 Task: Create a shiny green letterhead.
Action: Mouse moved to (1092, 330)
Screenshot: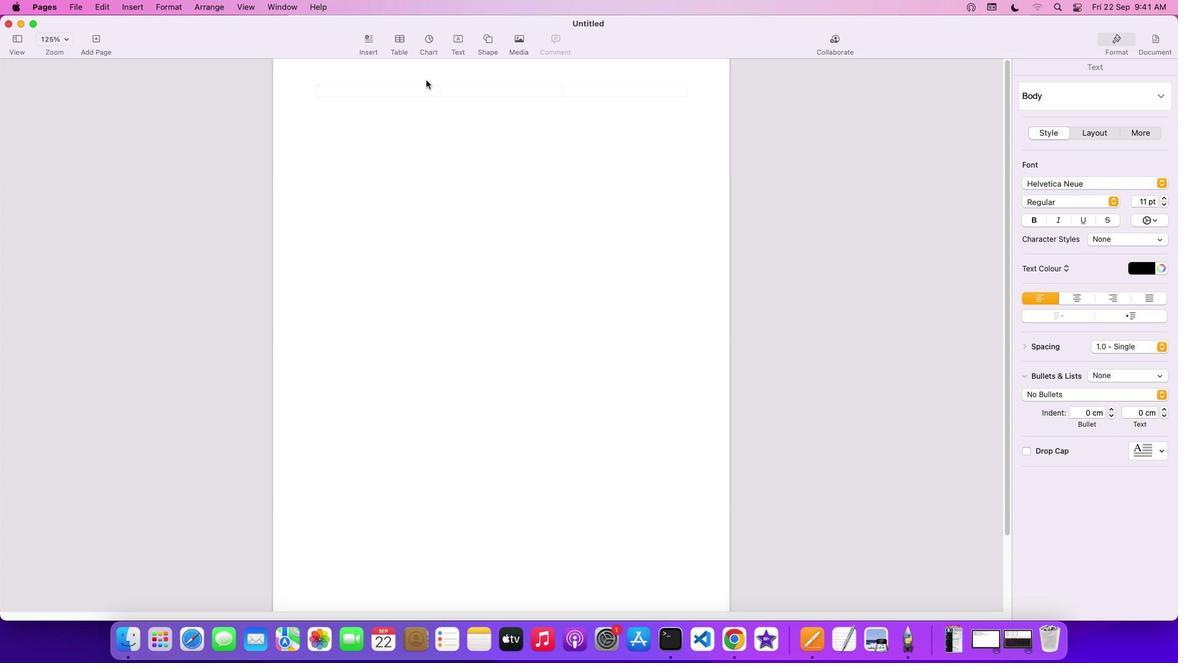 
Action: Mouse pressed left at (1092, 330)
Screenshot: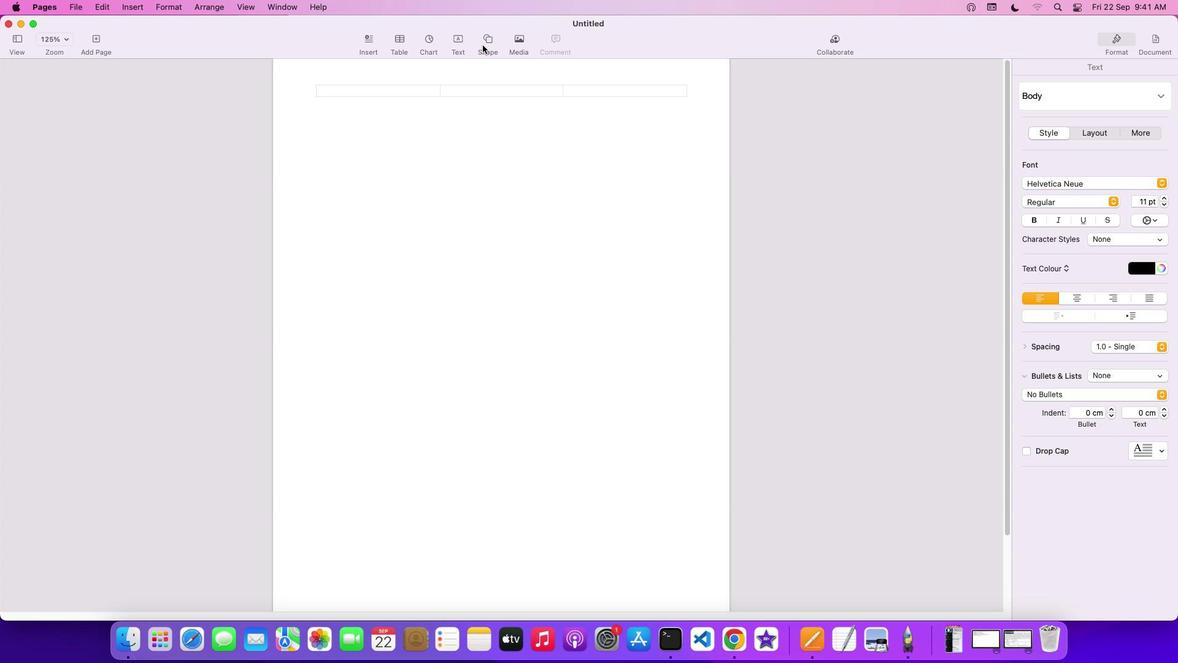 
Action: Mouse moved to (1092, 330)
Screenshot: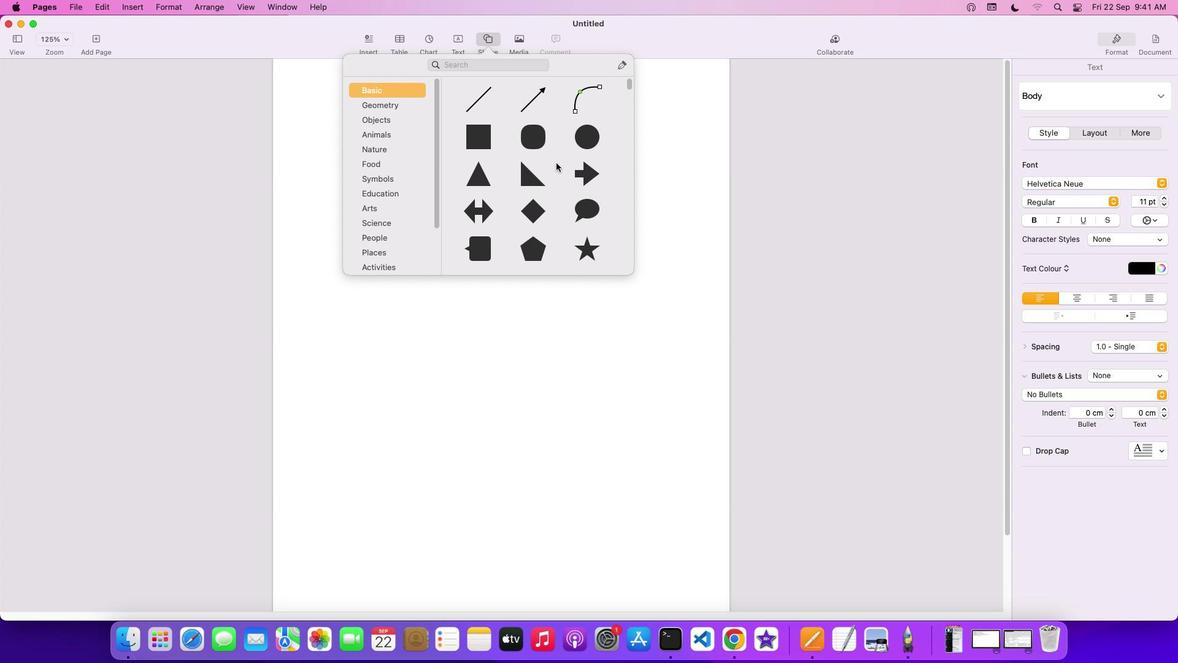 
Action: Mouse pressed left at (1092, 330)
Screenshot: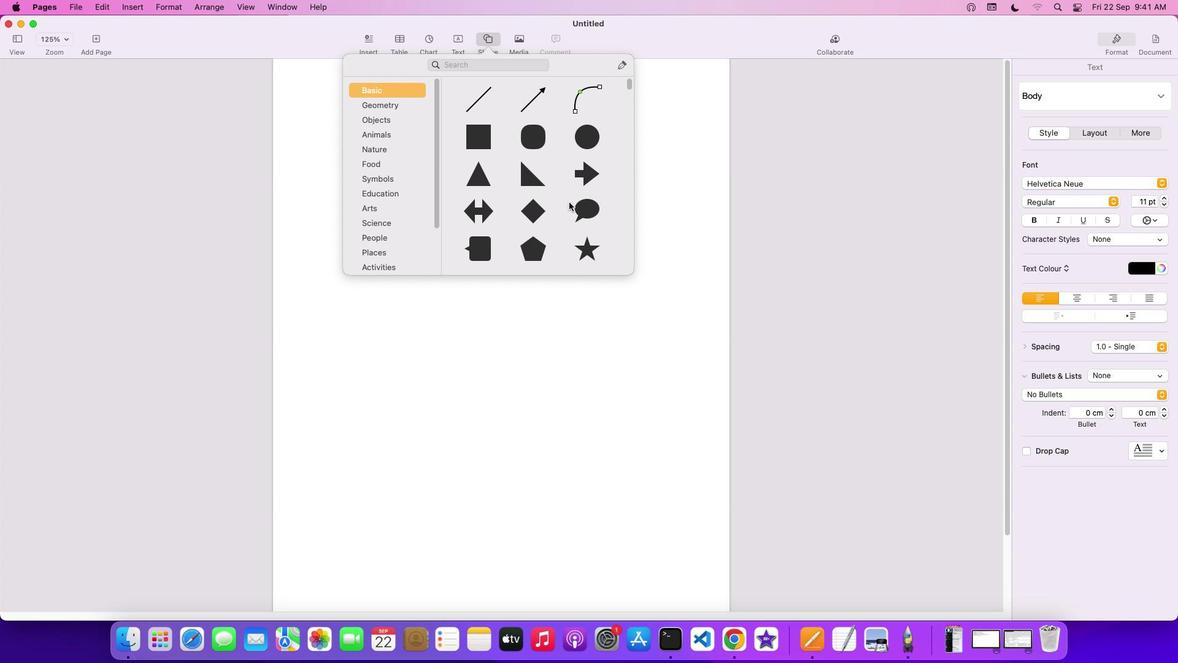 
Action: Mouse moved to (1092, 330)
Screenshot: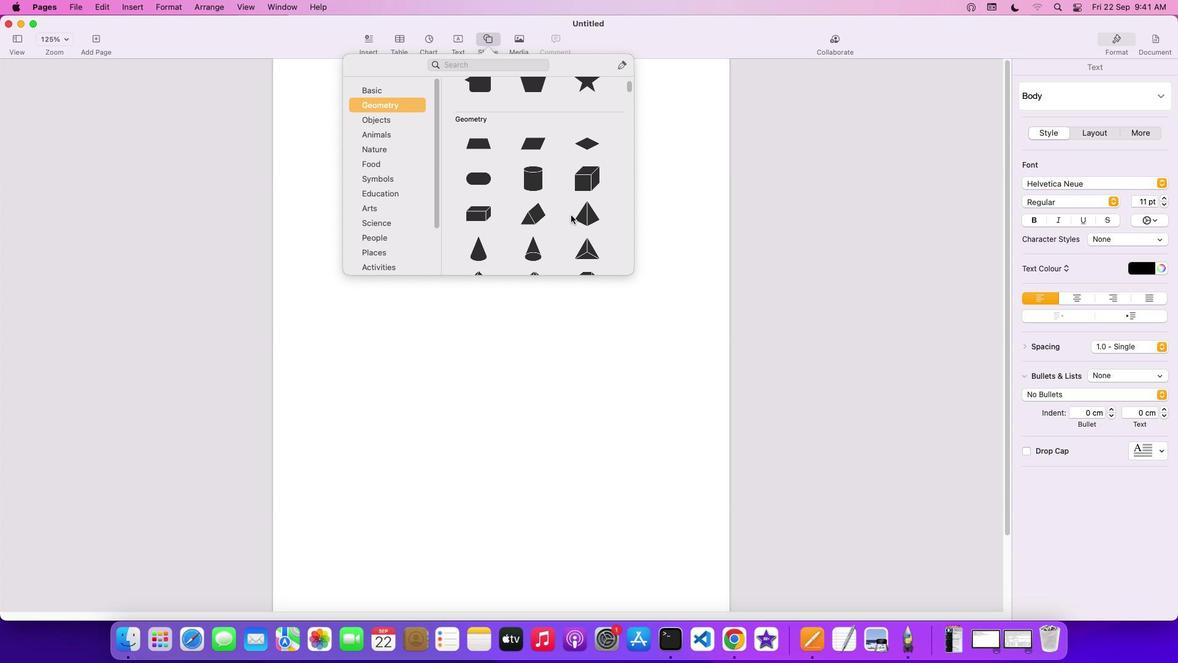 
Action: Mouse scrolled (1092, 330) with delta (1091, 330)
Screenshot: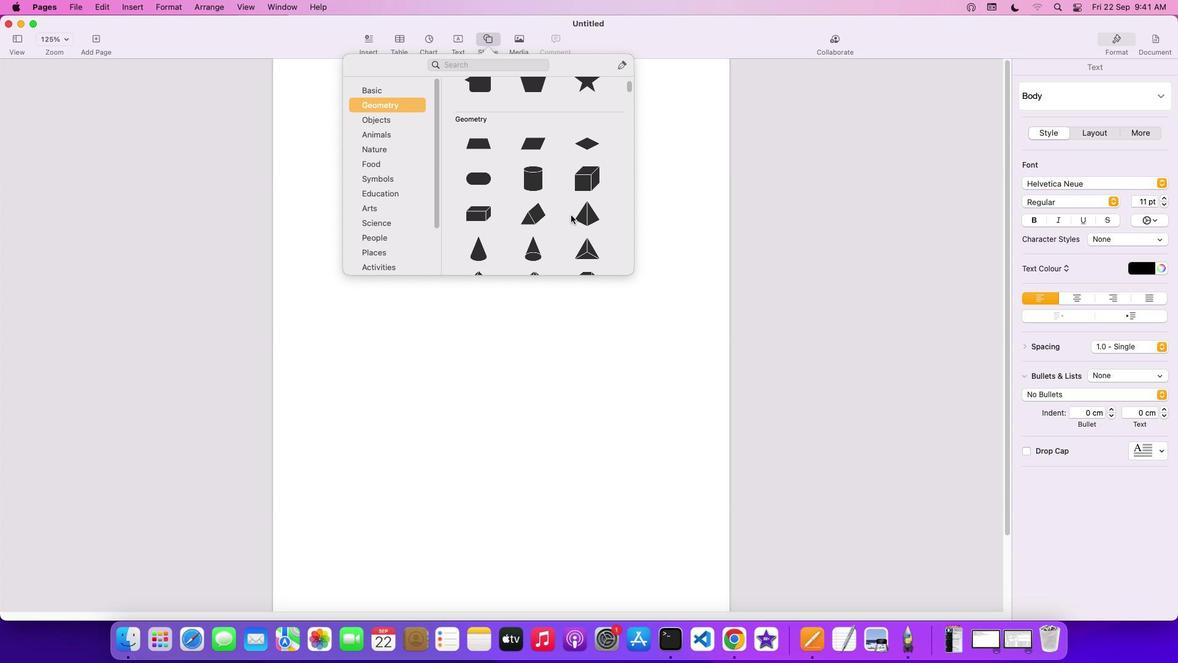 
Action: Mouse scrolled (1092, 330) with delta (1091, 330)
Screenshot: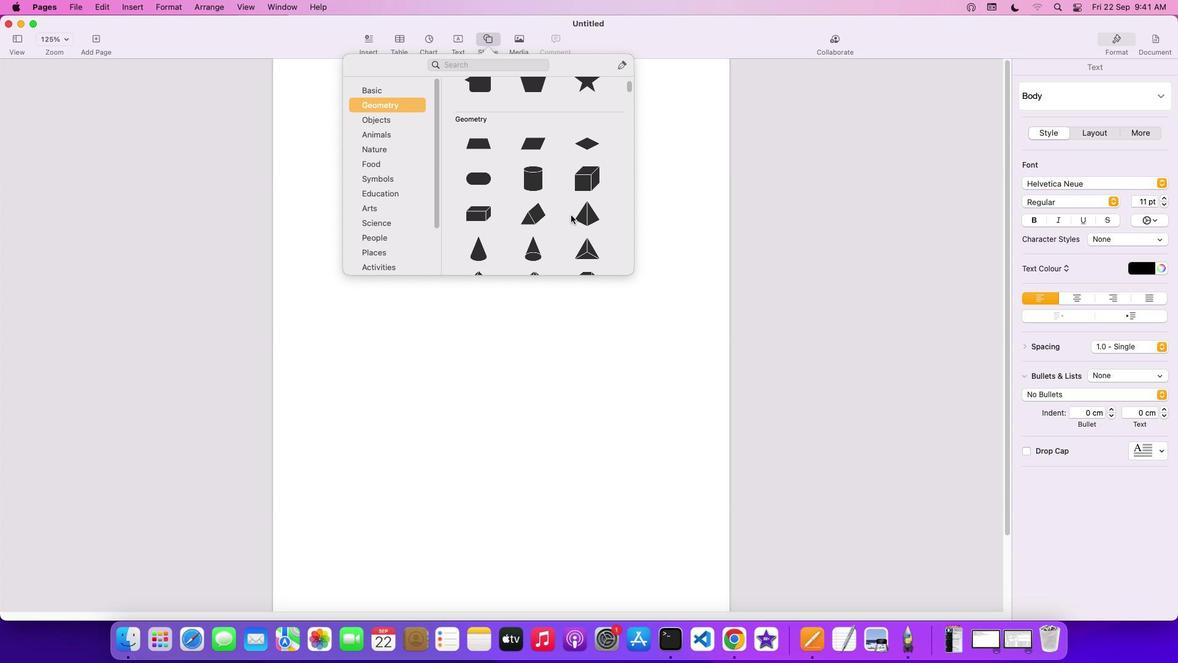 
Action: Mouse scrolled (1092, 330) with delta (1091, 330)
Screenshot: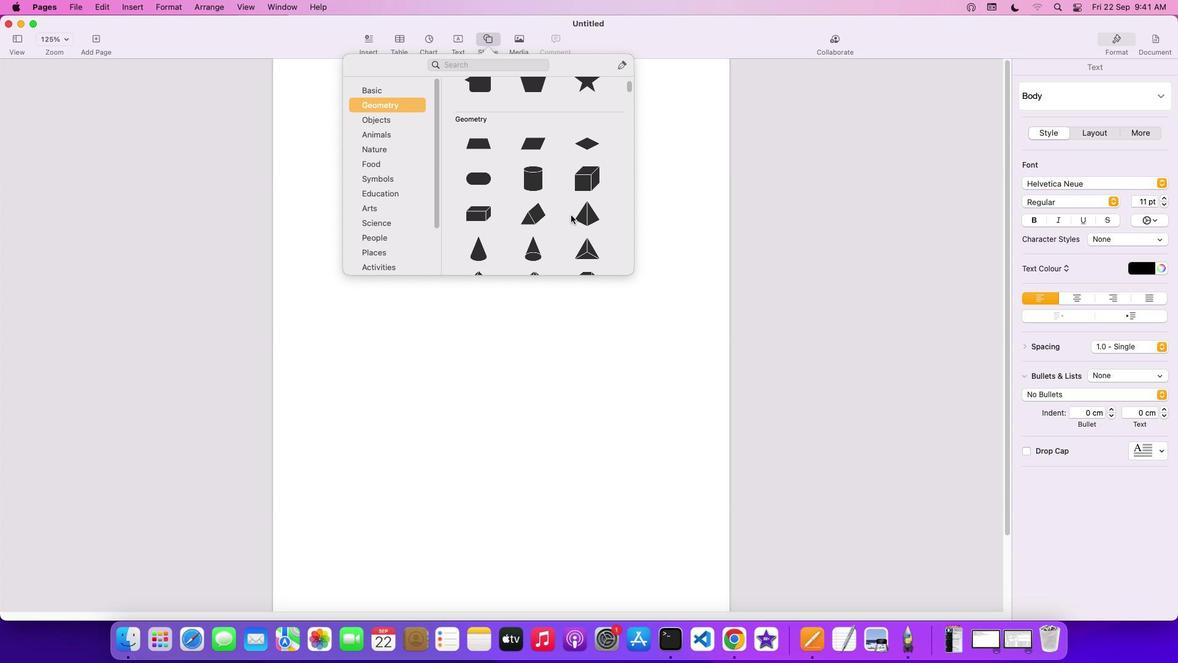 
Action: Mouse scrolled (1092, 330) with delta (1091, 330)
Screenshot: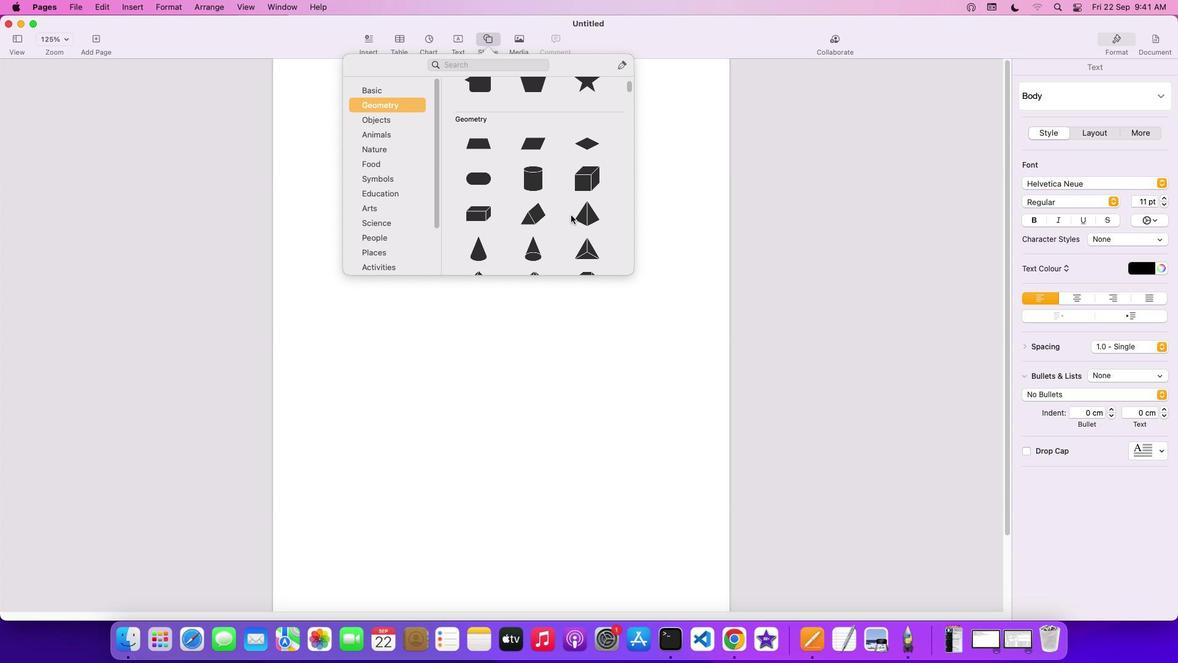 
Action: Mouse scrolled (1092, 330) with delta (1091, 330)
Screenshot: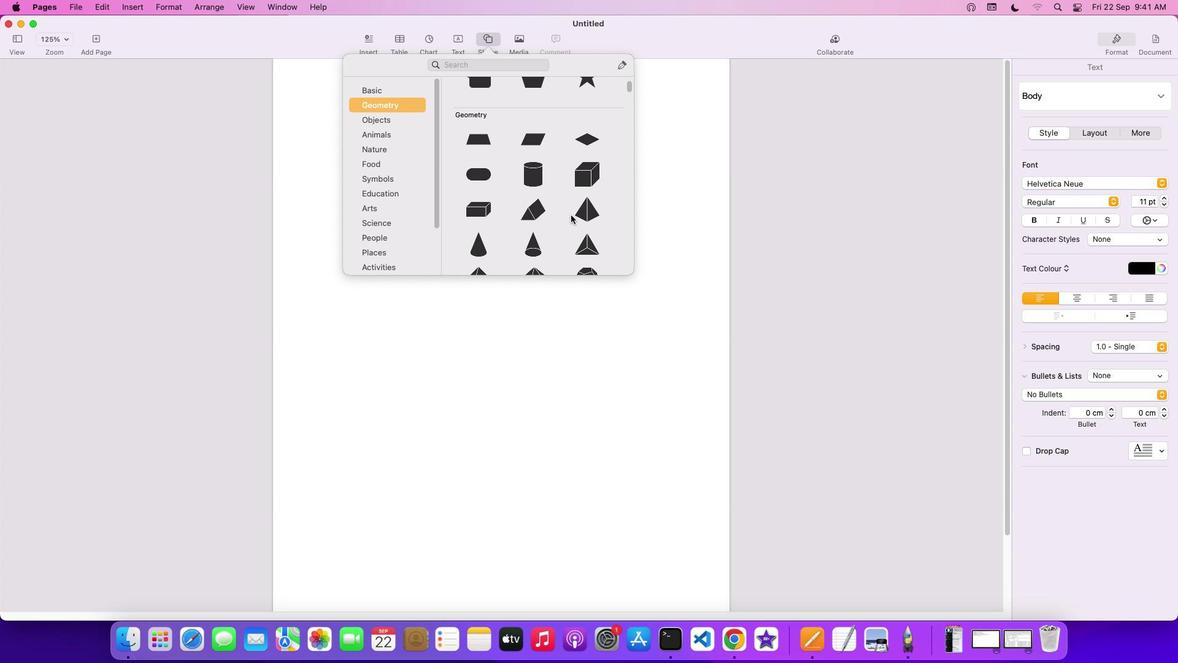
Action: Mouse scrolled (1092, 330) with delta (1091, 330)
Screenshot: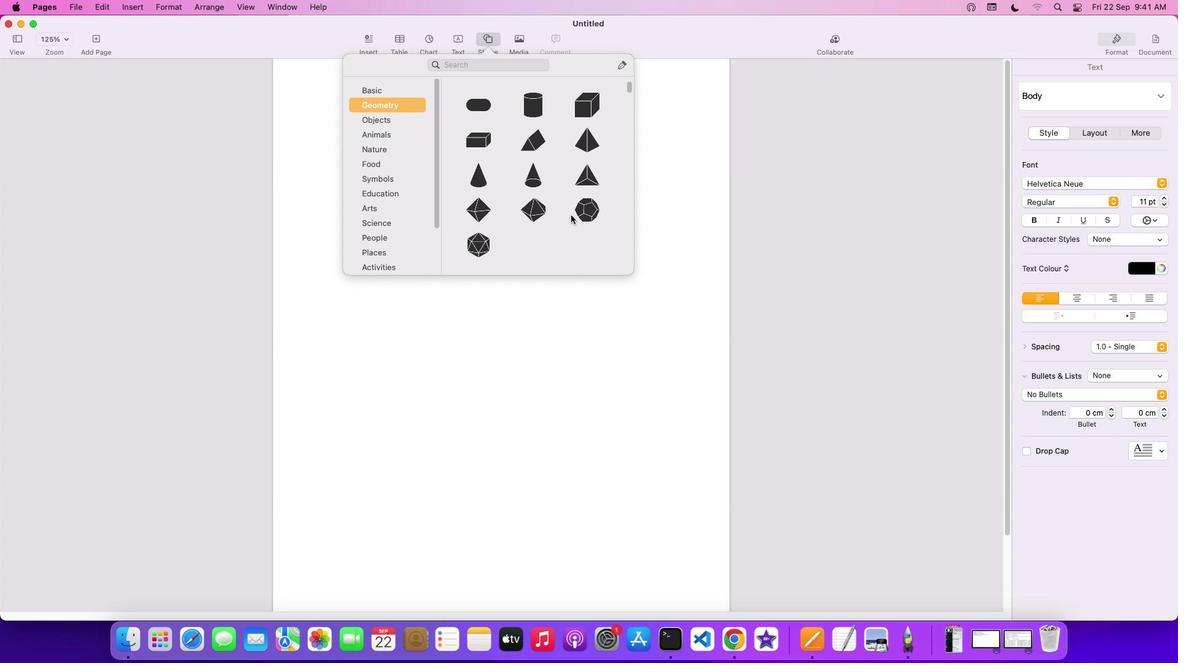 
Action: Mouse scrolled (1092, 330) with delta (1091, 330)
Screenshot: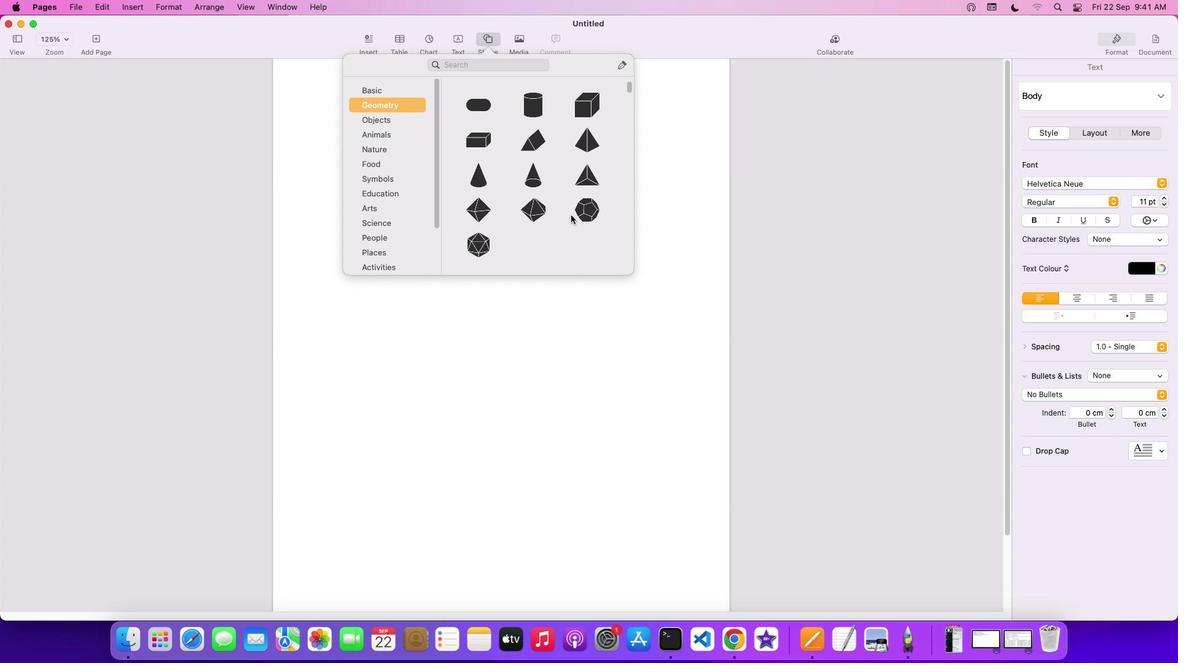 
Action: Mouse scrolled (1092, 330) with delta (1091, 330)
Screenshot: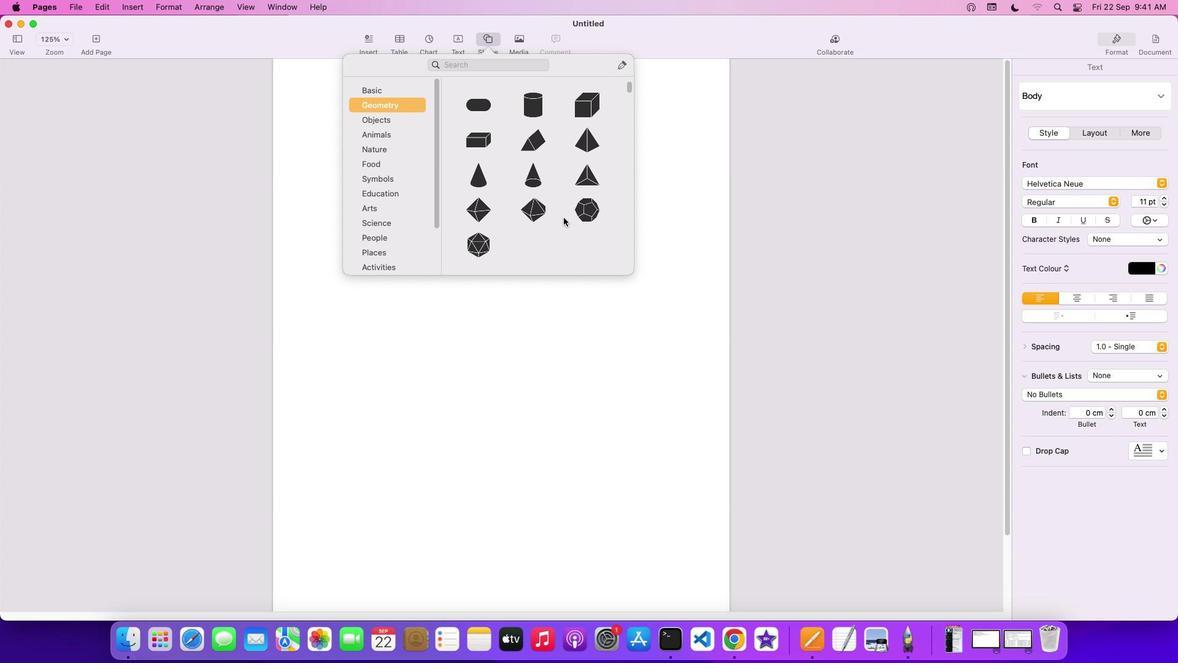 
Action: Mouse scrolled (1092, 330) with delta (1091, 330)
Screenshot: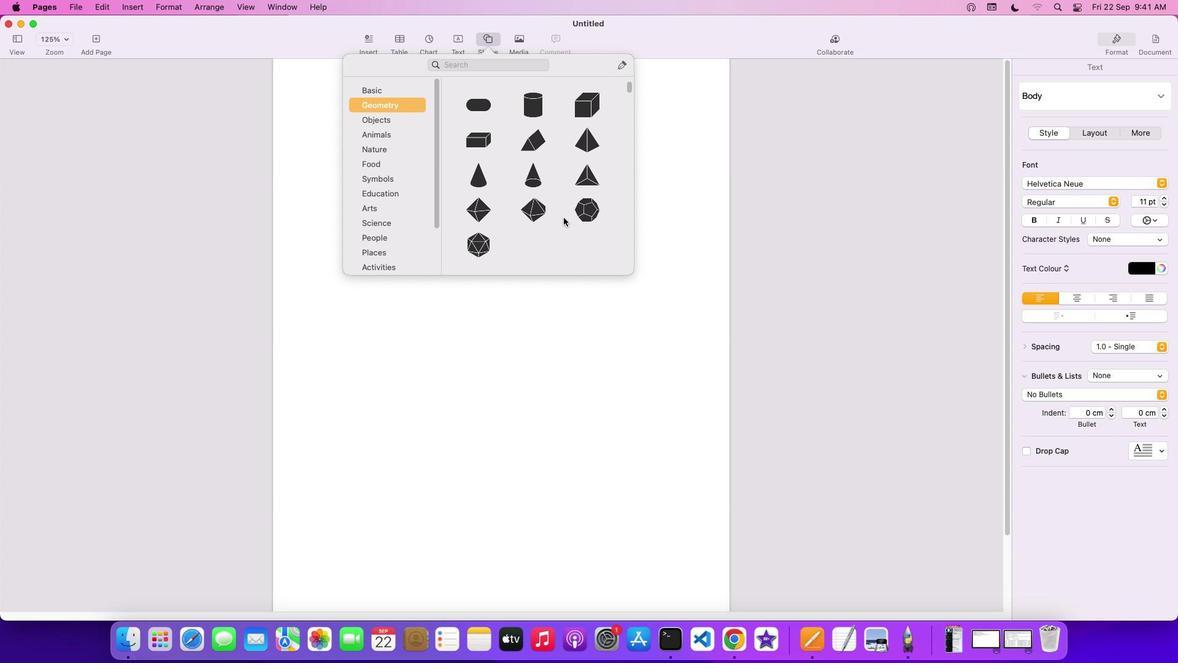 
Action: Mouse scrolled (1092, 330) with delta (1091, 330)
Screenshot: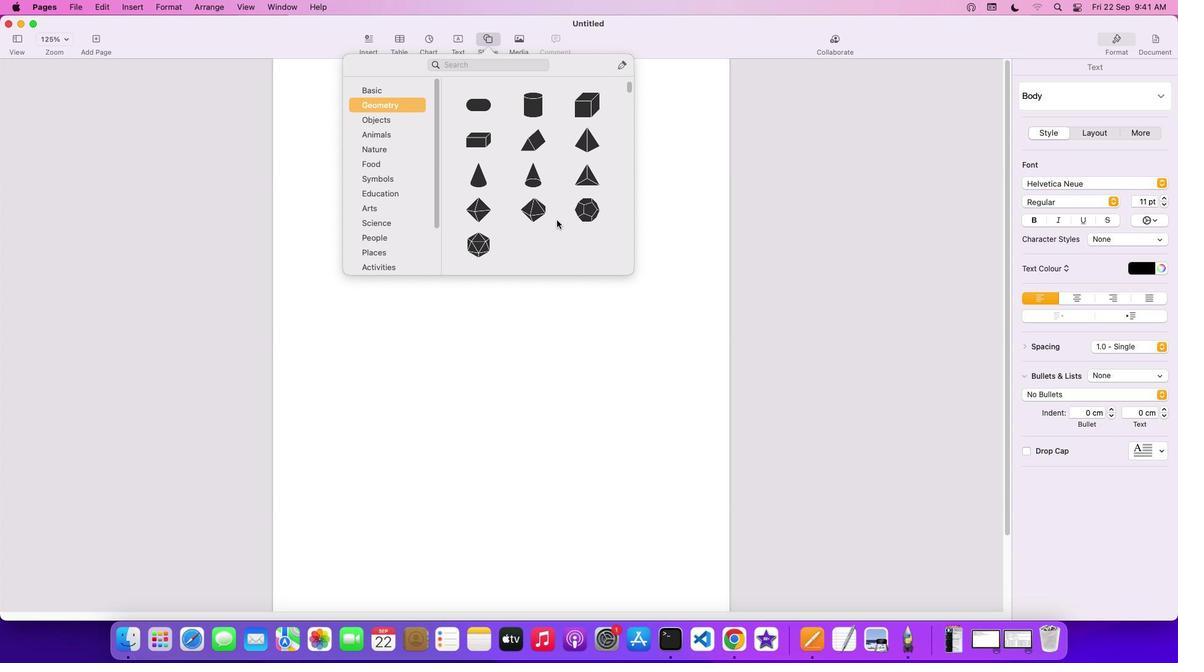 
Action: Mouse scrolled (1092, 330) with delta (1091, 330)
Screenshot: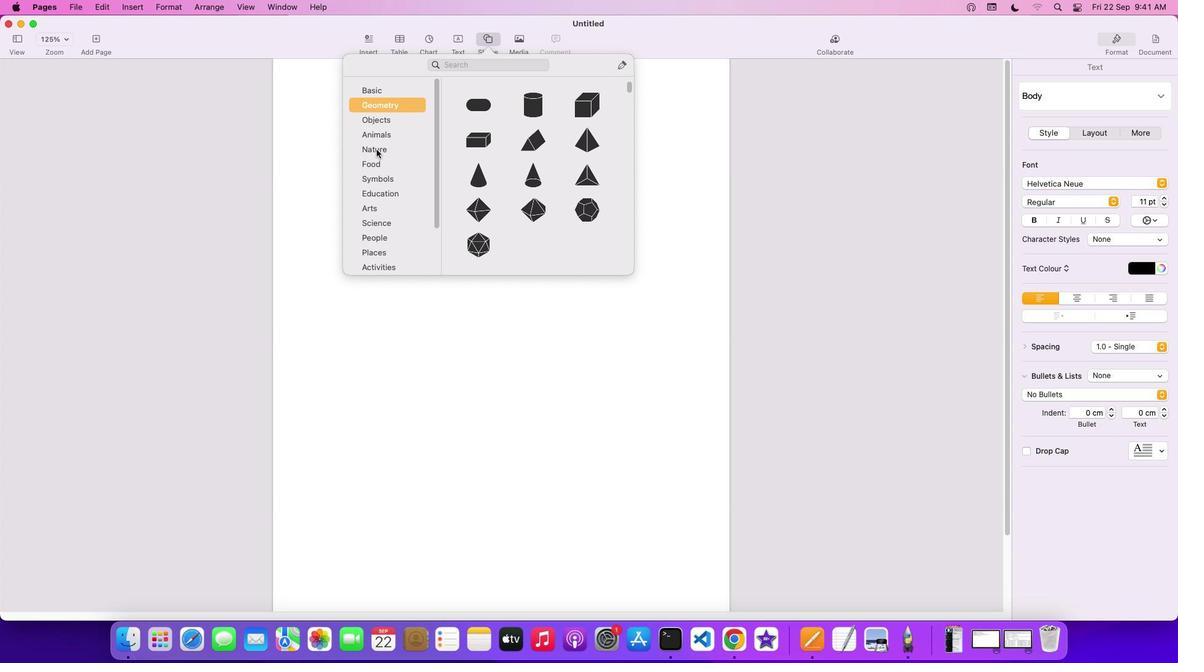 
Action: Mouse scrolled (1092, 330) with delta (1091, 330)
Screenshot: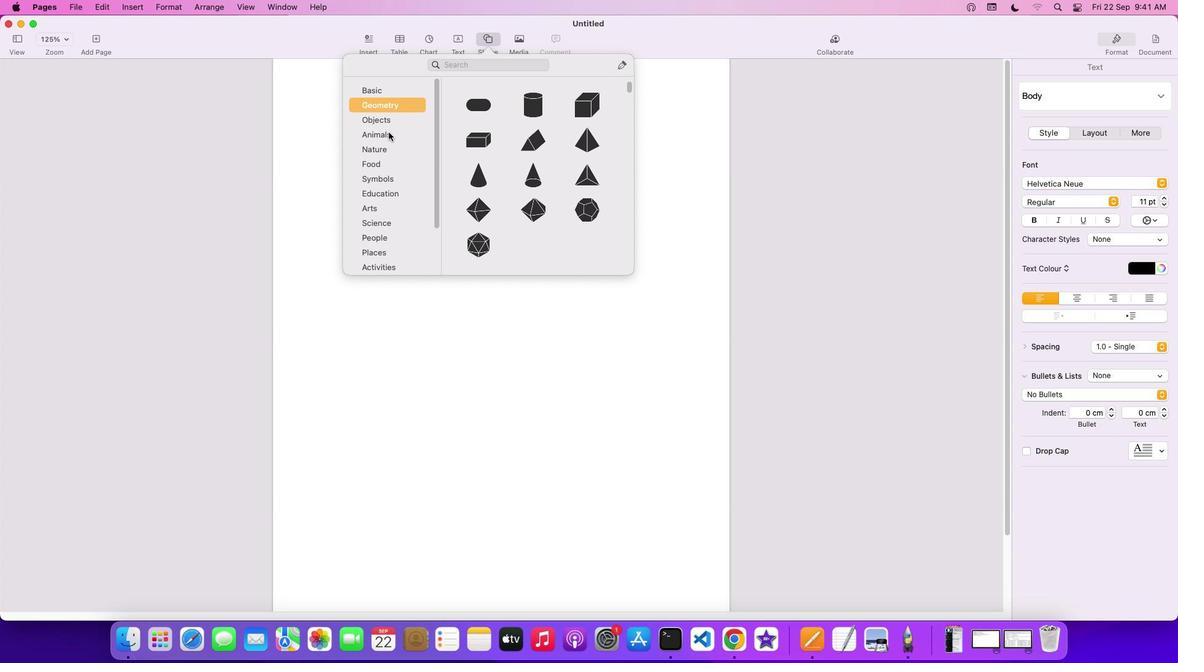 
Action: Mouse scrolled (1092, 330) with delta (1091, 330)
Screenshot: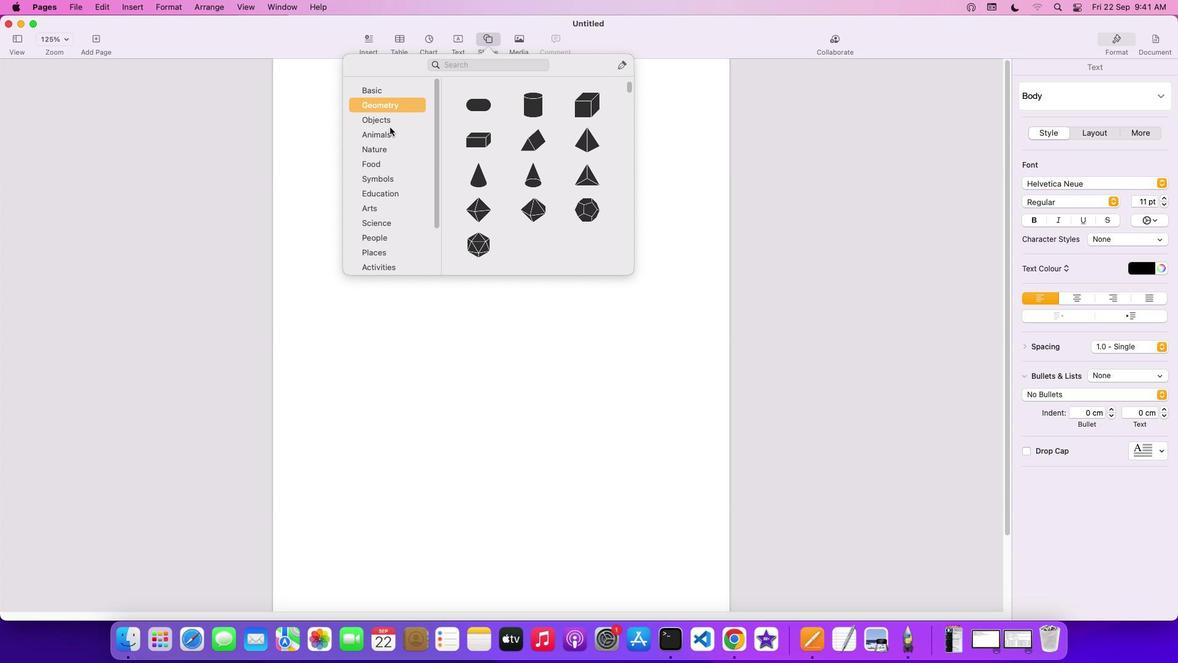 
Action: Mouse scrolled (1092, 330) with delta (1091, 330)
Screenshot: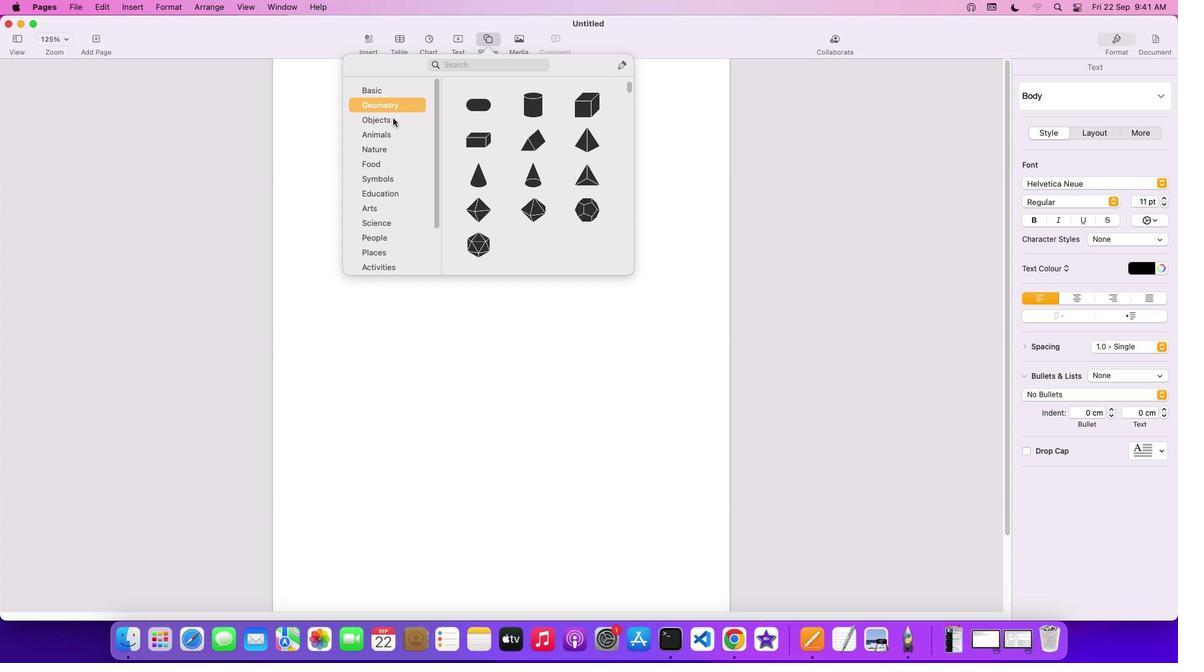 
Action: Mouse scrolled (1092, 330) with delta (1091, 330)
Screenshot: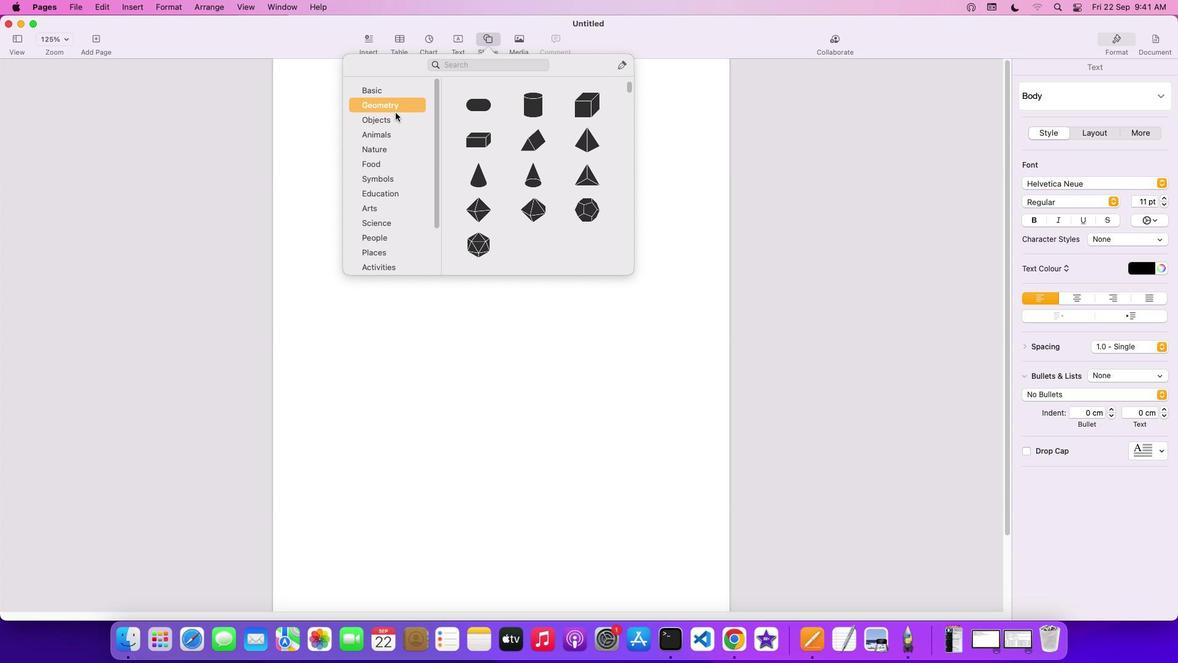 
Action: Mouse moved to (1092, 330)
Screenshot: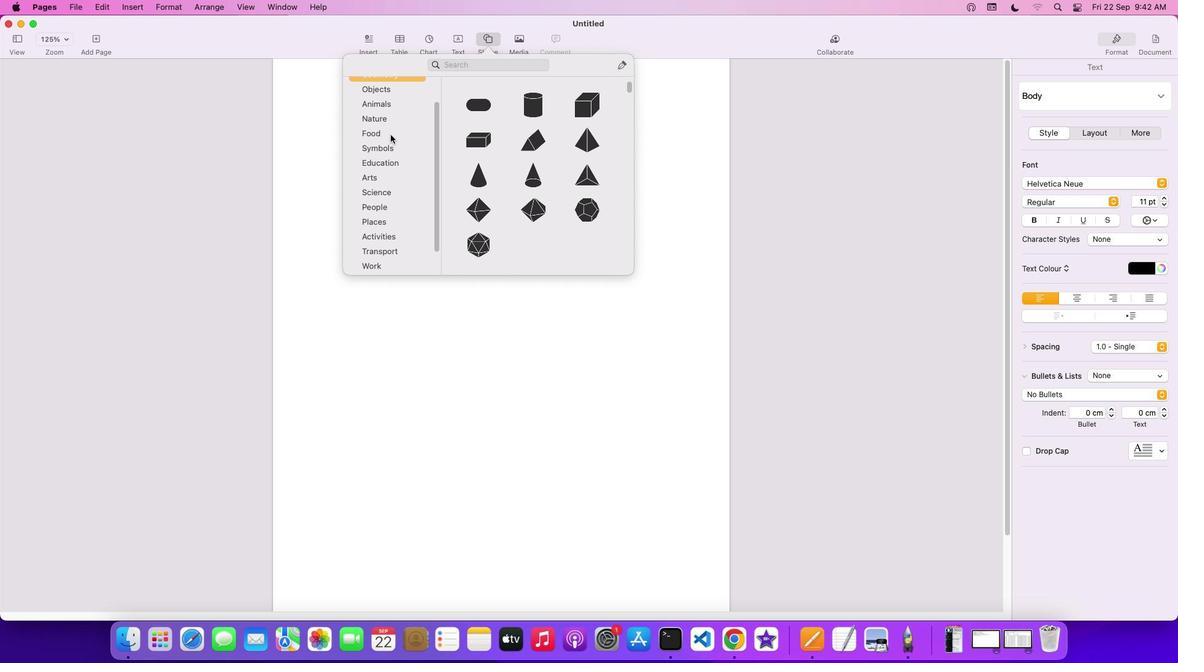 
Action: Mouse scrolled (1092, 330) with delta (1091, 330)
Screenshot: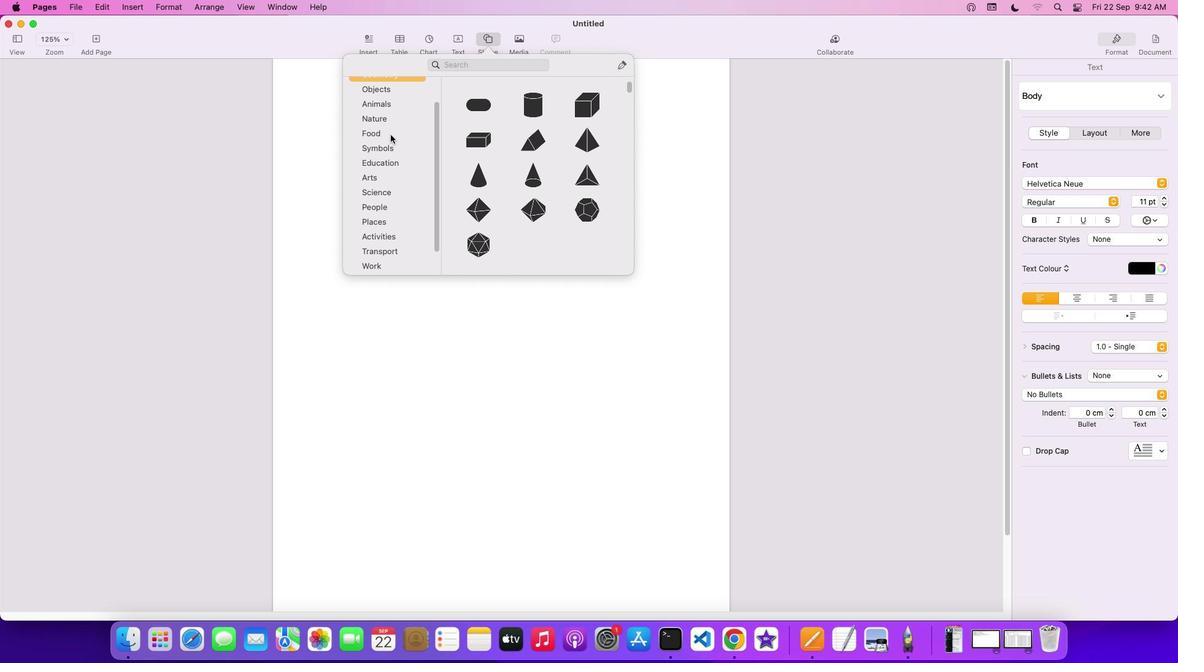 
Action: Mouse scrolled (1092, 330) with delta (1091, 330)
Screenshot: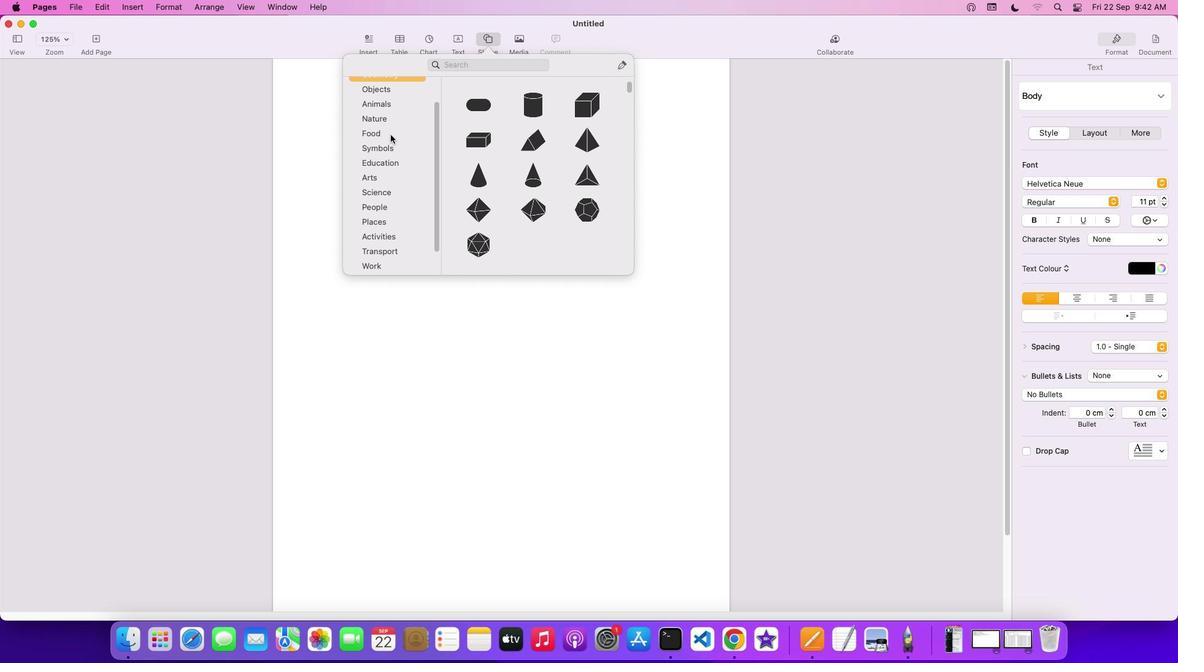 
Action: Mouse scrolled (1092, 330) with delta (1091, 330)
Screenshot: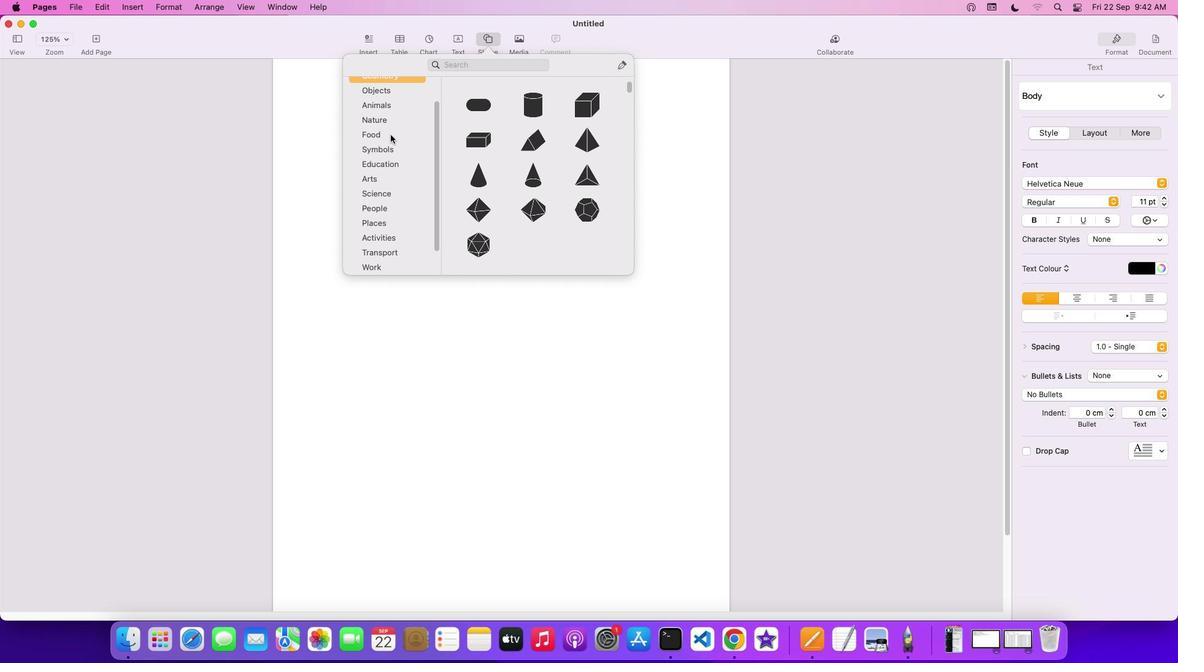 
Action: Mouse moved to (1092, 330)
Screenshot: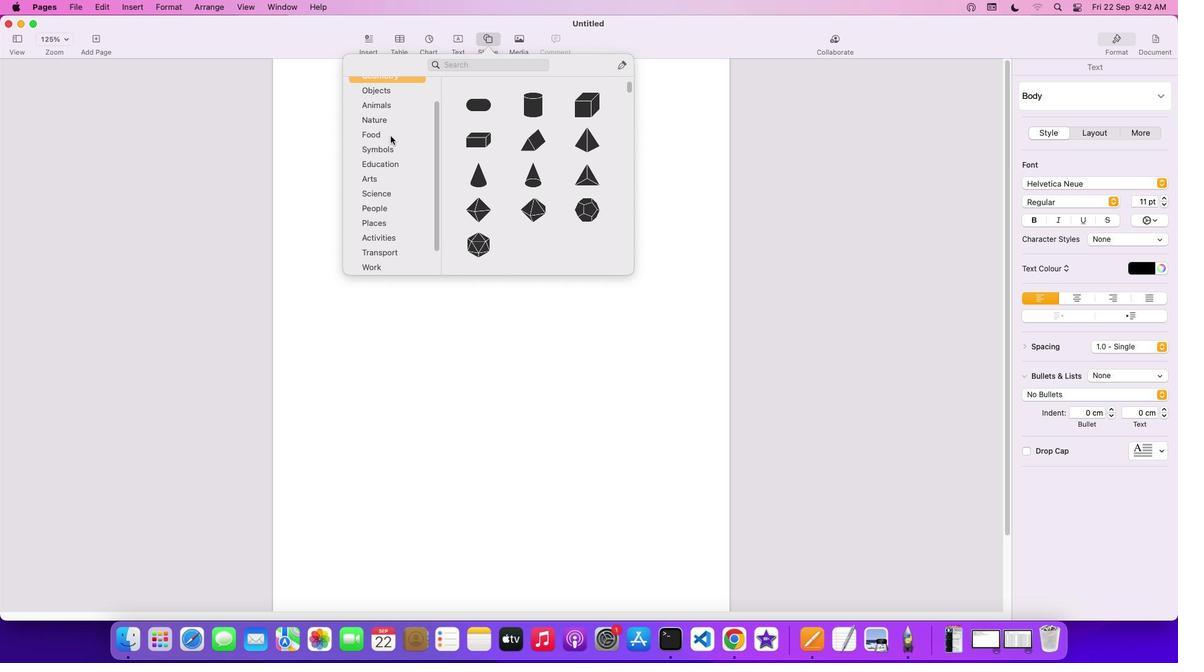 
Action: Mouse scrolled (1092, 330) with delta (1091, 330)
Screenshot: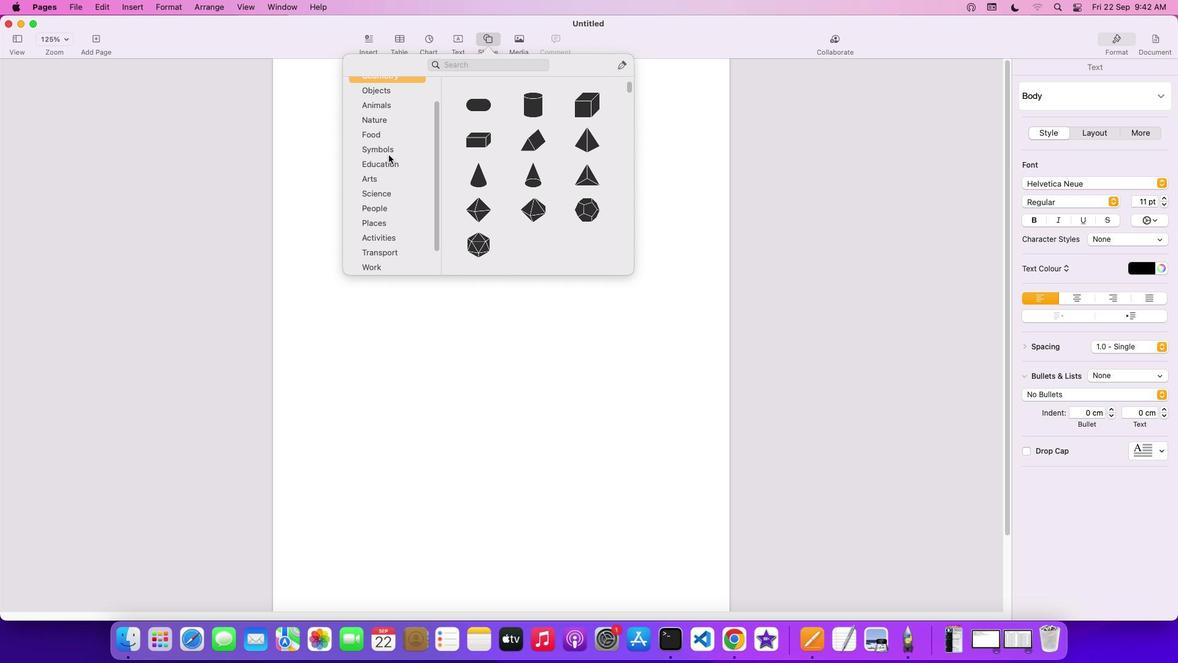 
Action: Mouse moved to (1092, 330)
Screenshot: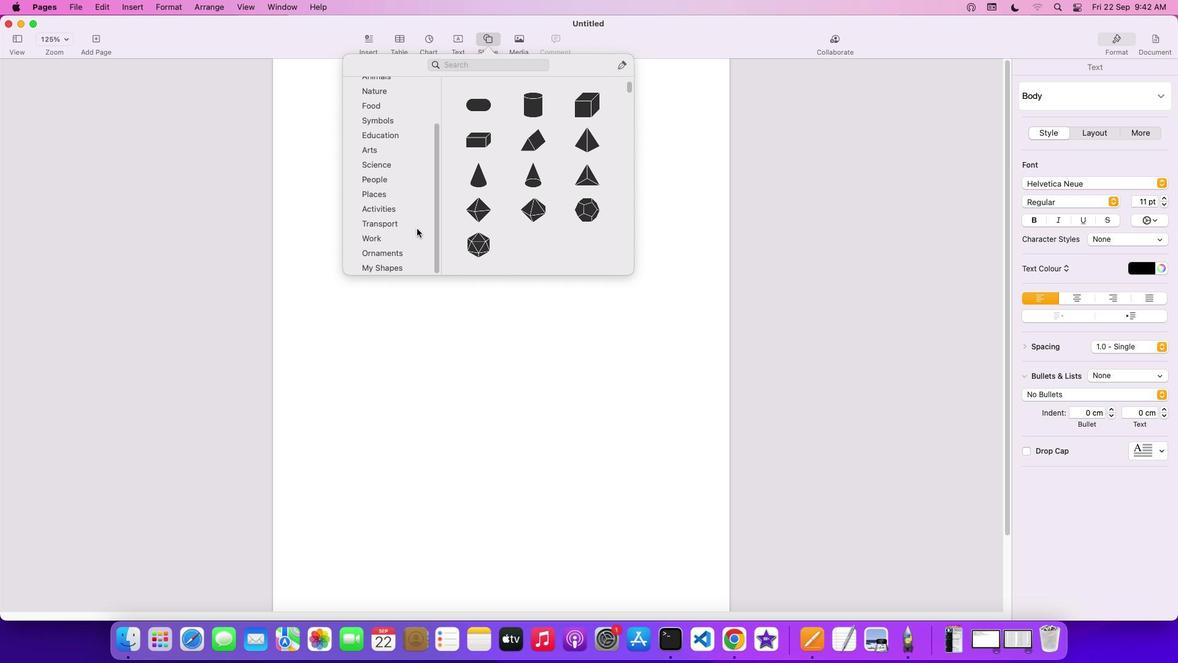 
Action: Mouse scrolled (1092, 330) with delta (1091, 330)
Screenshot: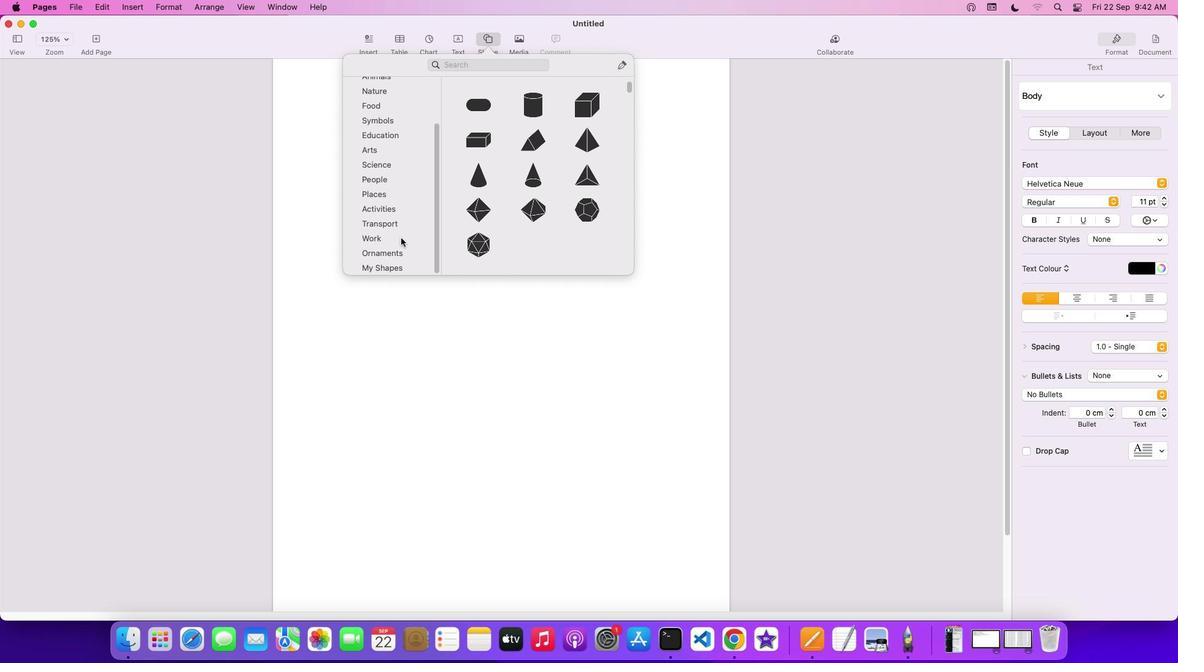 
Action: Mouse scrolled (1092, 330) with delta (1091, 330)
Screenshot: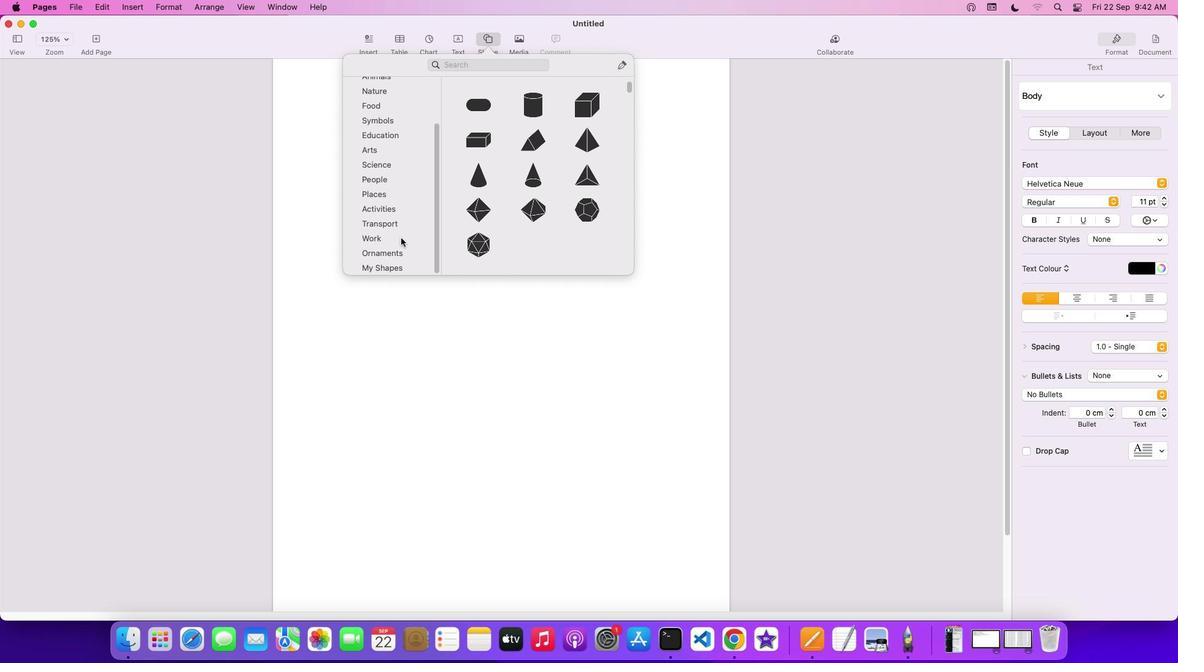 
Action: Mouse scrolled (1092, 330) with delta (1091, 330)
Screenshot: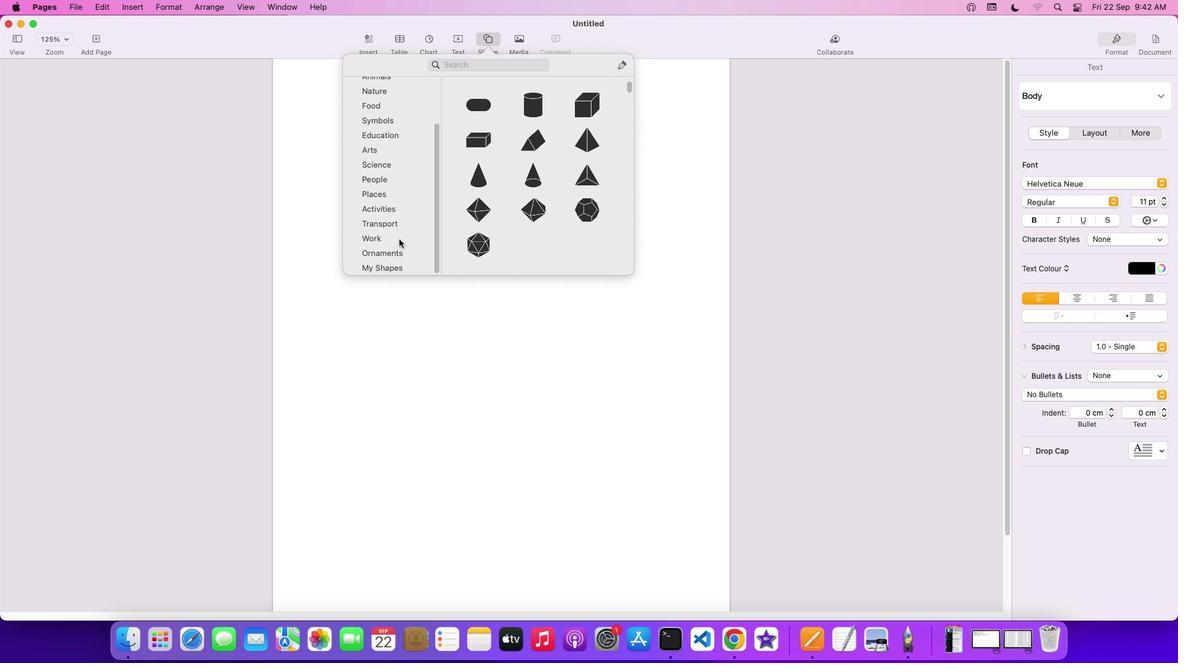 
Action: Mouse scrolled (1092, 330) with delta (1091, 330)
Screenshot: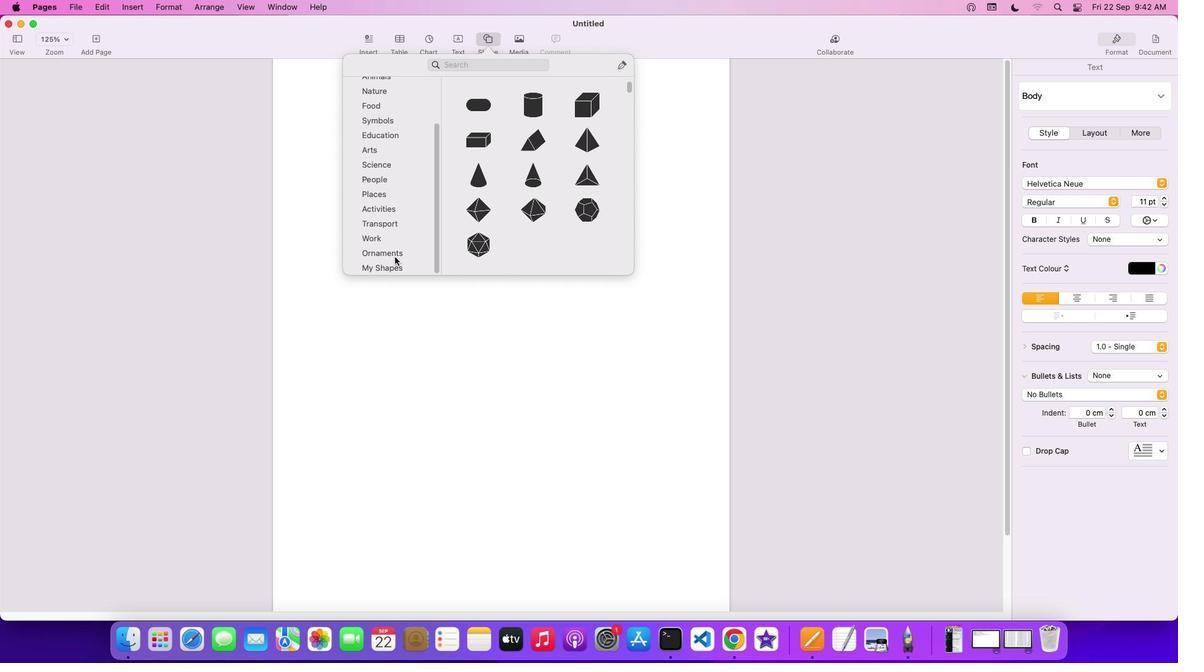 
Action: Mouse moved to (1092, 330)
Screenshot: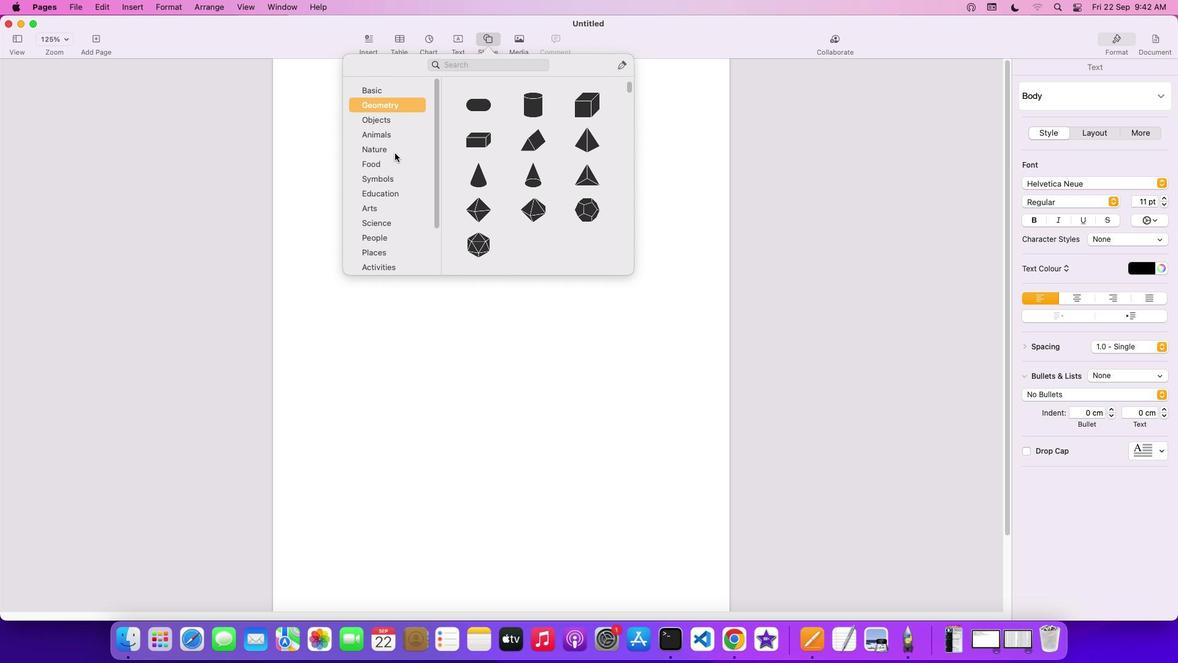 
Action: Mouse scrolled (1092, 330) with delta (1091, 330)
Screenshot: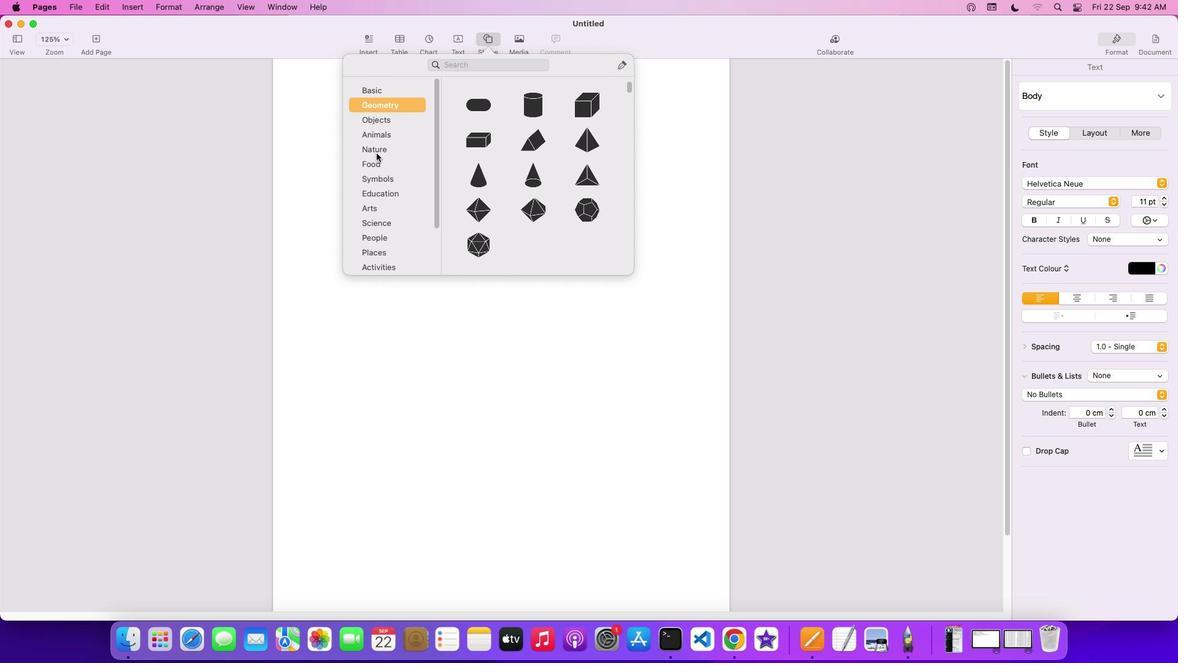 
Action: Mouse scrolled (1092, 330) with delta (1091, 330)
Screenshot: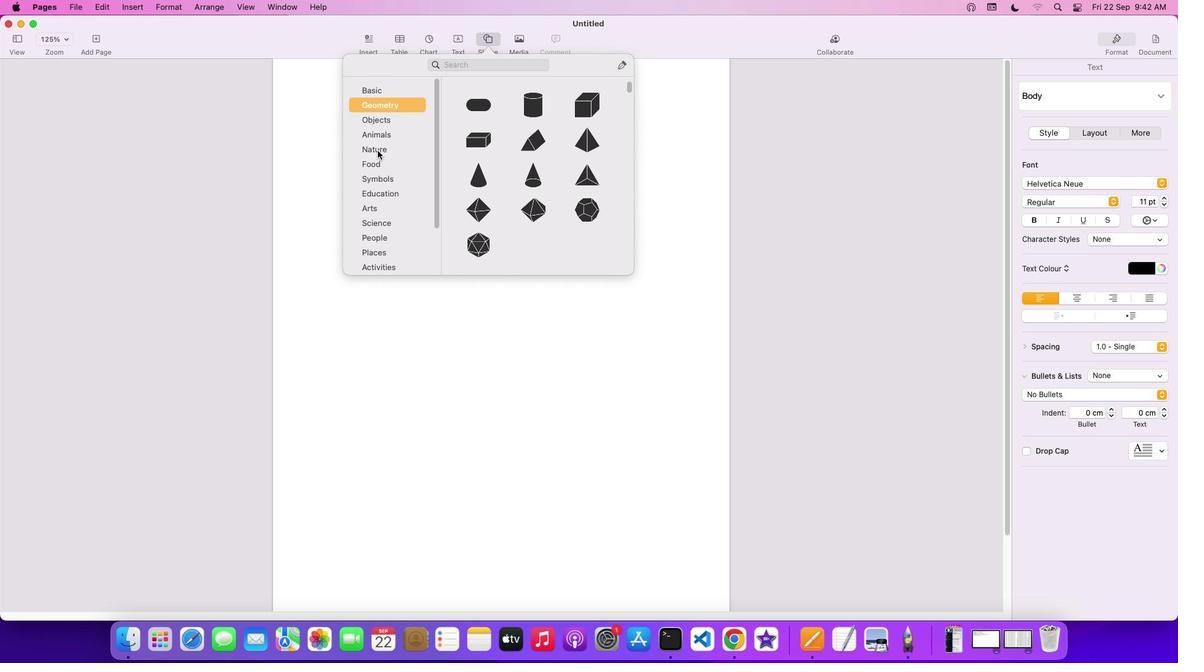
Action: Mouse scrolled (1092, 330) with delta (1091, 330)
Screenshot: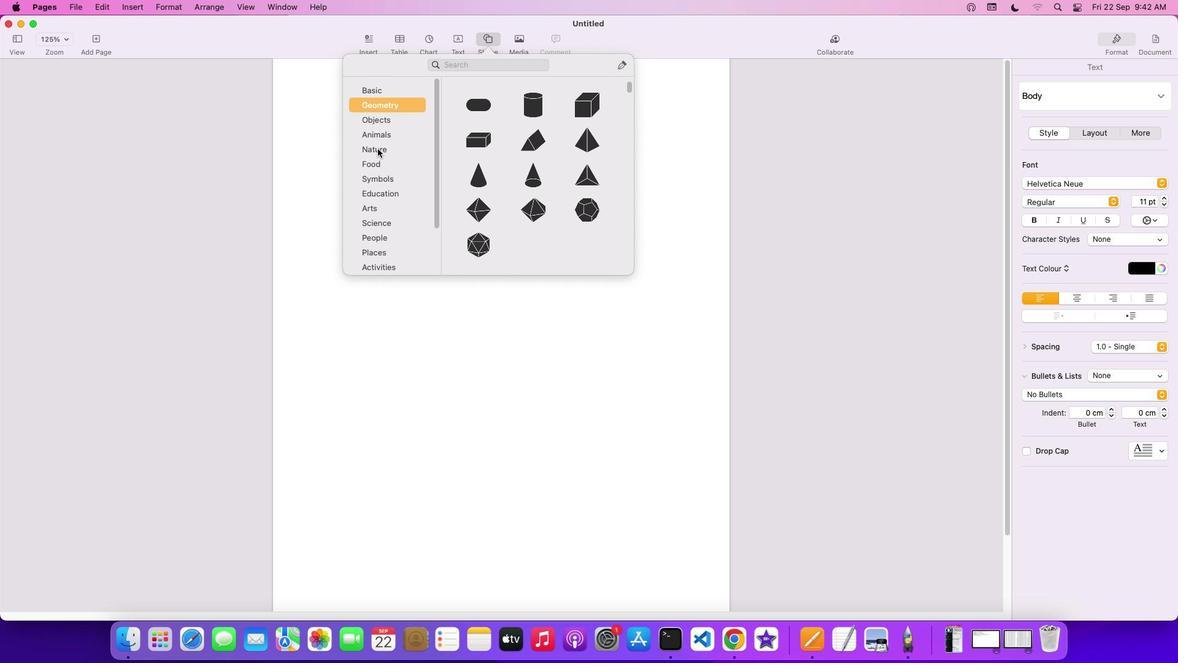 
Action: Mouse scrolled (1092, 330) with delta (1091, 330)
Screenshot: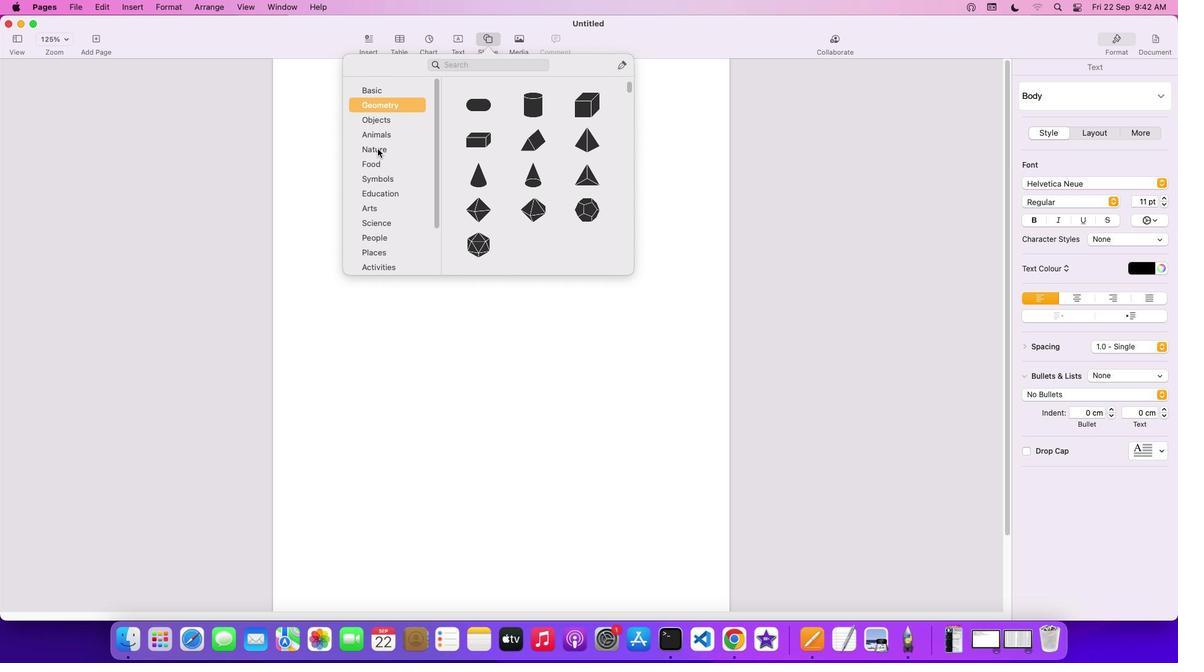 
Action: Mouse moved to (1092, 330)
Screenshot: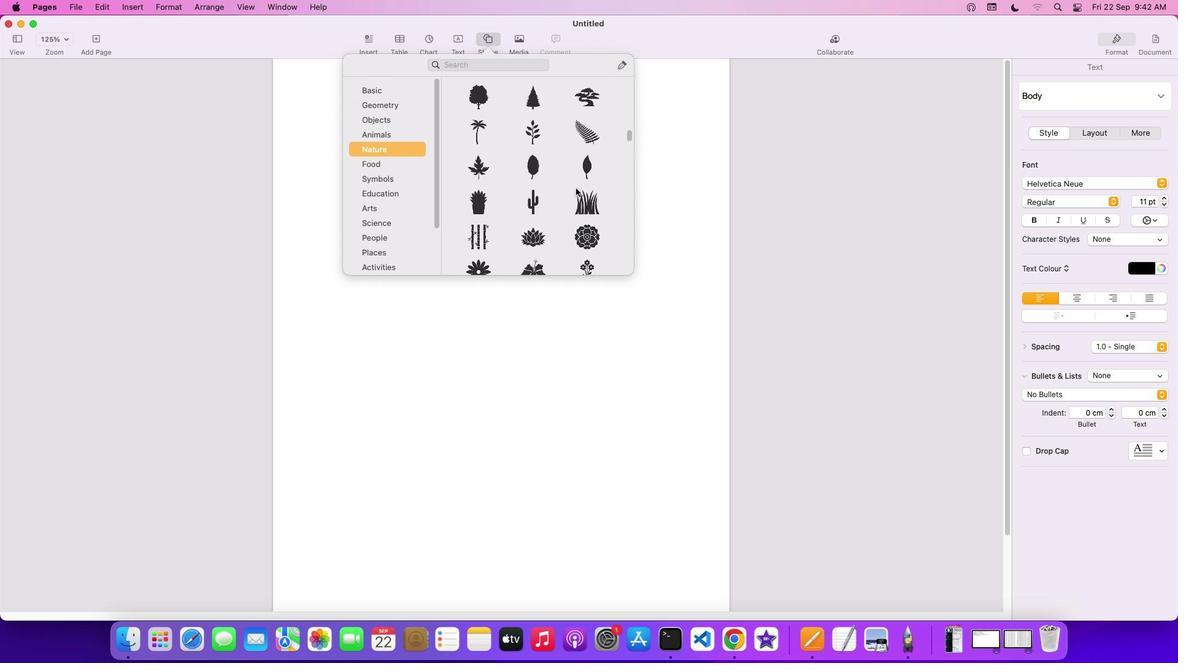 
Action: Mouse pressed left at (1092, 330)
Screenshot: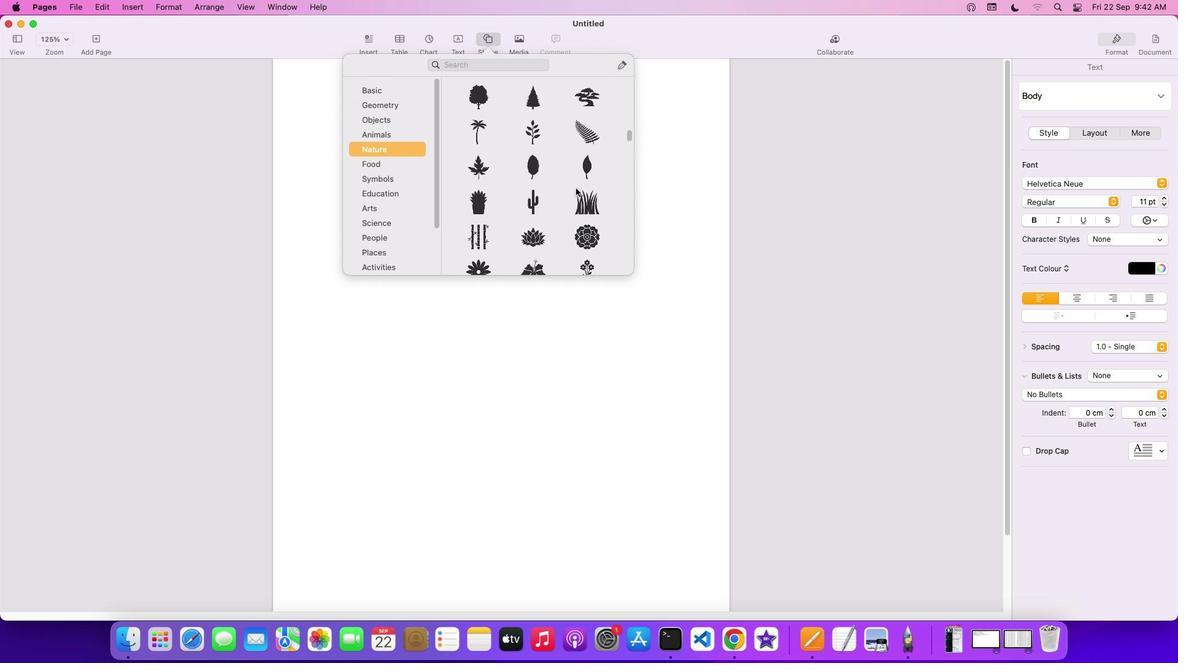 
Action: Mouse moved to (1092, 330)
Screenshot: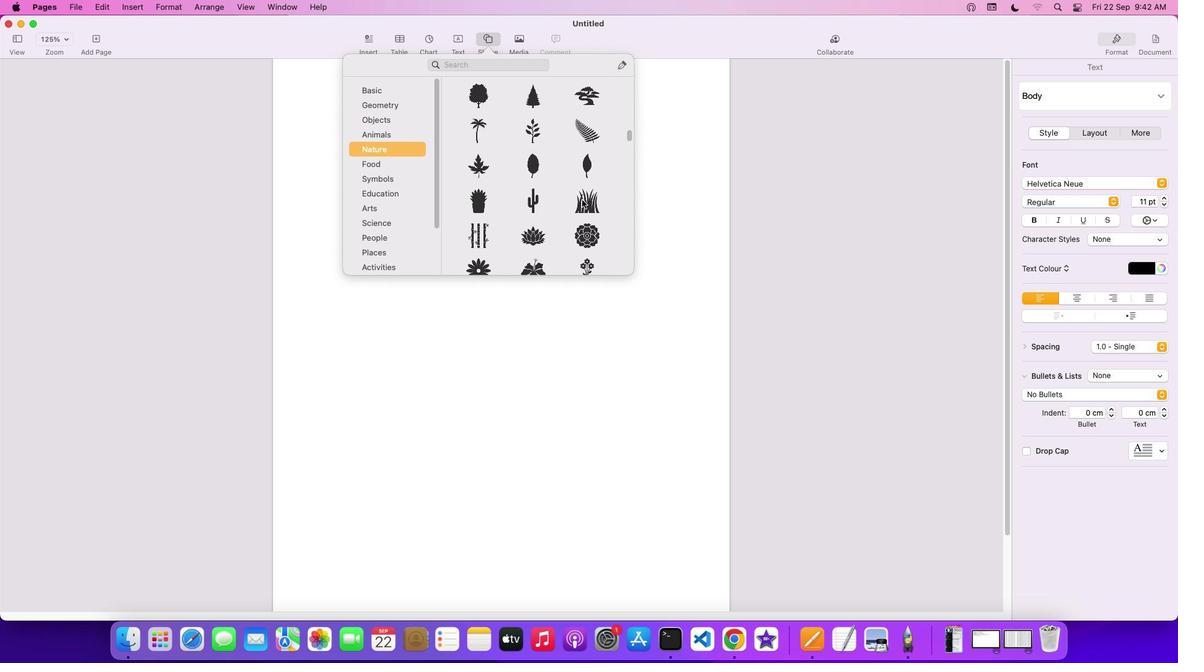 
Action: Mouse scrolled (1092, 330) with delta (1091, 330)
Screenshot: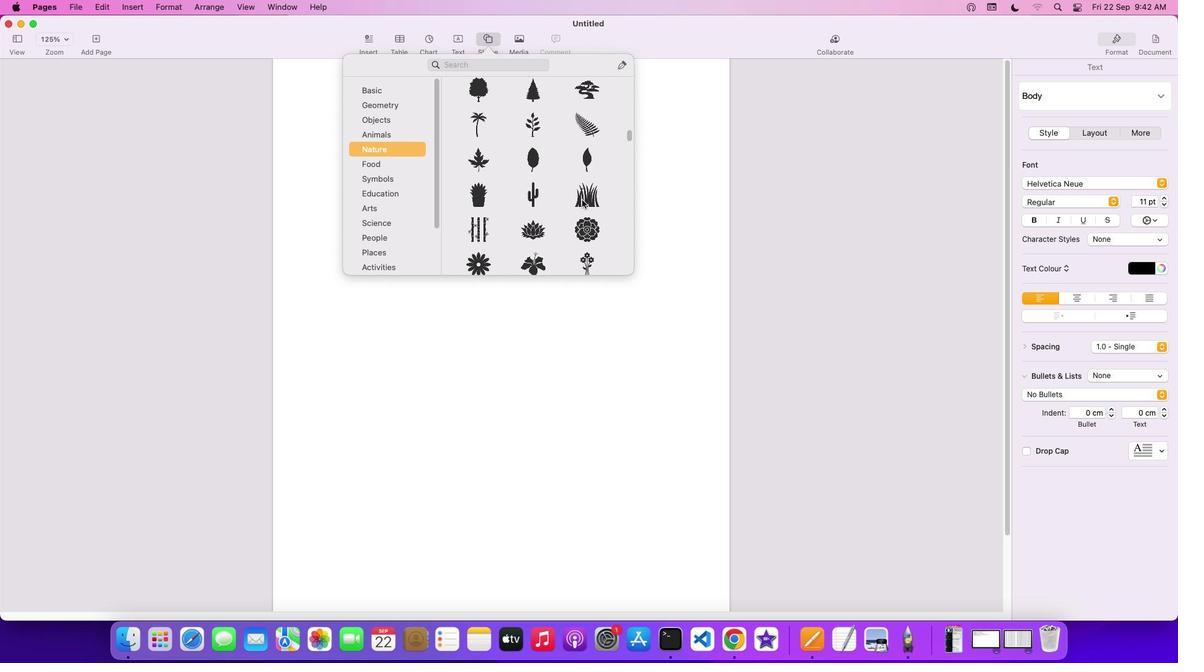 
Action: Mouse scrolled (1092, 330) with delta (1091, 330)
Screenshot: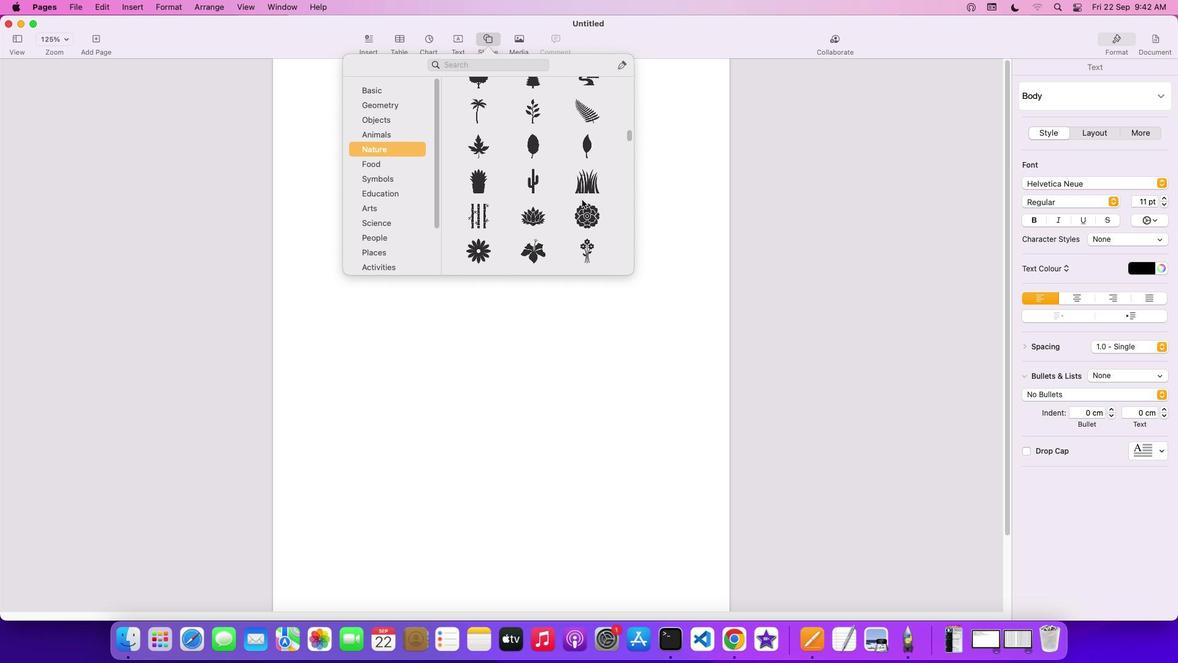 
Action: Mouse scrolled (1092, 330) with delta (1091, 330)
Screenshot: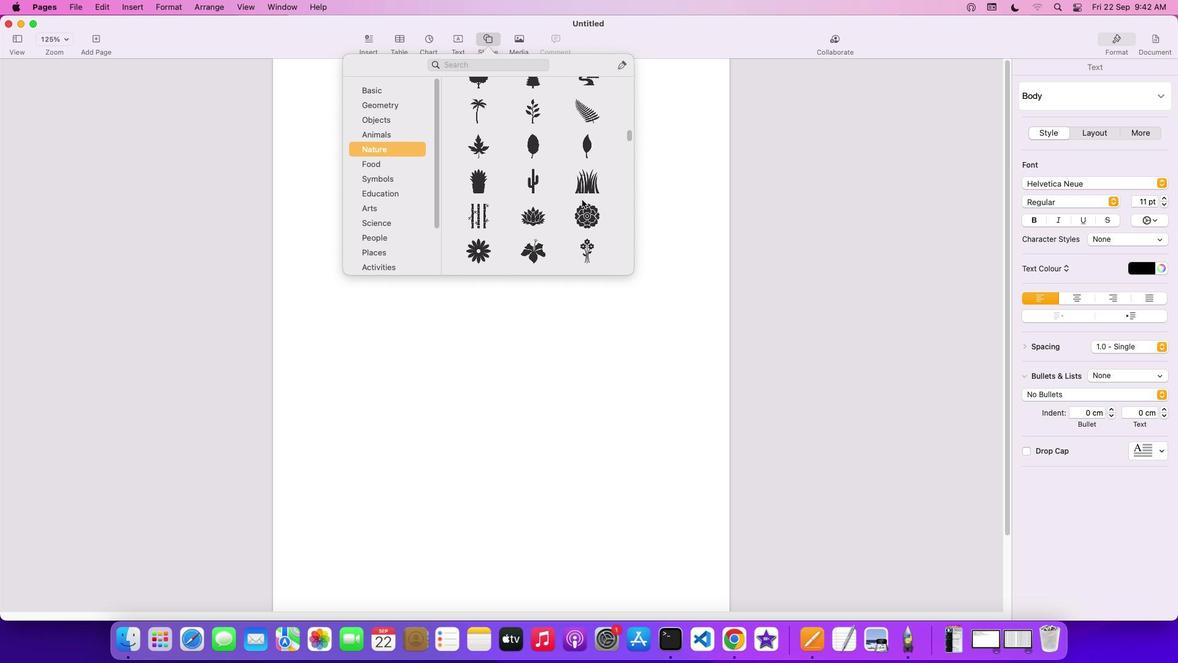 
Action: Mouse scrolled (1092, 330) with delta (1091, 330)
Screenshot: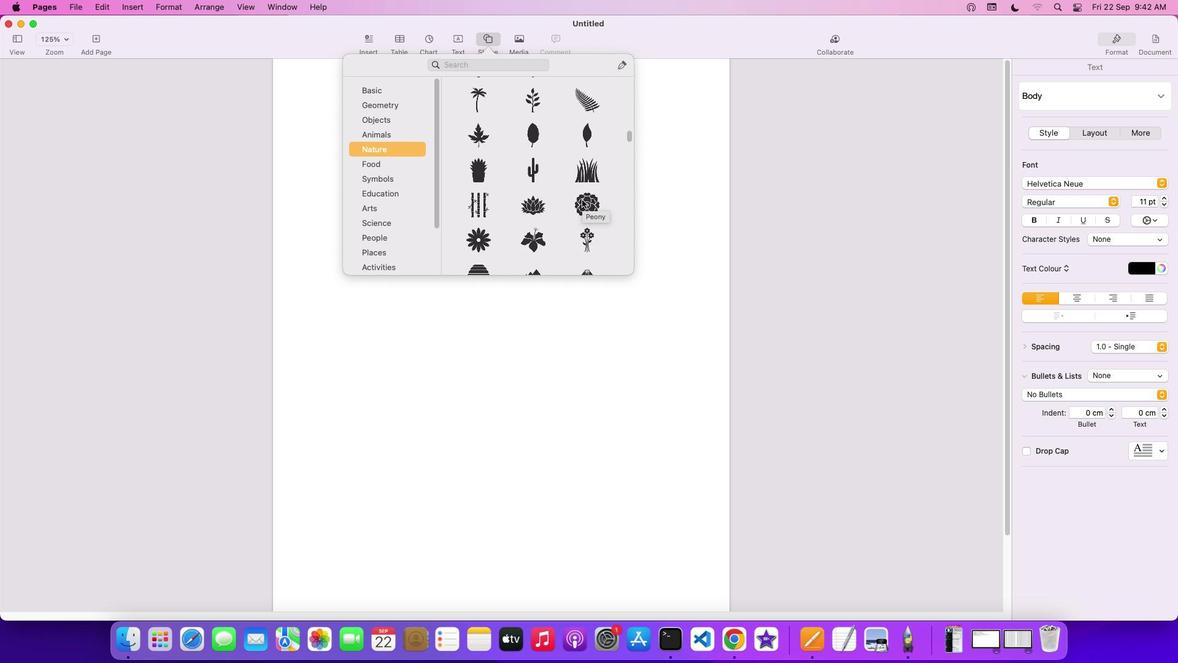 
Action: Mouse scrolled (1092, 330) with delta (1091, 330)
Screenshot: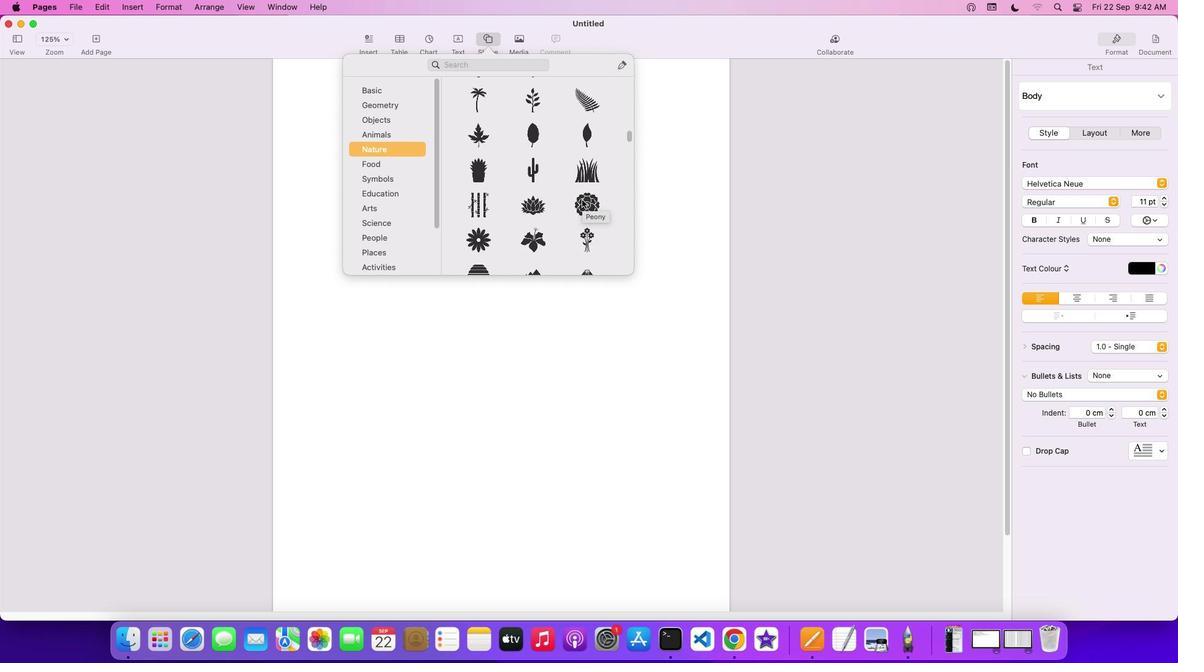 
Action: Mouse scrolled (1092, 330) with delta (1091, 330)
Screenshot: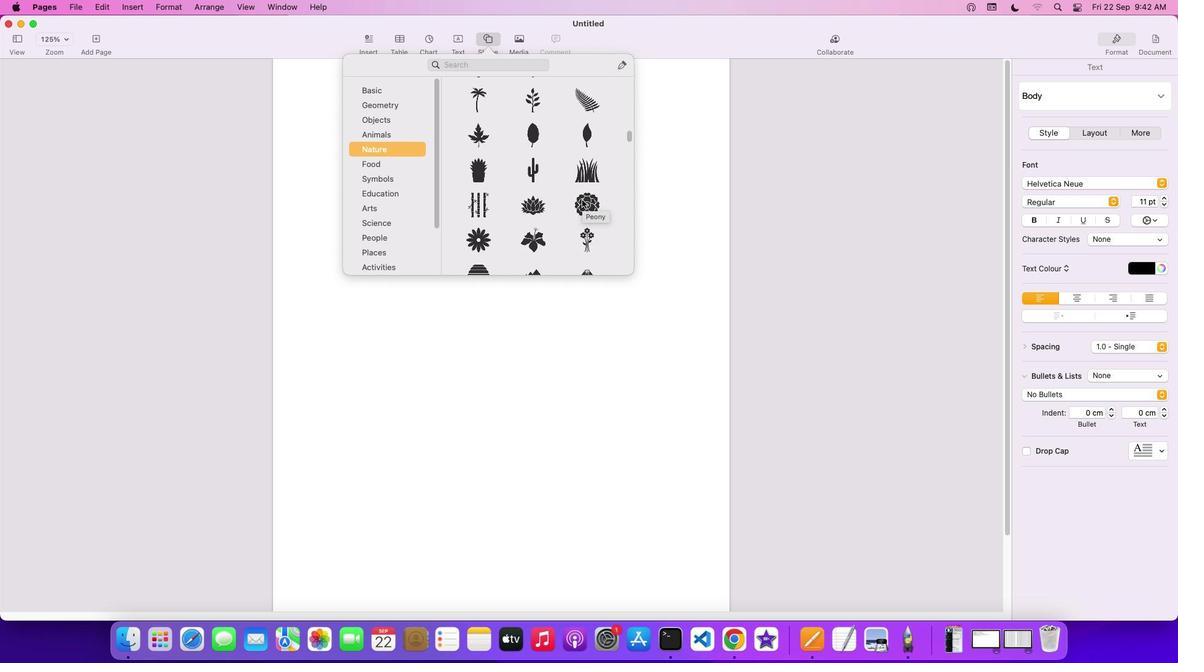 
Action: Mouse scrolled (1092, 330) with delta (1091, 330)
Screenshot: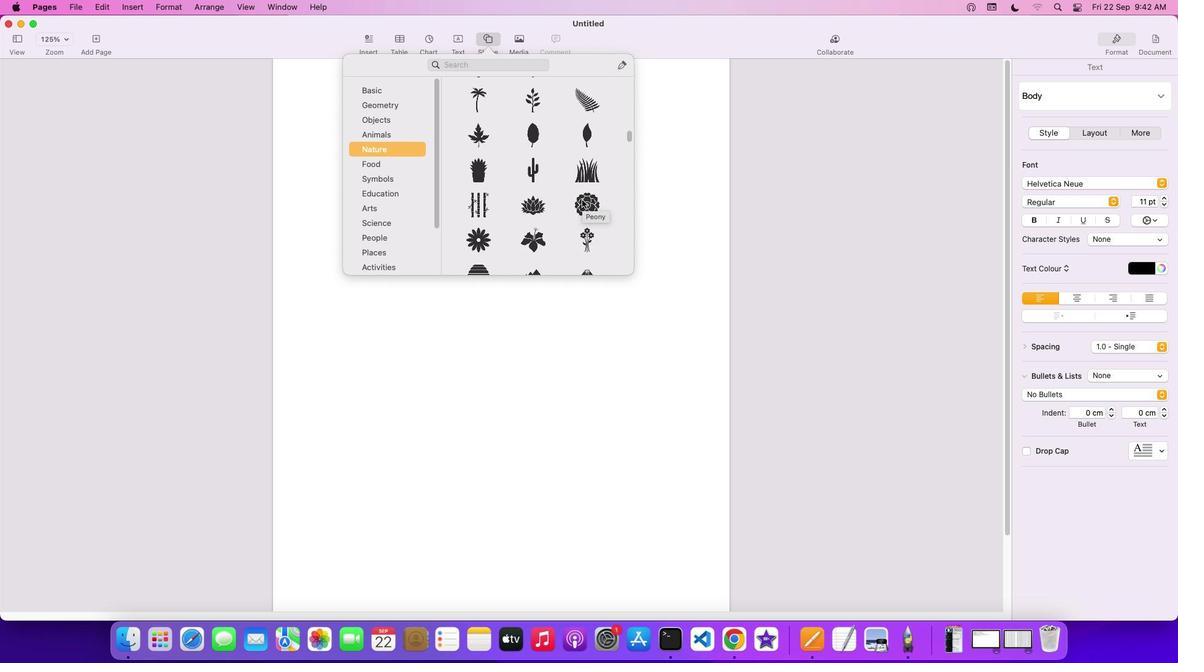 
Action: Mouse scrolled (1092, 330) with delta (1091, 330)
Screenshot: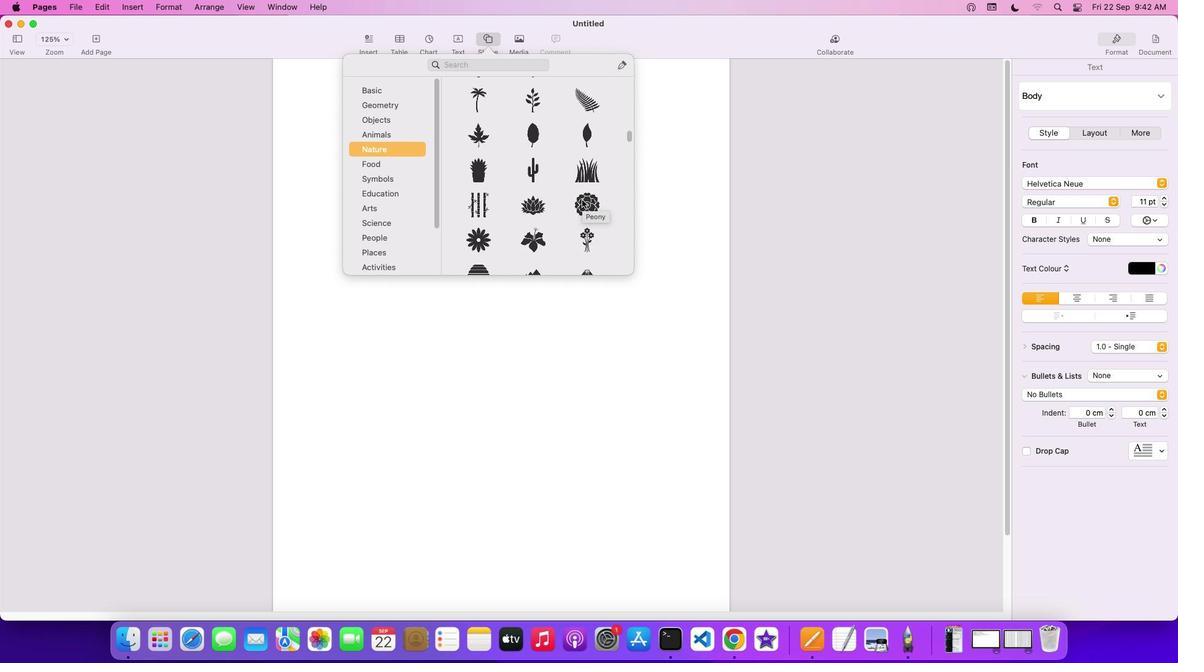 
Action: Mouse scrolled (1092, 330) with delta (1091, 330)
Screenshot: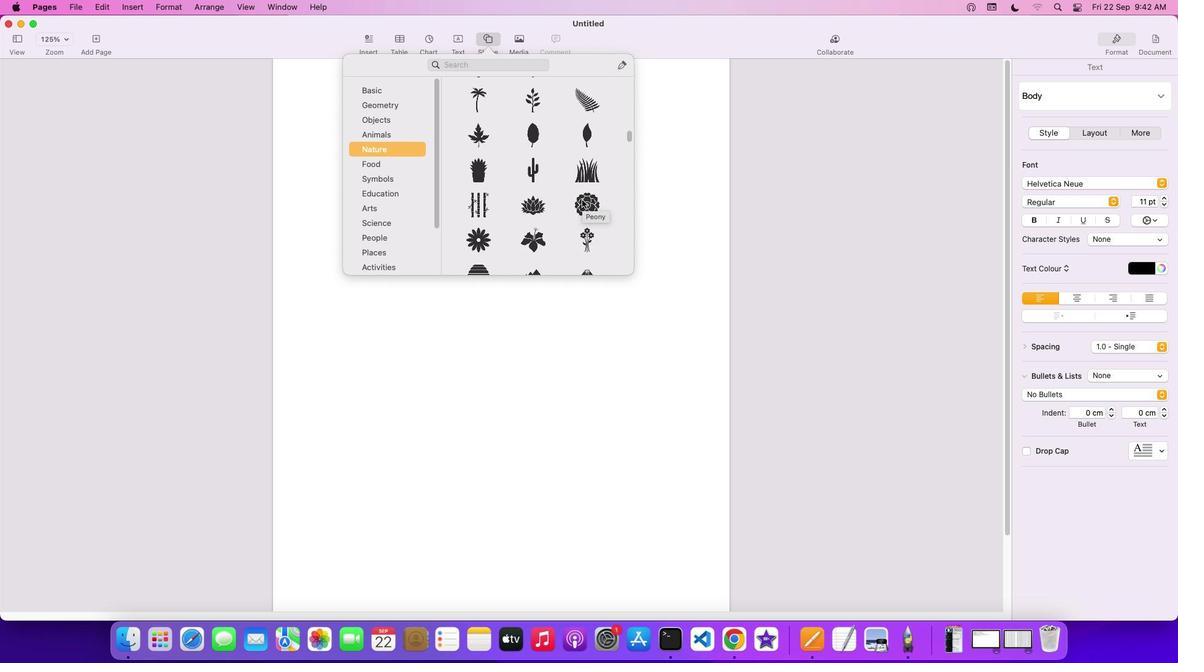 
Action: Mouse scrolled (1092, 330) with delta (1091, 330)
Screenshot: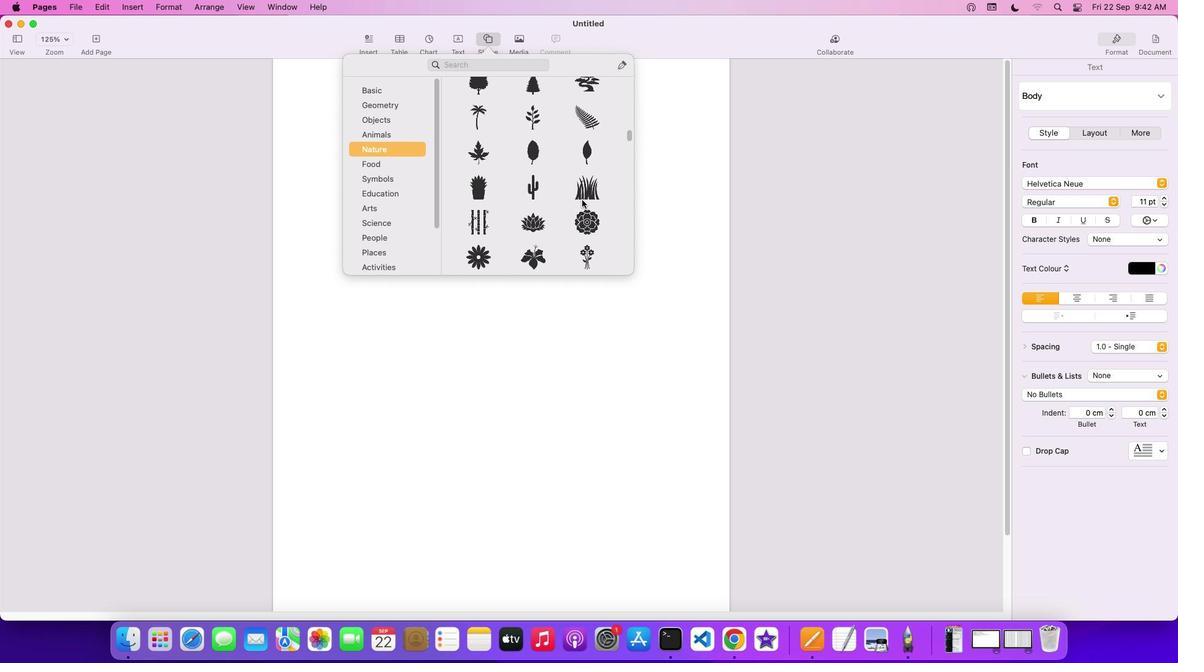 
Action: Mouse scrolled (1092, 330) with delta (1091, 330)
Screenshot: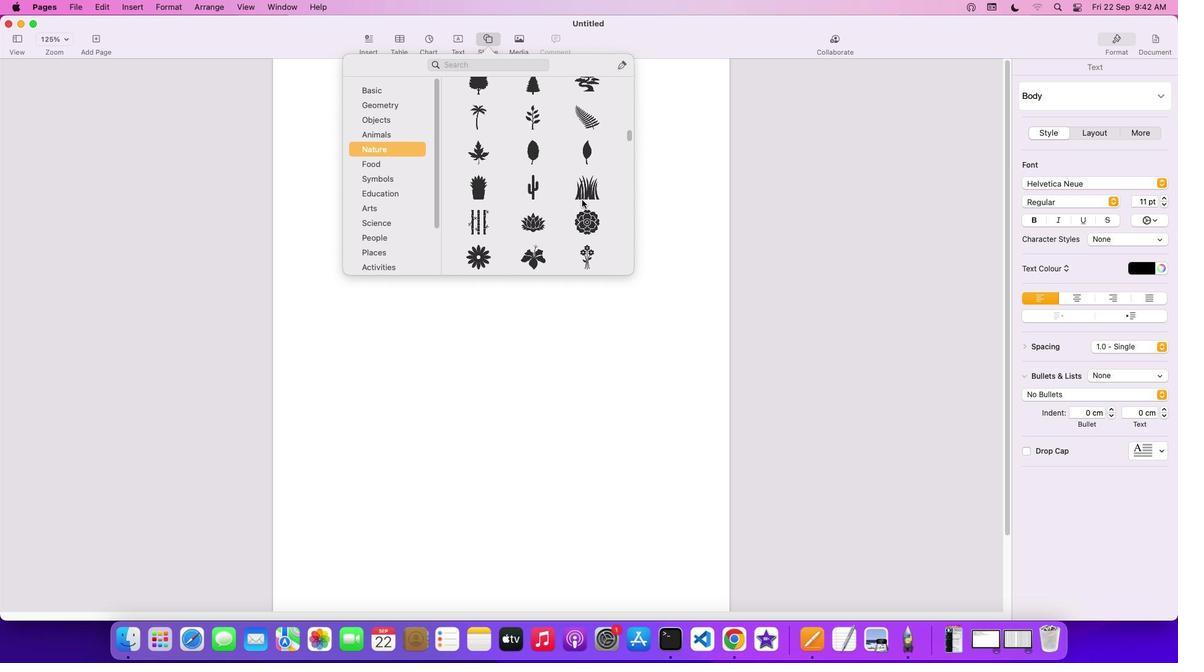 
Action: Mouse scrolled (1092, 330) with delta (1091, 330)
Screenshot: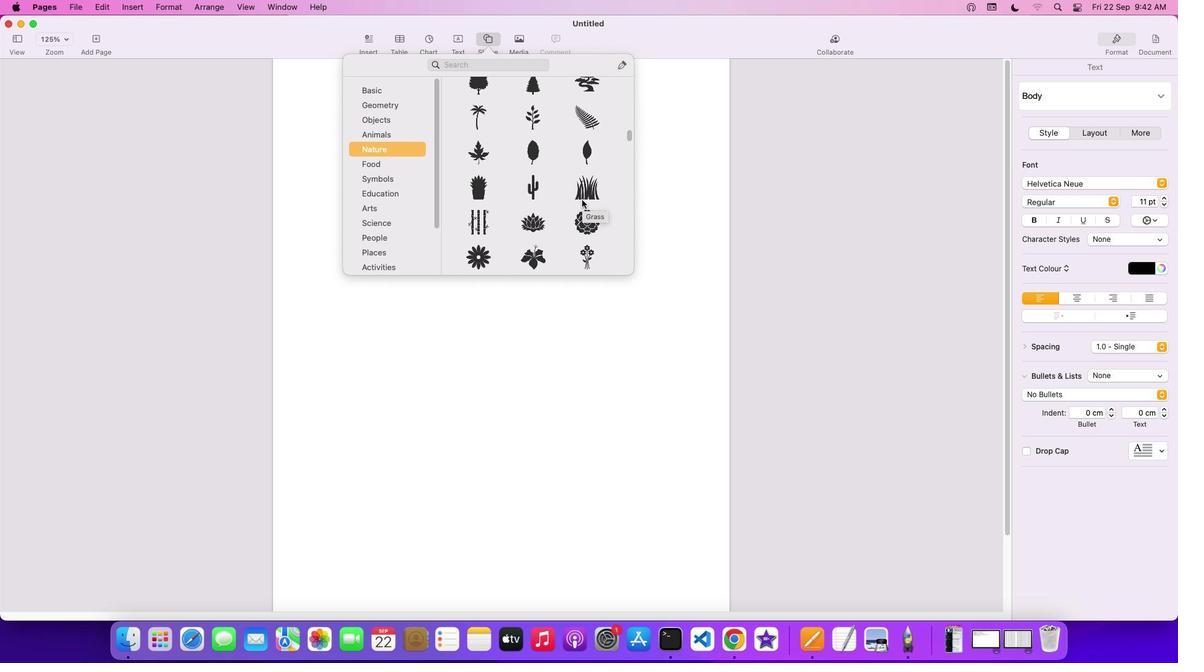 
Action: Mouse scrolled (1092, 330) with delta (1091, 330)
Screenshot: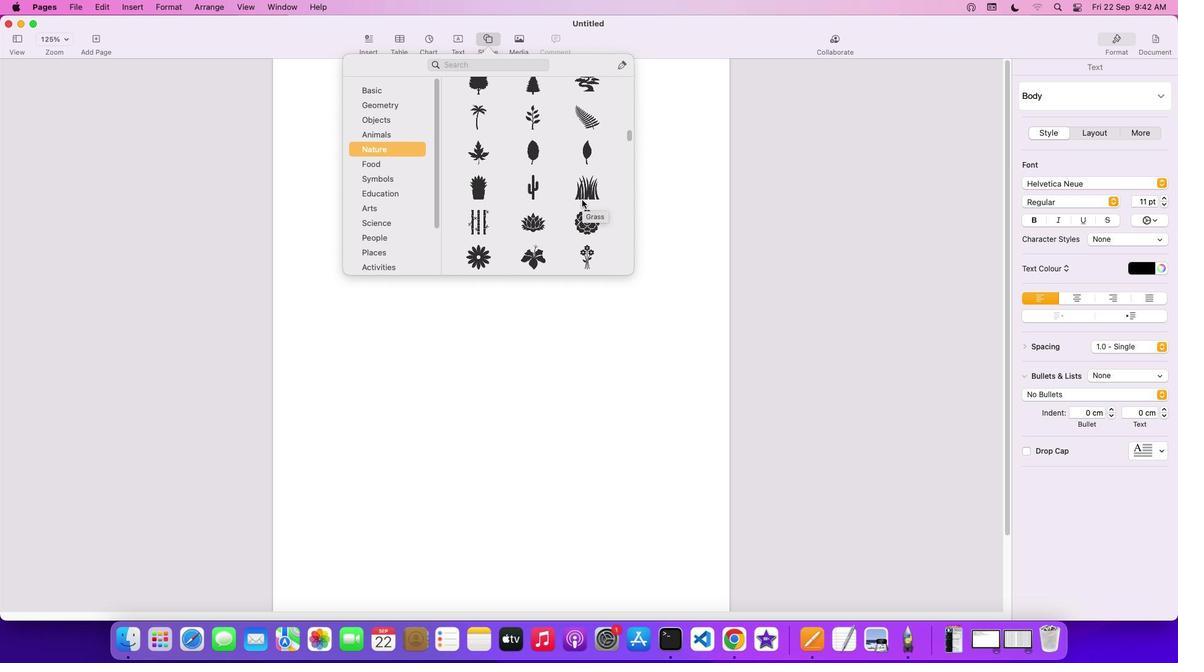 
Action: Mouse scrolled (1092, 330) with delta (1091, 330)
Screenshot: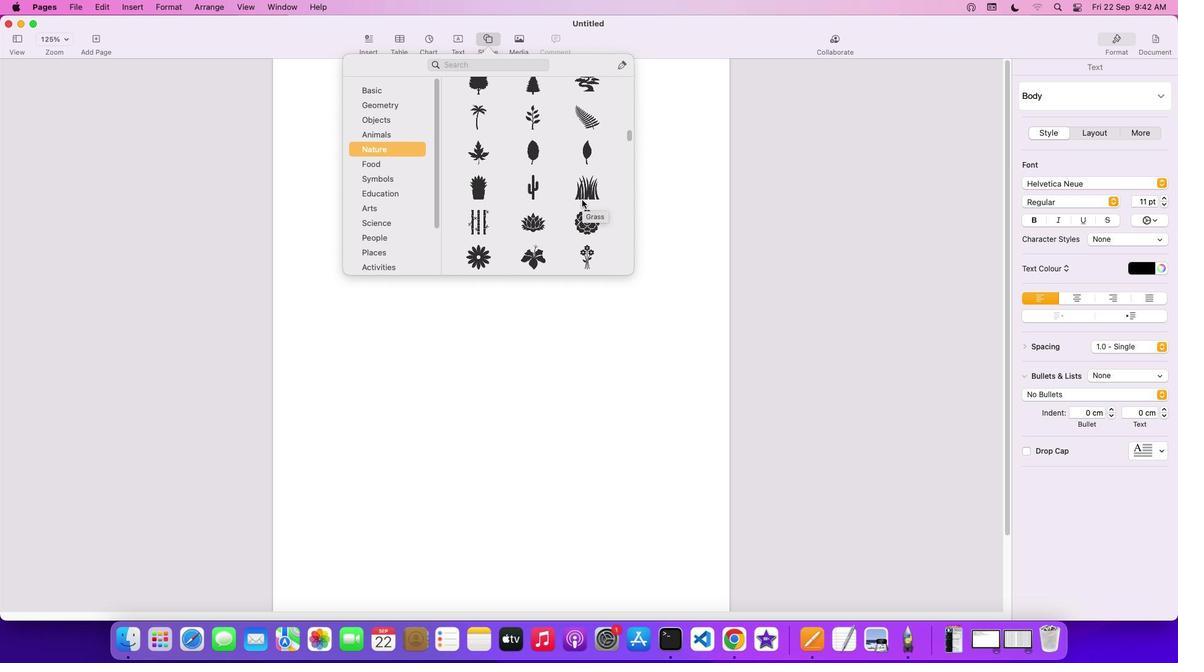 
Action: Mouse scrolled (1092, 330) with delta (1091, 330)
Screenshot: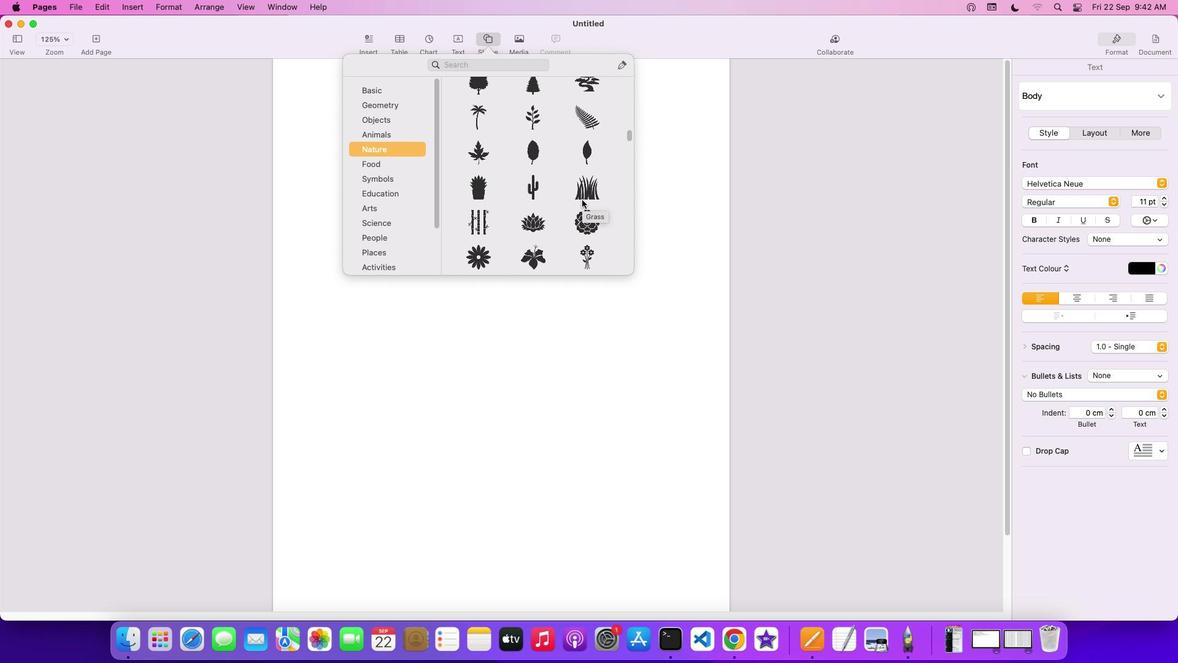 
Action: Mouse moved to (1092, 330)
Screenshot: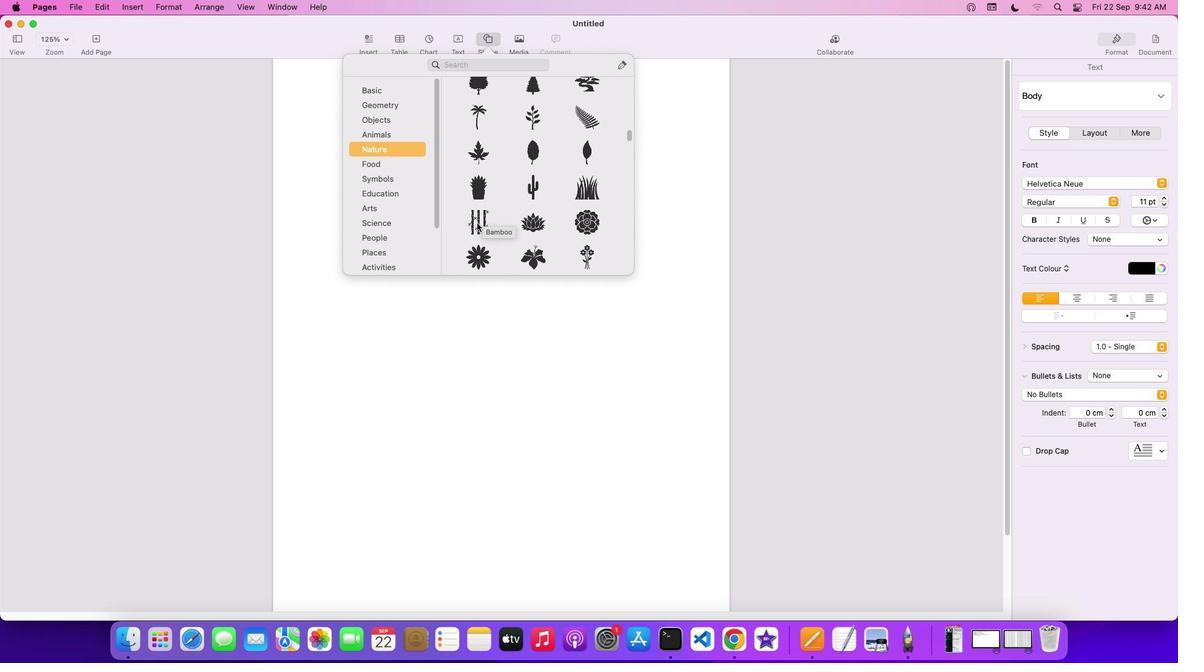 
Action: Mouse pressed left at (1092, 330)
Screenshot: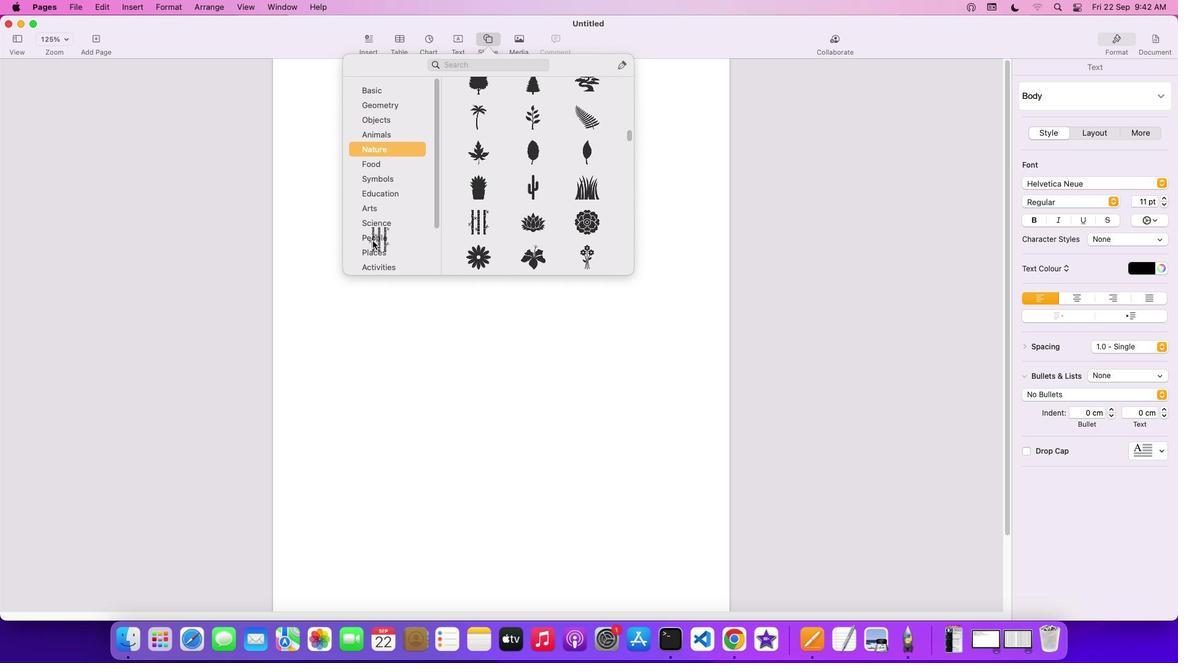 
Action: Mouse moved to (1092, 330)
Screenshot: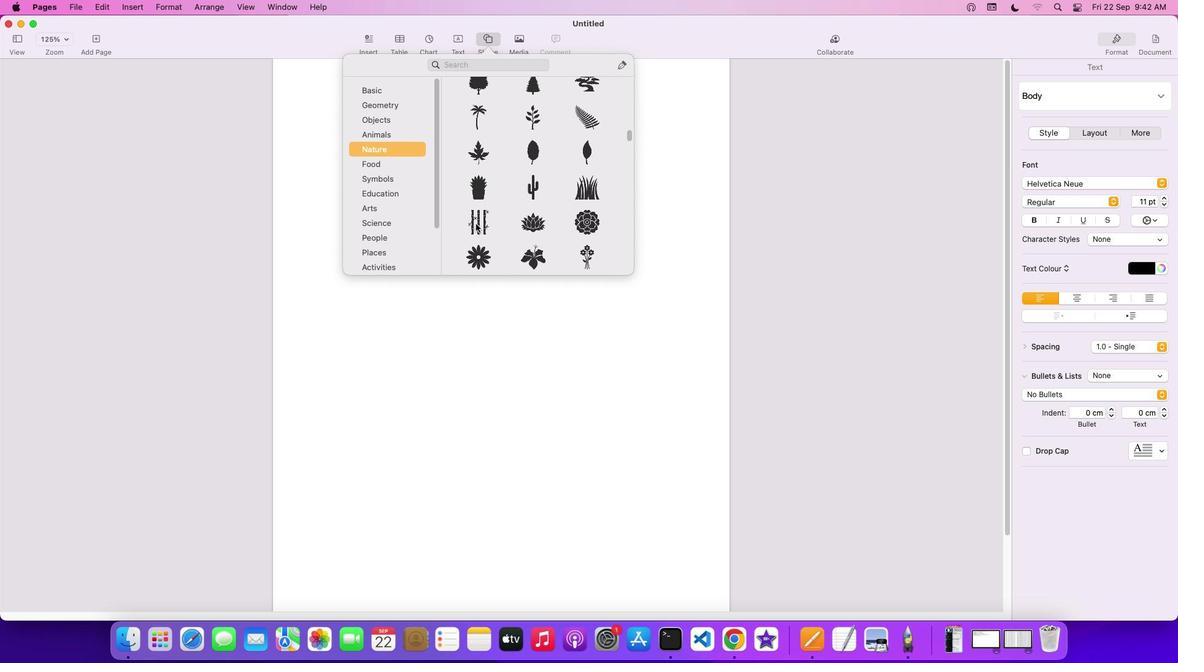 
Action: Mouse pressed left at (1092, 330)
Screenshot: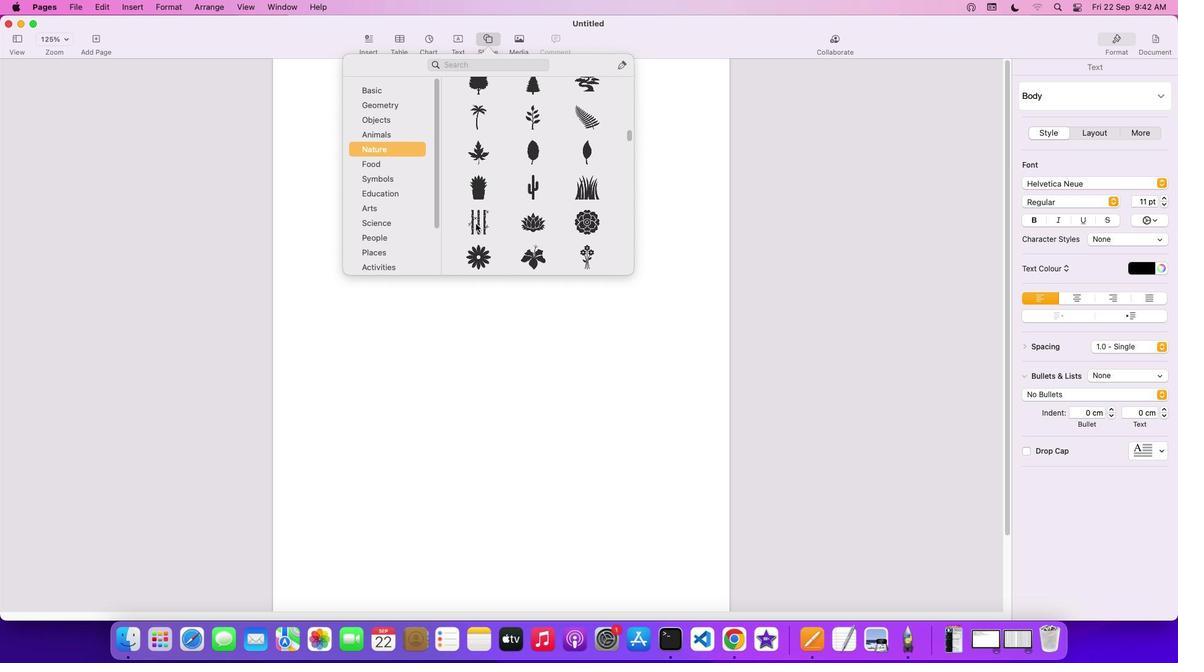 
Action: Mouse moved to (1092, 330)
Screenshot: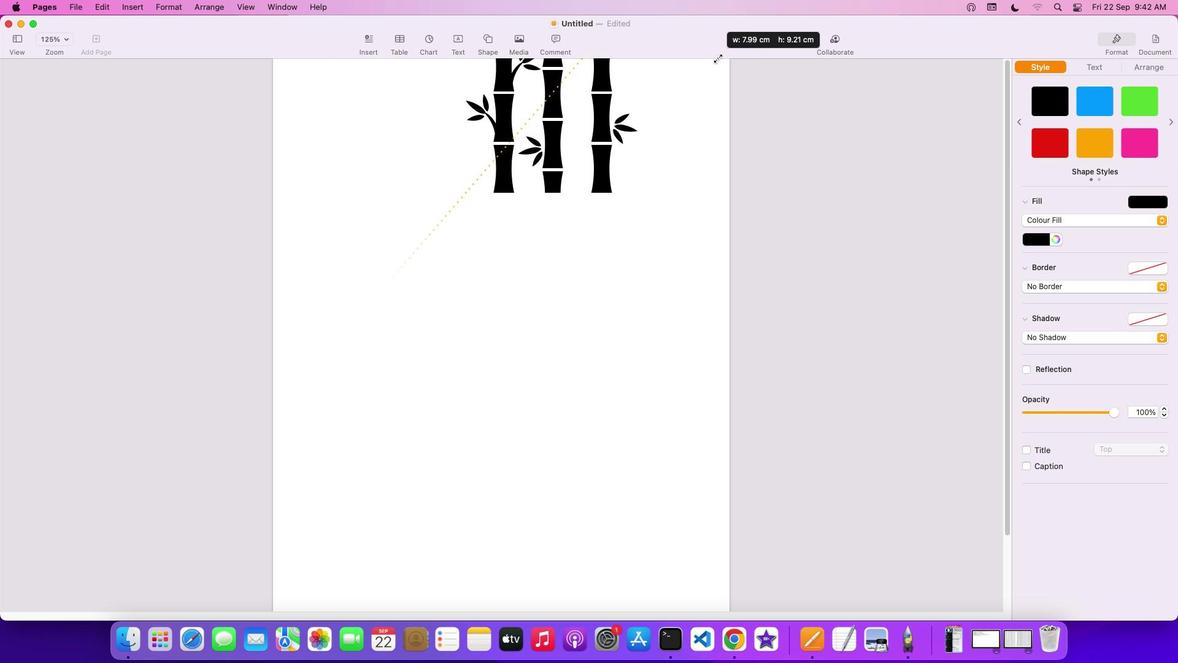 
Action: Mouse pressed left at (1092, 330)
Screenshot: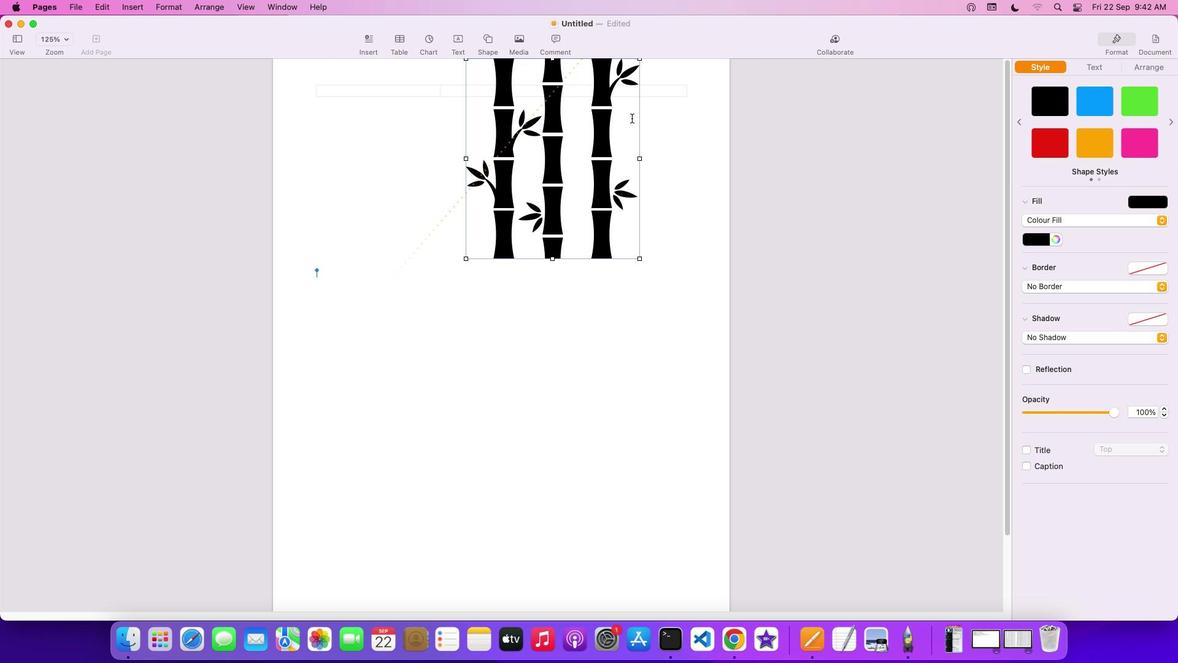 
Action: Mouse moved to (1092, 330)
Screenshot: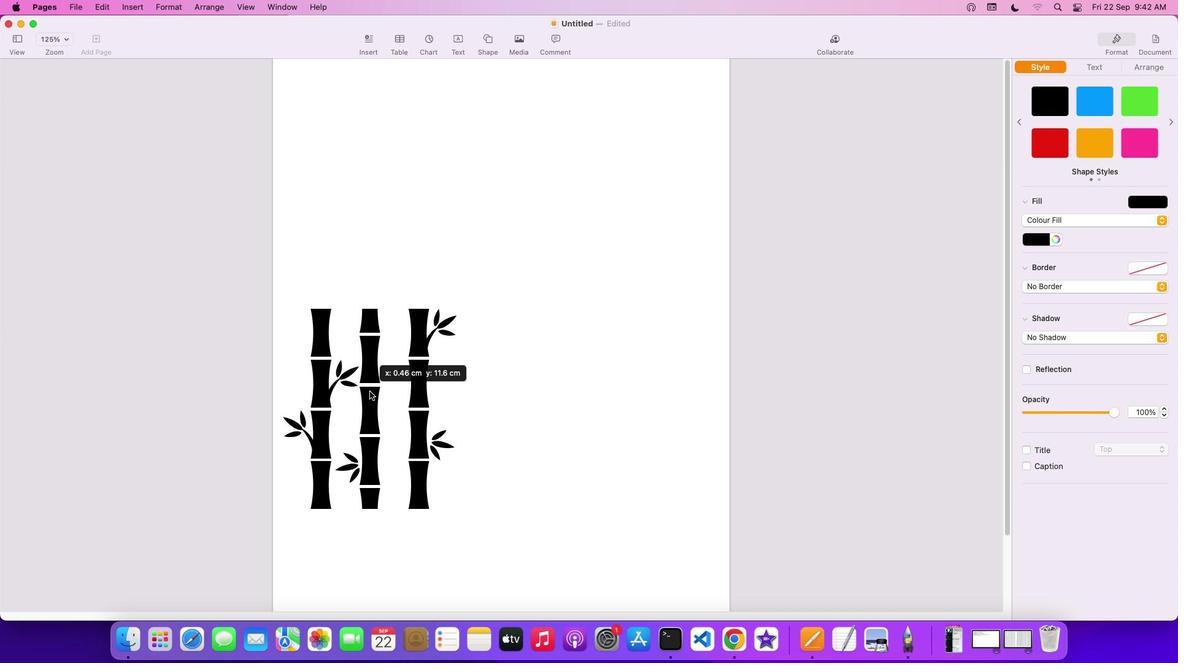 
Action: Mouse pressed left at (1092, 330)
Screenshot: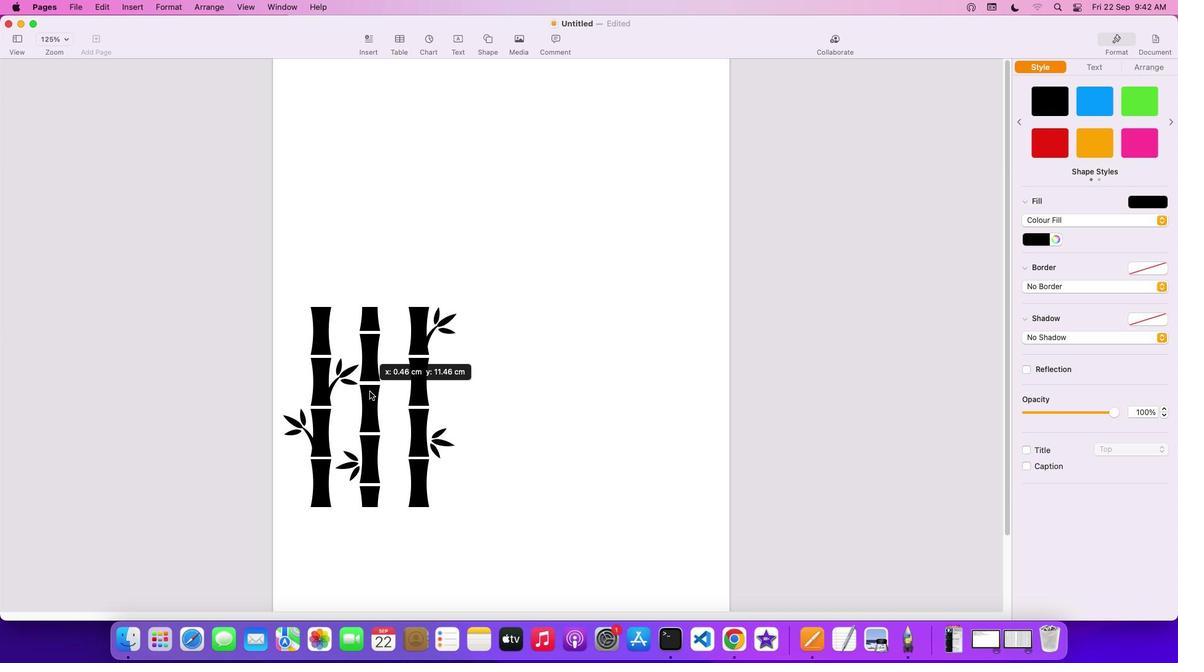 
Action: Mouse moved to (1092, 330)
Screenshot: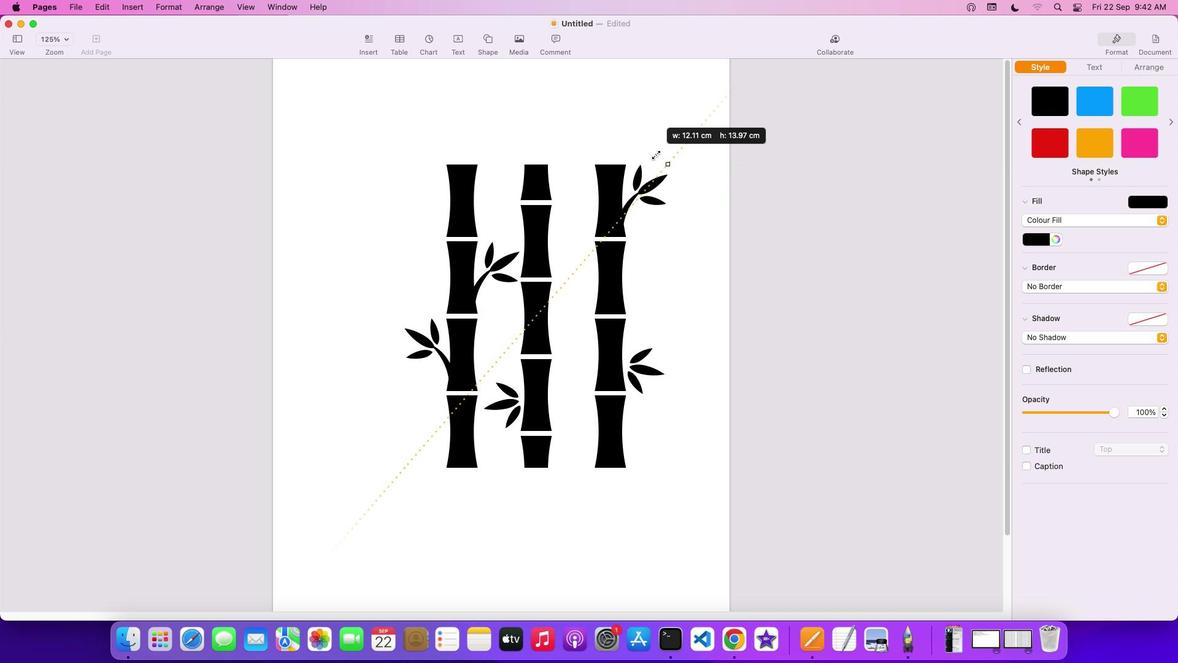 
Action: Mouse pressed left at (1092, 330)
Screenshot: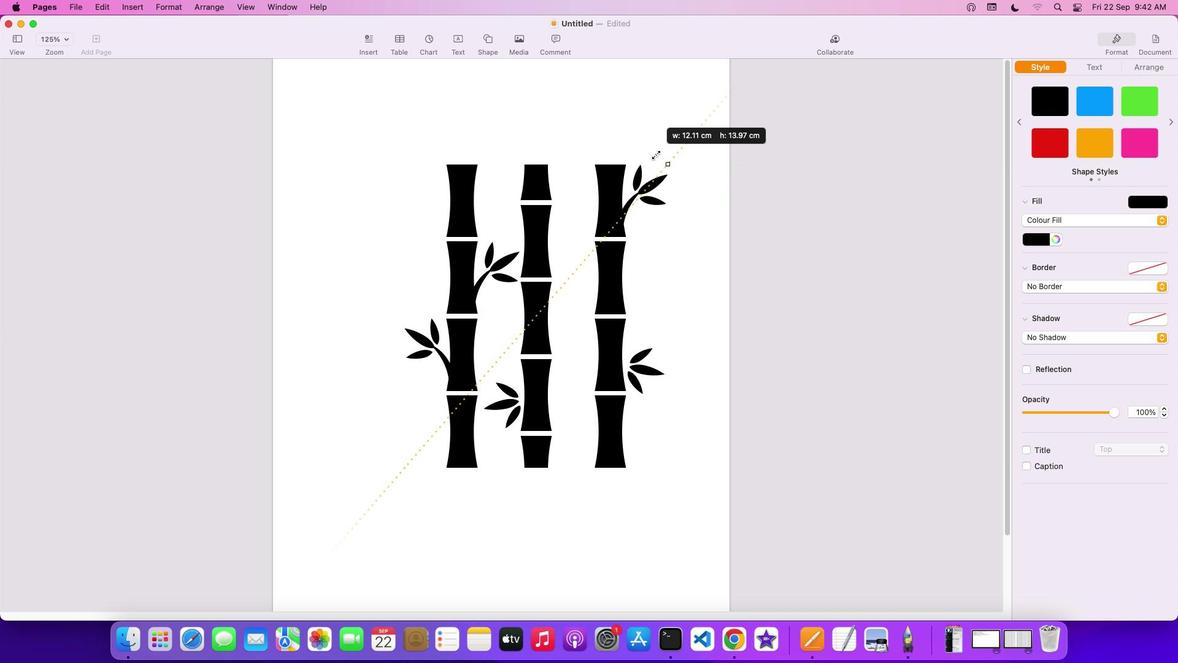 
Action: Mouse moved to (1092, 329)
Screenshot: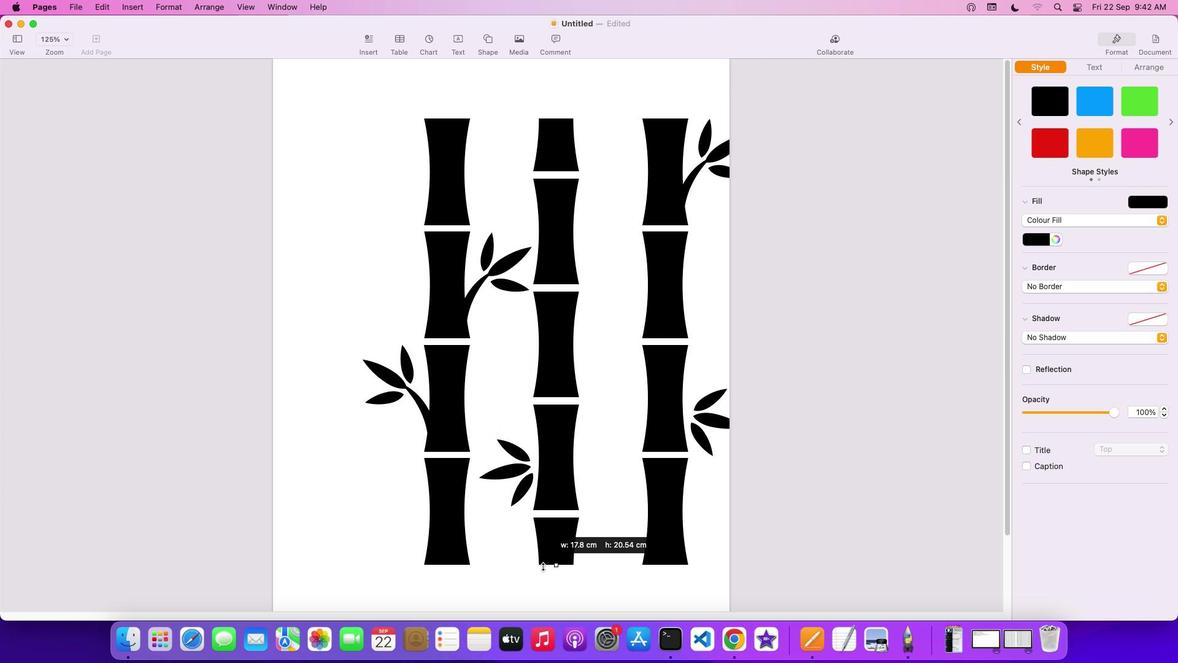 
Action: Mouse pressed left at (1092, 329)
Screenshot: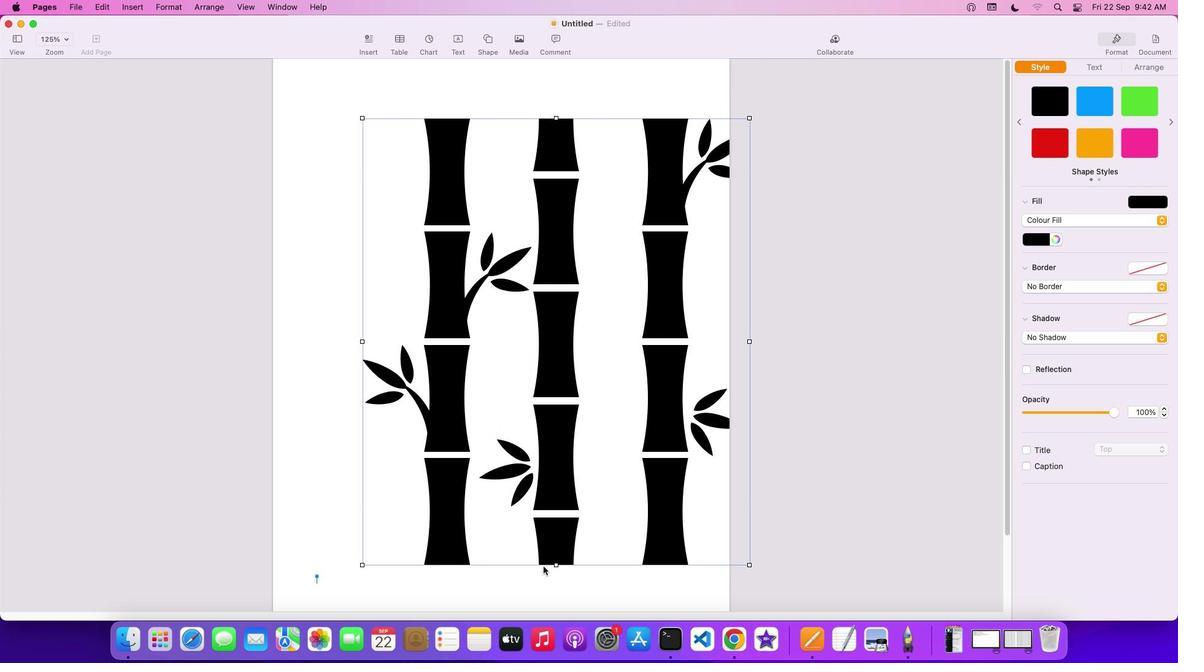
Action: Mouse moved to (1092, 329)
Screenshot: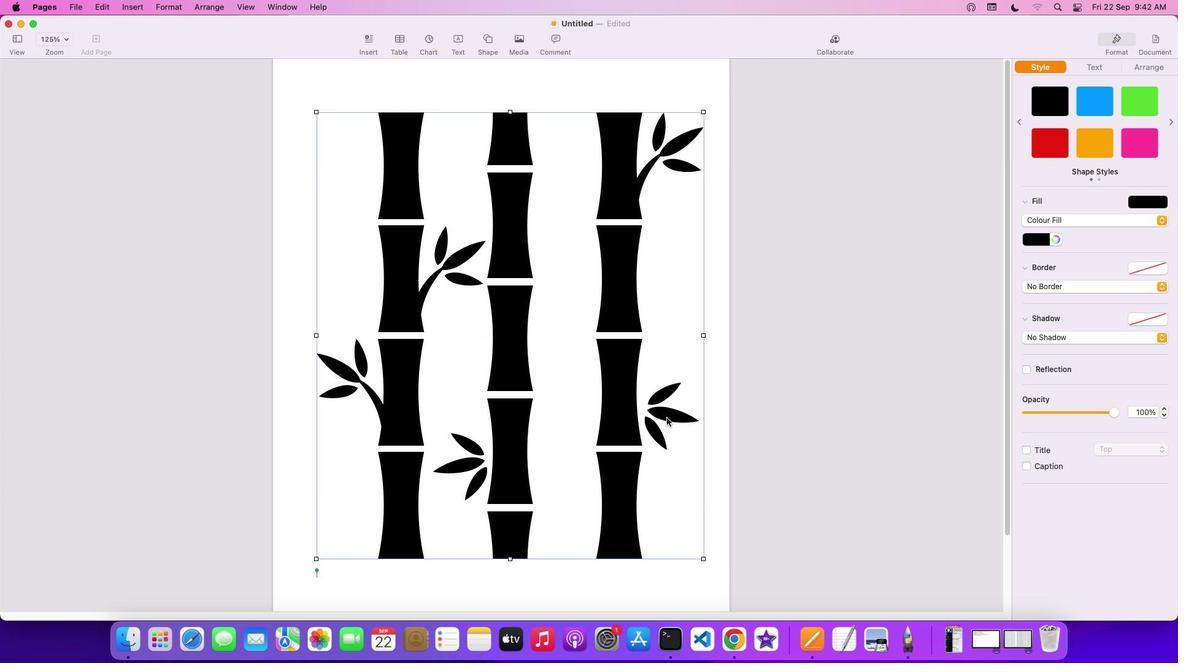 
Action: Mouse pressed left at (1092, 329)
Screenshot: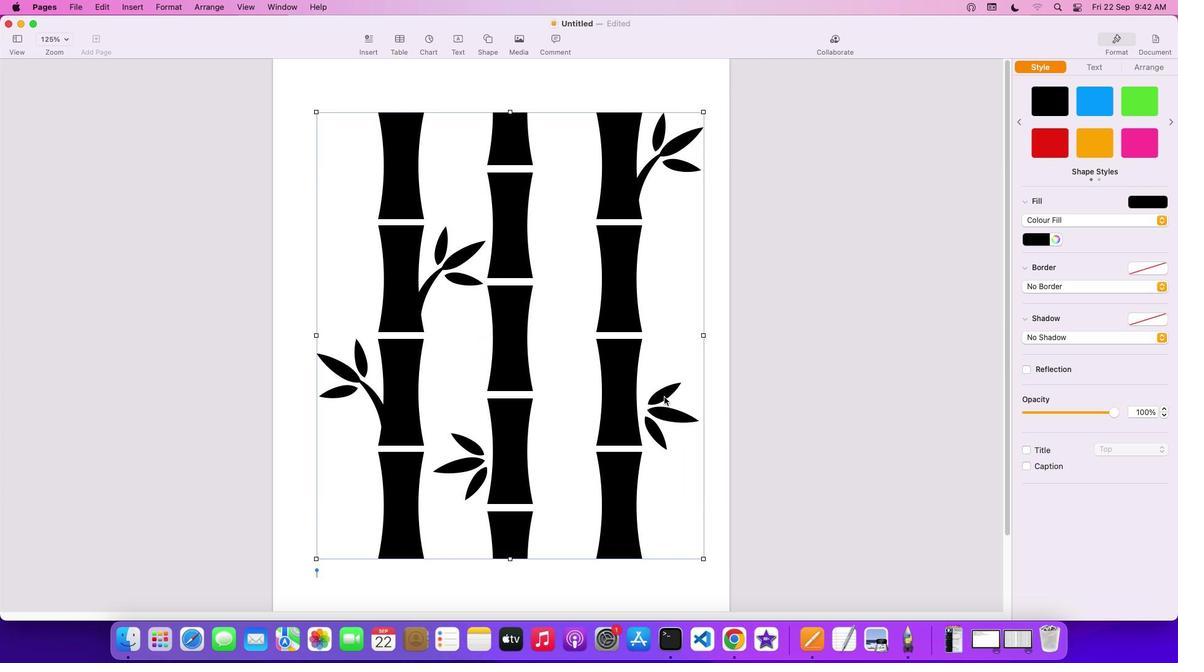 
Action: Mouse moved to (1093, 330)
Screenshot: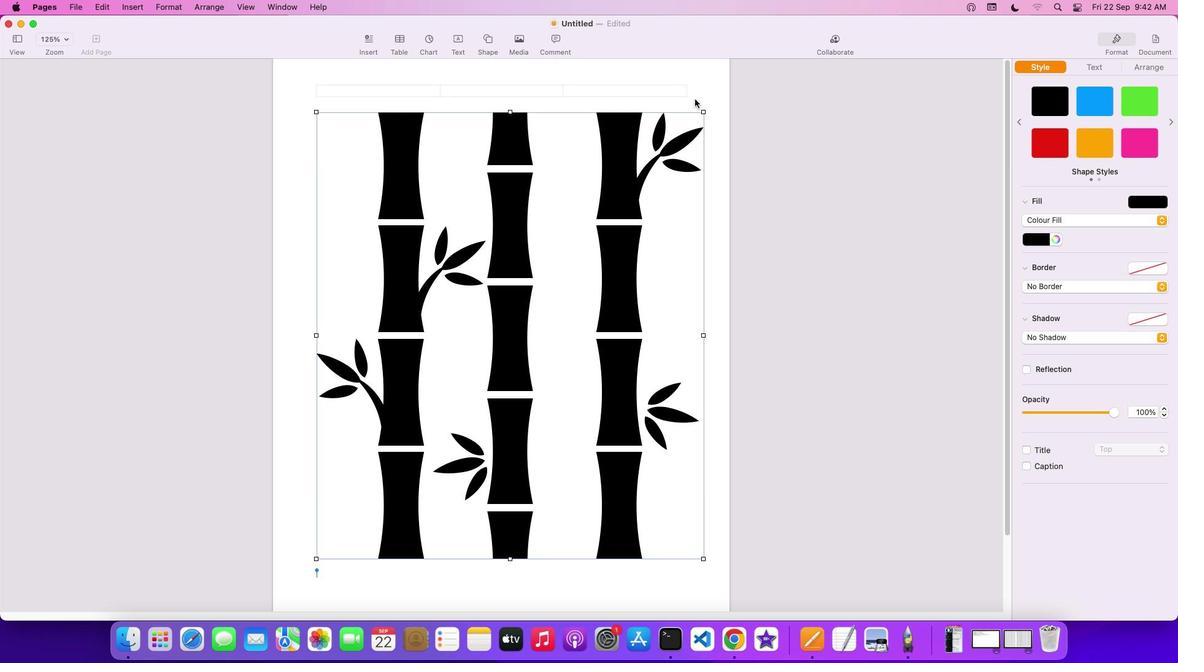 
Action: Mouse scrolled (1093, 330) with delta (1091, 330)
Screenshot: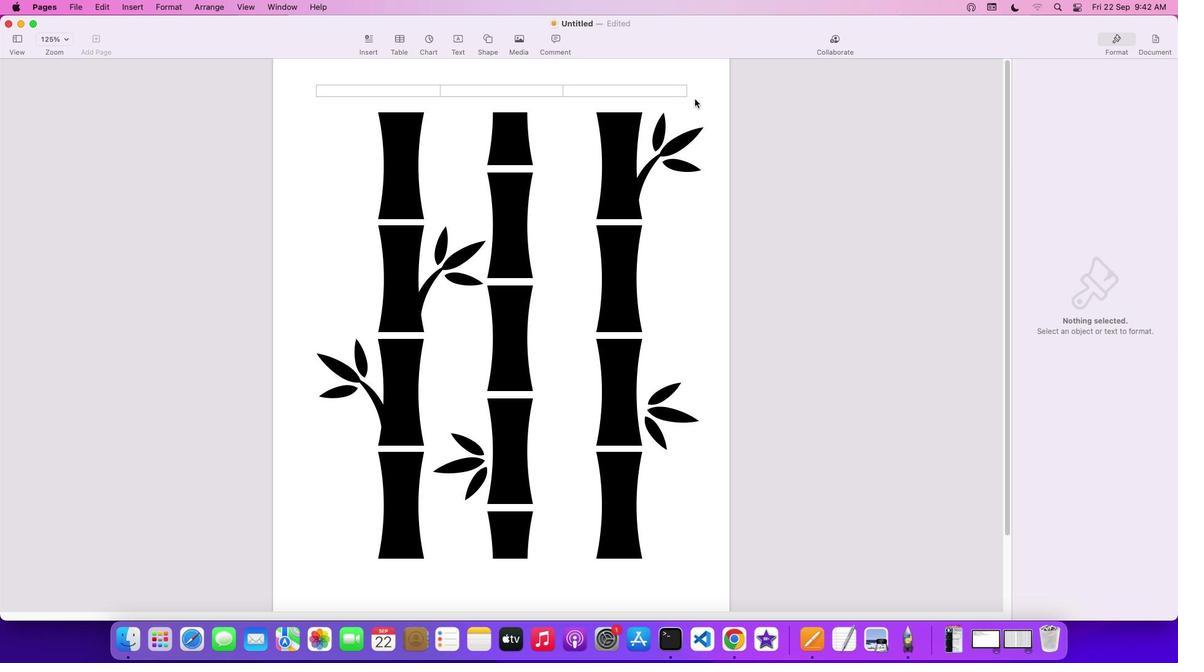 
Action: Mouse scrolled (1093, 330) with delta (1091, 330)
Screenshot: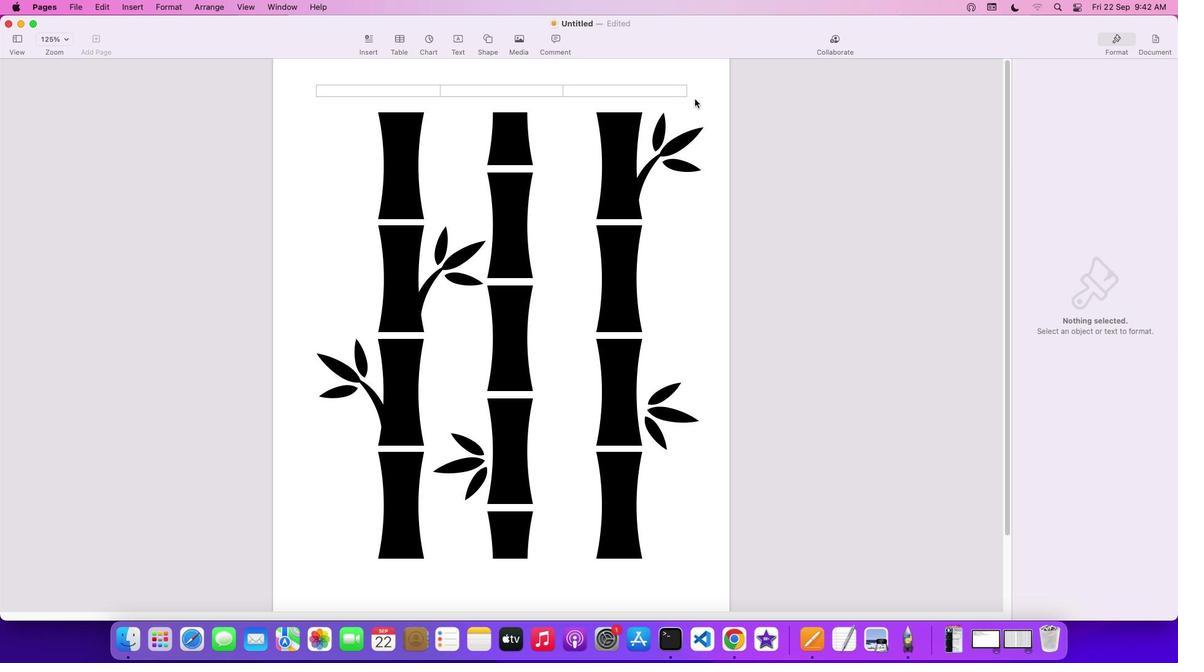 
Action: Mouse scrolled (1093, 330) with delta (1091, 330)
Screenshot: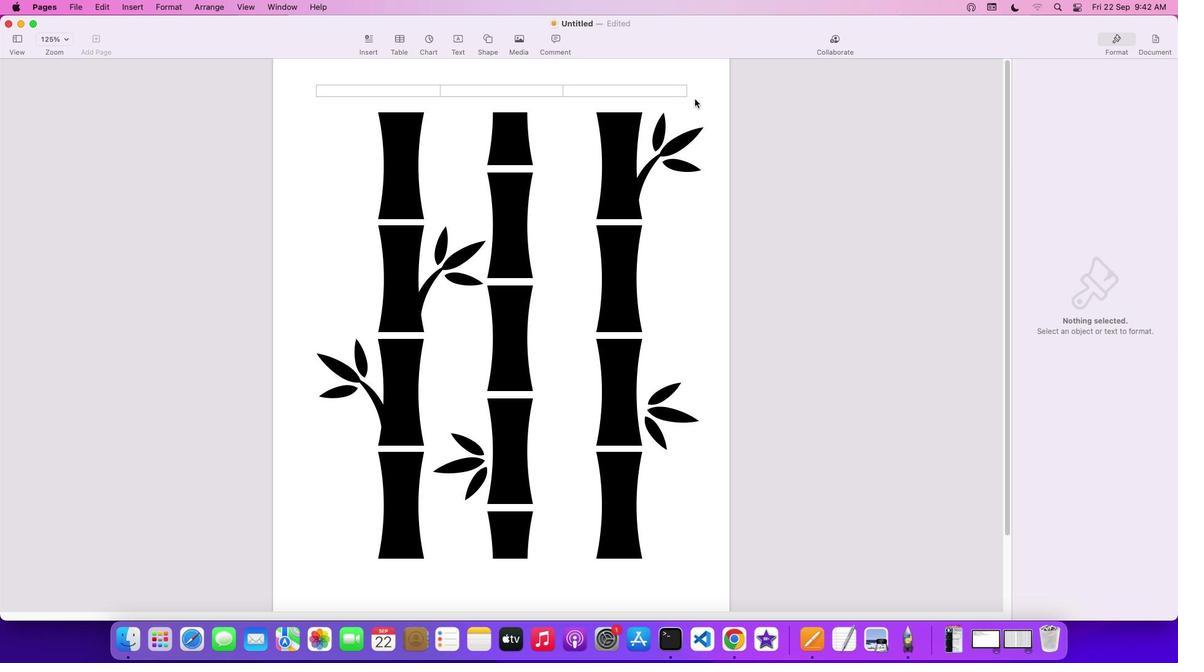 
Action: Mouse scrolled (1093, 330) with delta (1091, 330)
Screenshot: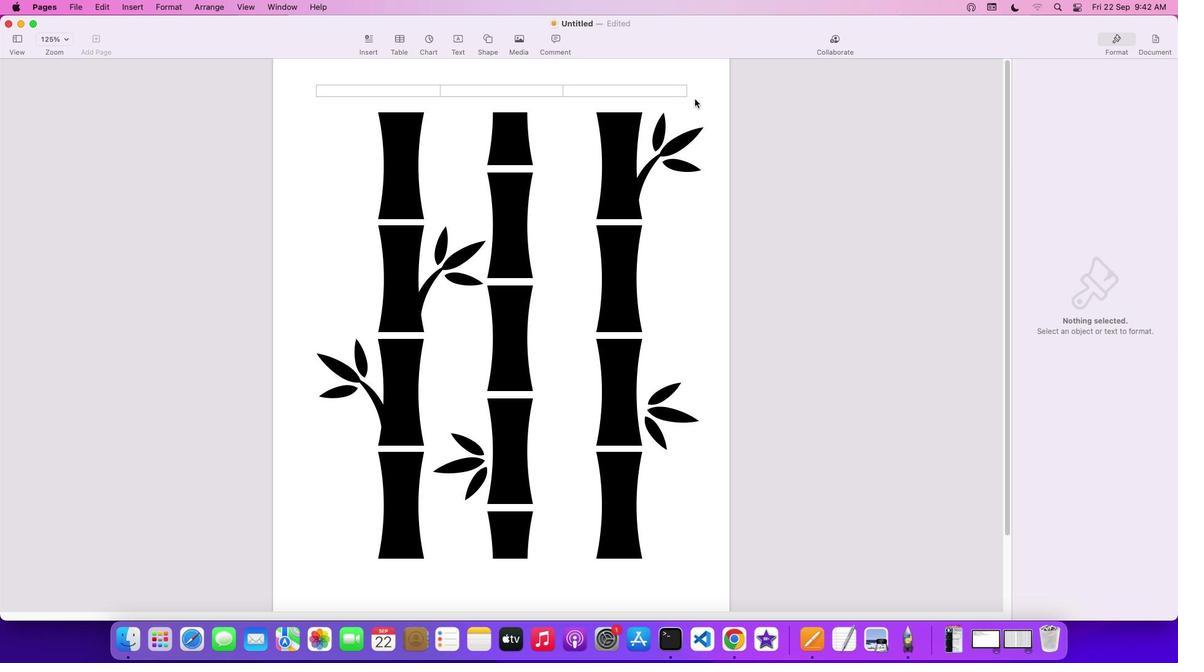 
Action: Mouse scrolled (1093, 330) with delta (1091, 330)
Screenshot: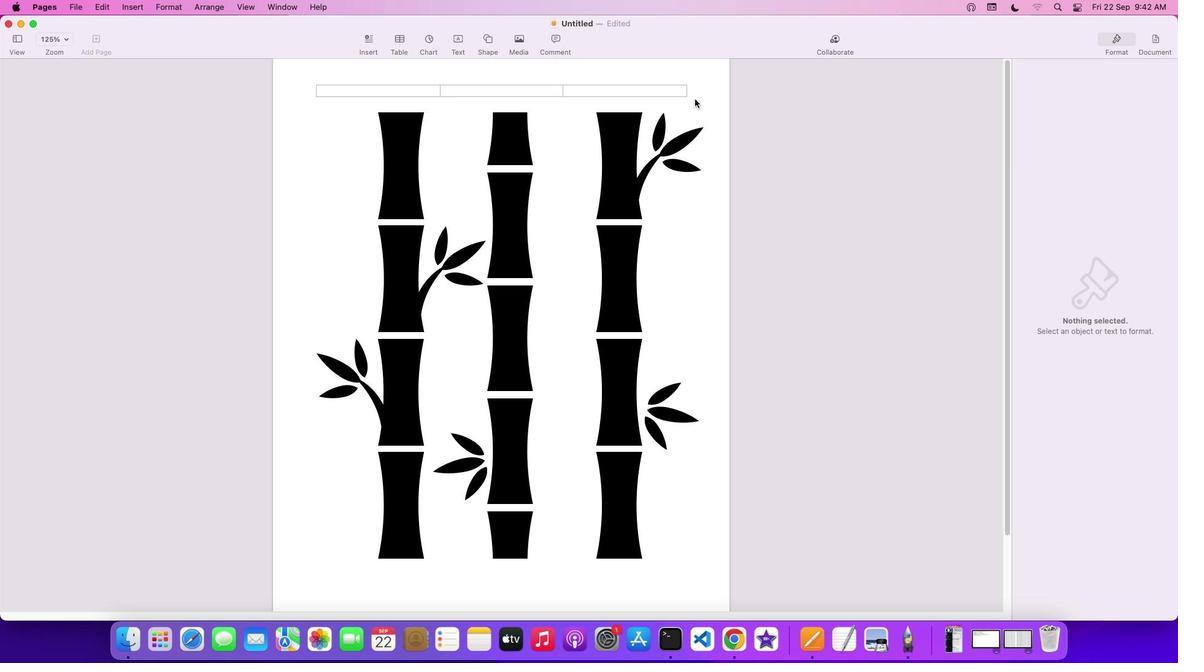 
Action: Mouse scrolled (1093, 330) with delta (1091, 330)
Screenshot: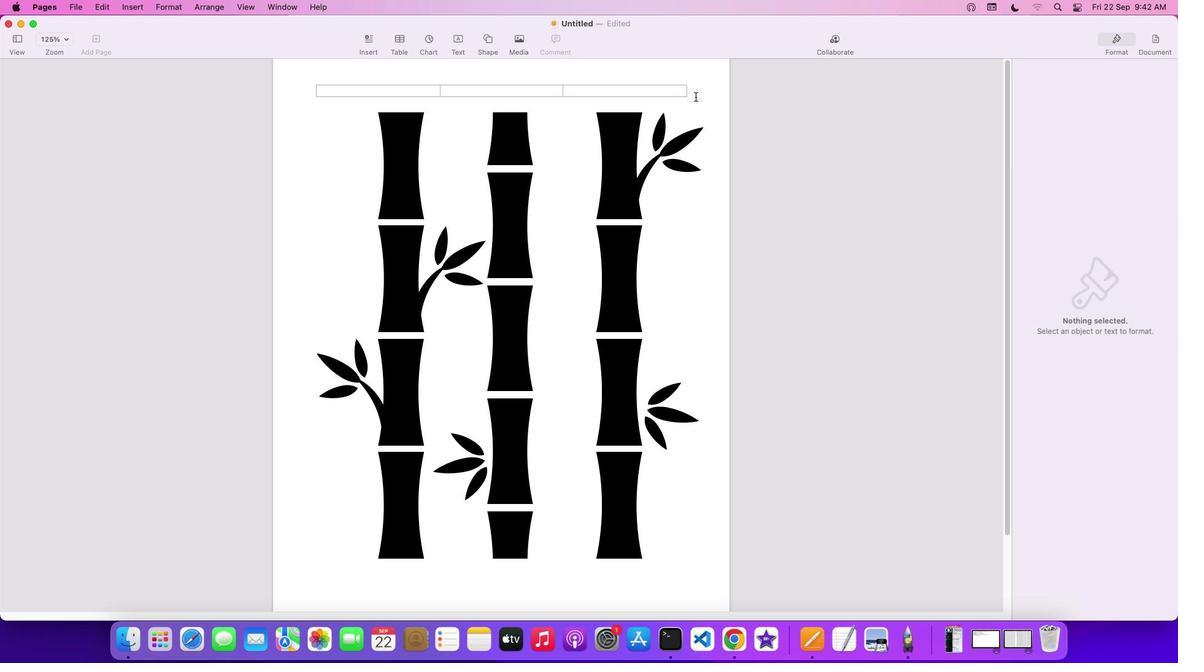 
Action: Mouse scrolled (1093, 330) with delta (1091, 330)
Screenshot: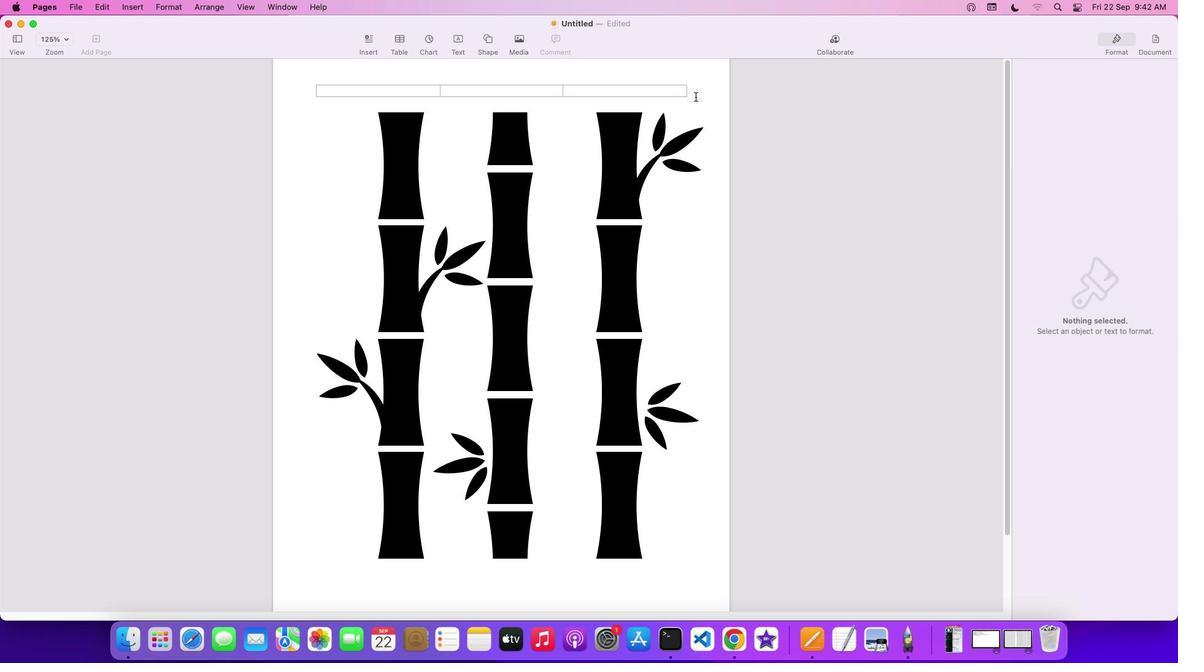 
Action: Mouse scrolled (1093, 330) with delta (1091, 330)
Screenshot: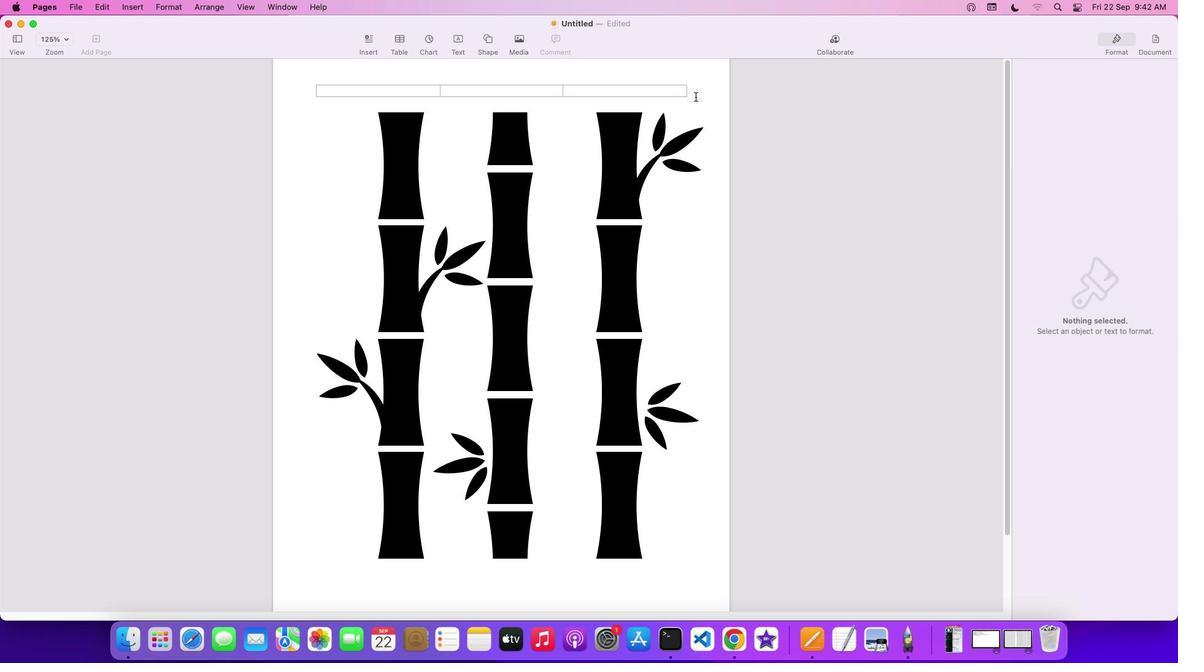 
Action: Mouse scrolled (1093, 330) with delta (1091, 330)
Screenshot: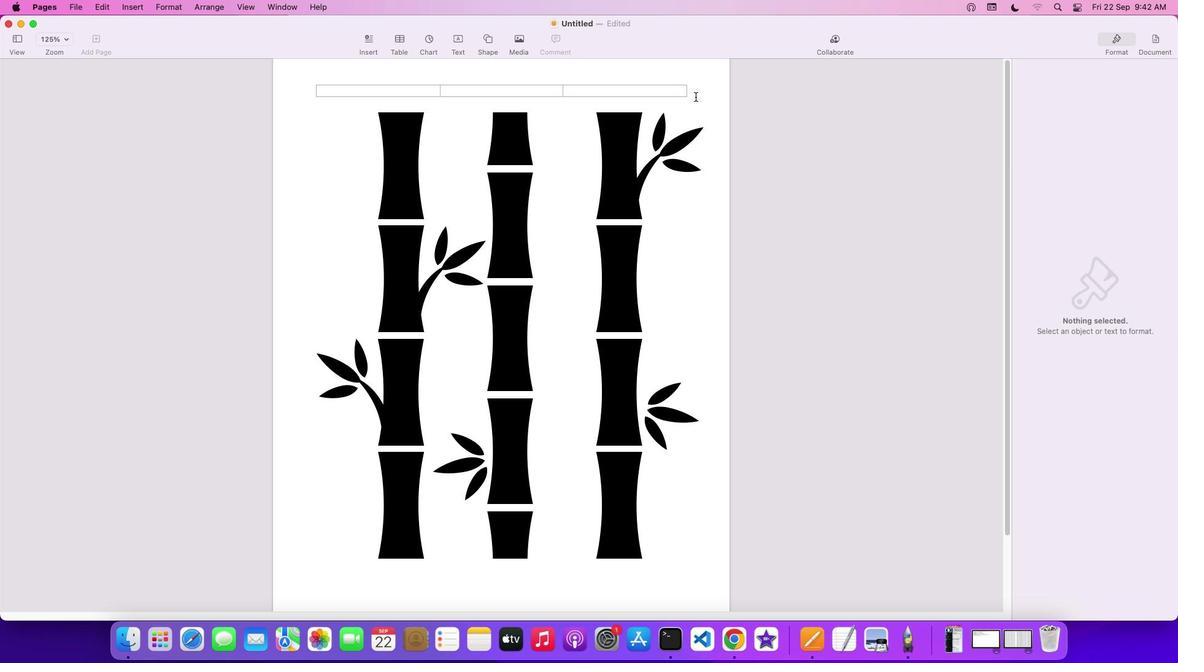 
Action: Mouse scrolled (1093, 330) with delta (1091, 330)
Screenshot: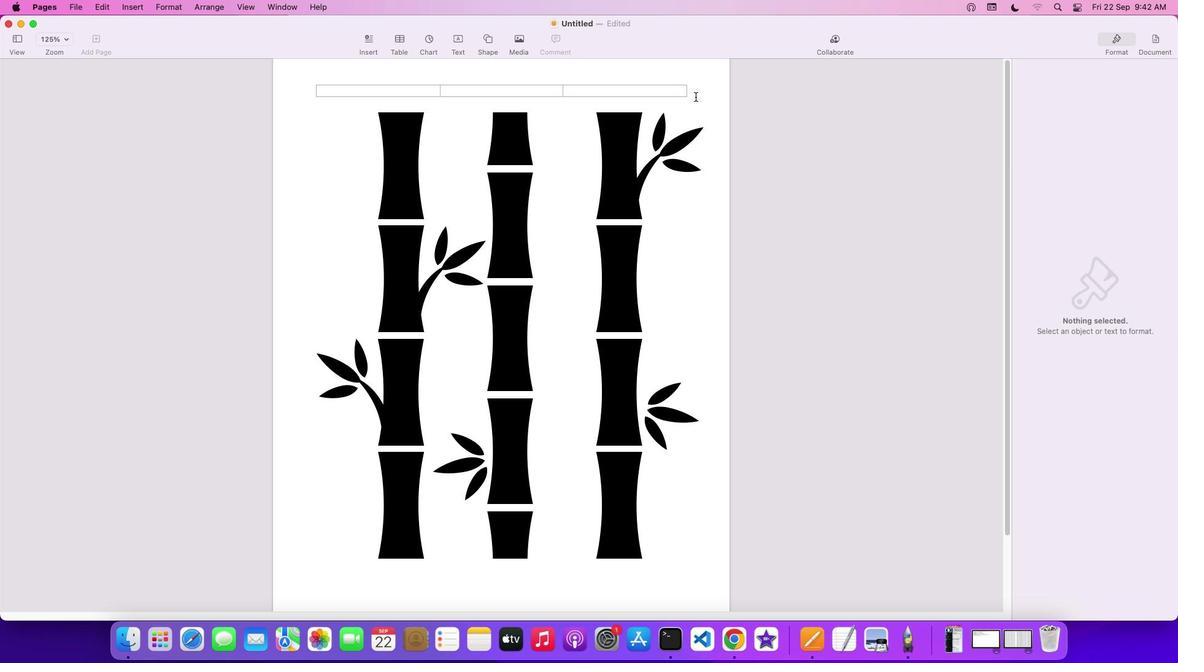 
Action: Mouse moved to (1092, 330)
Screenshot: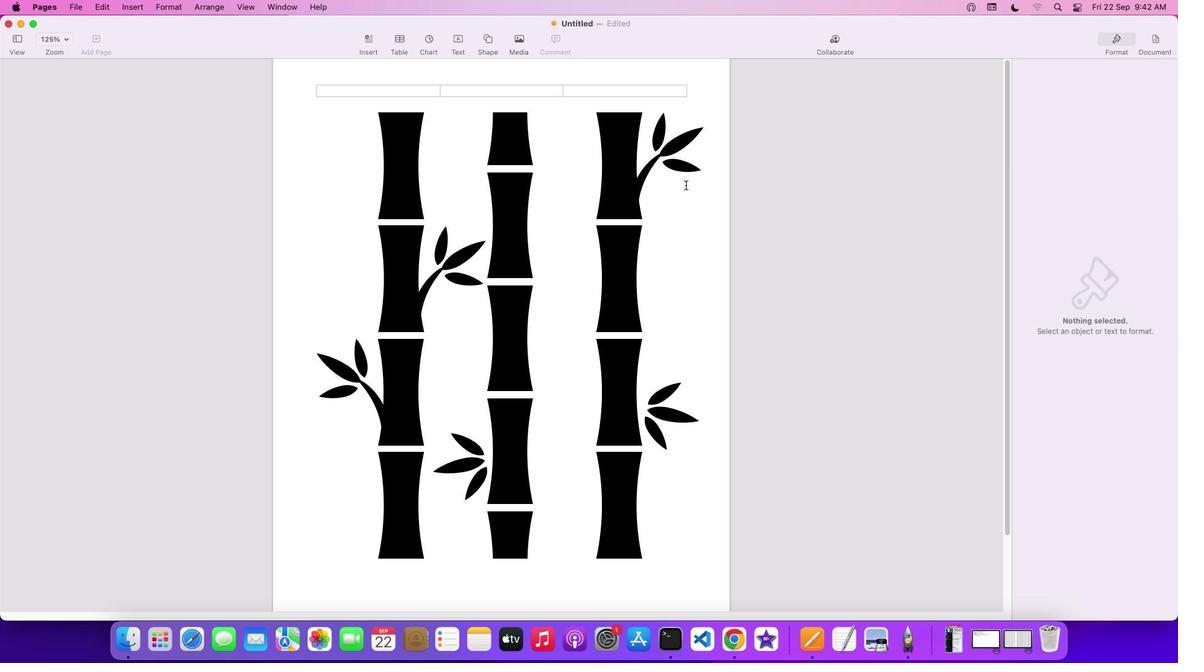 
Action: Mouse pressed left at (1092, 330)
Screenshot: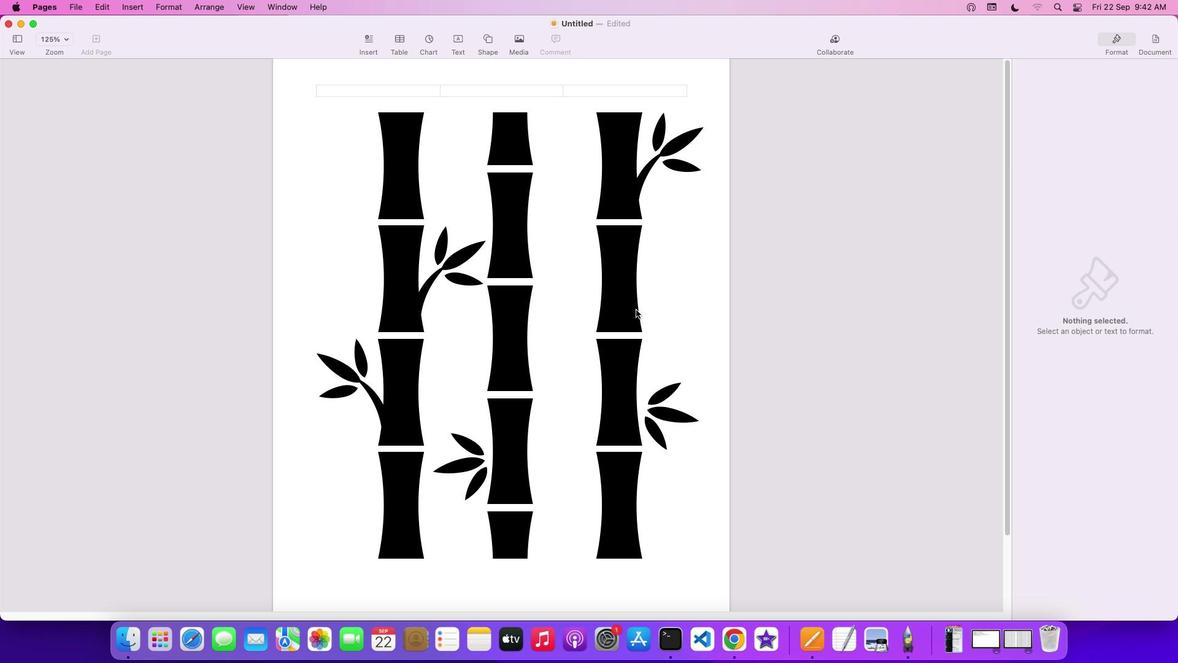 
Action: Mouse moved to (1092, 330)
Screenshot: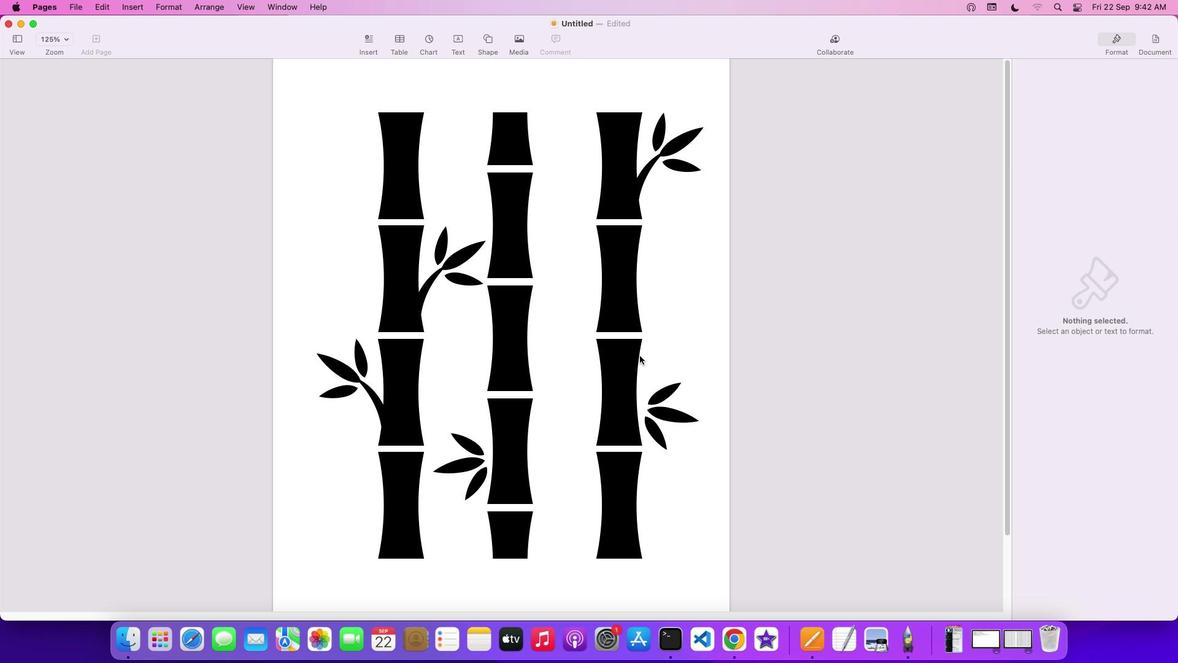 
Action: Mouse scrolled (1092, 330) with delta (1091, 330)
Screenshot: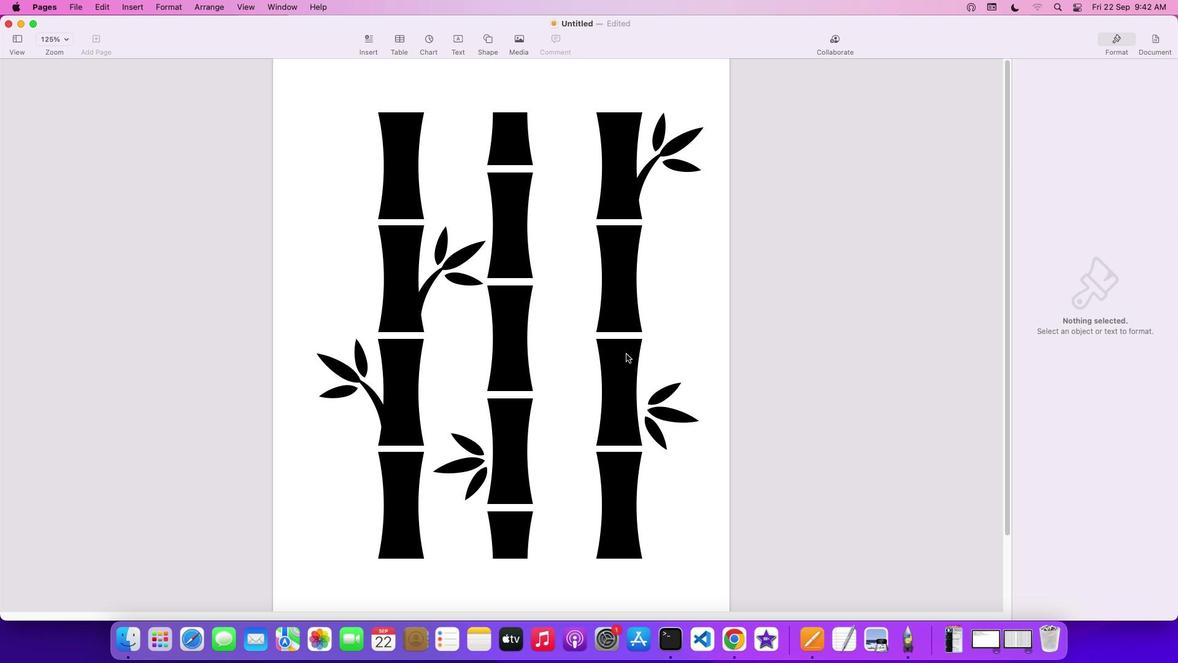 
Action: Mouse scrolled (1092, 330) with delta (1091, 330)
Screenshot: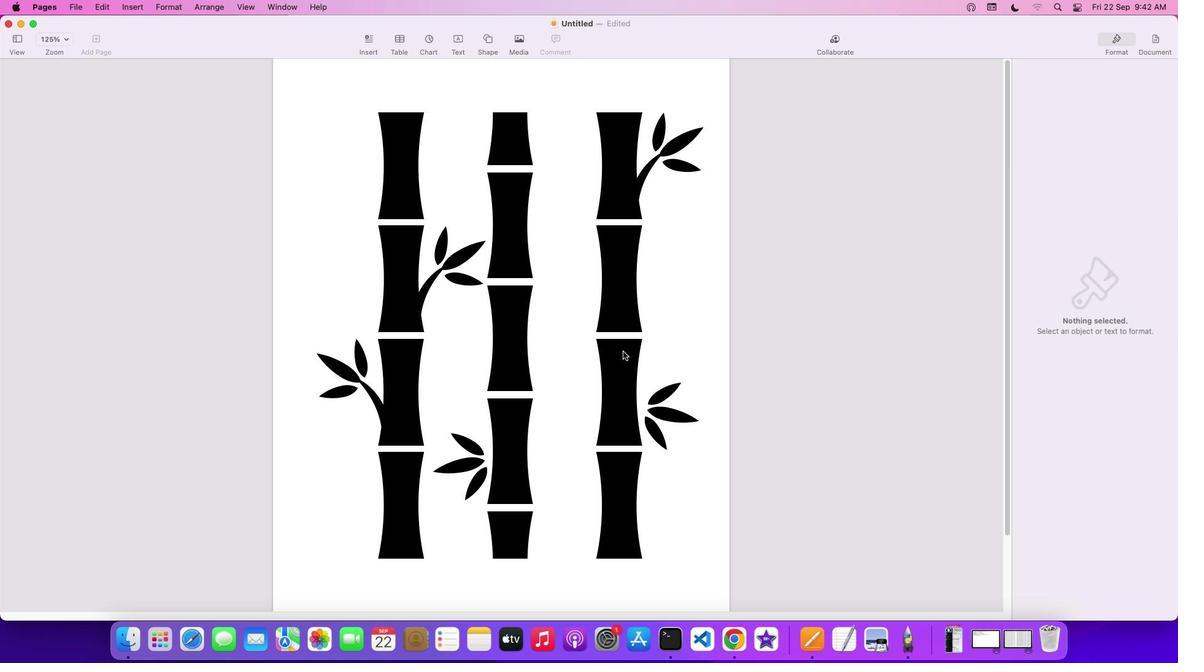 
Action: Mouse scrolled (1092, 330) with delta (1091, 330)
Screenshot: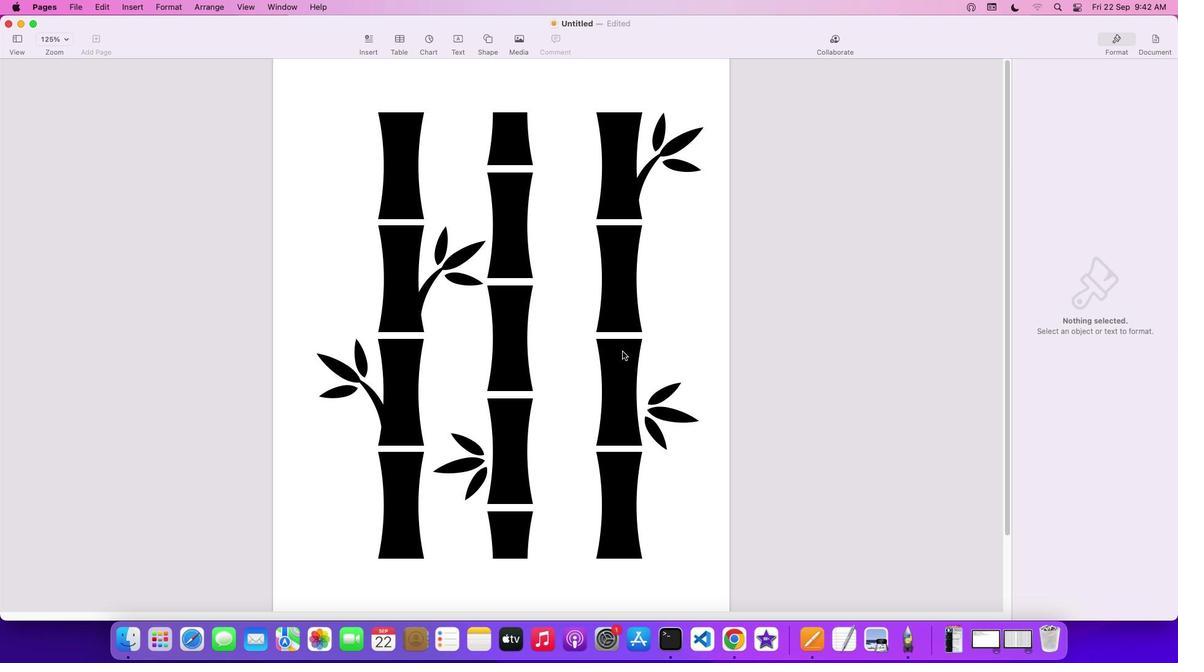 
Action: Mouse scrolled (1092, 330) with delta (1091, 330)
Screenshot: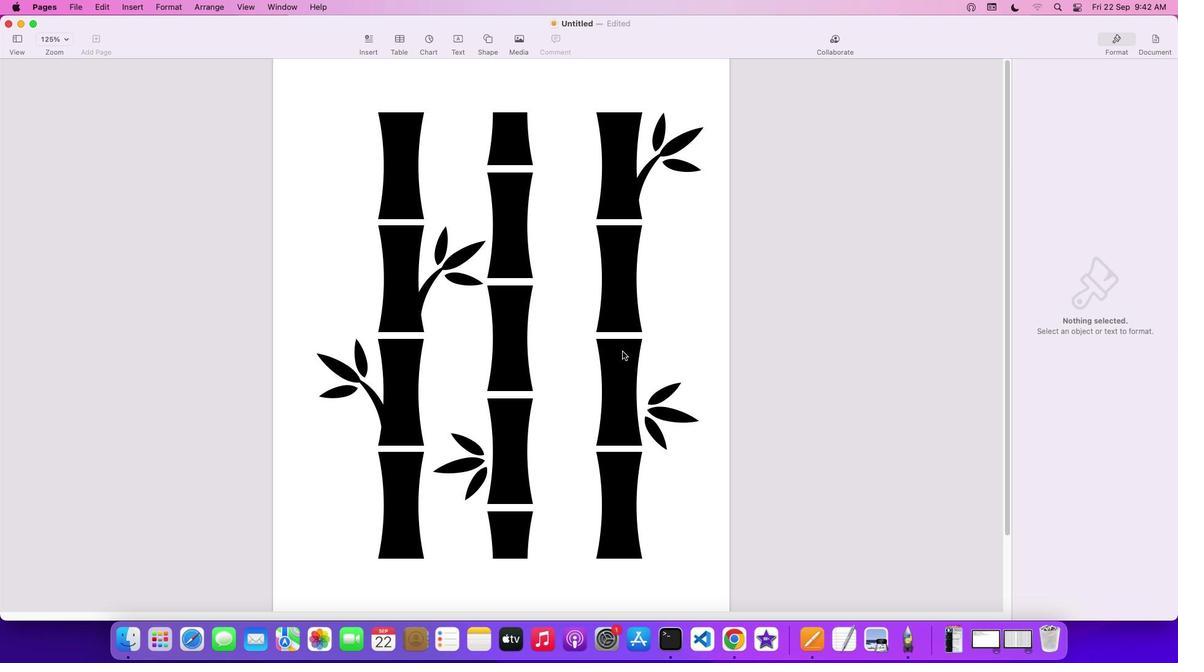 
Action: Mouse moved to (1092, 329)
Screenshot: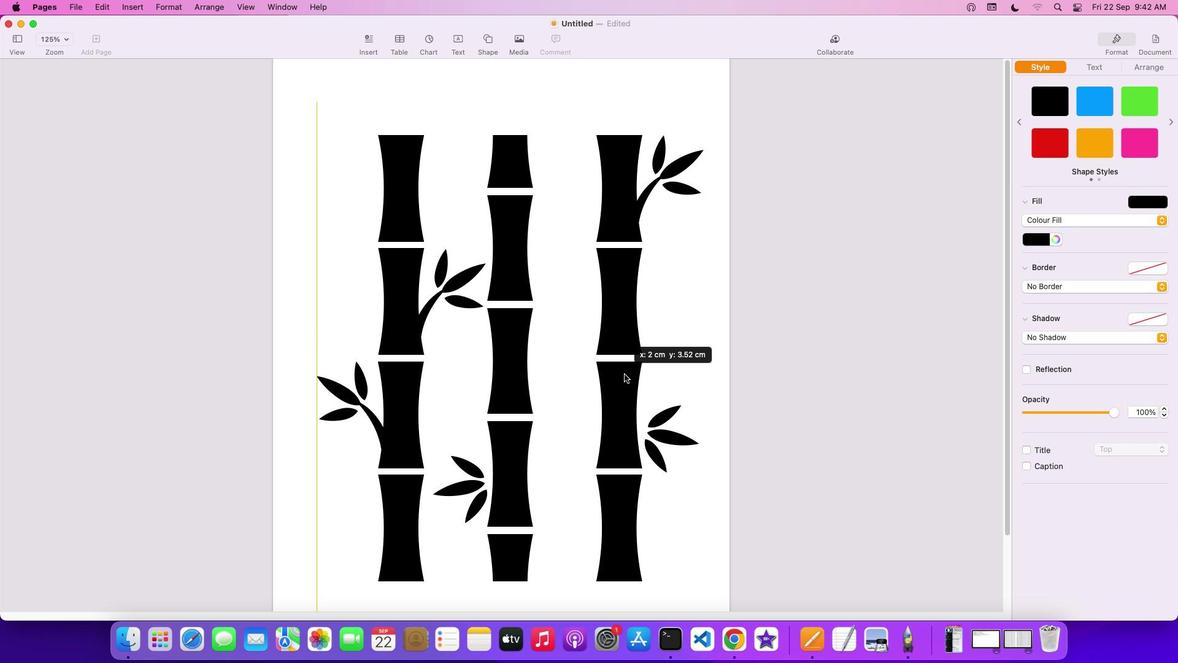 
Action: Mouse pressed left at (1092, 329)
Screenshot: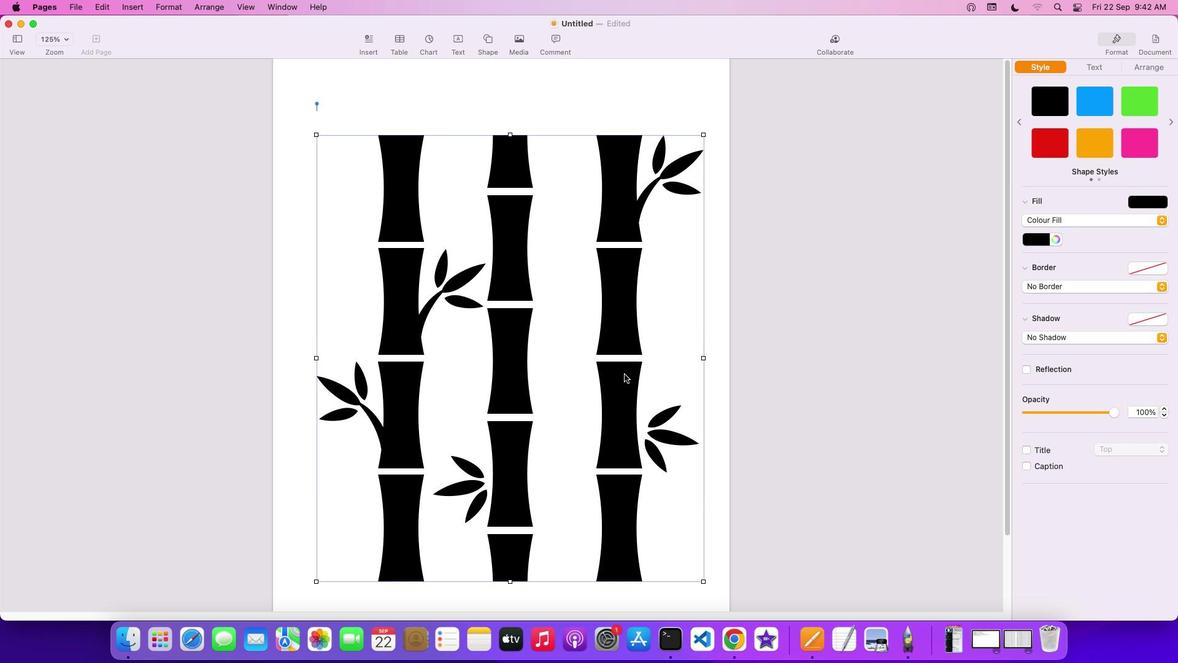 
Action: Mouse moved to (1092, 330)
Screenshot: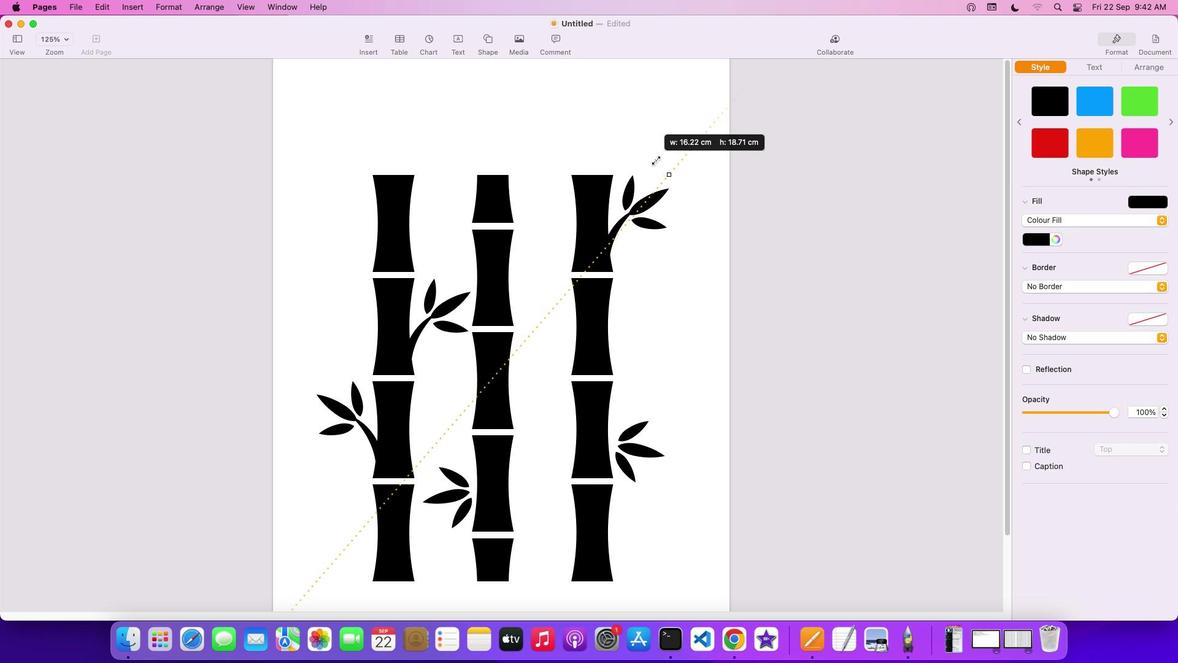 
Action: Mouse pressed left at (1092, 330)
Screenshot: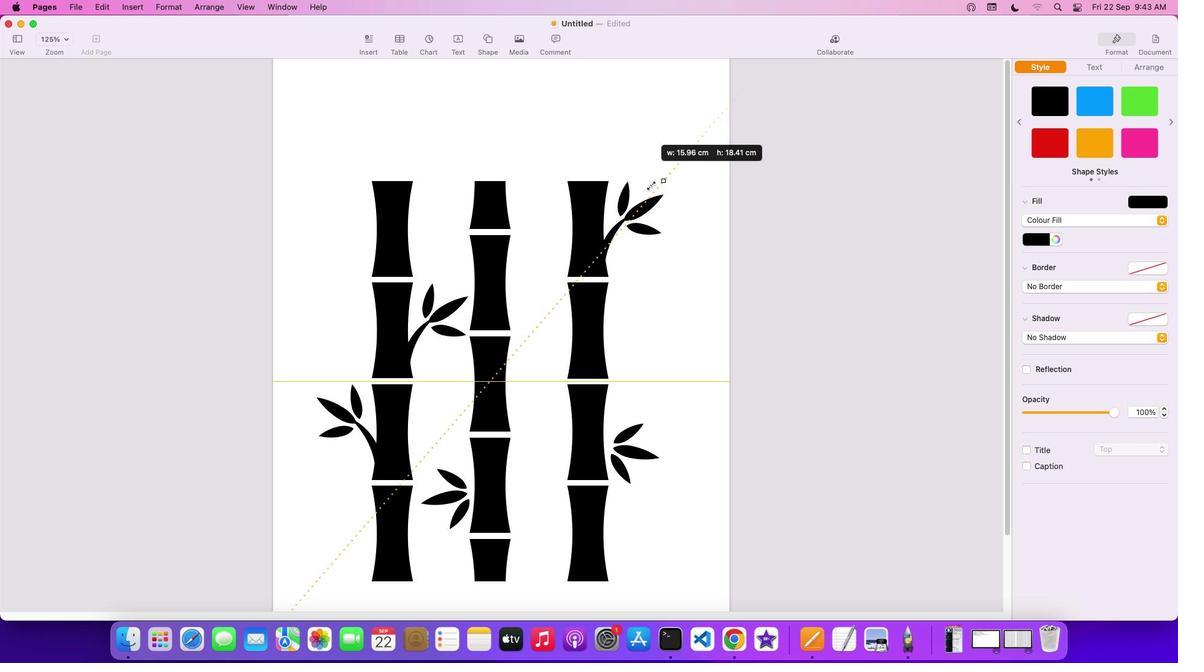 
Action: Mouse moved to (1092, 330)
Screenshot: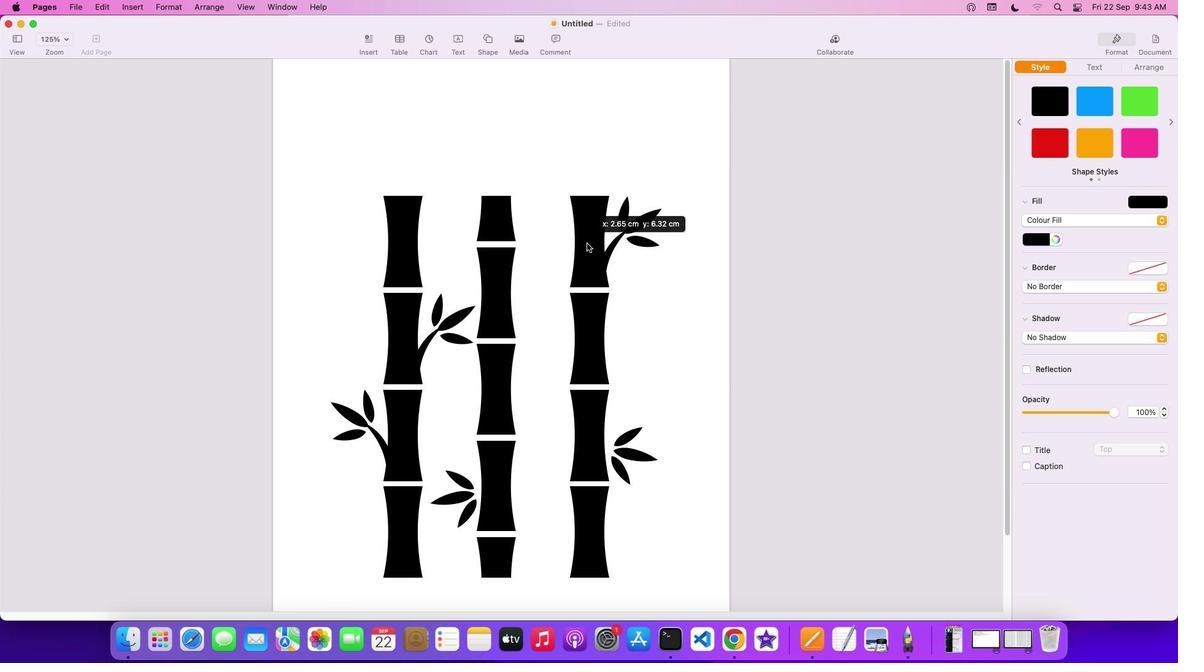 
Action: Mouse pressed left at (1092, 330)
Screenshot: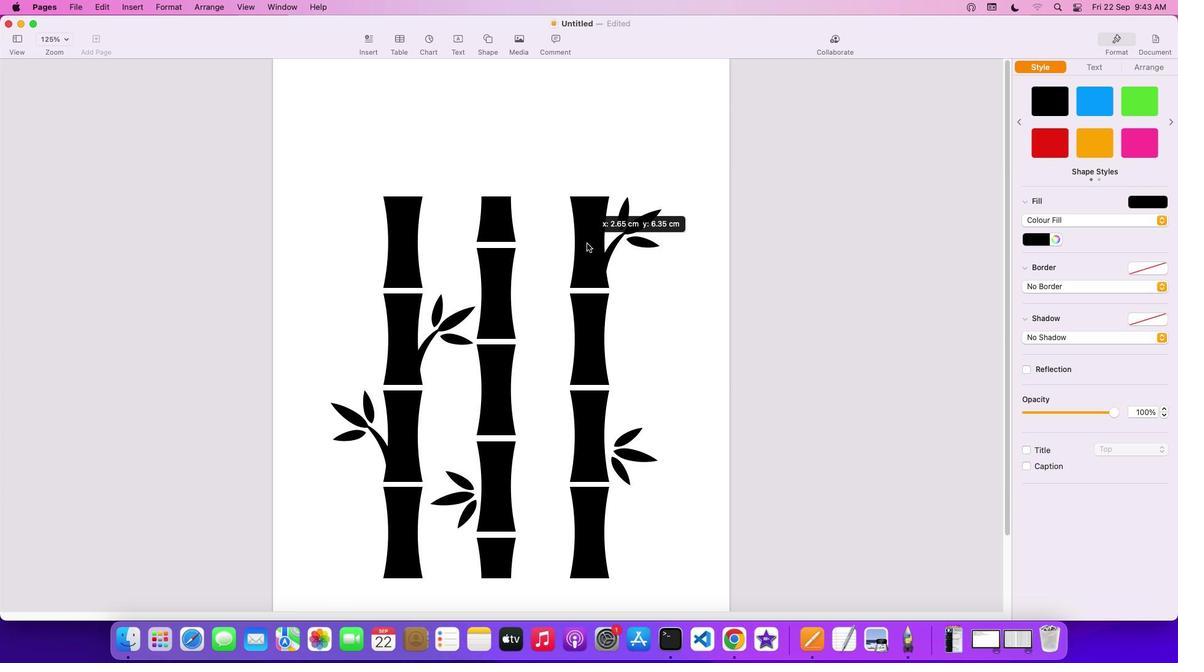 
Action: Mouse moved to (1092, 329)
Screenshot: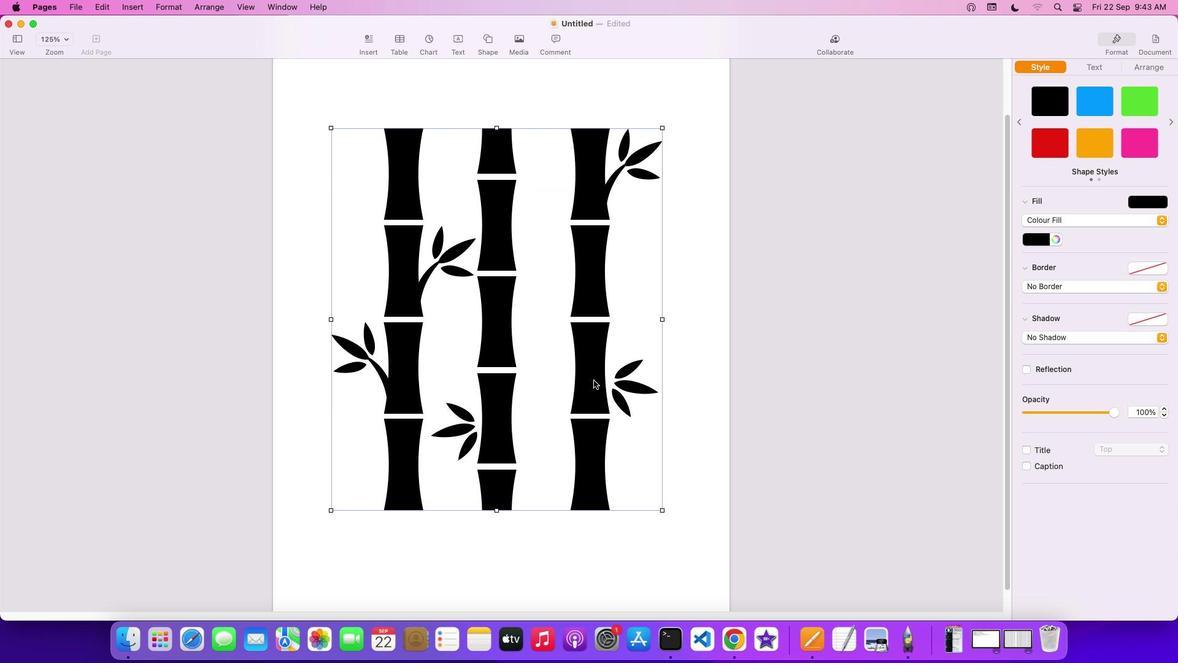 
Action: Mouse scrolled (1092, 329) with delta (1091, 330)
Screenshot: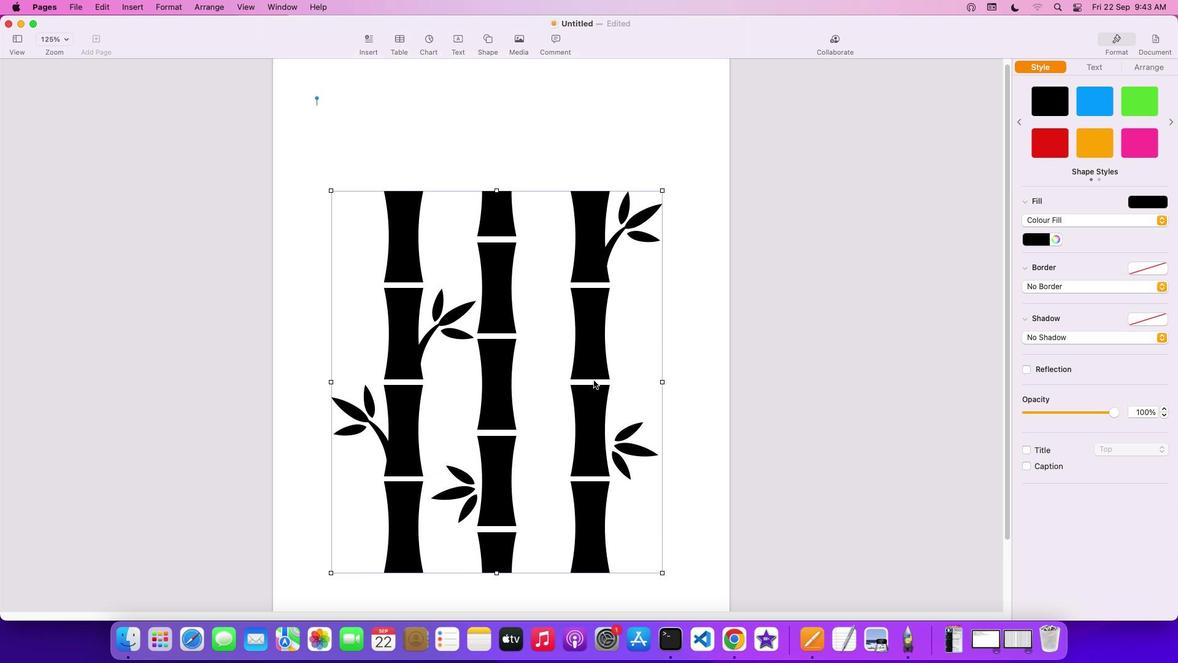 
Action: Mouse scrolled (1092, 329) with delta (1091, 330)
Screenshot: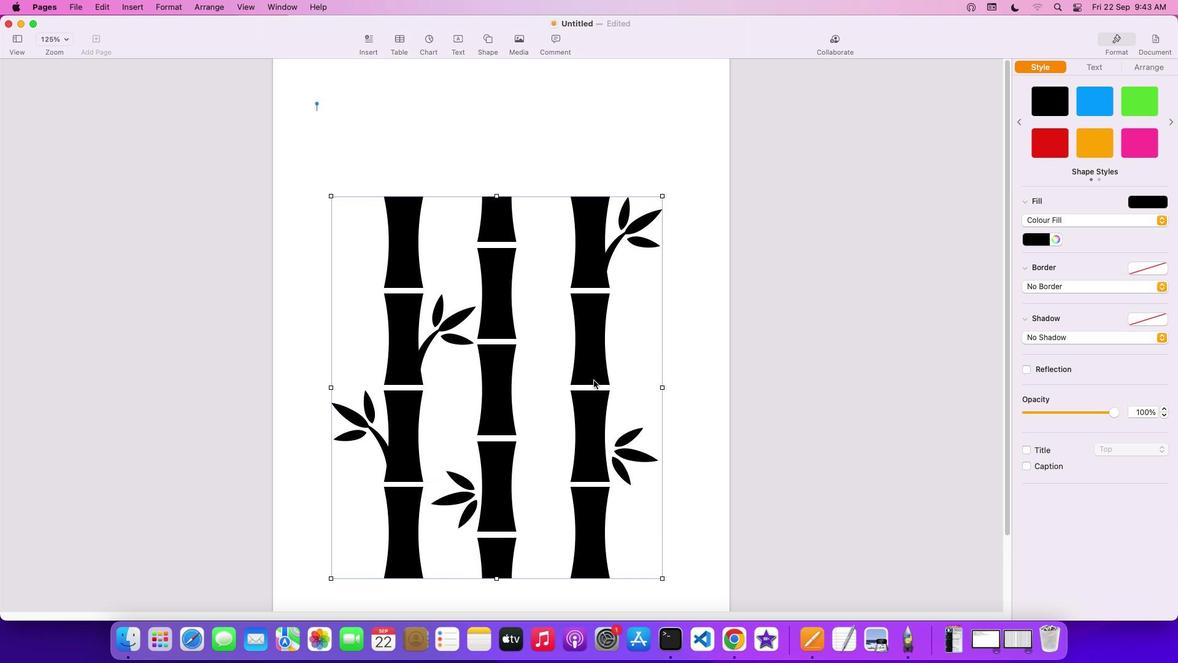
Action: Mouse scrolled (1092, 329) with delta (1091, 330)
Screenshot: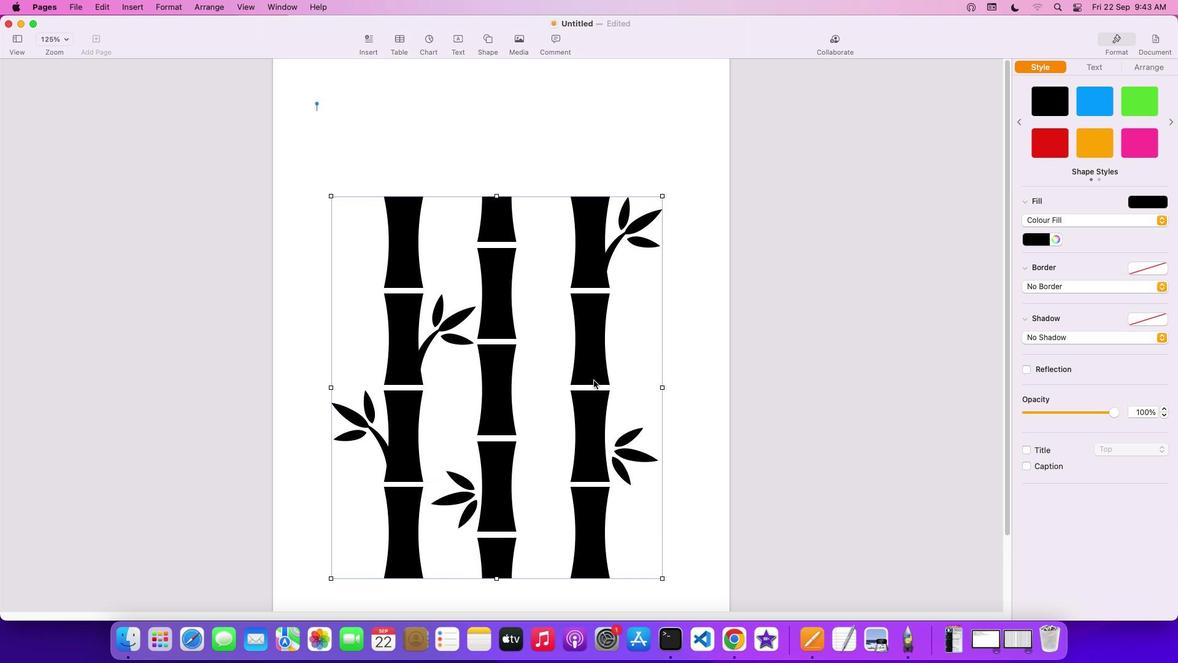
Action: Mouse scrolled (1092, 329) with delta (1091, 330)
Screenshot: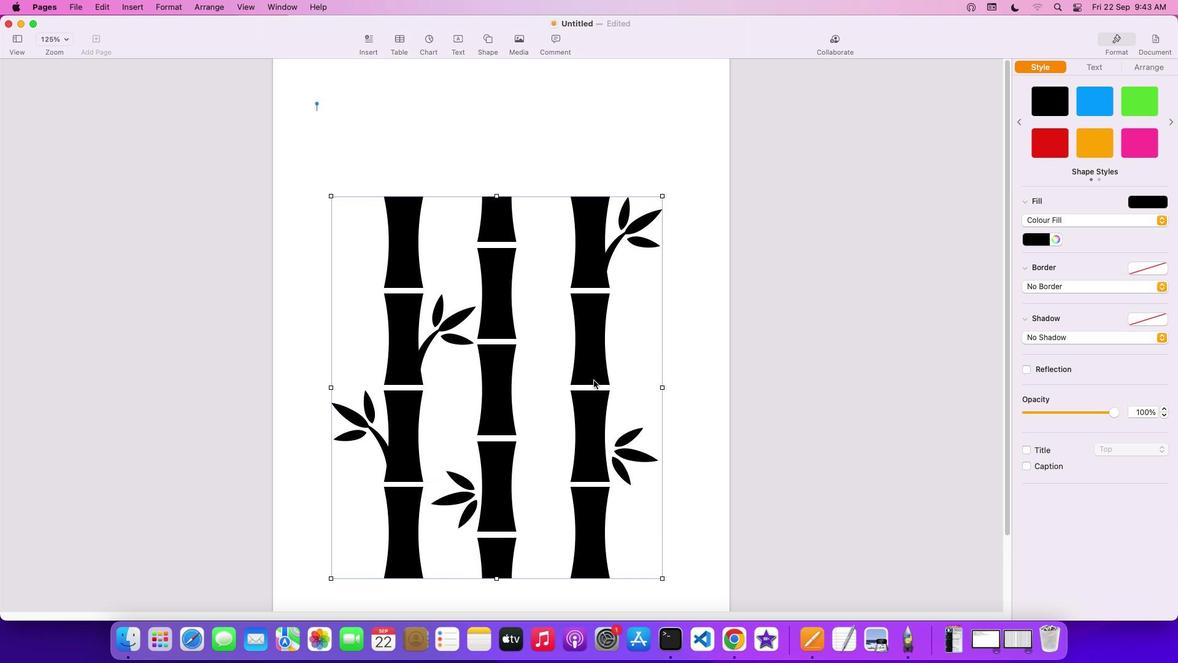 
Action: Mouse scrolled (1092, 329) with delta (1091, 330)
Screenshot: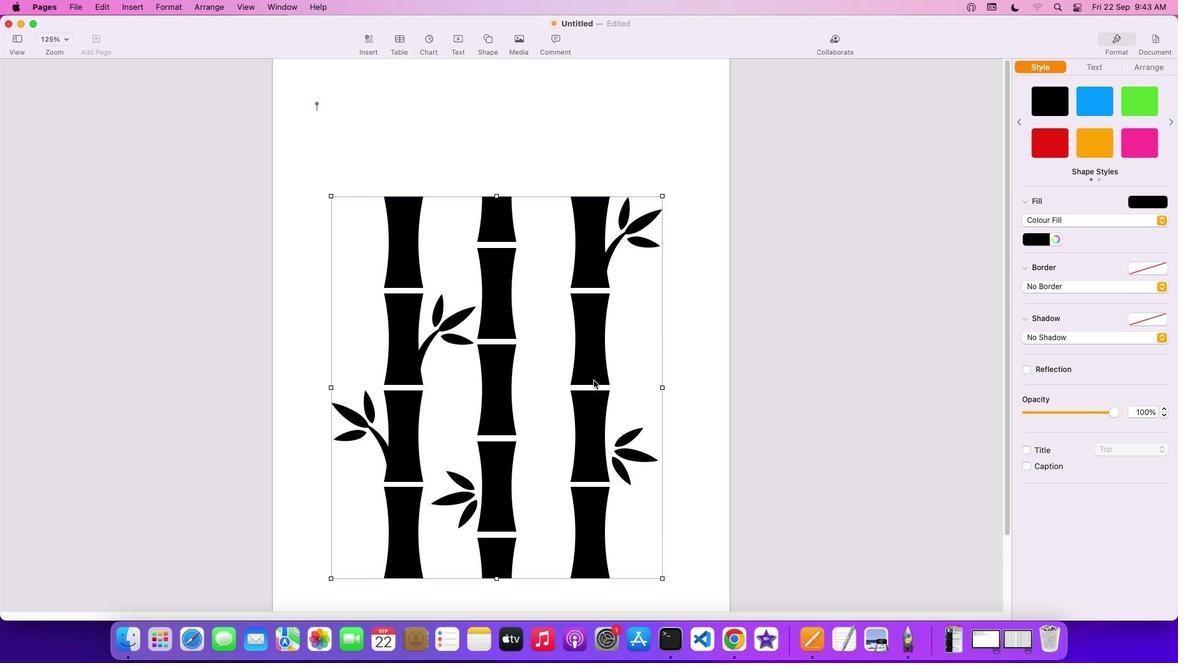 
Action: Mouse scrolled (1092, 329) with delta (1091, 330)
Screenshot: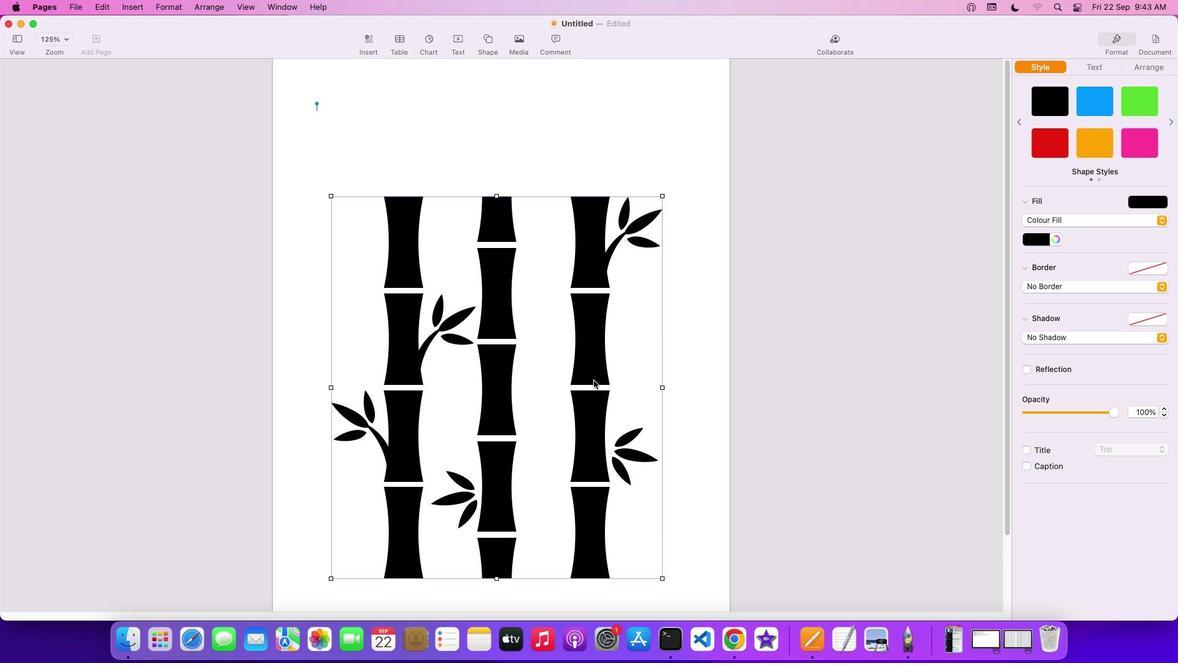 
Action: Mouse scrolled (1092, 329) with delta (1091, 330)
Screenshot: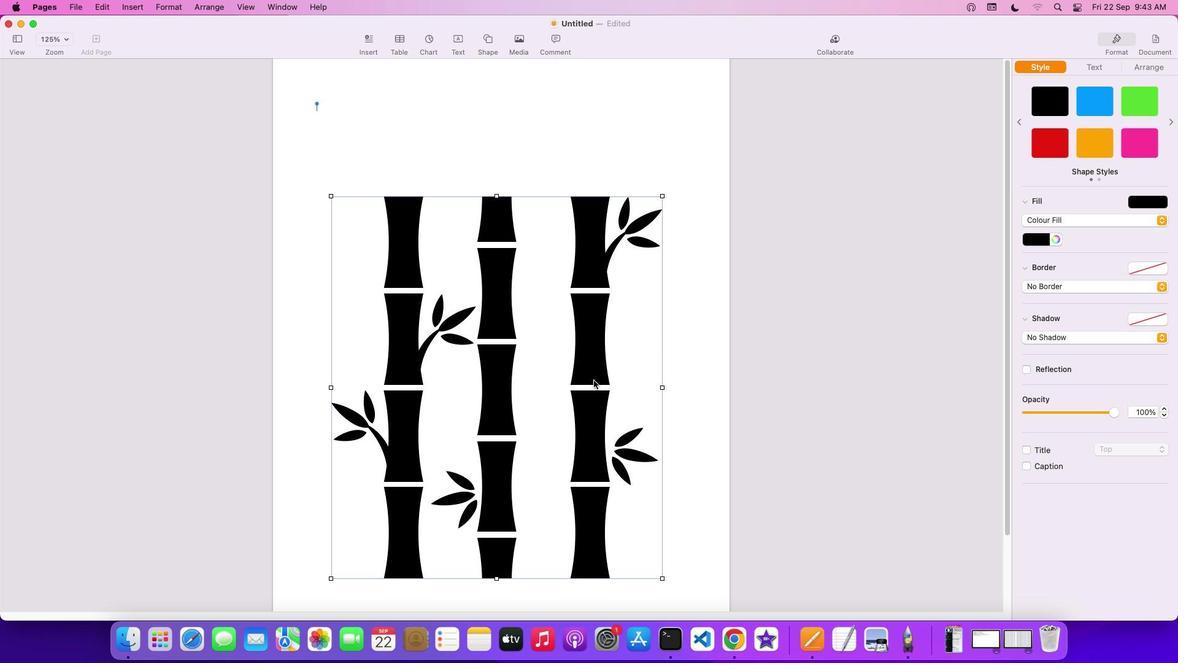 
Action: Mouse scrolled (1092, 329) with delta (1091, 330)
Screenshot: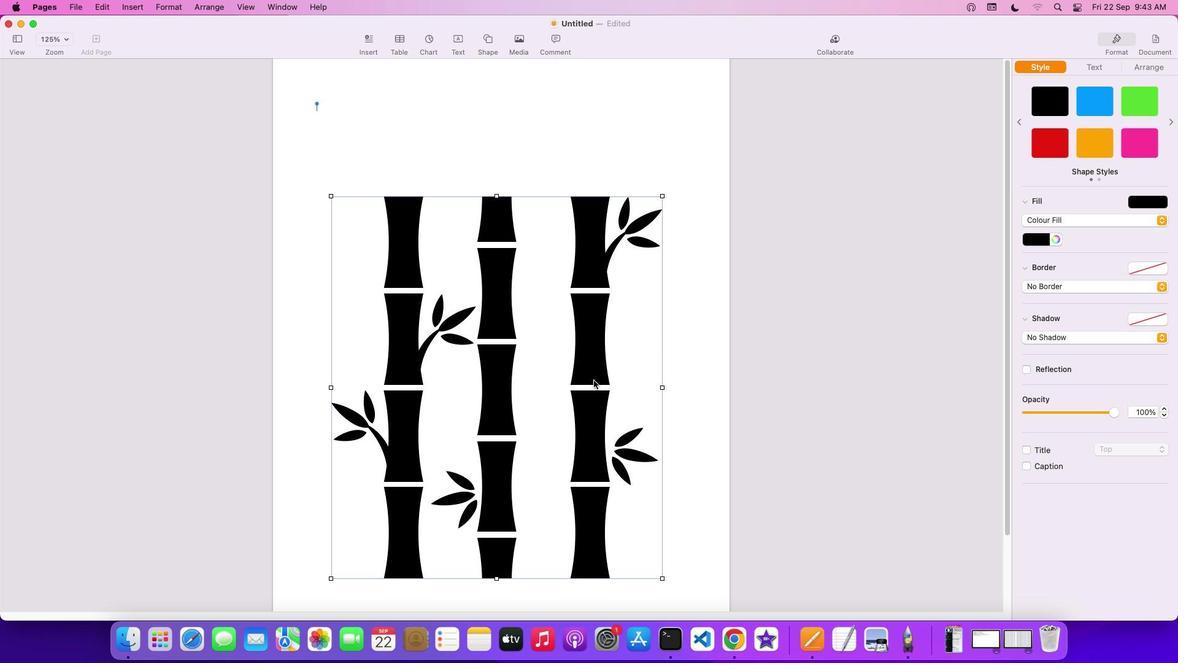 
Action: Mouse scrolled (1092, 329) with delta (1091, 330)
Screenshot: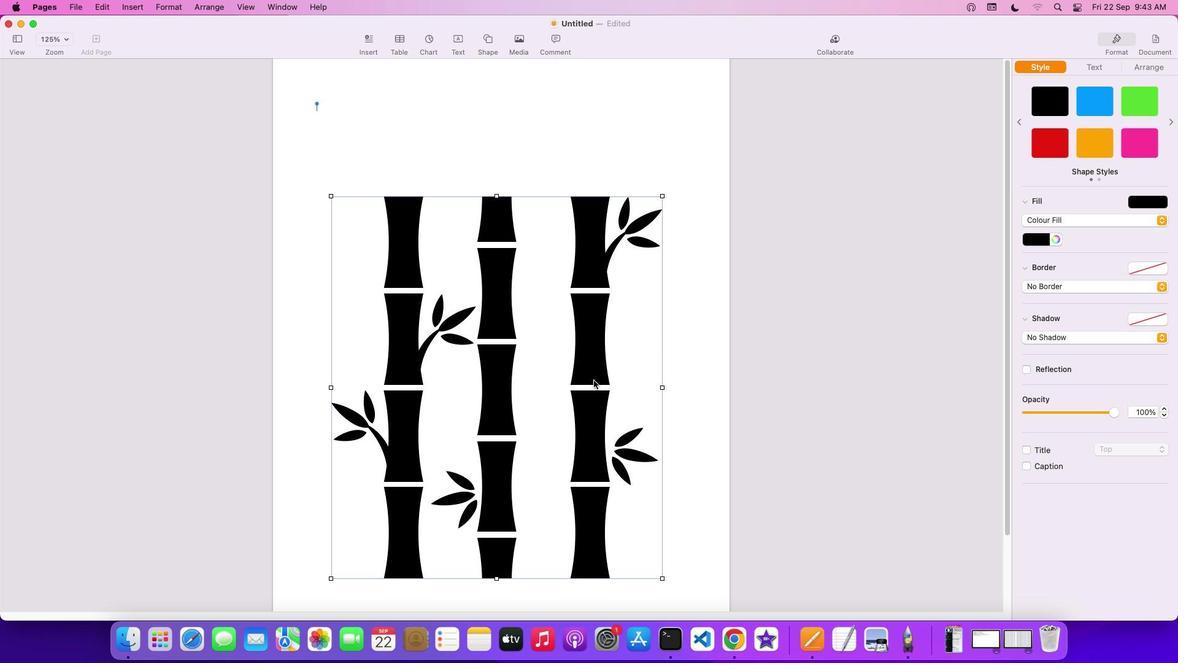 
Action: Mouse scrolled (1092, 329) with delta (1091, 330)
Screenshot: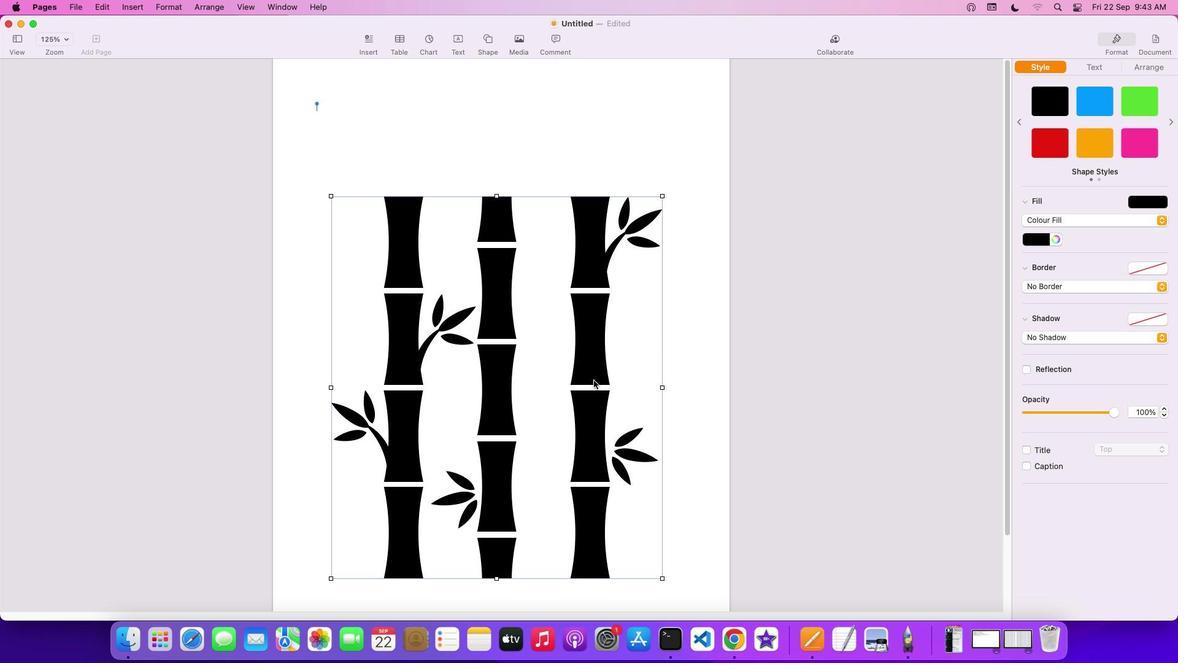 
Action: Mouse scrolled (1092, 329) with delta (1091, 330)
Screenshot: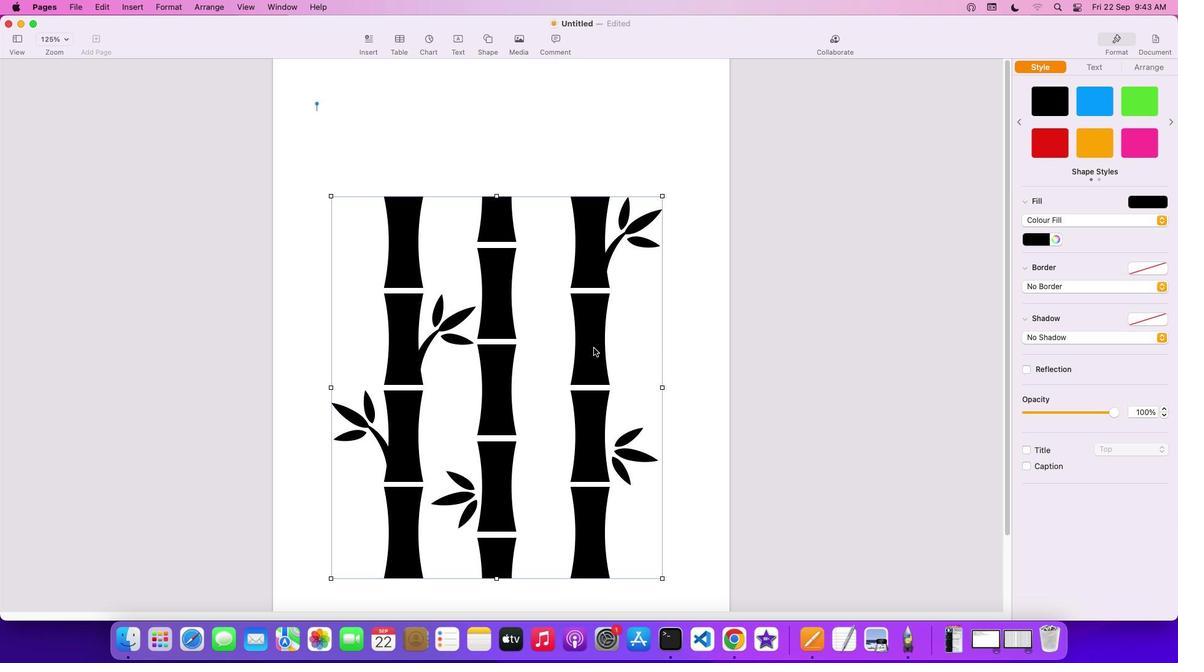 
Action: Mouse scrolled (1092, 329) with delta (1091, 330)
Screenshot: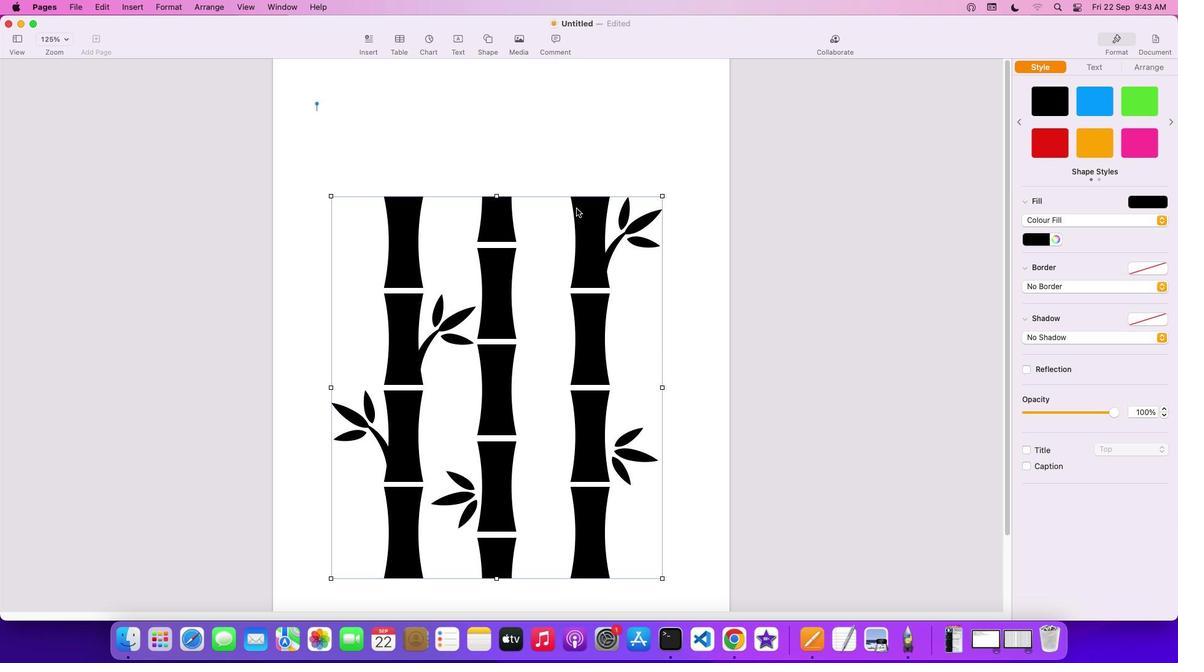 
Action: Mouse scrolled (1092, 329) with delta (1091, 330)
Screenshot: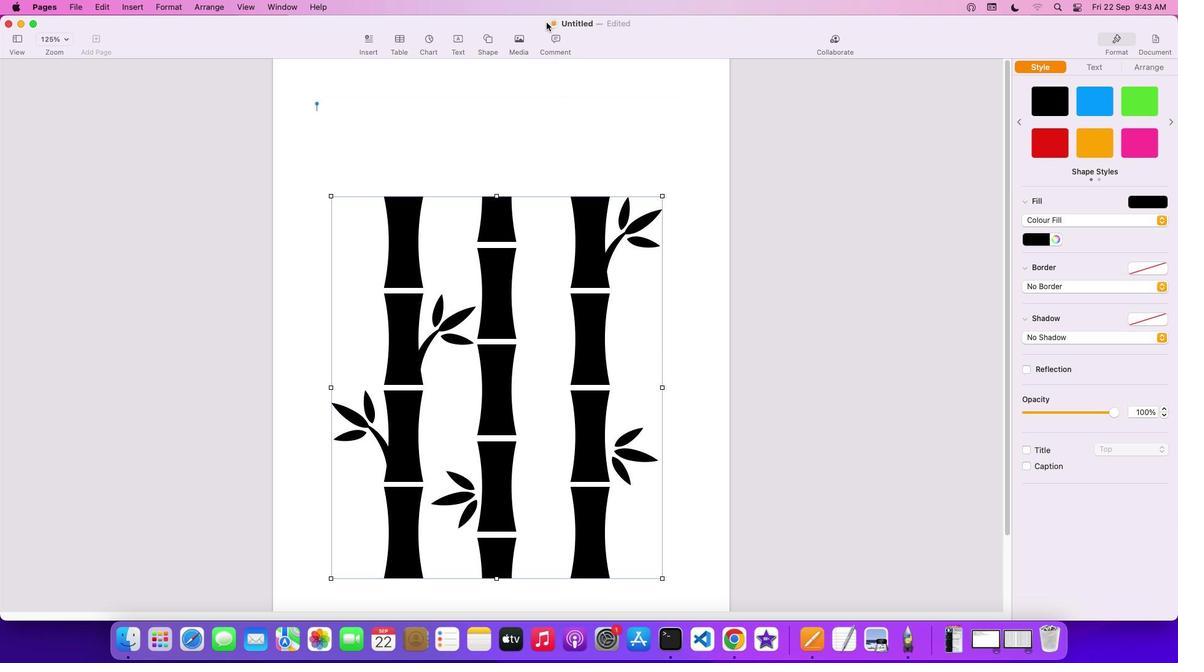 
Action: Mouse scrolled (1092, 329) with delta (1091, 330)
Screenshot: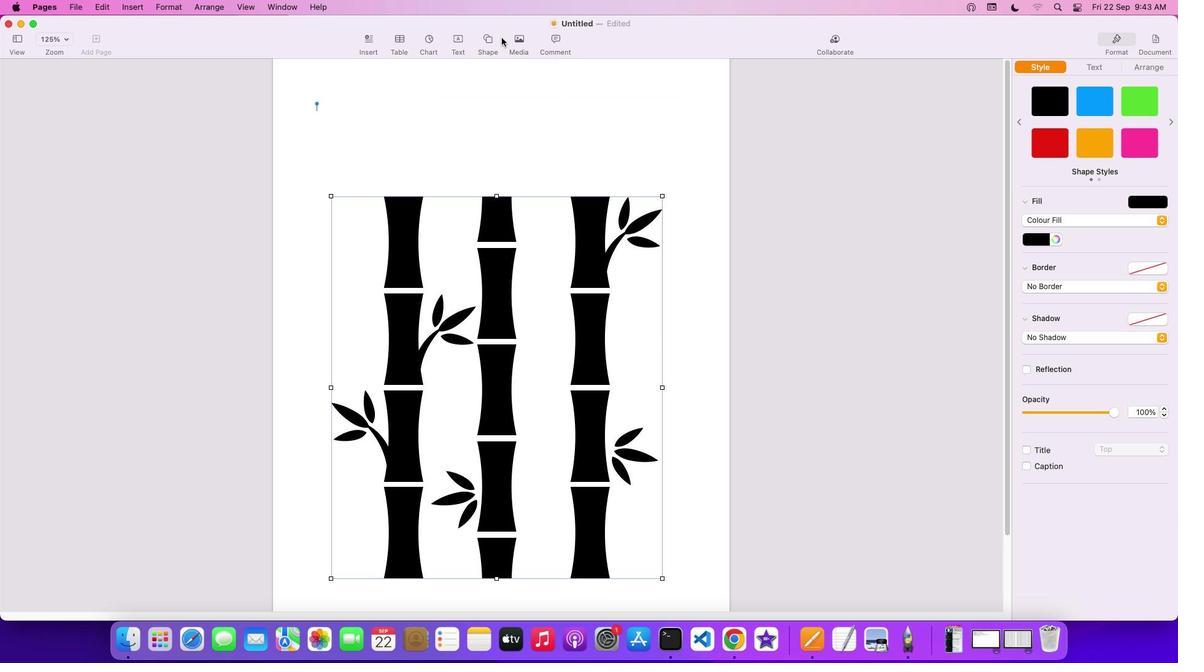 
Action: Mouse scrolled (1092, 329) with delta (1091, 330)
Screenshot: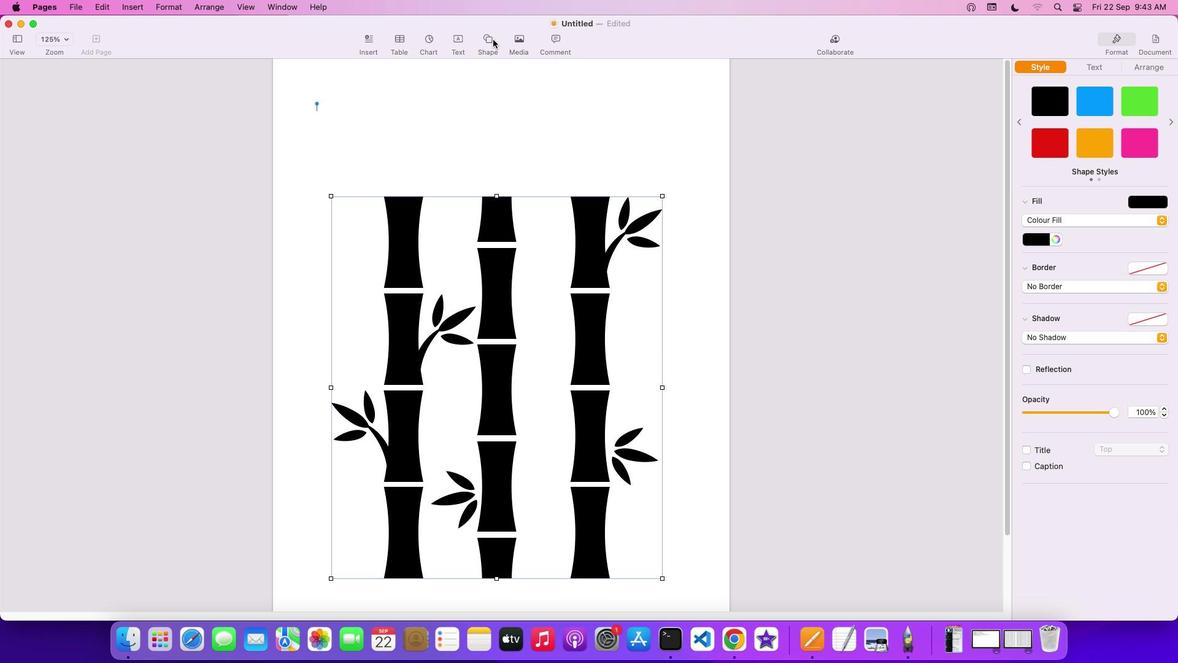 
Action: Mouse scrolled (1092, 329) with delta (1091, 330)
Screenshot: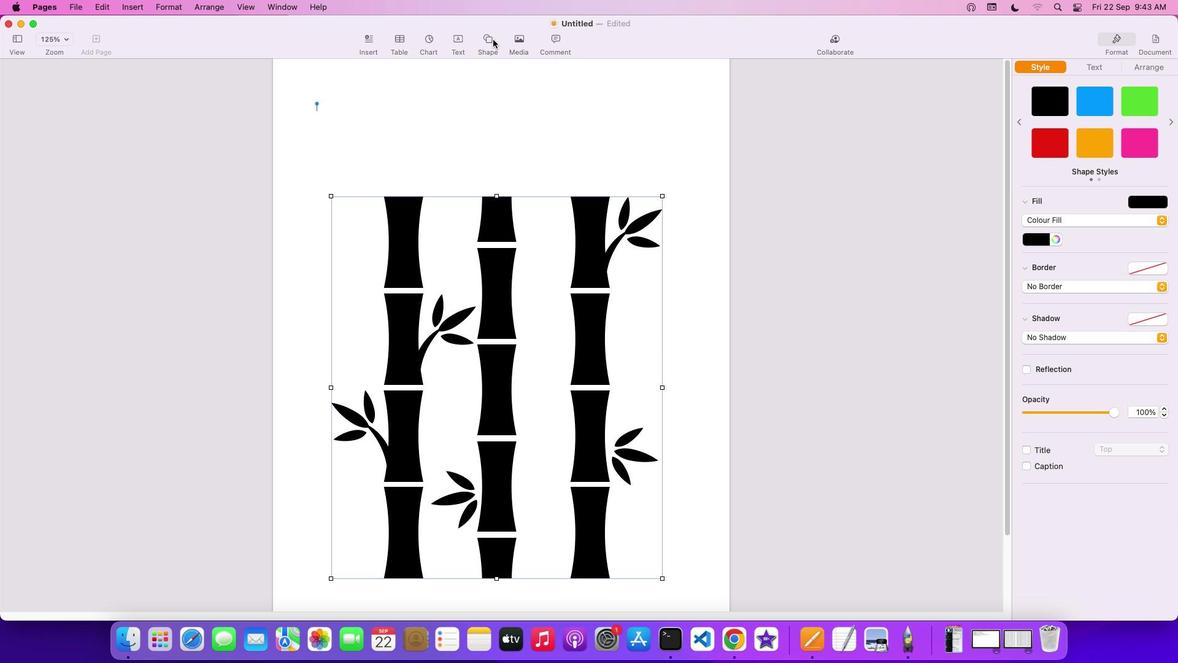 
Action: Mouse scrolled (1092, 329) with delta (1091, 330)
Screenshot: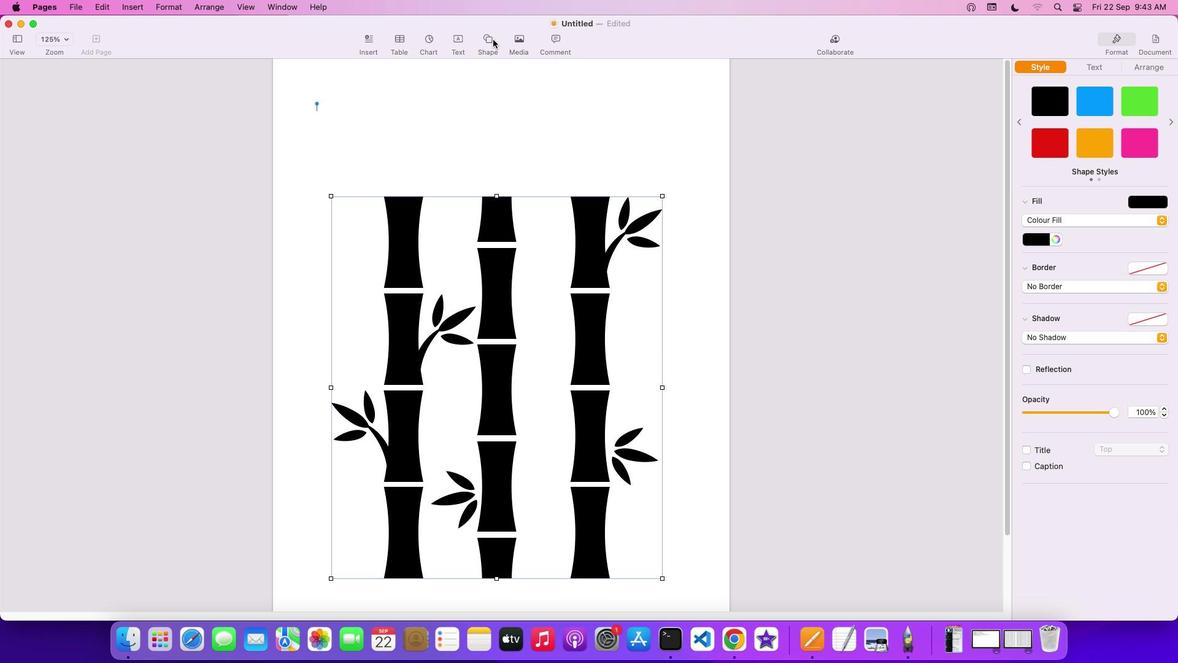 
Action: Mouse scrolled (1092, 329) with delta (1091, 330)
Screenshot: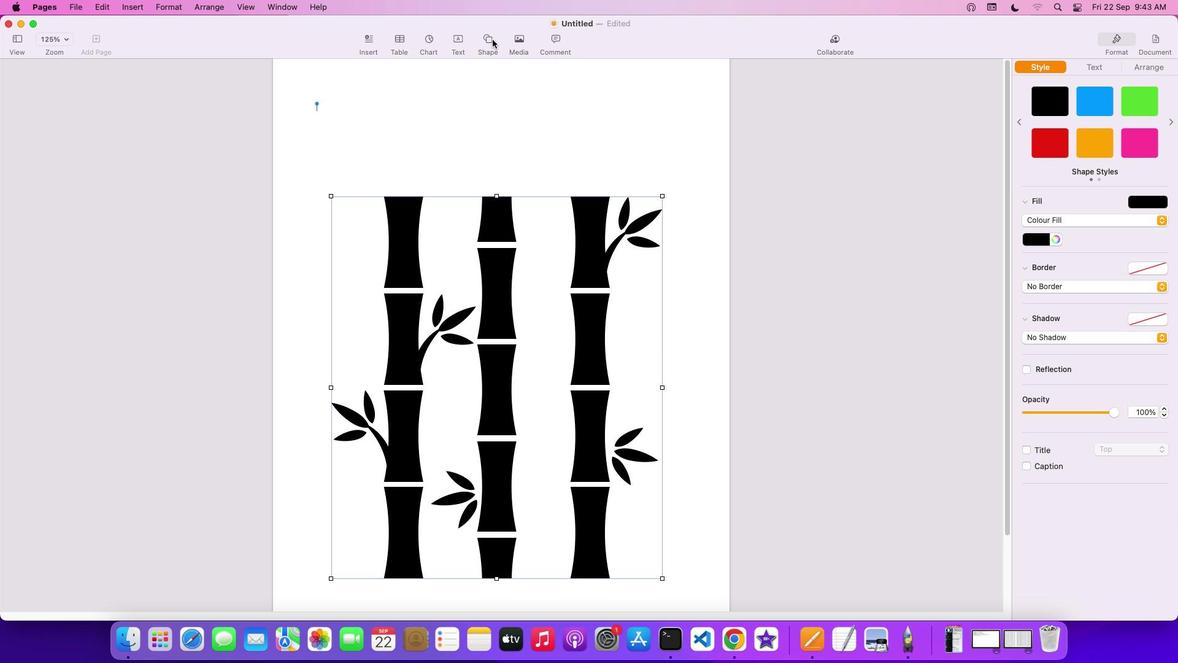 
Action: Mouse scrolled (1092, 329) with delta (1091, 330)
Screenshot: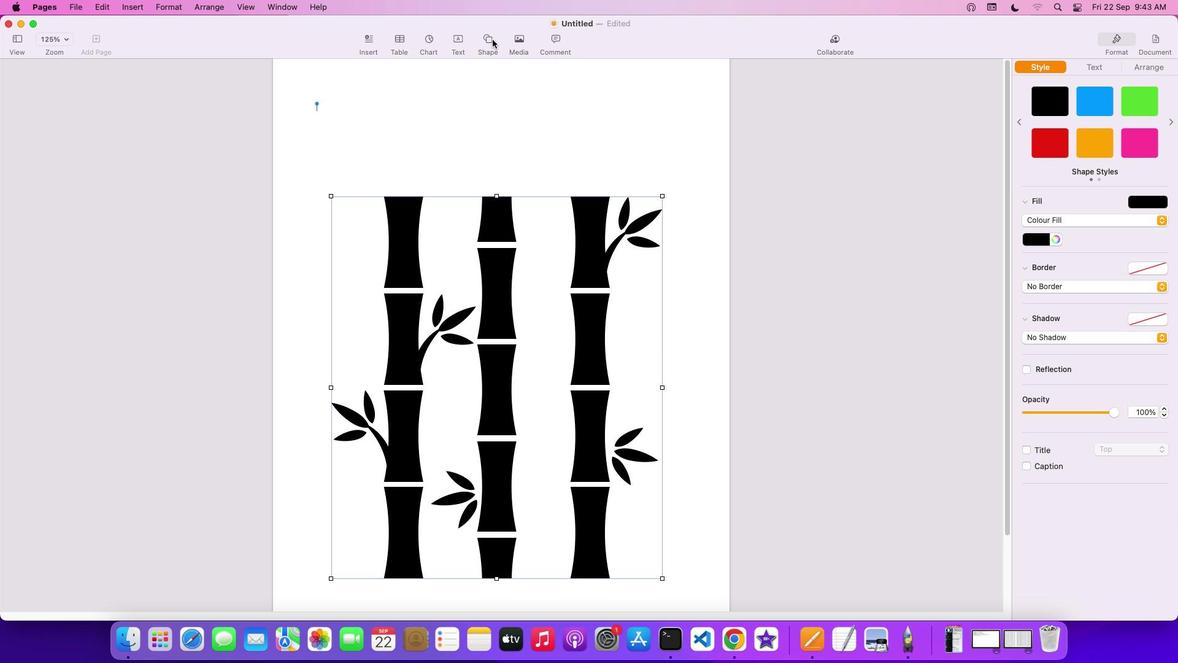 
Action: Mouse scrolled (1092, 329) with delta (1091, 330)
Screenshot: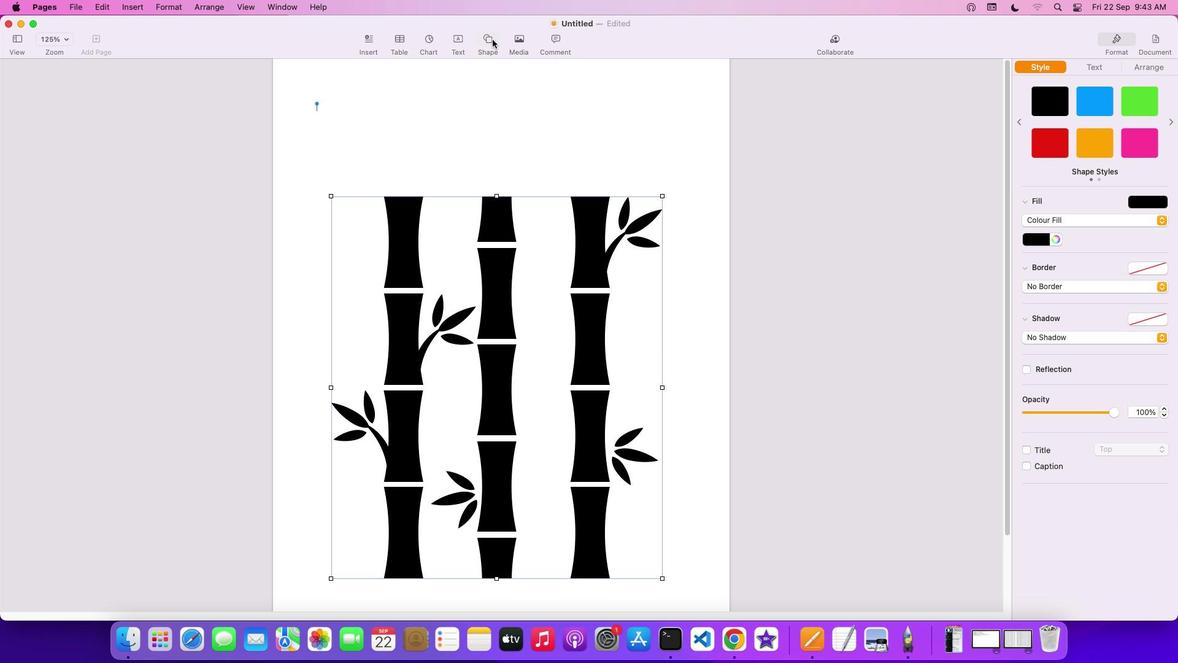 
Action: Mouse scrolled (1092, 329) with delta (1091, 330)
Screenshot: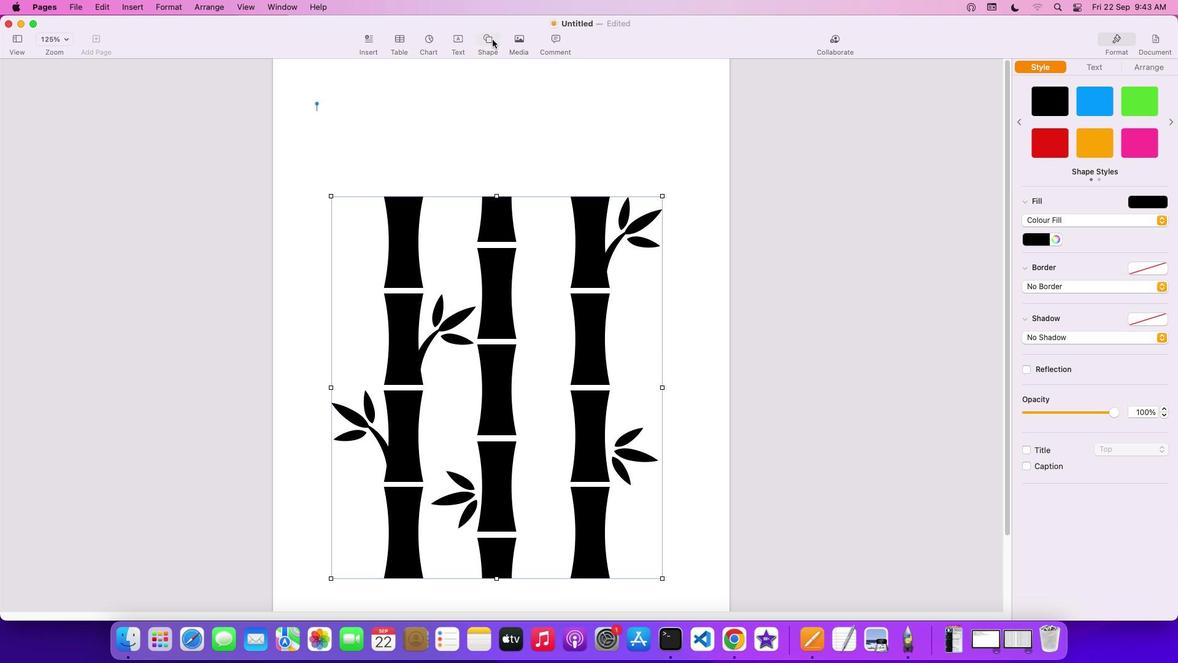 
Action: Mouse scrolled (1092, 329) with delta (1091, 330)
Screenshot: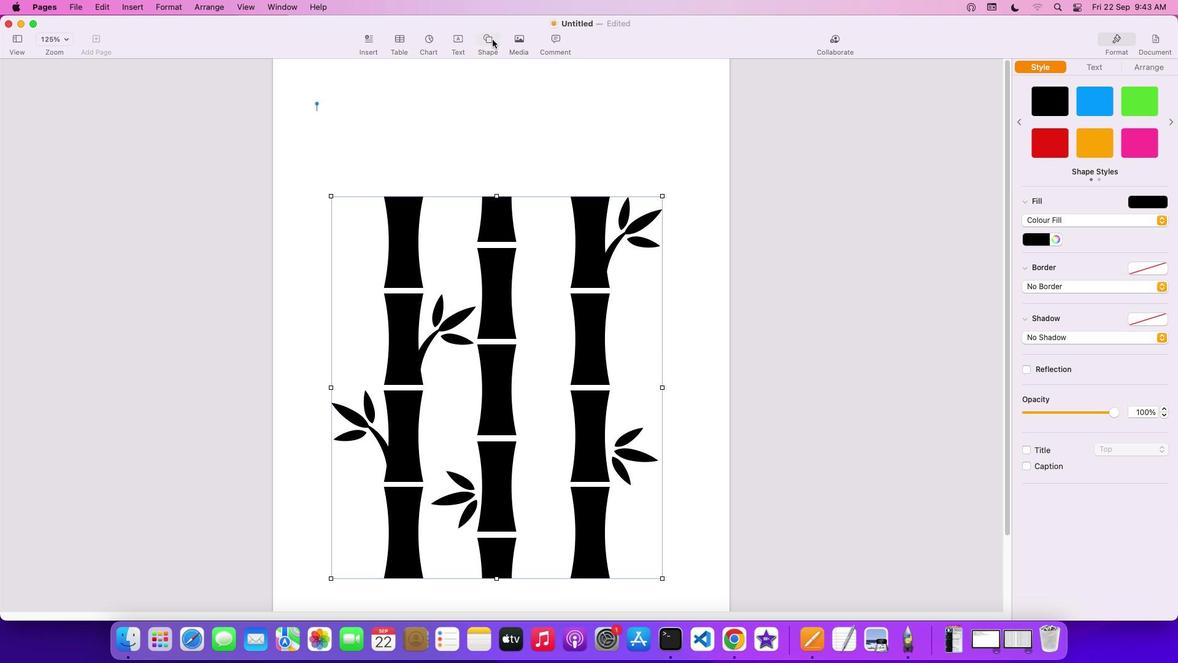 
Action: Mouse scrolled (1092, 329) with delta (1091, 330)
Screenshot: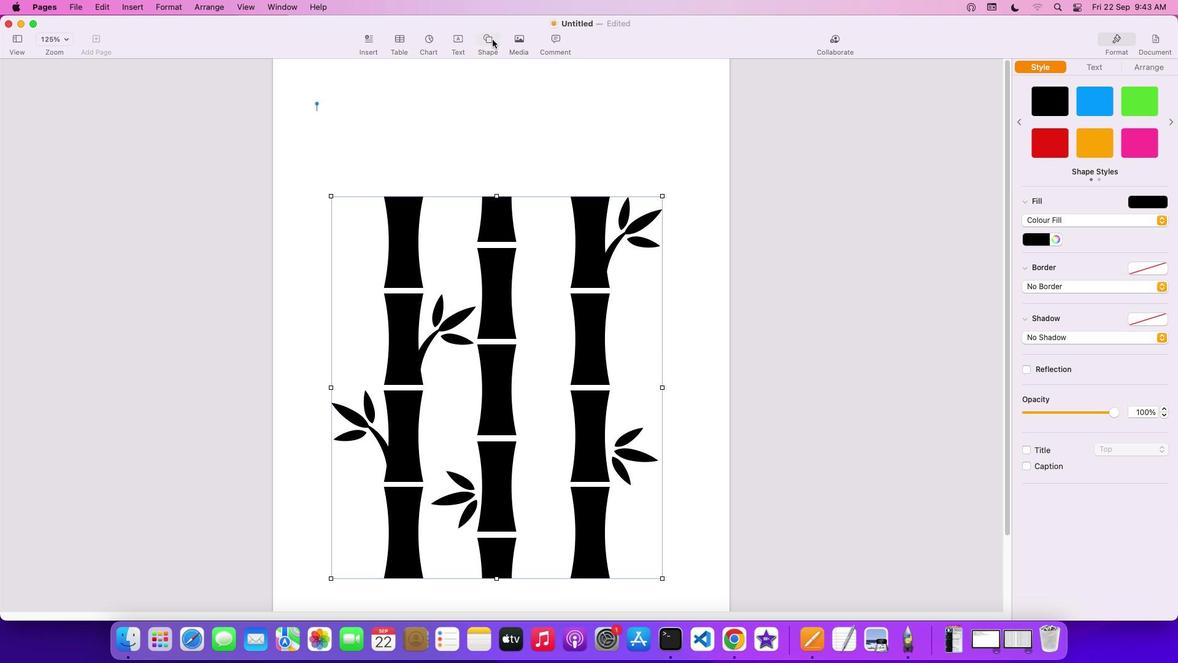 
Action: Mouse scrolled (1092, 329) with delta (1091, 330)
Screenshot: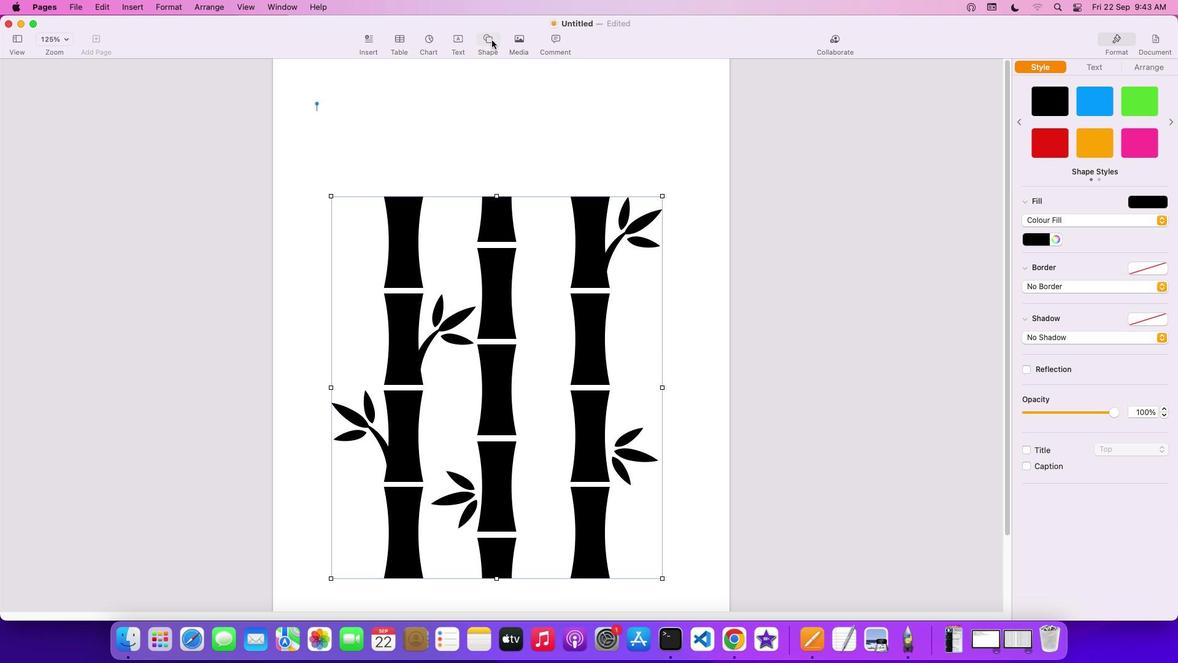 
Action: Mouse scrolled (1092, 329) with delta (1091, 330)
Screenshot: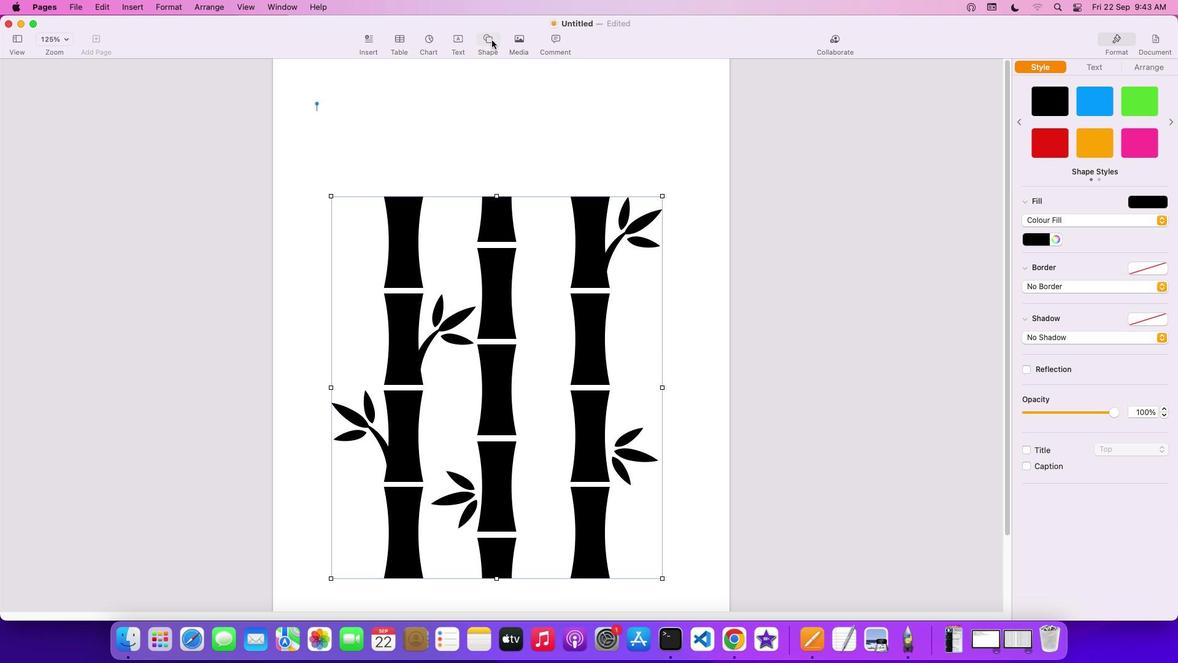 
Action: Mouse scrolled (1092, 329) with delta (1091, 330)
Screenshot: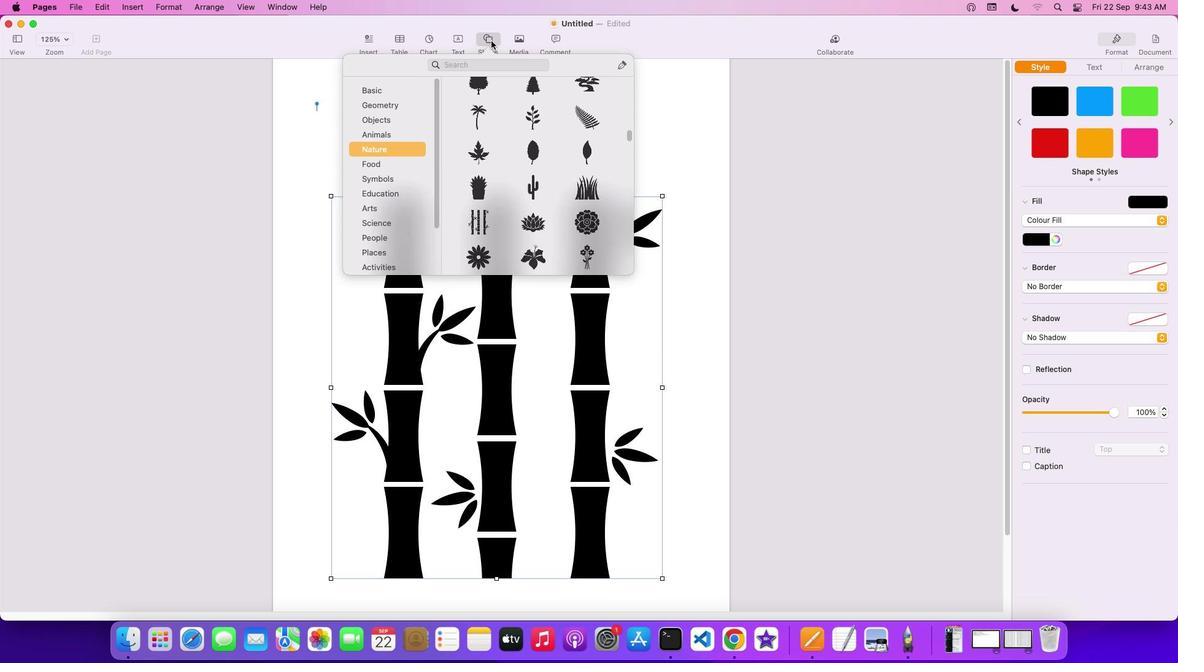 
Action: Mouse moved to (1092, 330)
Screenshot: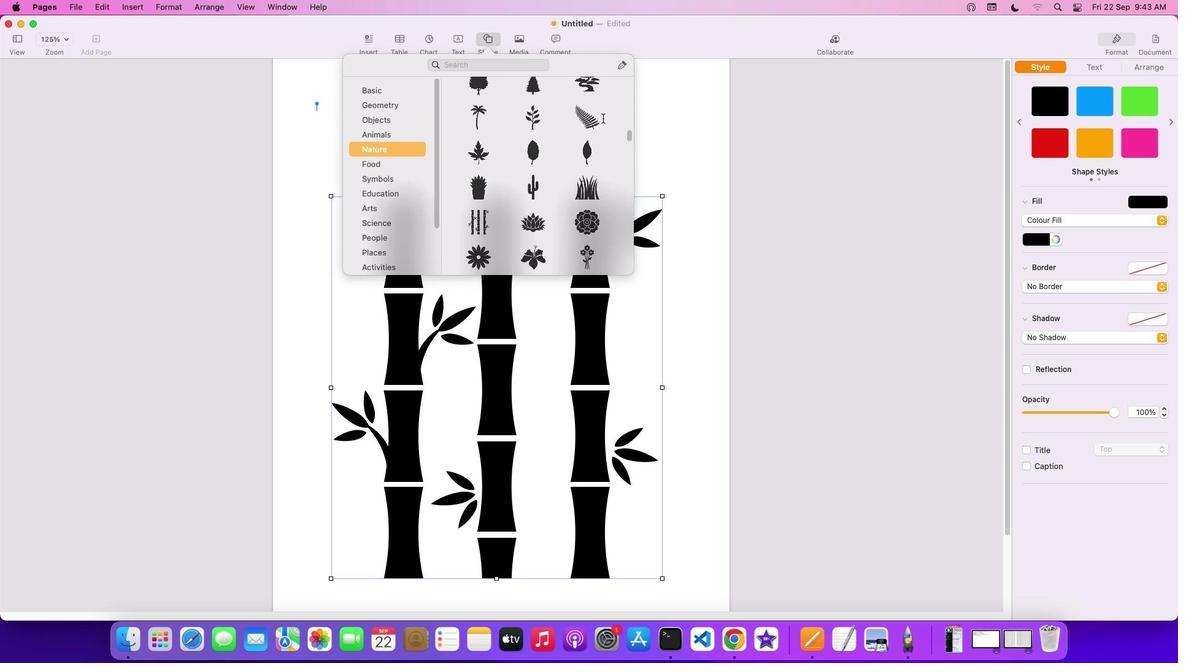 
Action: Mouse pressed left at (1092, 330)
Screenshot: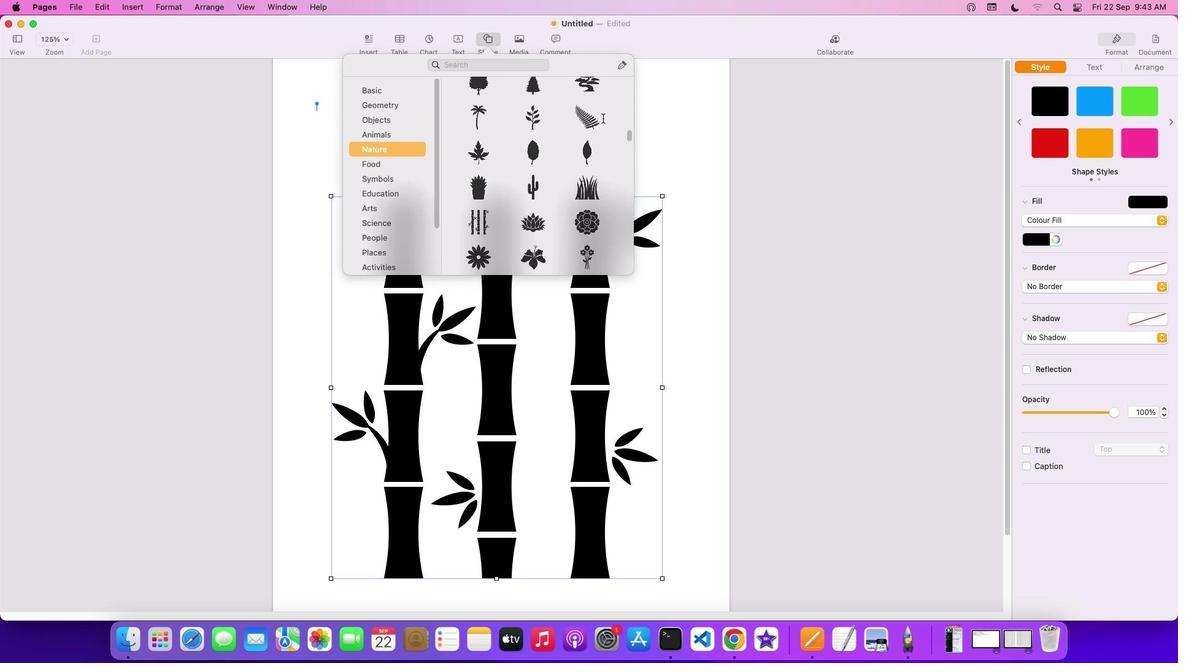 
Action: Mouse moved to (1092, 330)
Screenshot: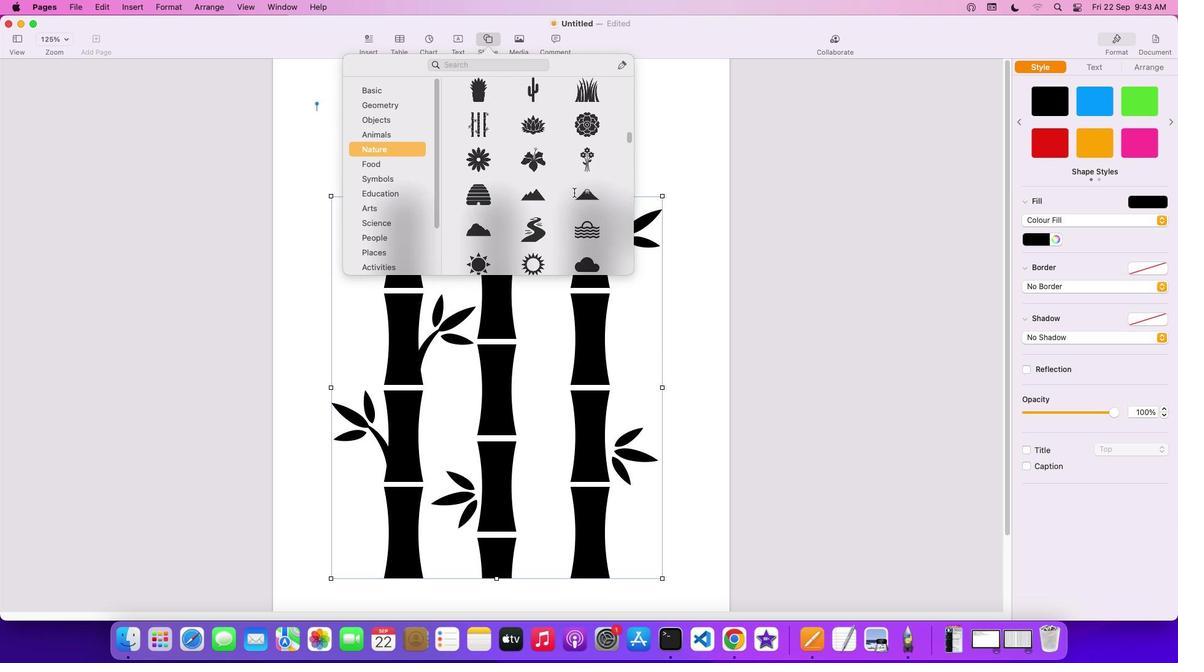 
Action: Mouse scrolled (1092, 330) with delta (1091, 330)
Screenshot: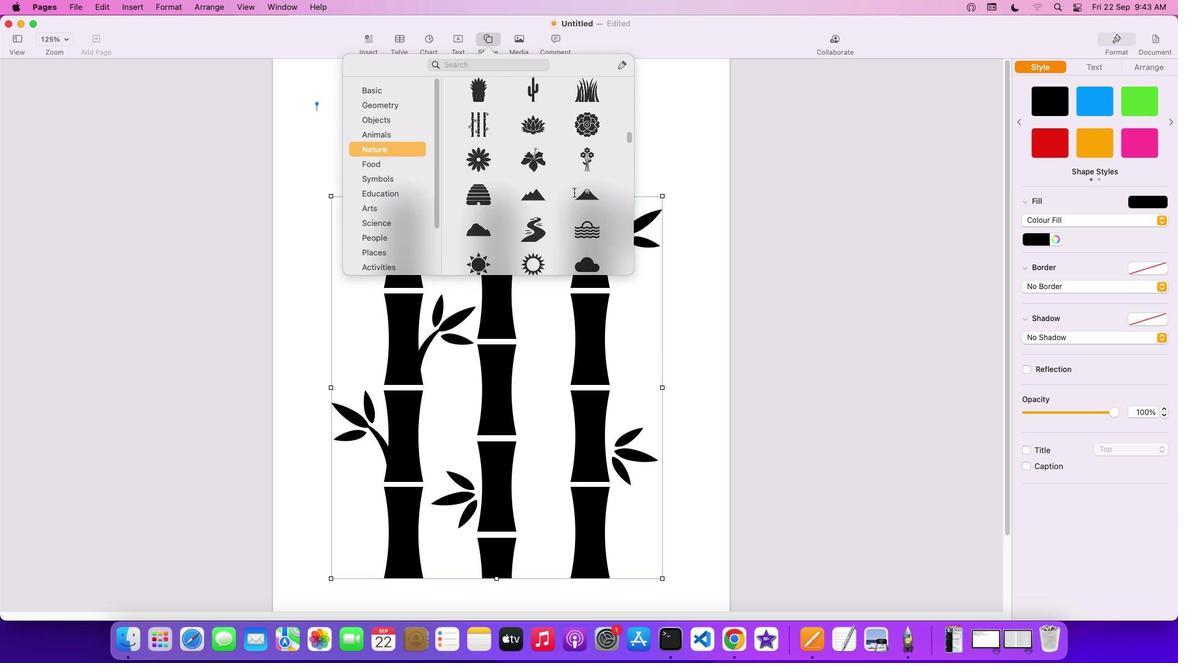 
Action: Mouse scrolled (1092, 330) with delta (1091, 330)
Screenshot: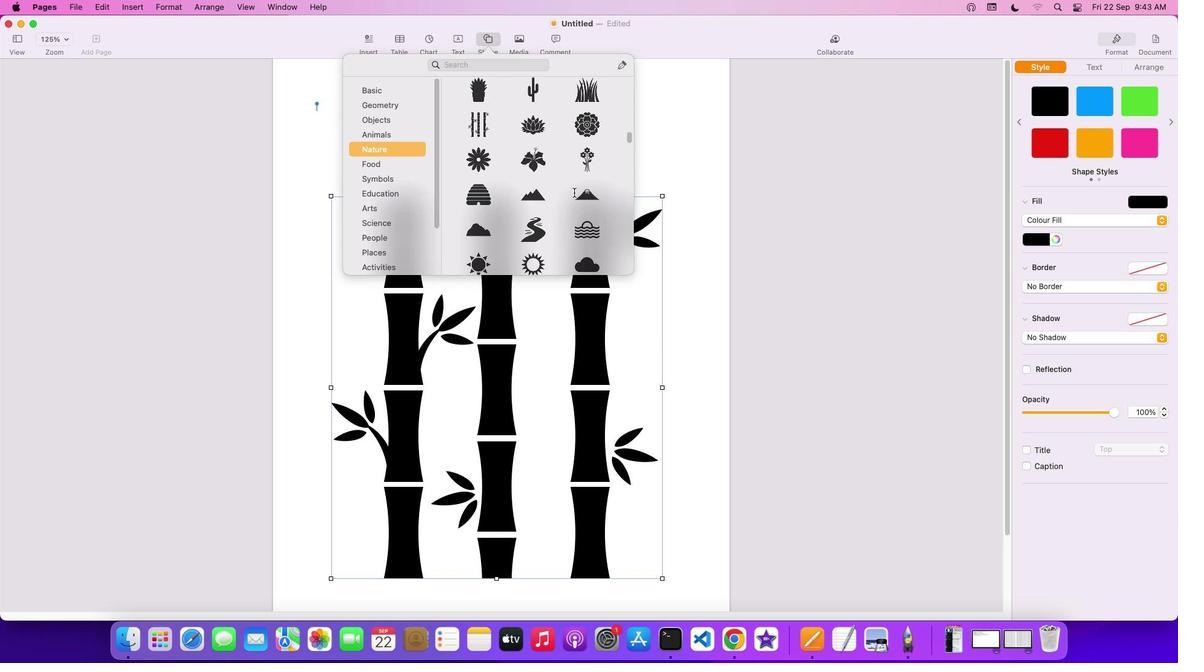 
Action: Mouse scrolled (1092, 330) with delta (1091, 330)
Screenshot: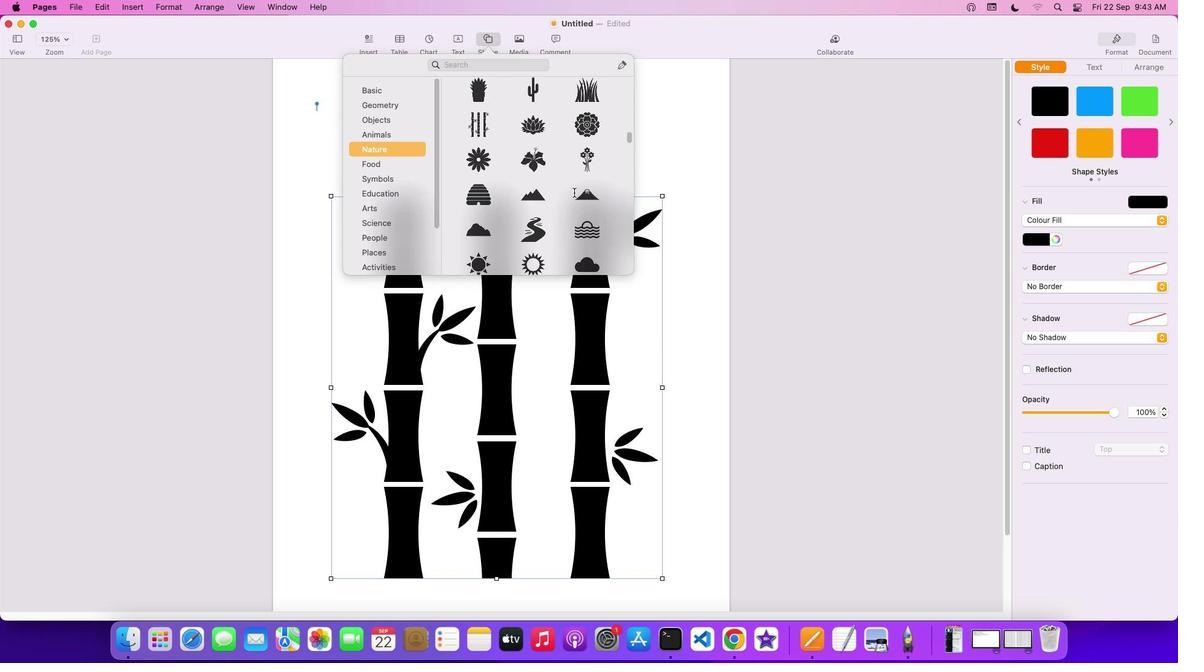 
Action: Mouse scrolled (1092, 330) with delta (1091, 330)
Screenshot: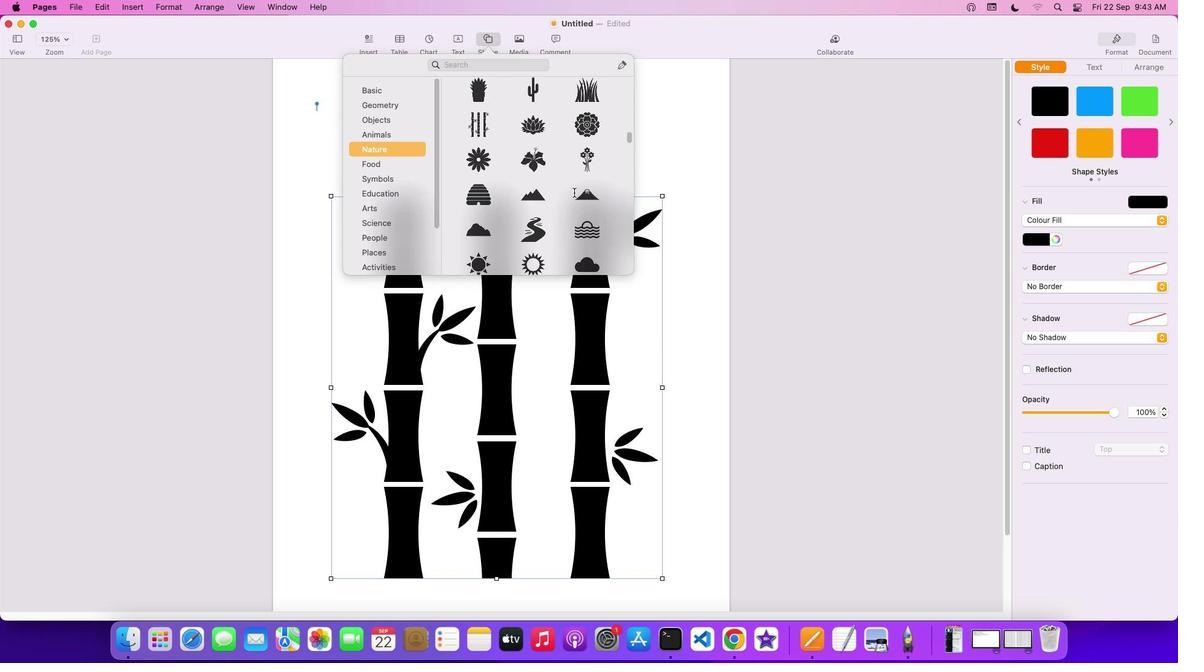 
Action: Mouse scrolled (1092, 330) with delta (1091, 330)
Screenshot: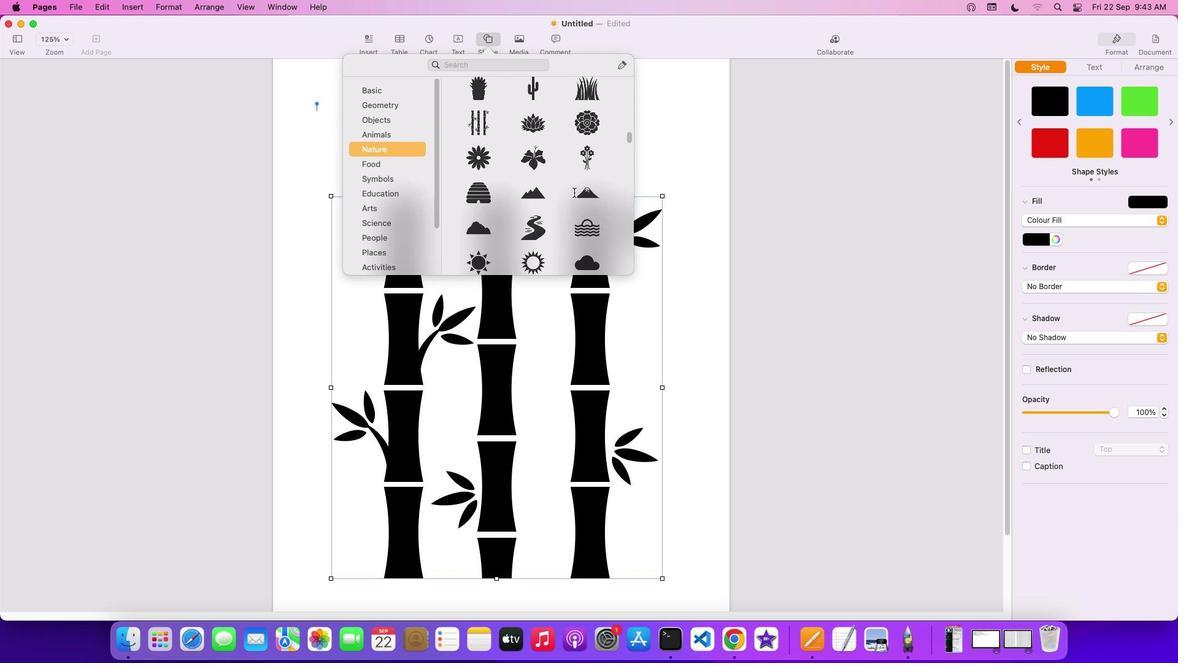 
Action: Mouse scrolled (1092, 330) with delta (1091, 330)
Screenshot: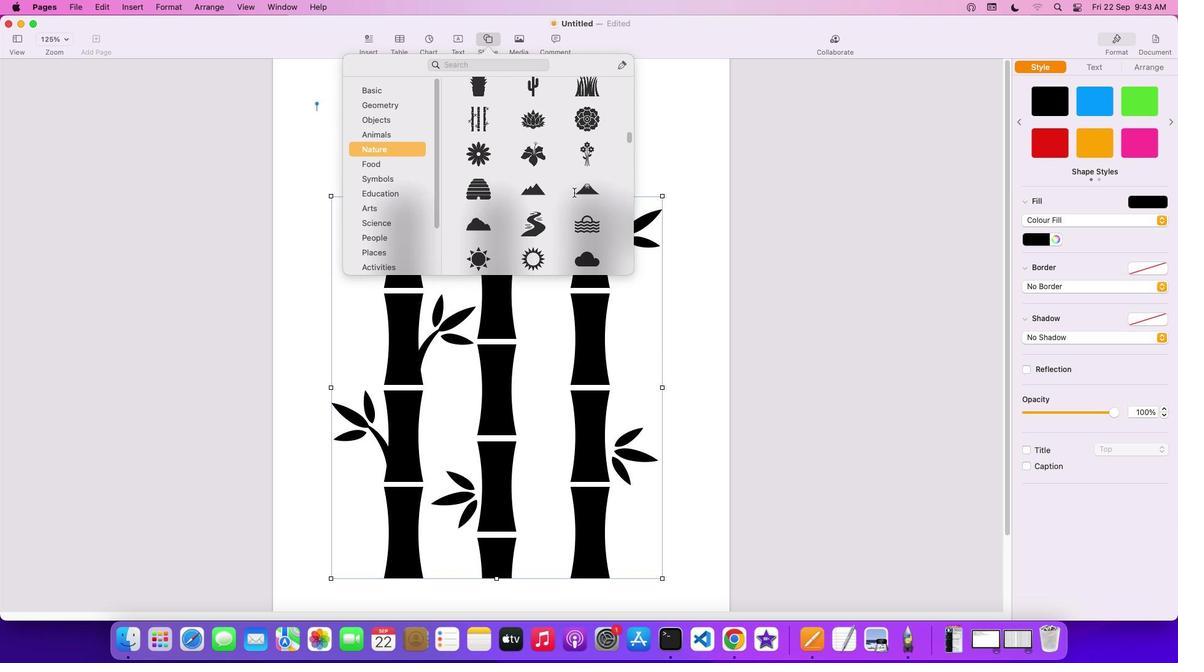 
Action: Mouse scrolled (1092, 330) with delta (1091, 330)
Screenshot: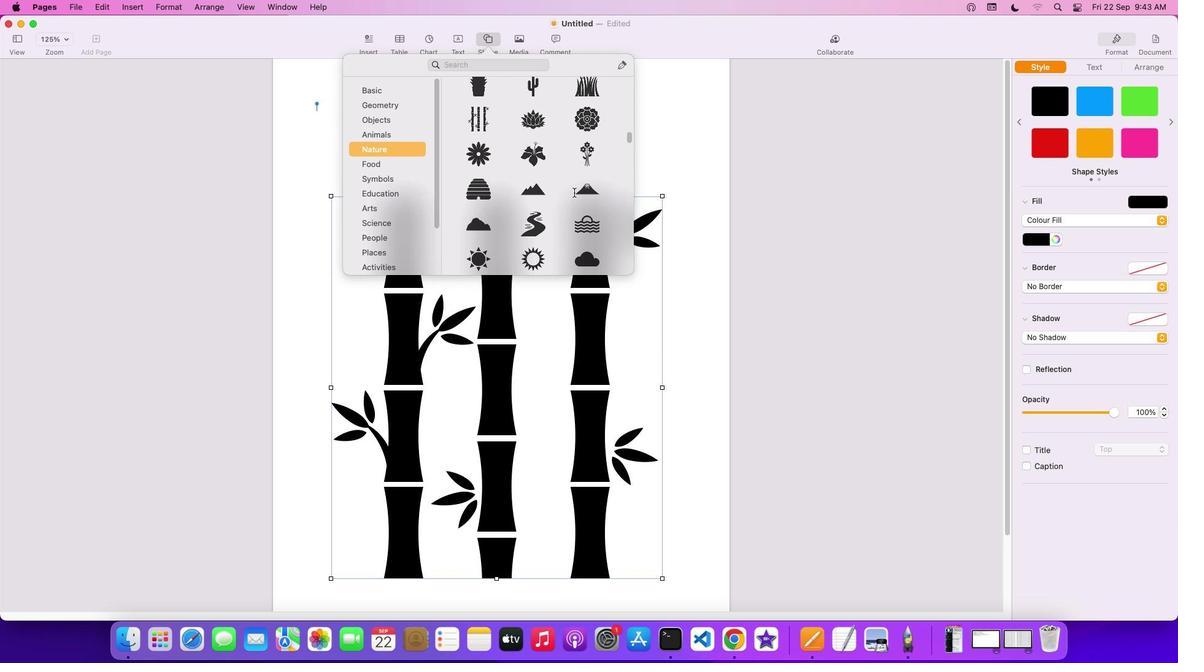 
Action: Mouse scrolled (1092, 330) with delta (1091, 330)
Screenshot: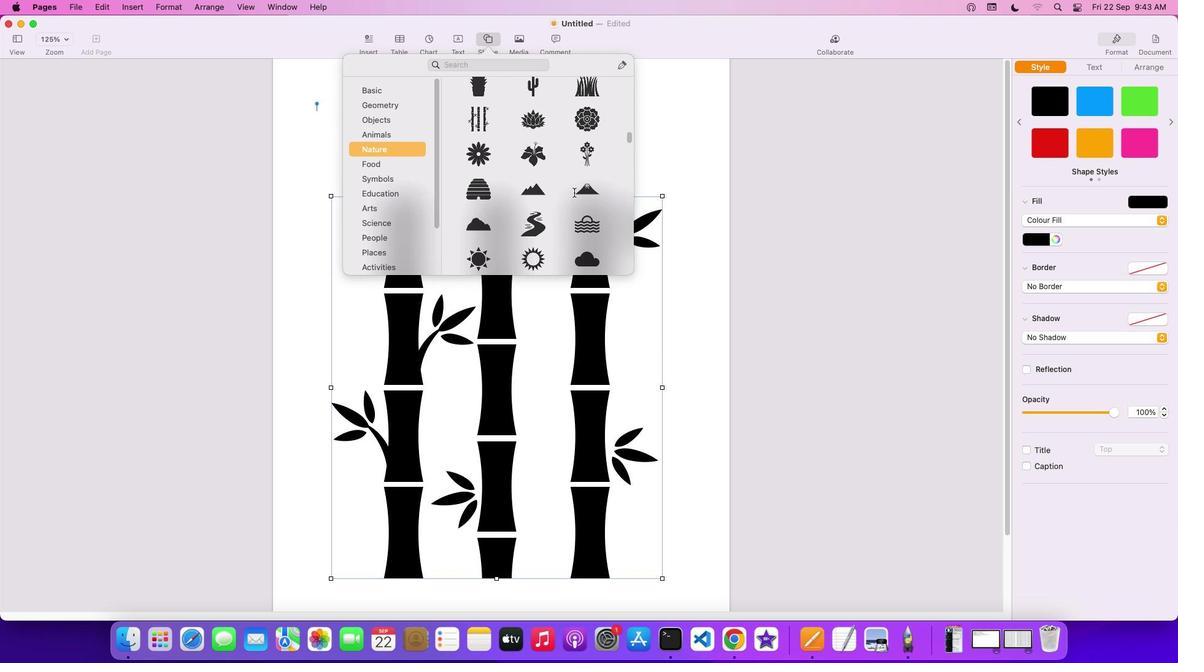 
Action: Mouse scrolled (1092, 330) with delta (1091, 330)
Screenshot: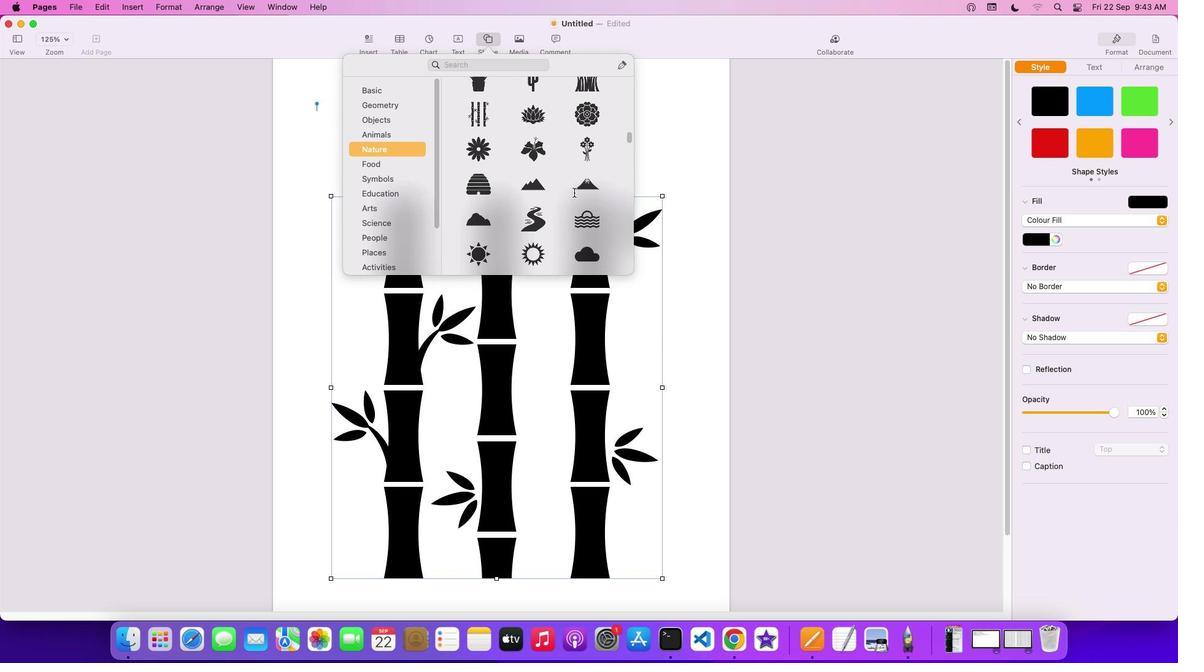 
Action: Mouse scrolled (1092, 330) with delta (1091, 330)
Screenshot: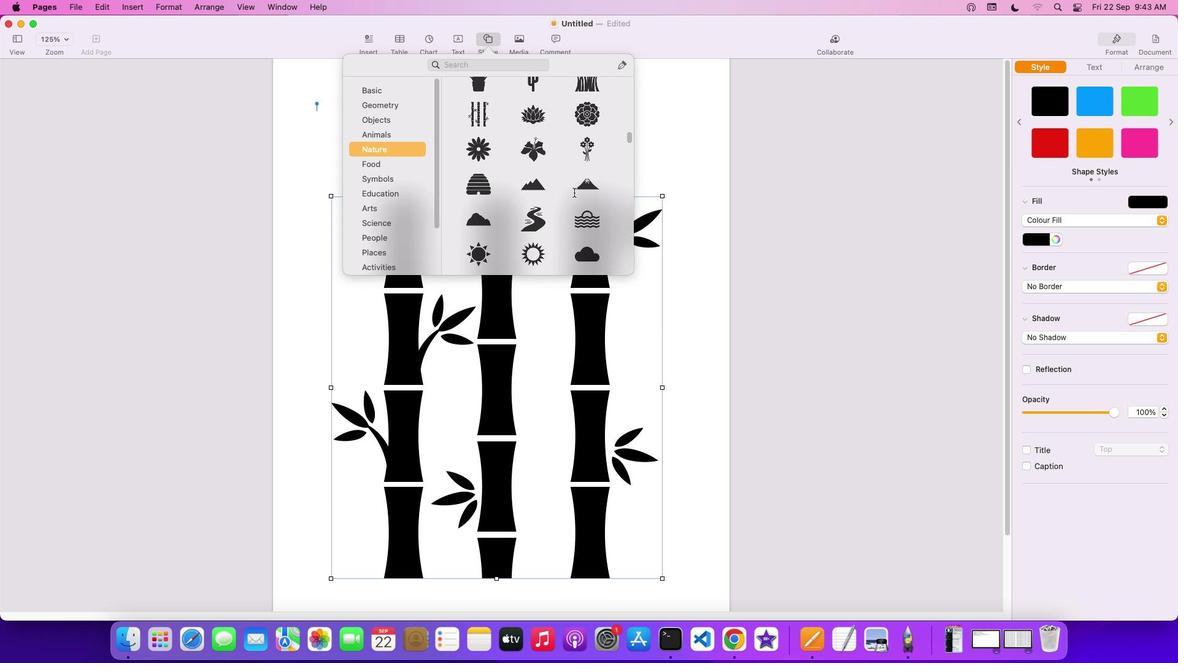 
Action: Mouse scrolled (1092, 330) with delta (1091, 330)
Screenshot: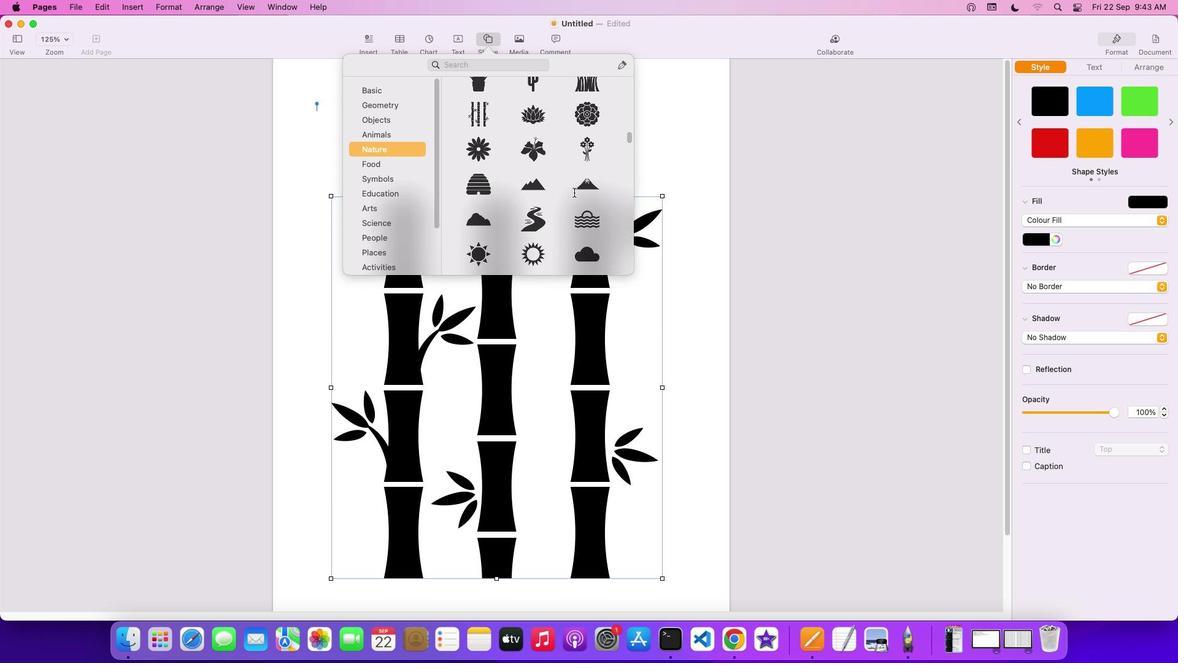 
Action: Mouse scrolled (1092, 330) with delta (1091, 330)
Screenshot: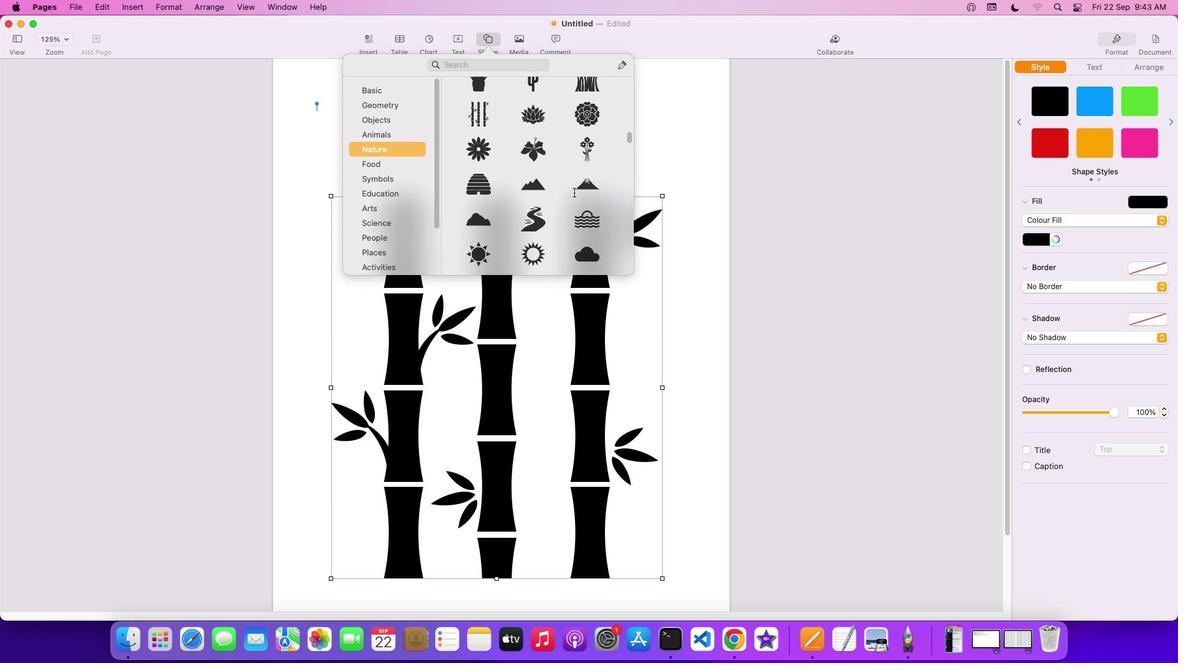 
Action: Mouse scrolled (1092, 330) with delta (1091, 330)
Screenshot: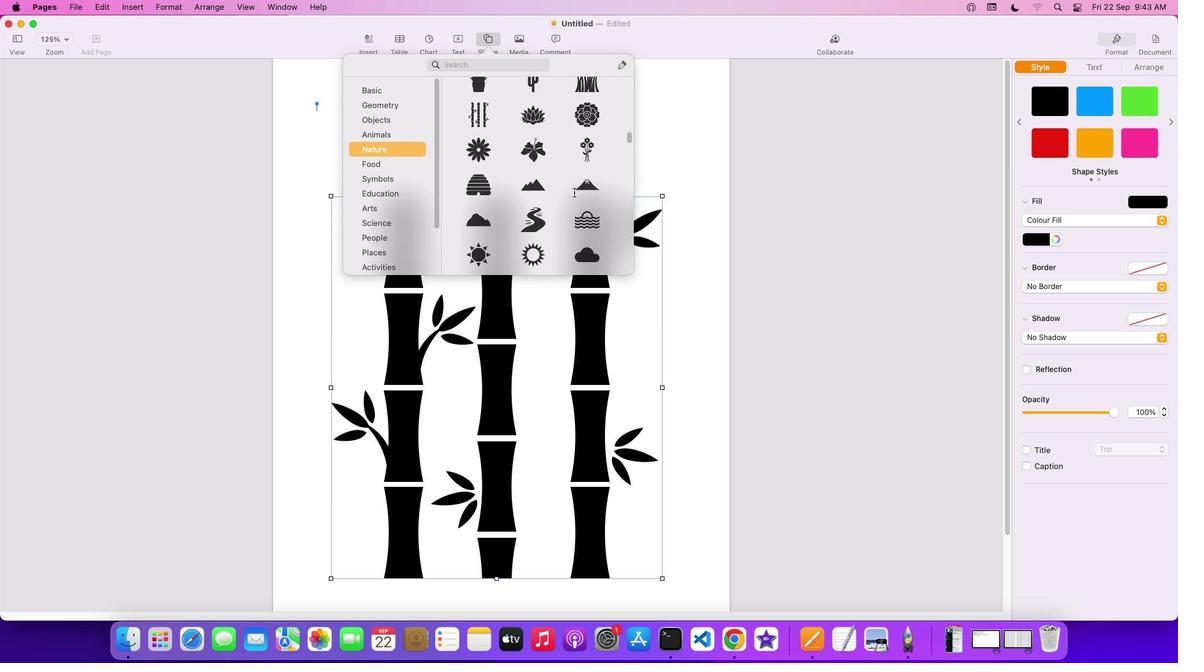 
Action: Mouse scrolled (1092, 330) with delta (1091, 330)
Screenshot: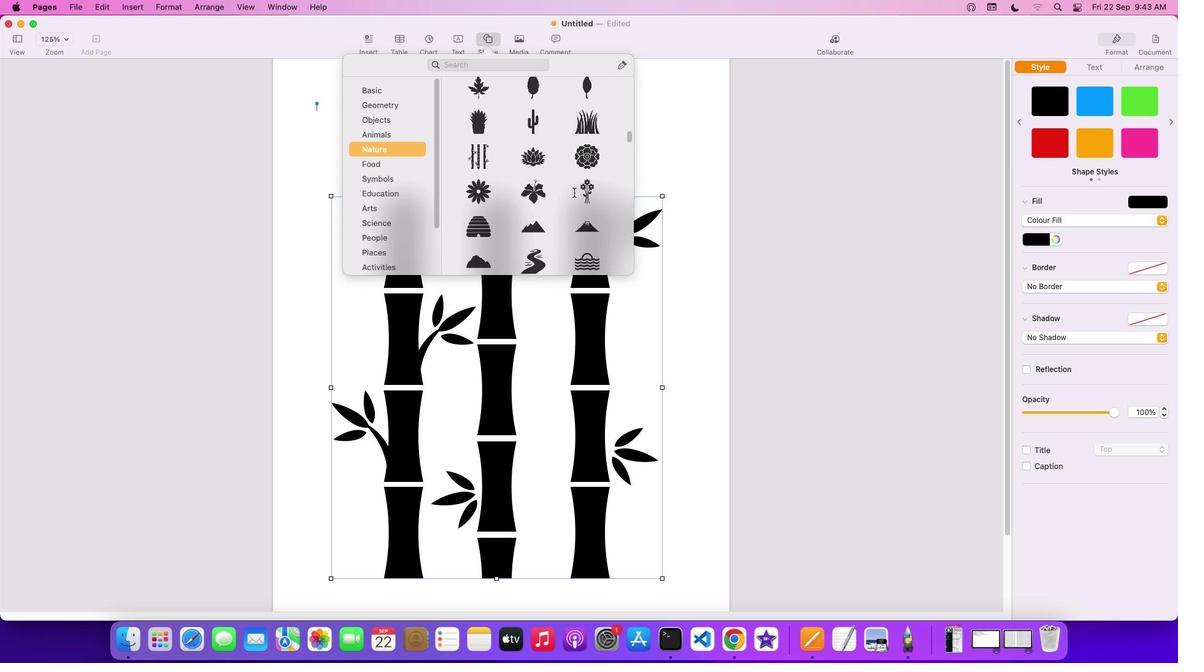 
Action: Mouse scrolled (1092, 330) with delta (1091, 330)
Screenshot: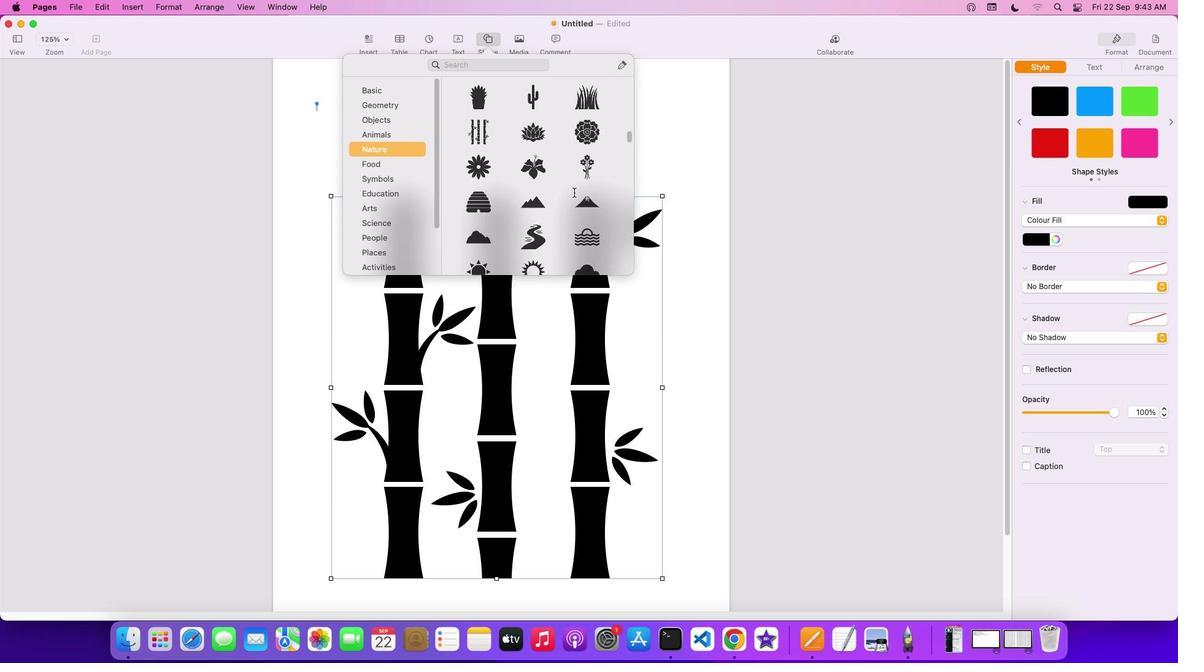 
Action: Mouse scrolled (1092, 330) with delta (1091, 330)
Screenshot: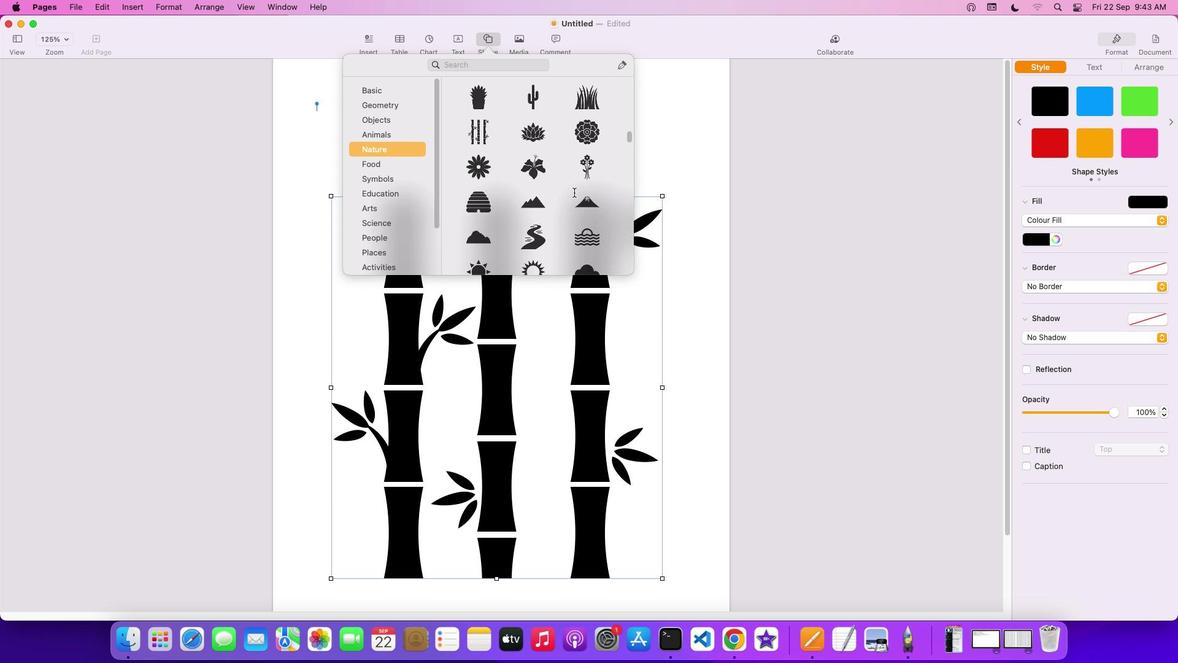 
Action: Mouse scrolled (1092, 330) with delta (1091, 330)
Screenshot: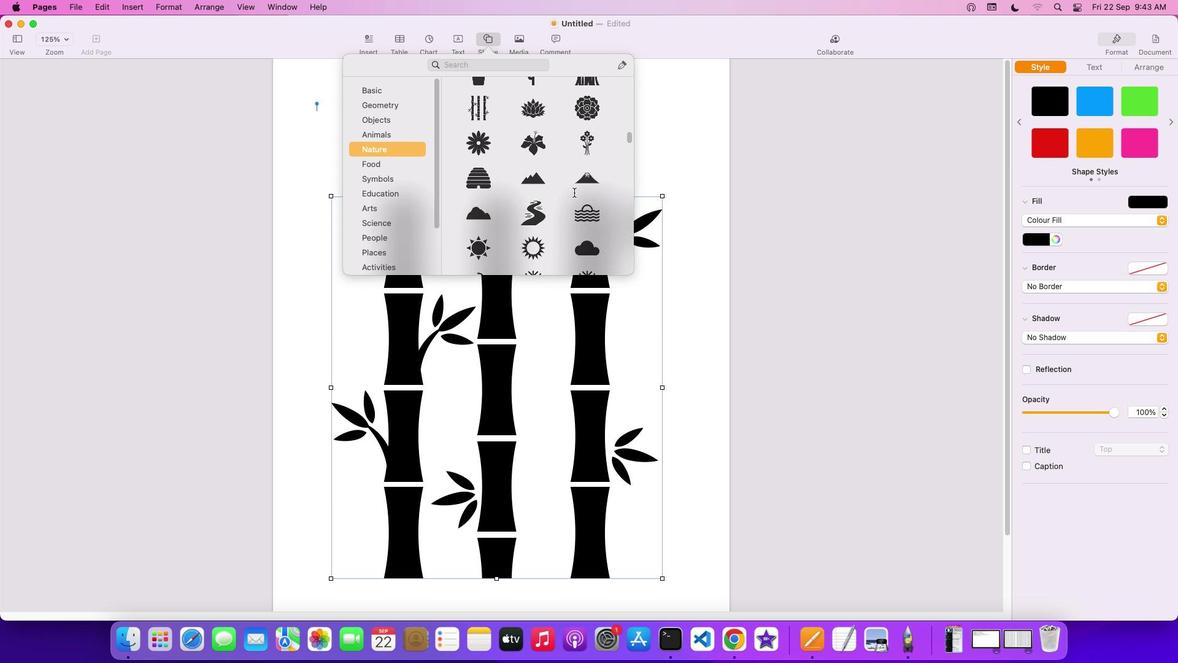 
Action: Mouse scrolled (1092, 330) with delta (1091, 330)
Screenshot: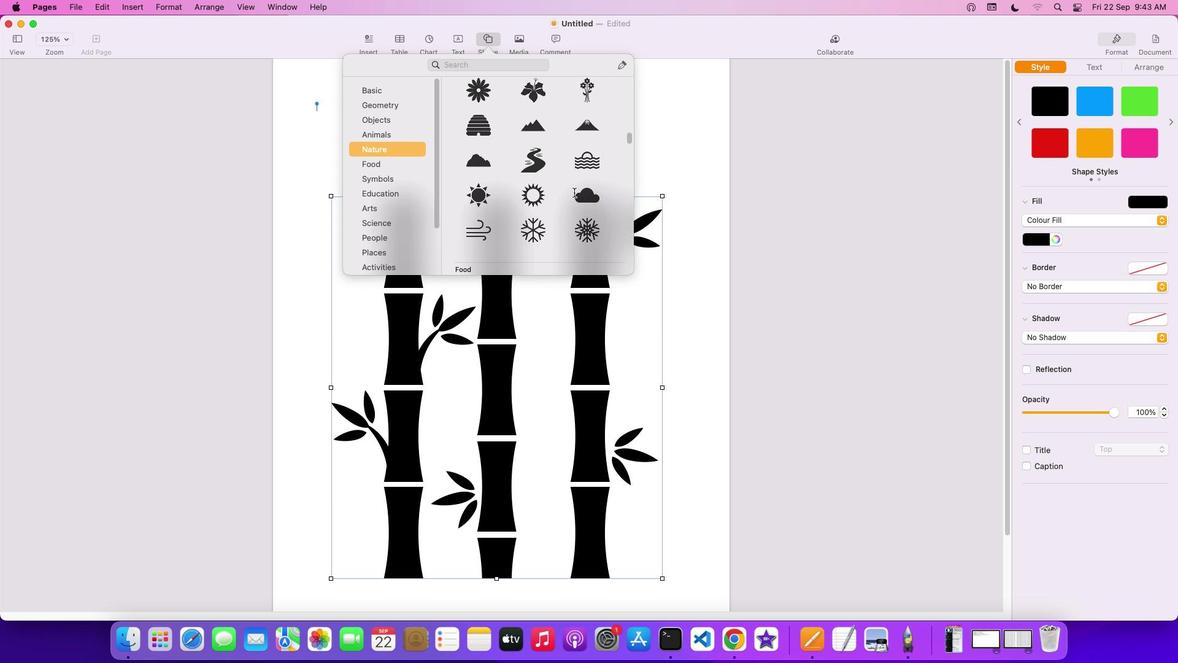 
Action: Mouse scrolled (1092, 330) with delta (1091, 330)
Screenshot: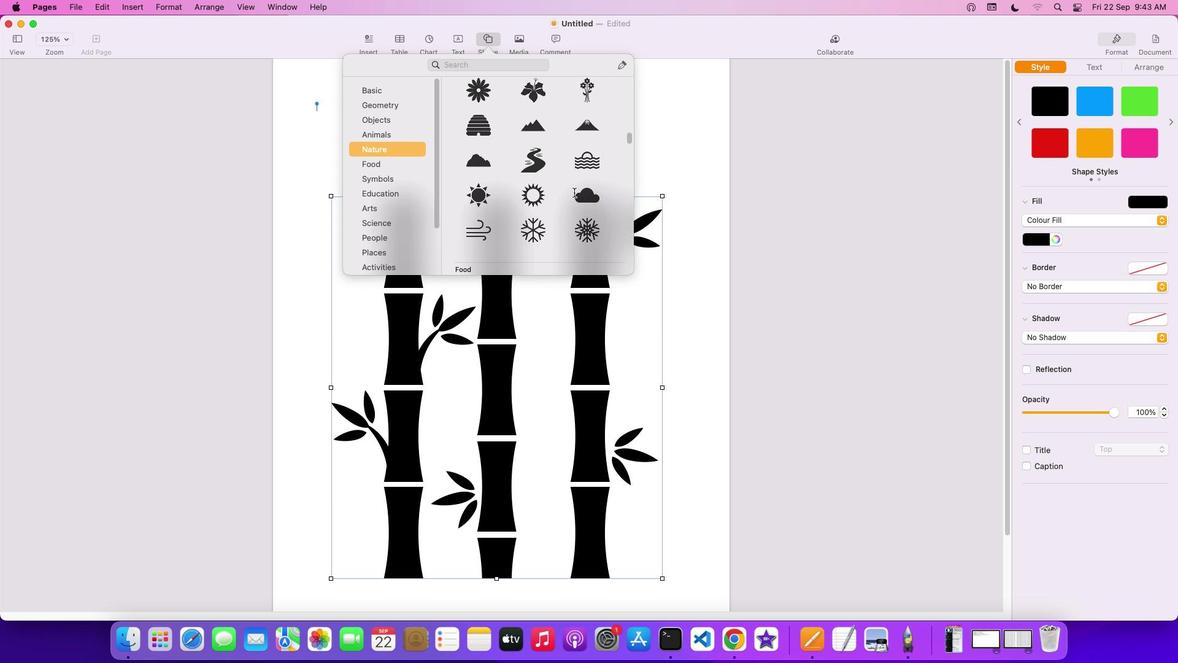 
Action: Mouse scrolled (1092, 330) with delta (1091, 330)
Screenshot: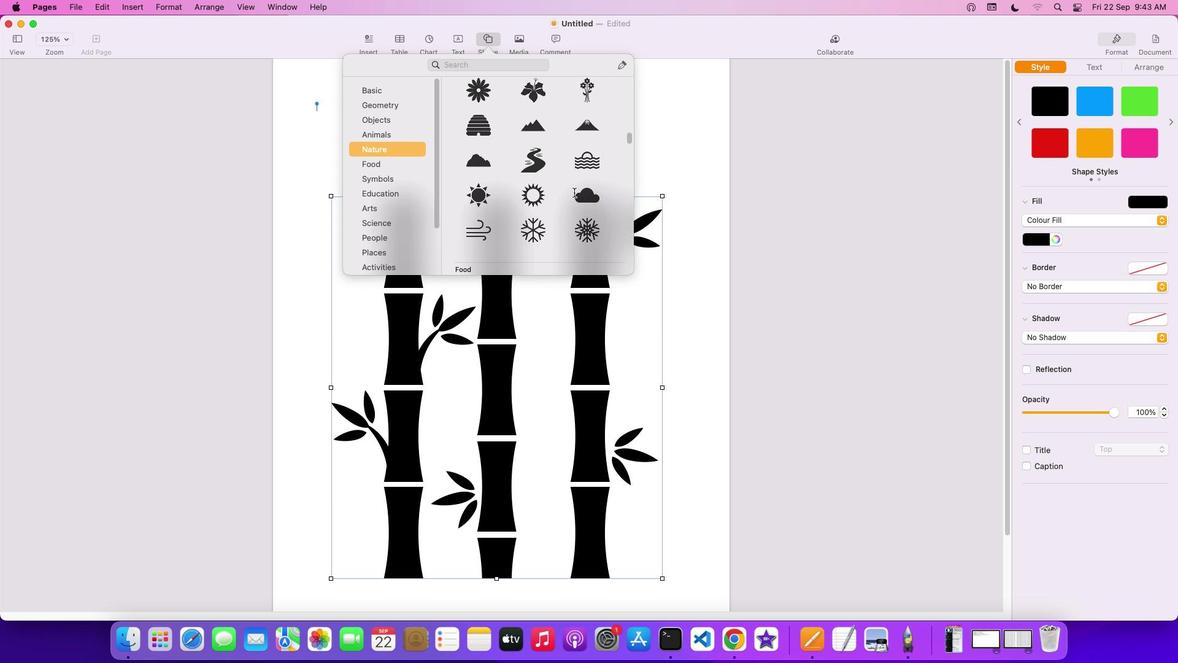 
Action: Mouse scrolled (1092, 330) with delta (1091, 330)
Screenshot: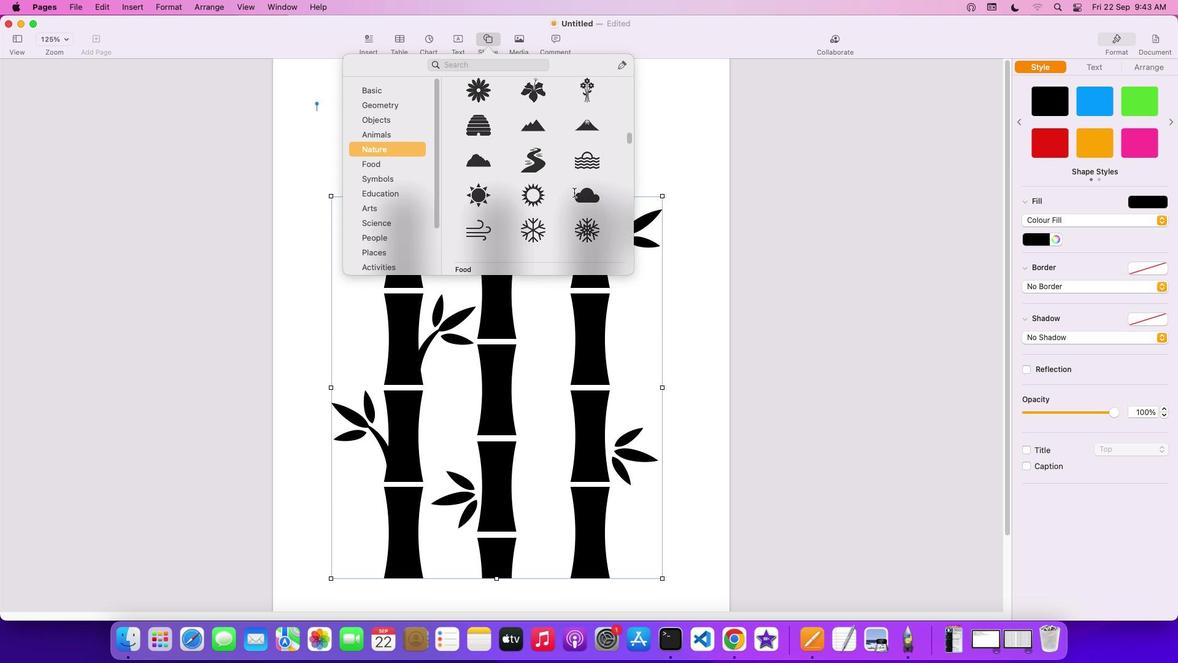 
Action: Mouse scrolled (1092, 330) with delta (1091, 330)
Screenshot: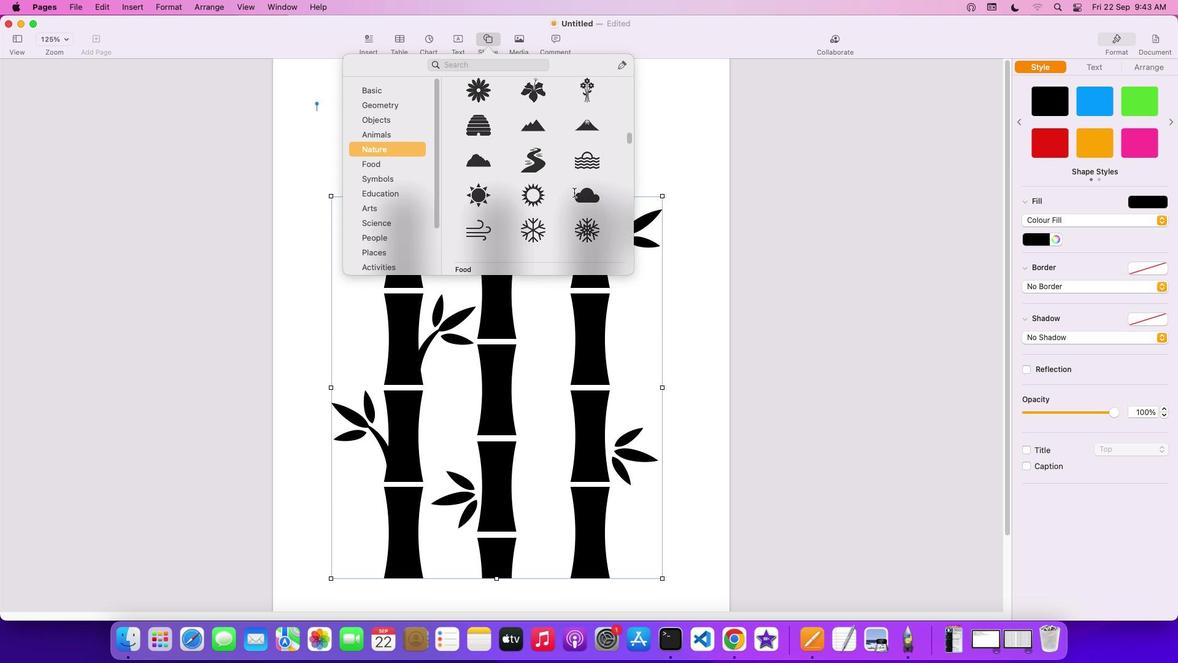 
Action: Mouse scrolled (1092, 330) with delta (1091, 330)
Screenshot: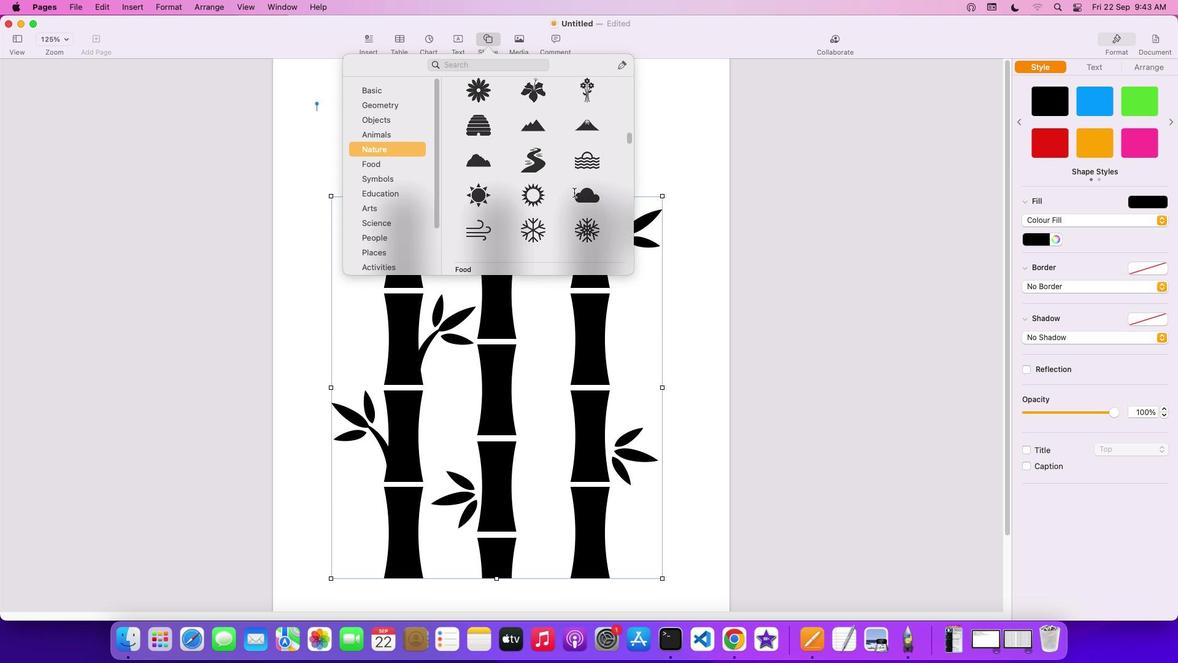 
Action: Mouse scrolled (1092, 330) with delta (1091, 330)
Screenshot: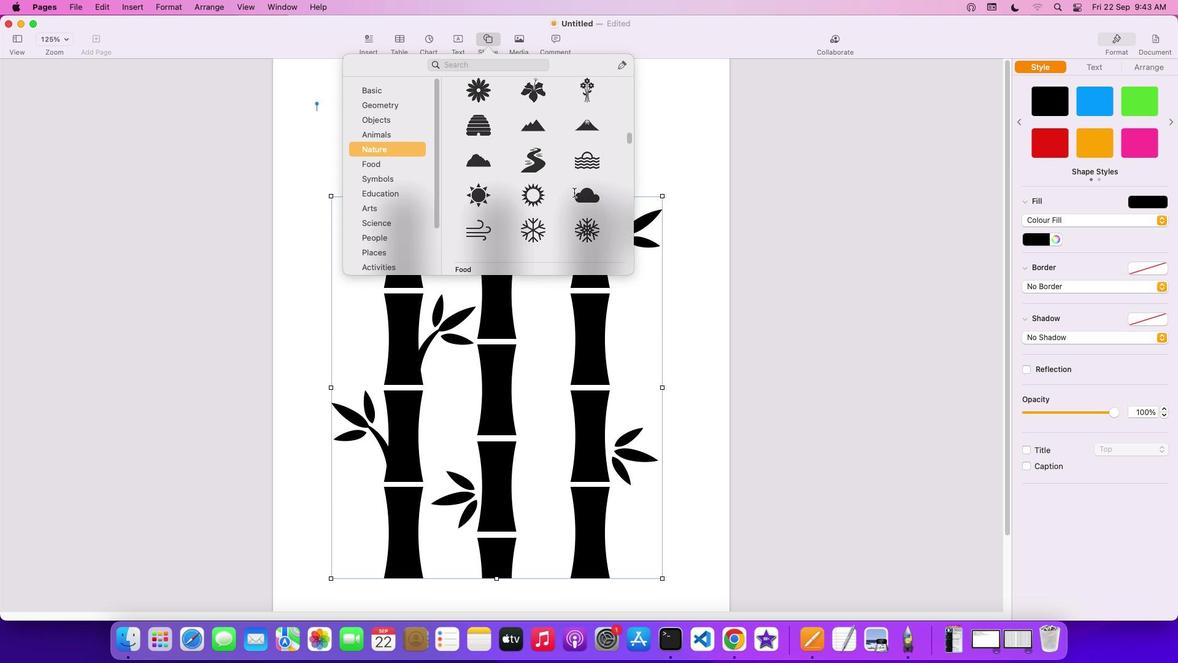 
Action: Mouse scrolled (1092, 330) with delta (1091, 330)
Screenshot: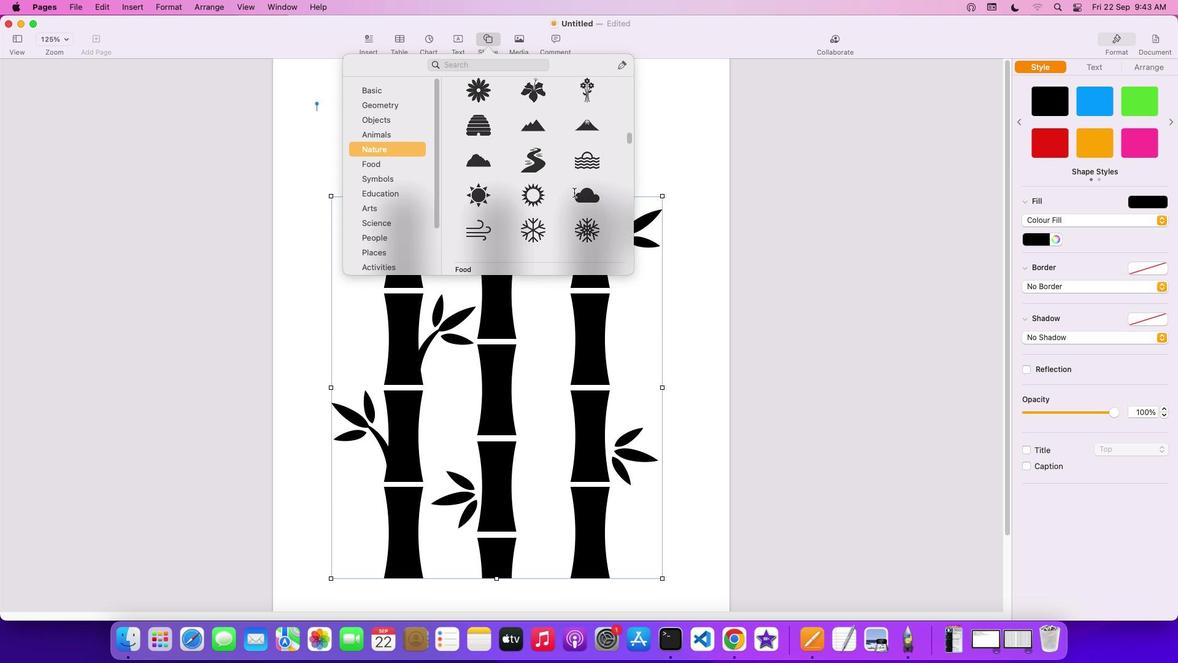 
Action: Mouse moved to (1092, 330)
Screenshot: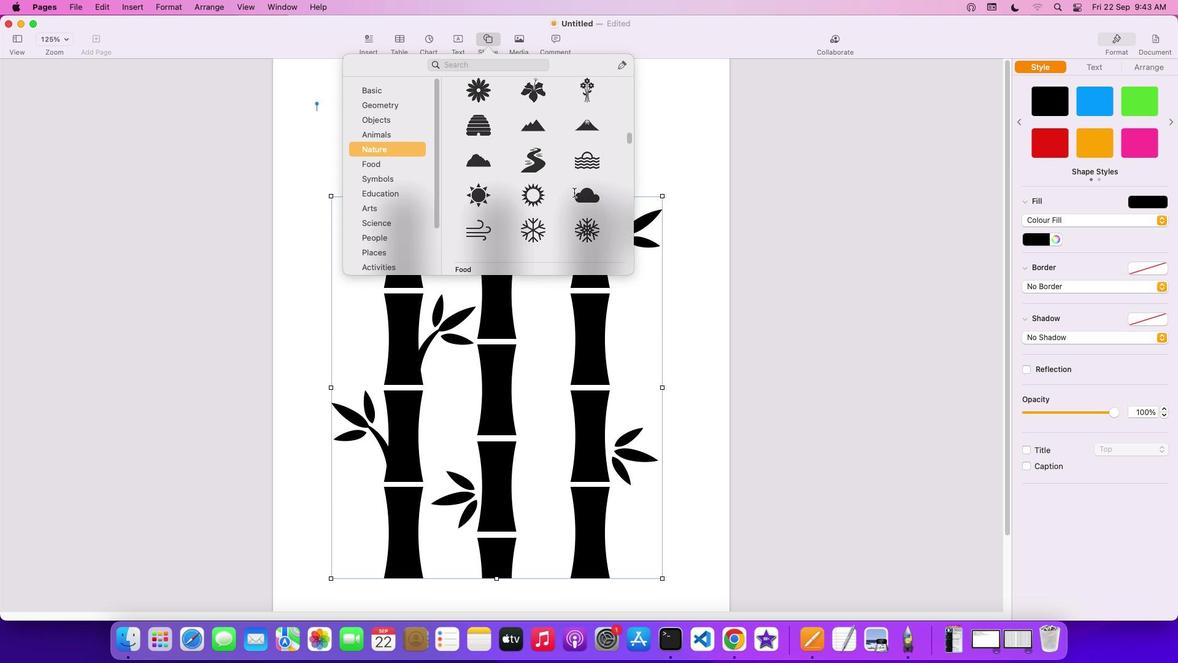 
Action: Mouse scrolled (1092, 330) with delta (1091, 330)
Screenshot: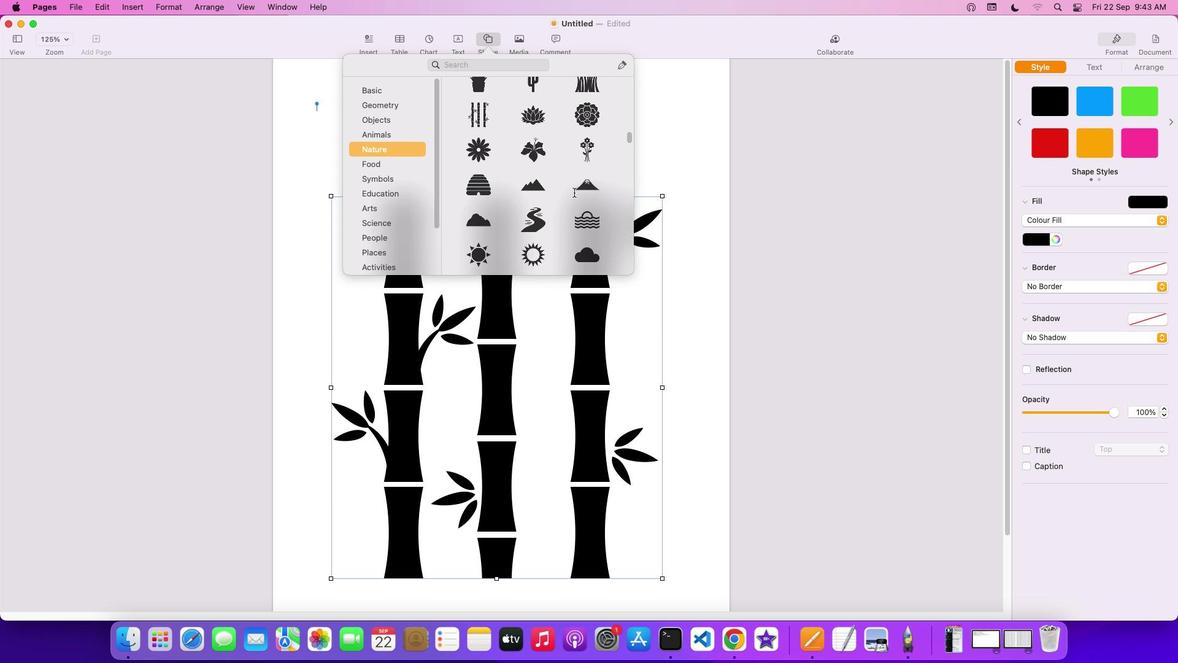 
Action: Mouse scrolled (1092, 330) with delta (1091, 330)
Screenshot: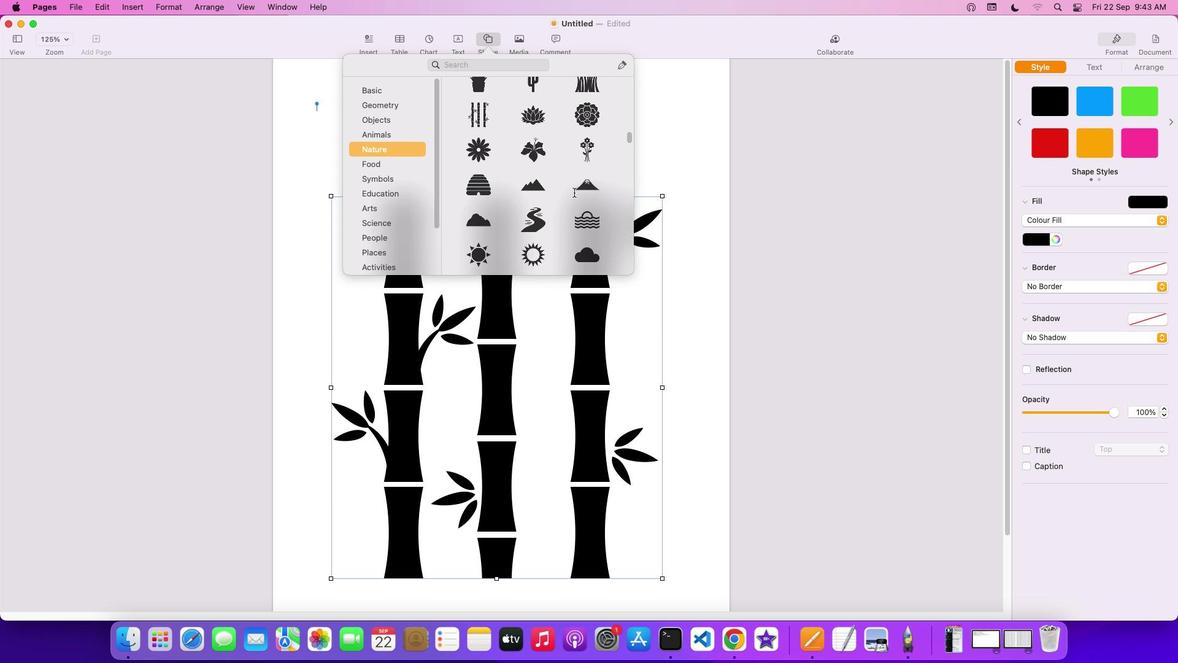 
Action: Mouse scrolled (1092, 330) with delta (1091, 330)
Screenshot: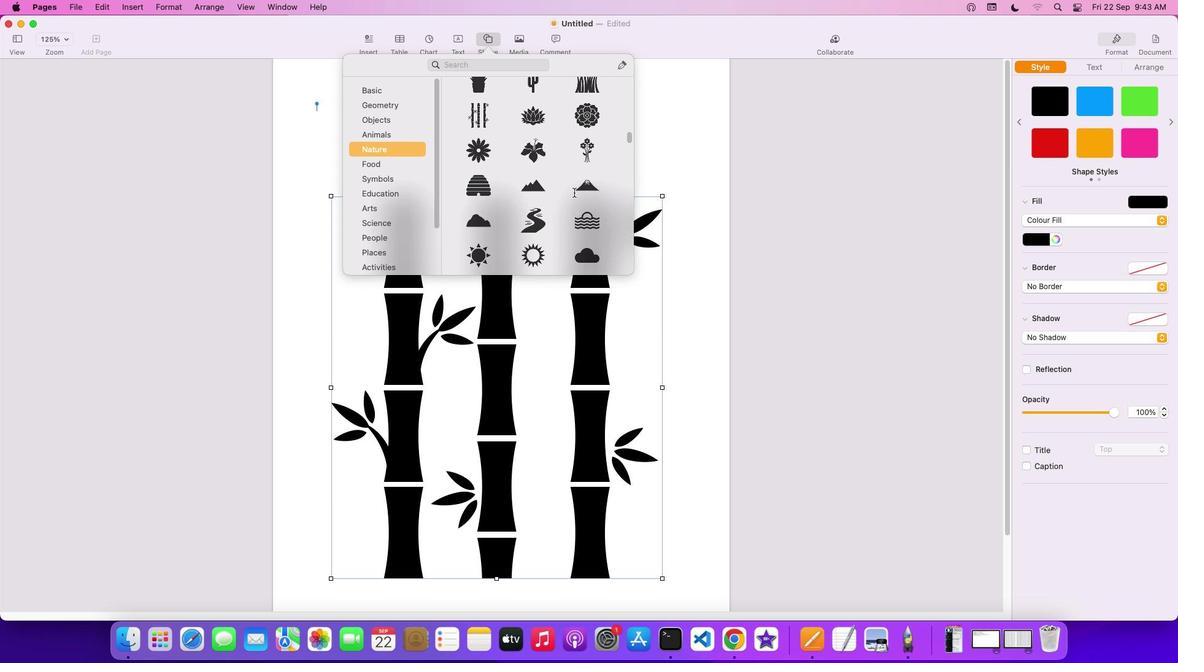 
Action: Mouse scrolled (1092, 330) with delta (1091, 330)
Screenshot: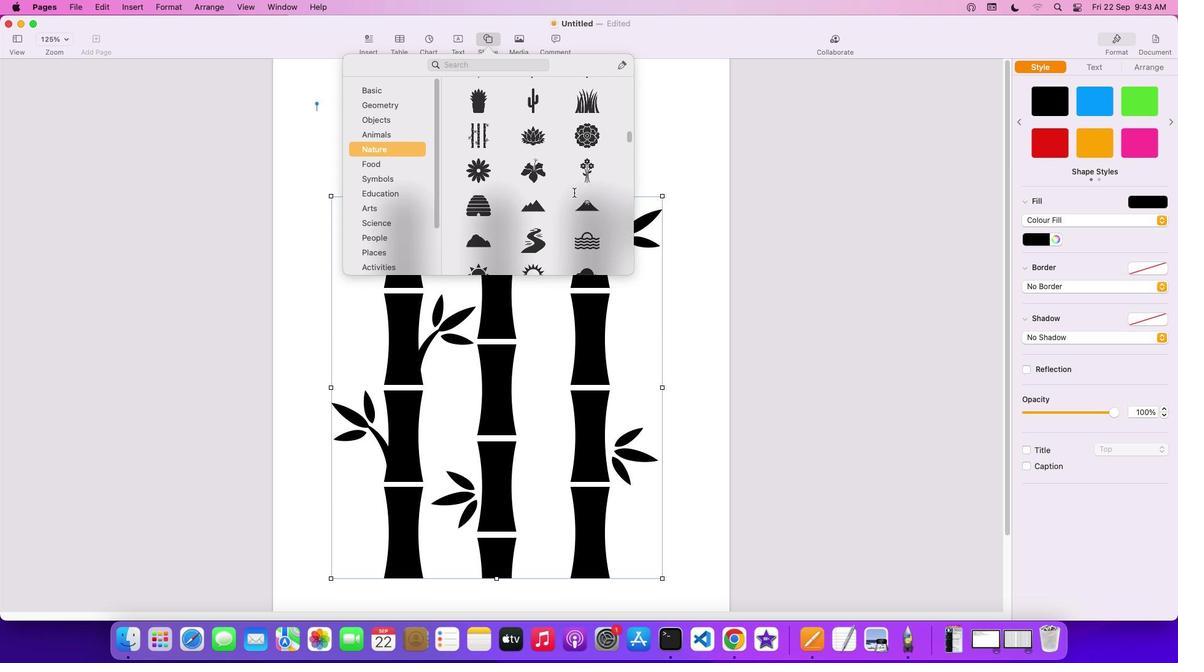 
Action: Mouse scrolled (1092, 330) with delta (1091, 330)
Screenshot: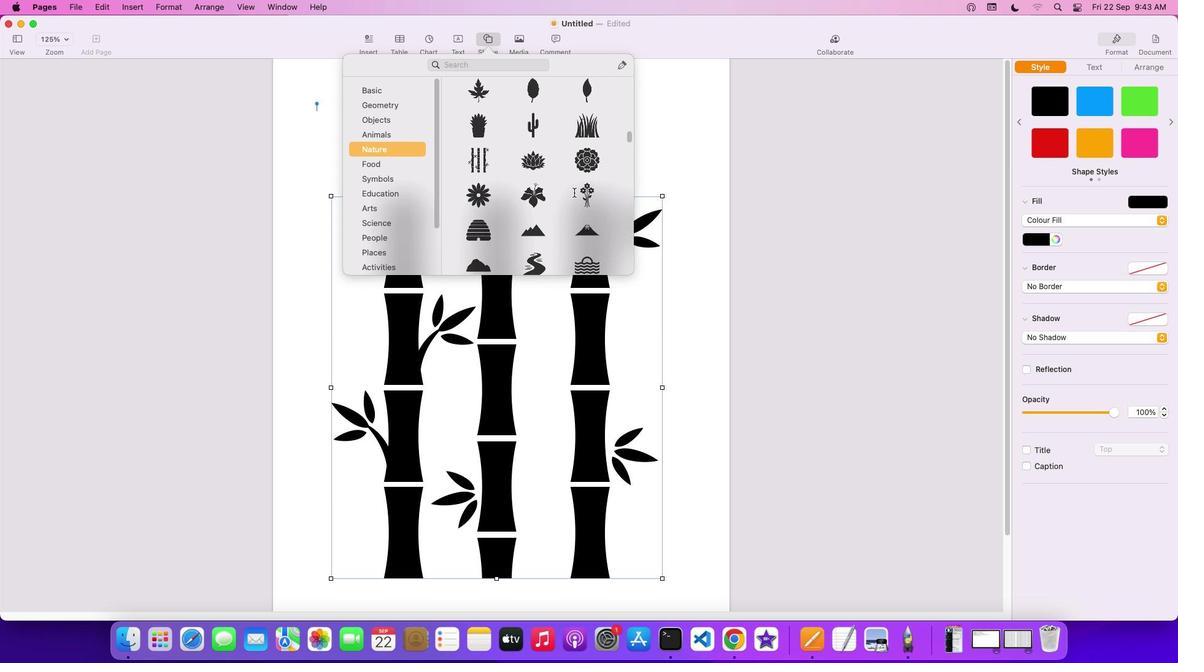 
Action: Mouse scrolled (1092, 330) with delta (1091, 330)
Screenshot: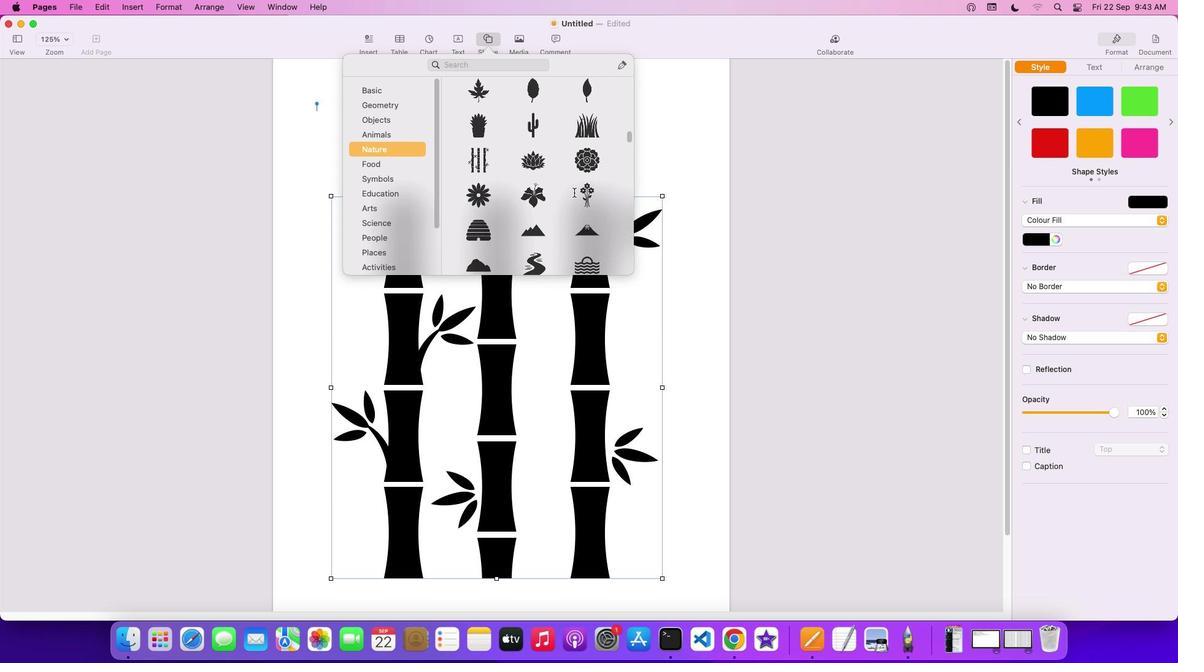 
Action: Mouse scrolled (1092, 330) with delta (1091, 330)
Screenshot: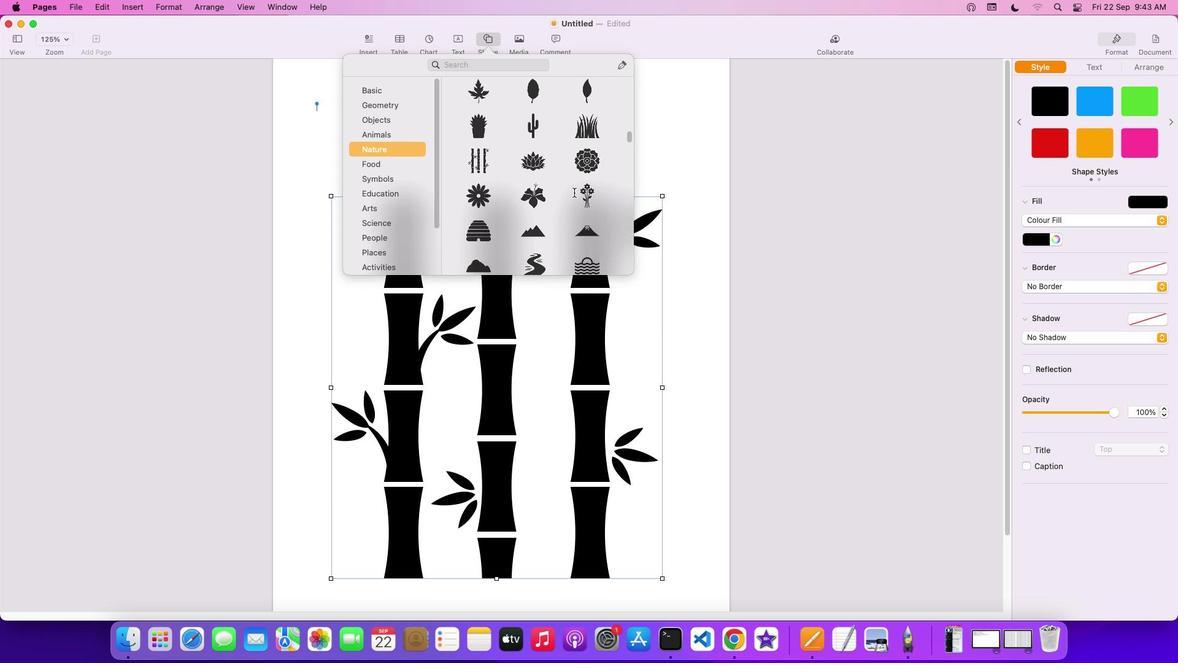 
Action: Mouse scrolled (1092, 330) with delta (1091, 330)
Screenshot: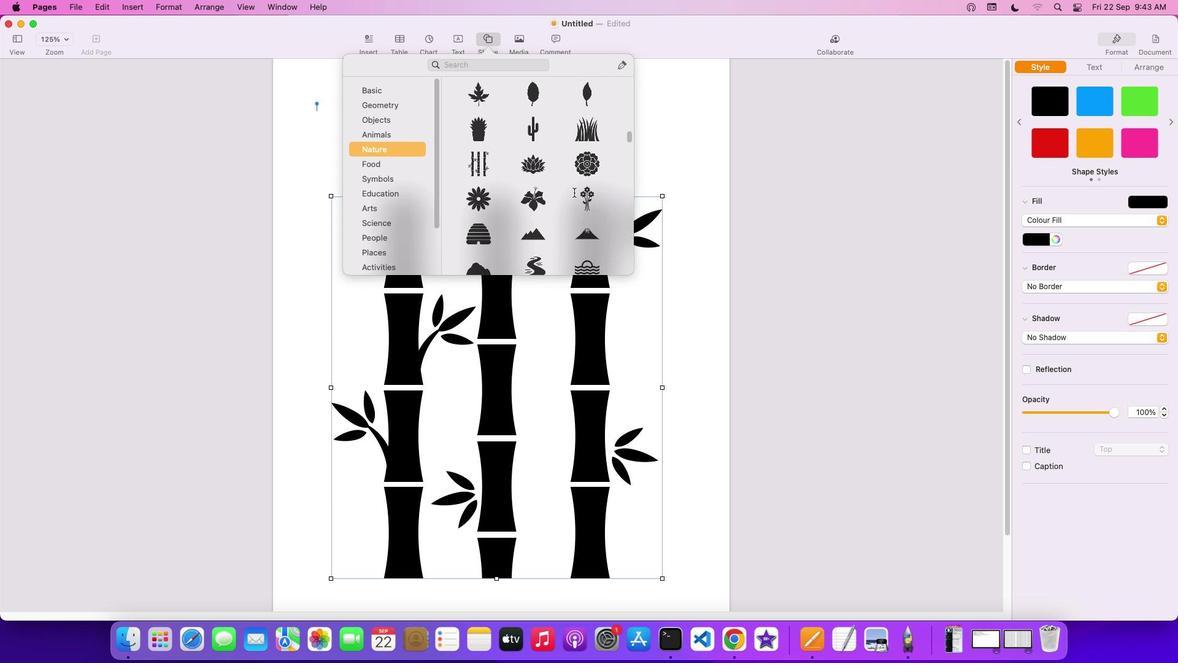 
Action: Mouse scrolled (1092, 330) with delta (1091, 330)
Screenshot: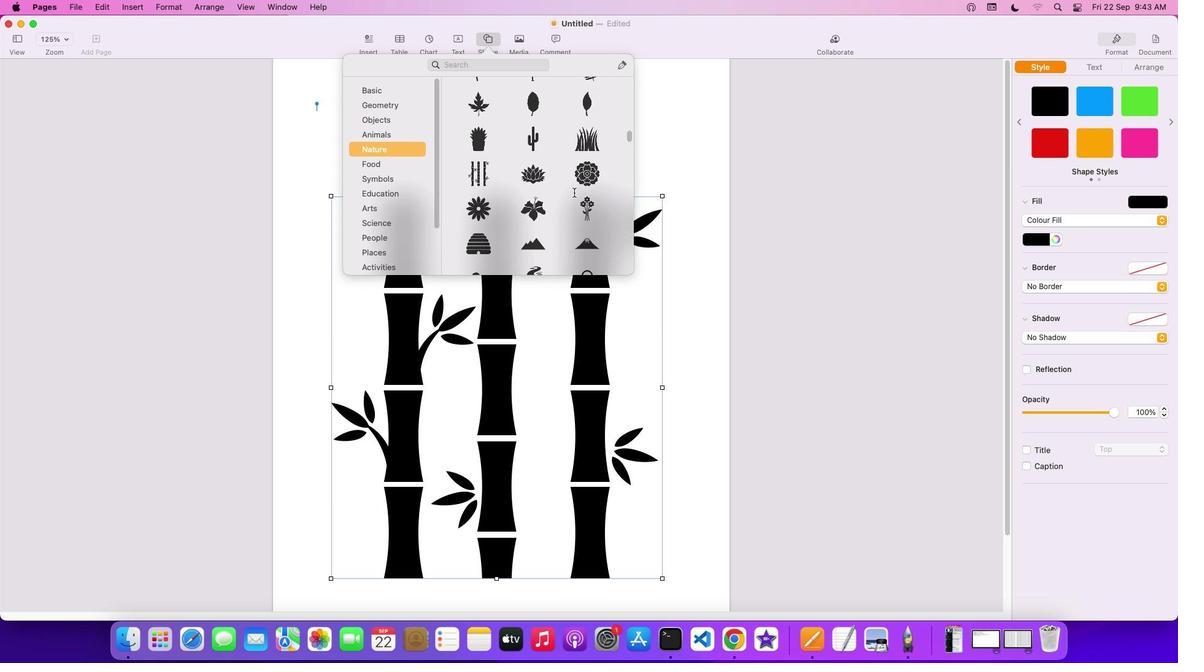 
Action: Mouse scrolled (1092, 330) with delta (1091, 330)
Screenshot: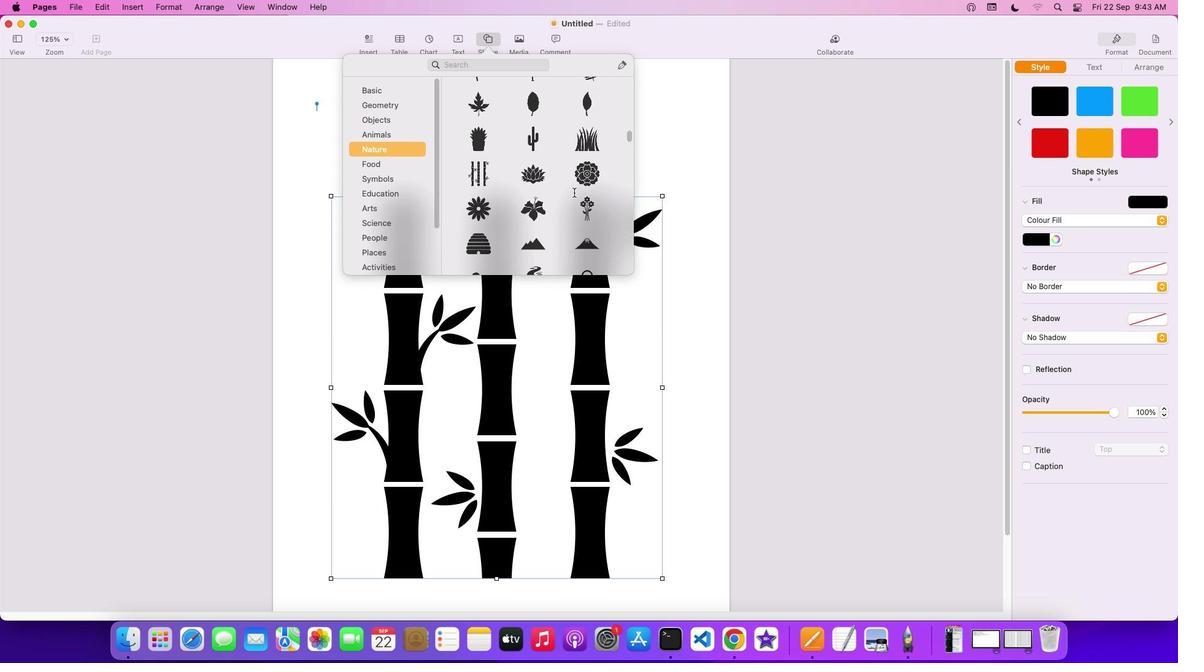 
Action: Mouse scrolled (1092, 330) with delta (1091, 330)
Screenshot: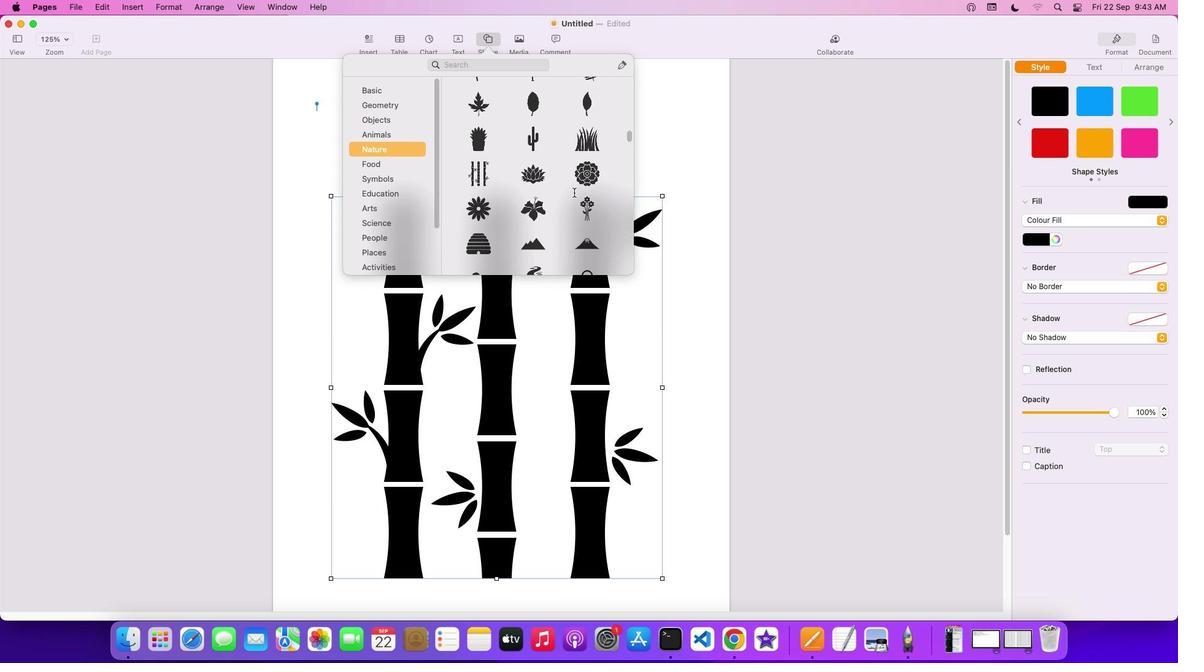 
Action: Mouse scrolled (1092, 330) with delta (1091, 330)
Screenshot: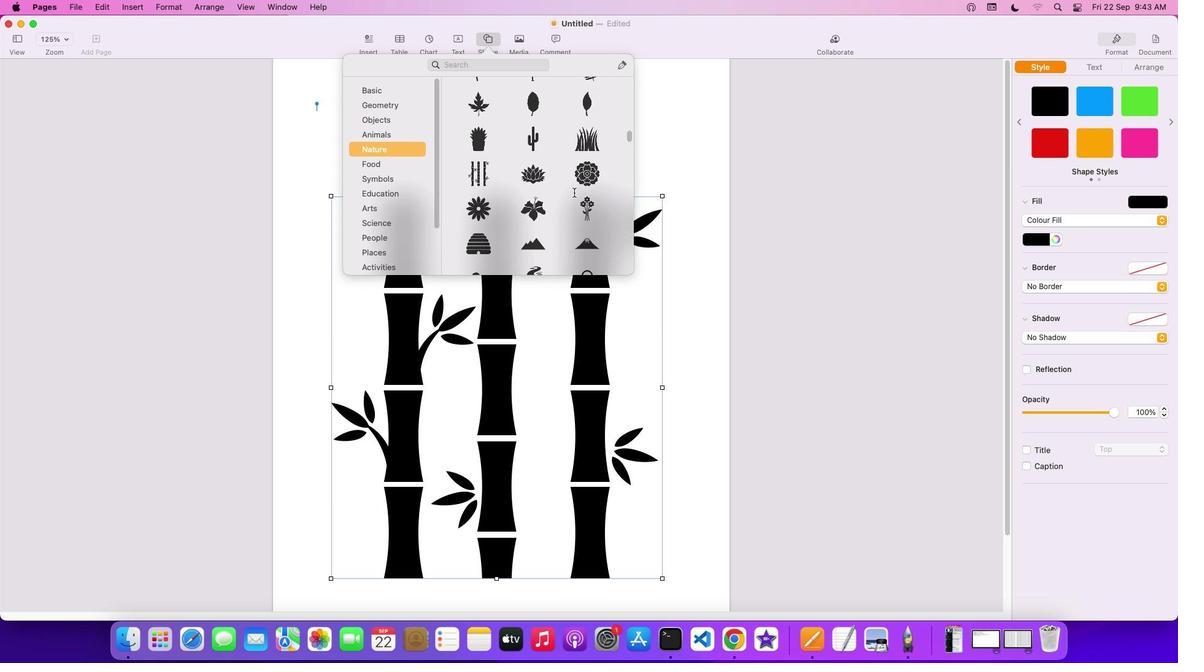 
Action: Mouse scrolled (1092, 330) with delta (1091, 330)
Screenshot: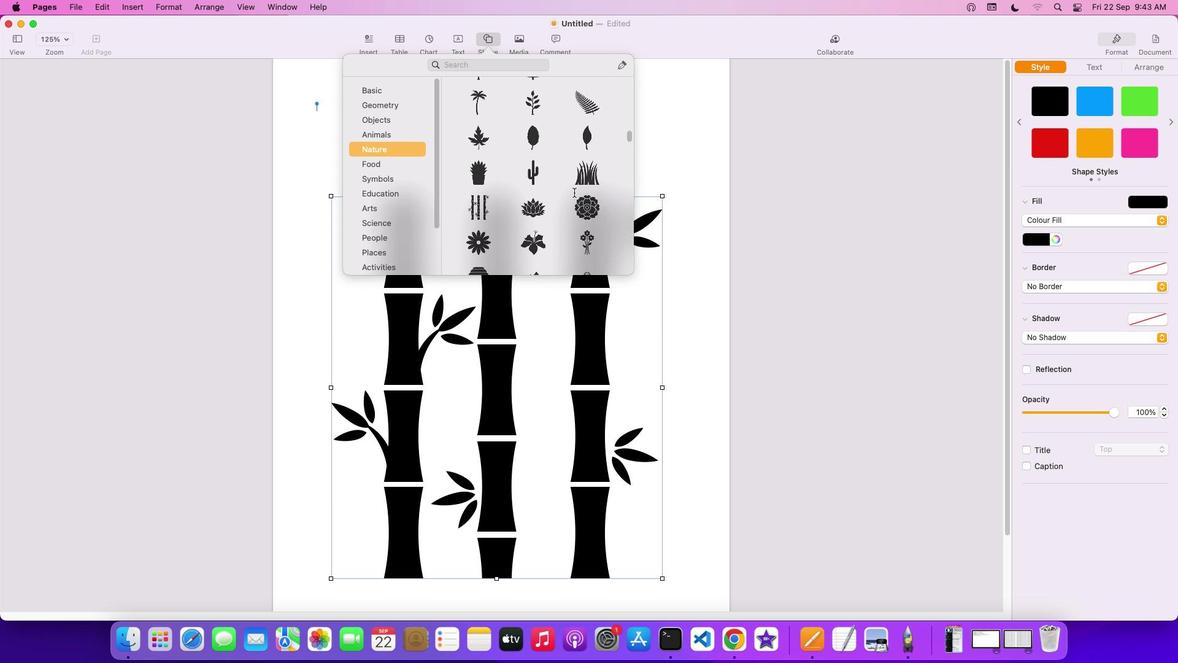 
Action: Mouse scrolled (1092, 330) with delta (1091, 330)
Screenshot: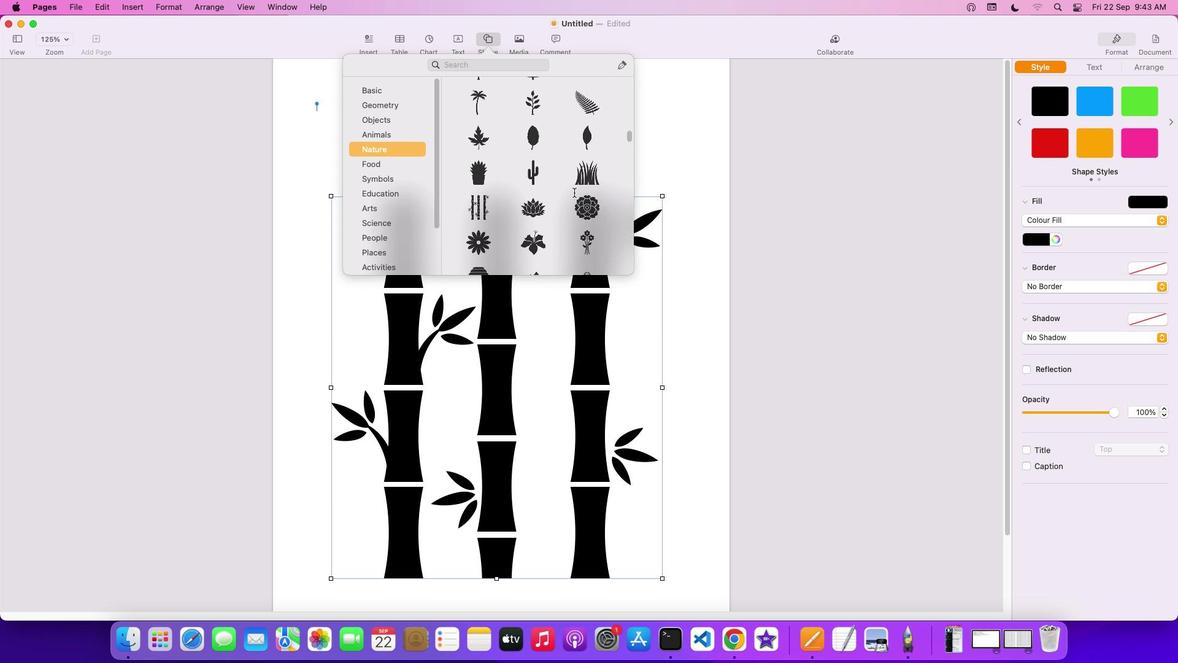 
Action: Mouse scrolled (1092, 330) with delta (1091, 330)
Screenshot: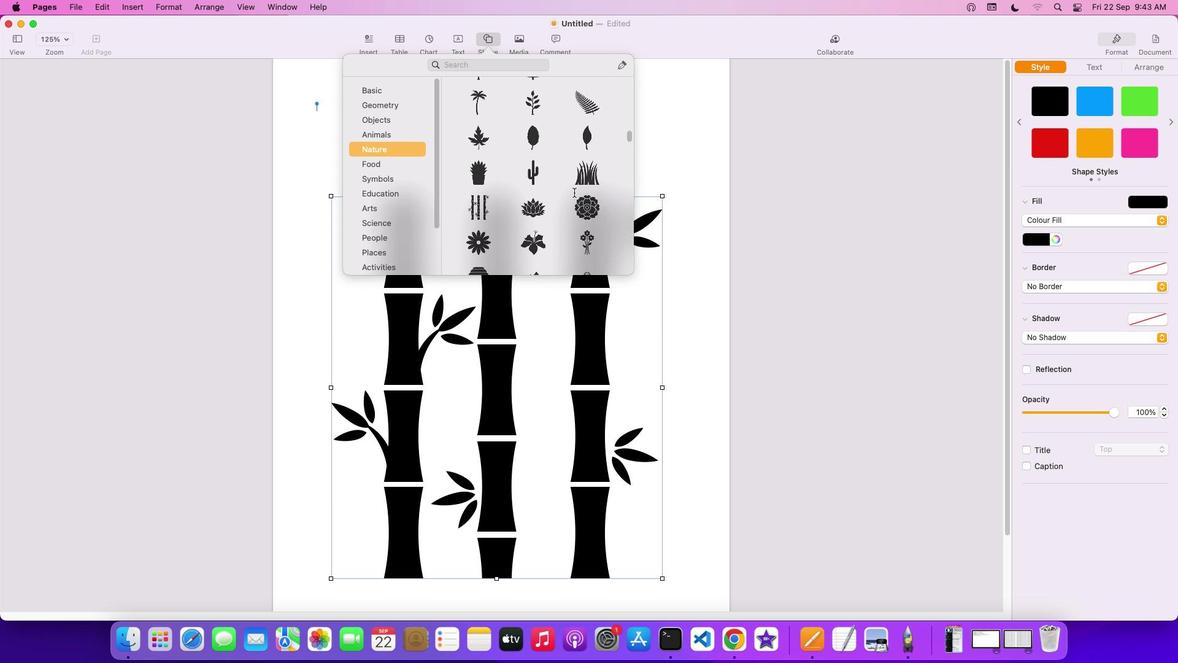 
Action: Mouse scrolled (1092, 330) with delta (1091, 330)
Screenshot: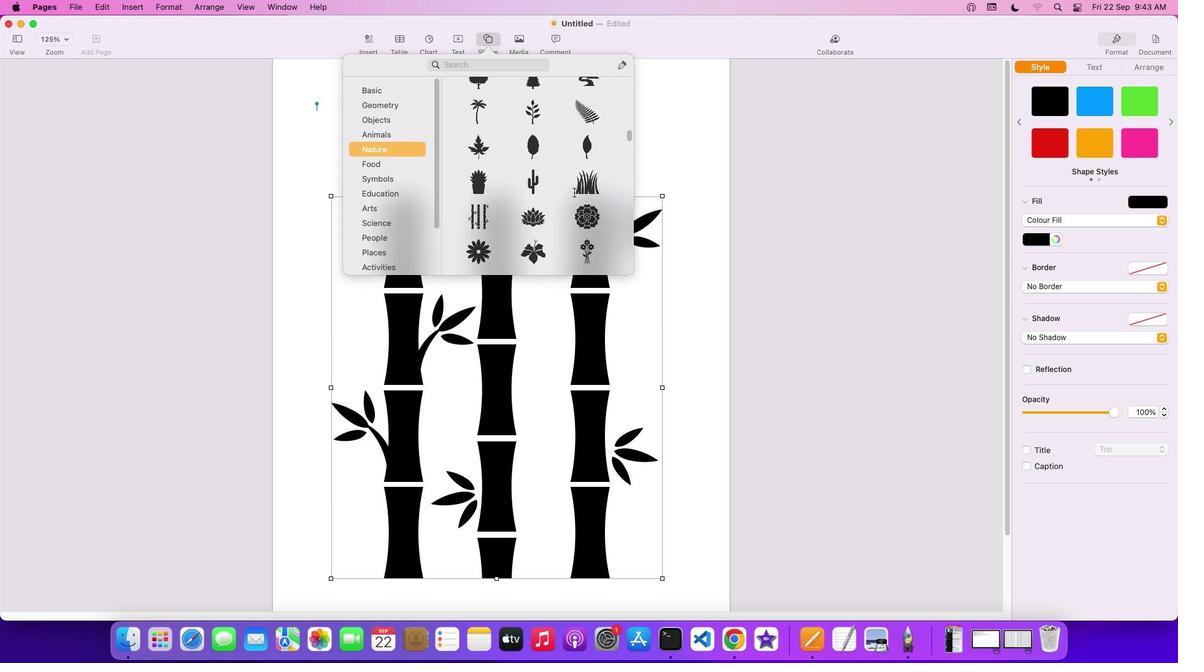 
Action: Mouse scrolled (1092, 330) with delta (1091, 330)
Screenshot: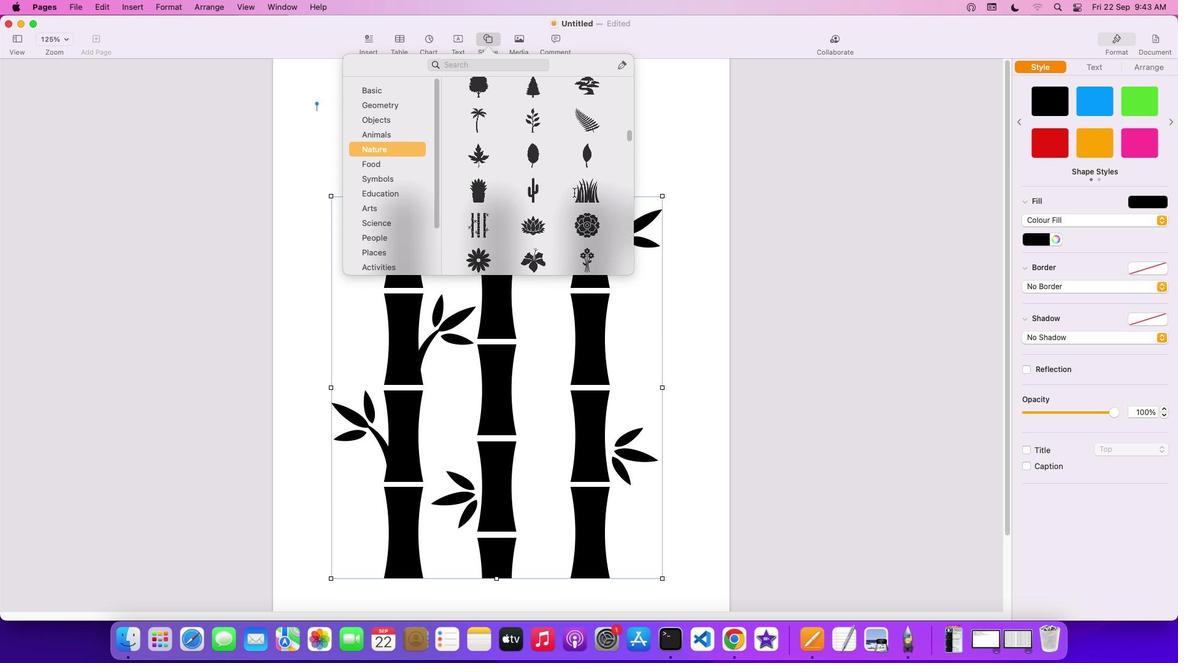 
Action: Mouse scrolled (1092, 330) with delta (1091, 330)
Screenshot: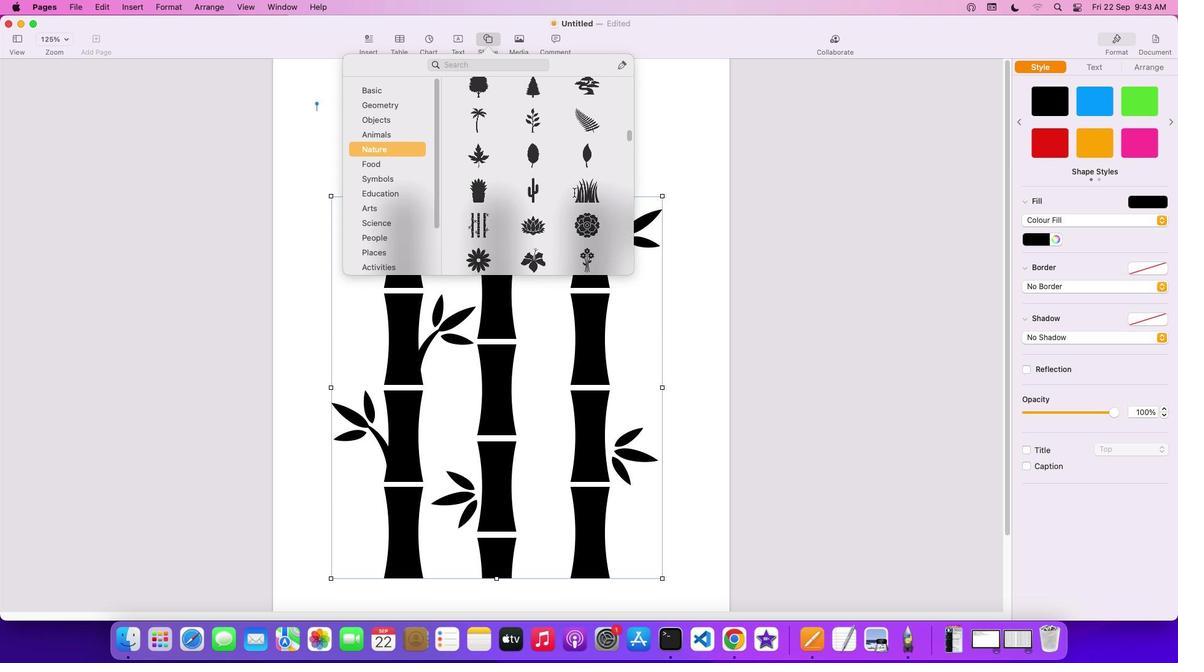 
Action: Mouse scrolled (1092, 330) with delta (1091, 330)
Screenshot: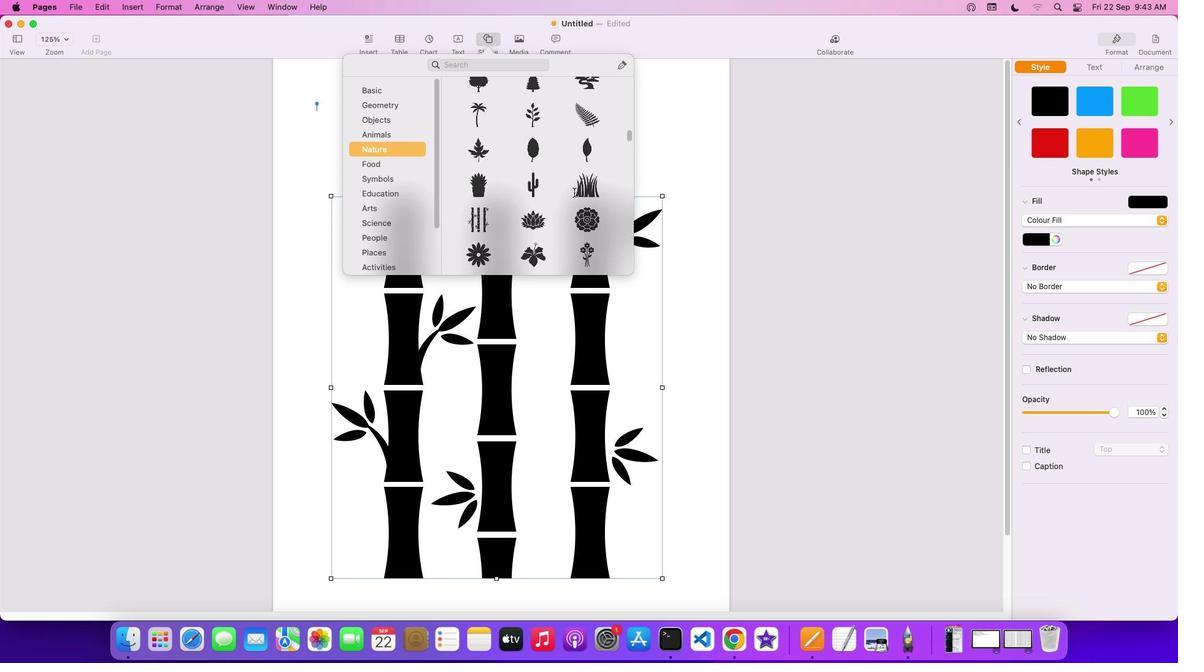 
Action: Mouse scrolled (1092, 330) with delta (1091, 330)
Screenshot: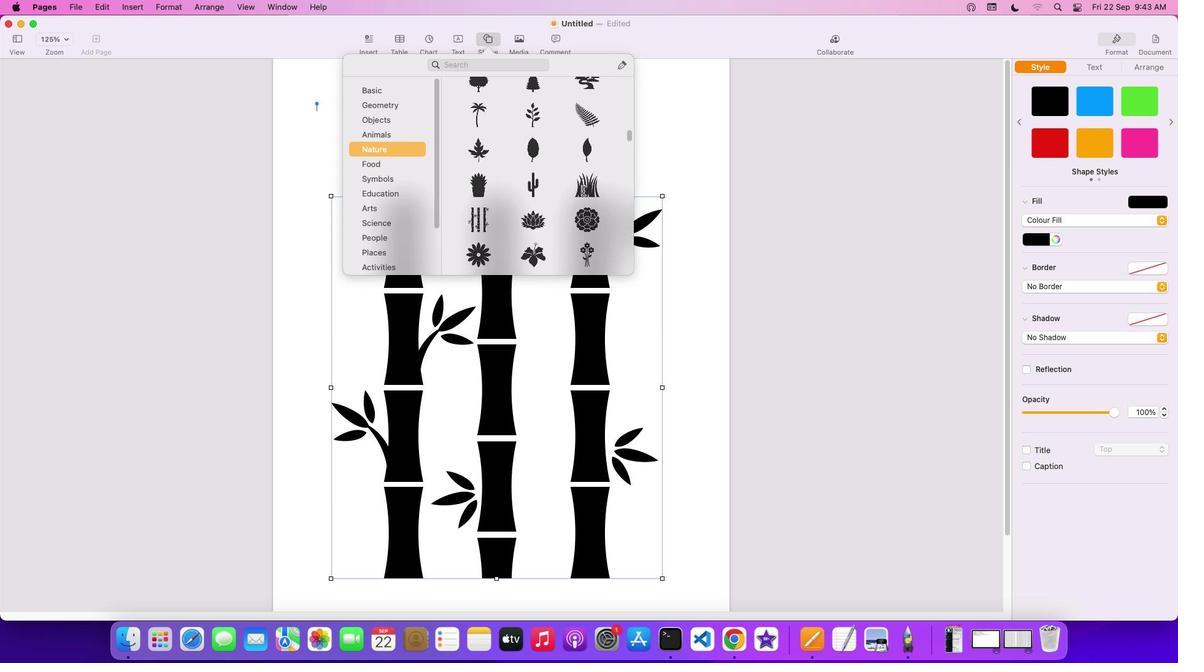 
Action: Mouse scrolled (1092, 330) with delta (1091, 330)
Screenshot: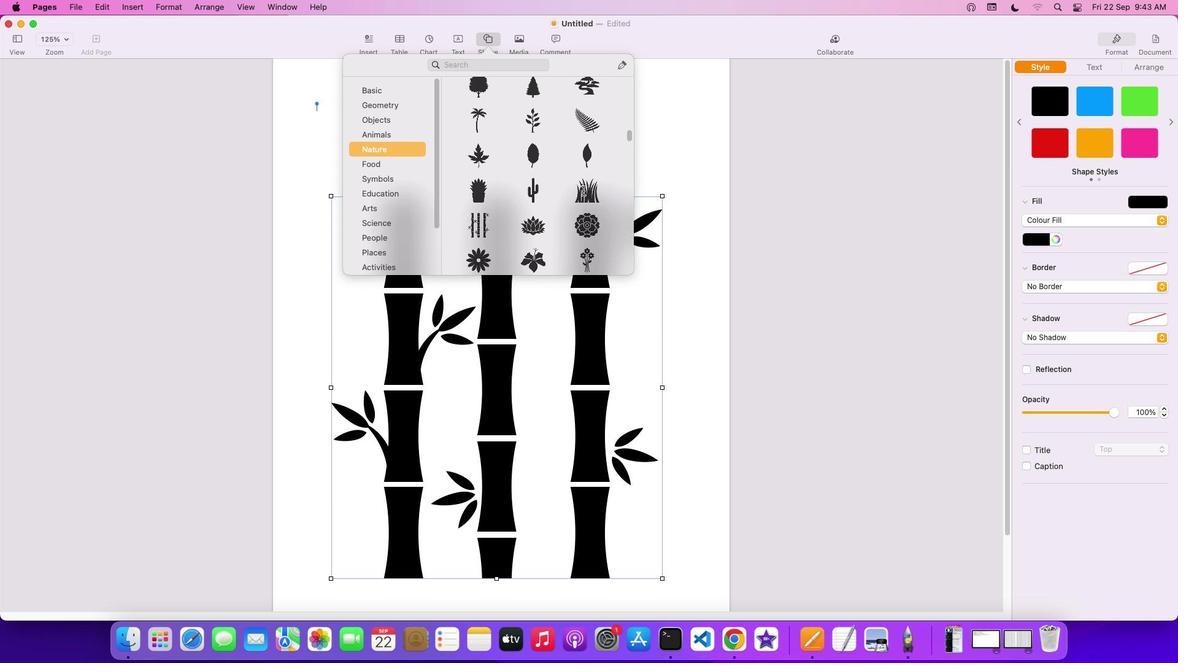 
Action: Mouse scrolled (1092, 330) with delta (1091, 330)
Screenshot: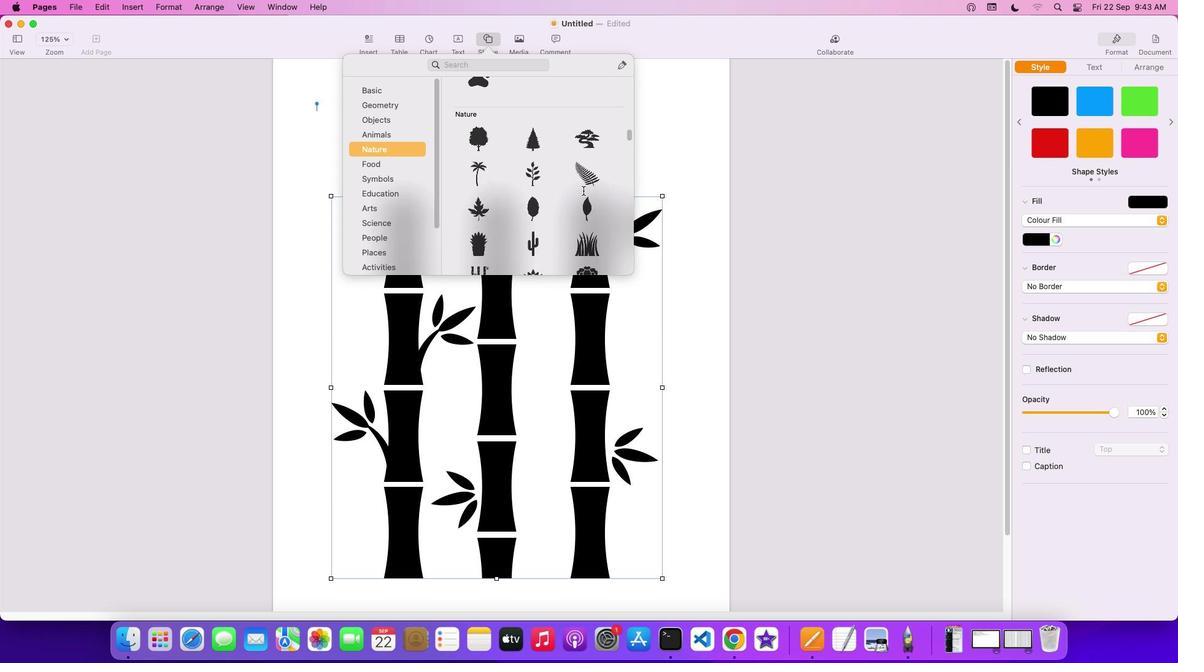 
Action: Mouse scrolled (1092, 330) with delta (1091, 330)
Screenshot: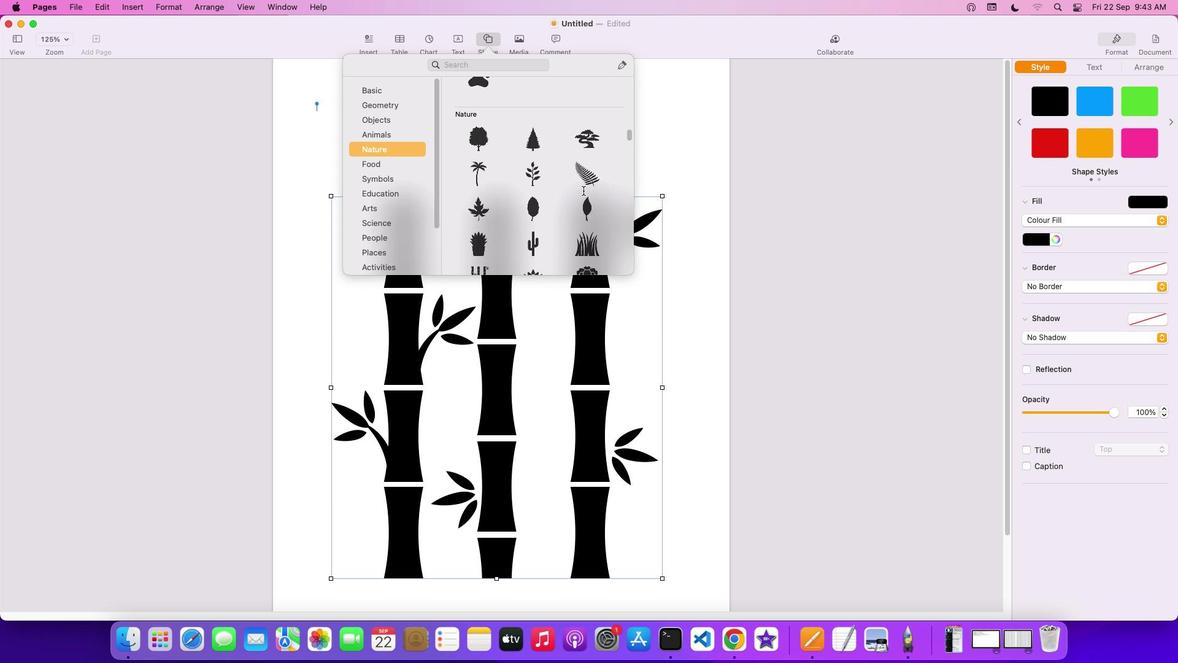 
Action: Mouse scrolled (1092, 330) with delta (1091, 330)
Screenshot: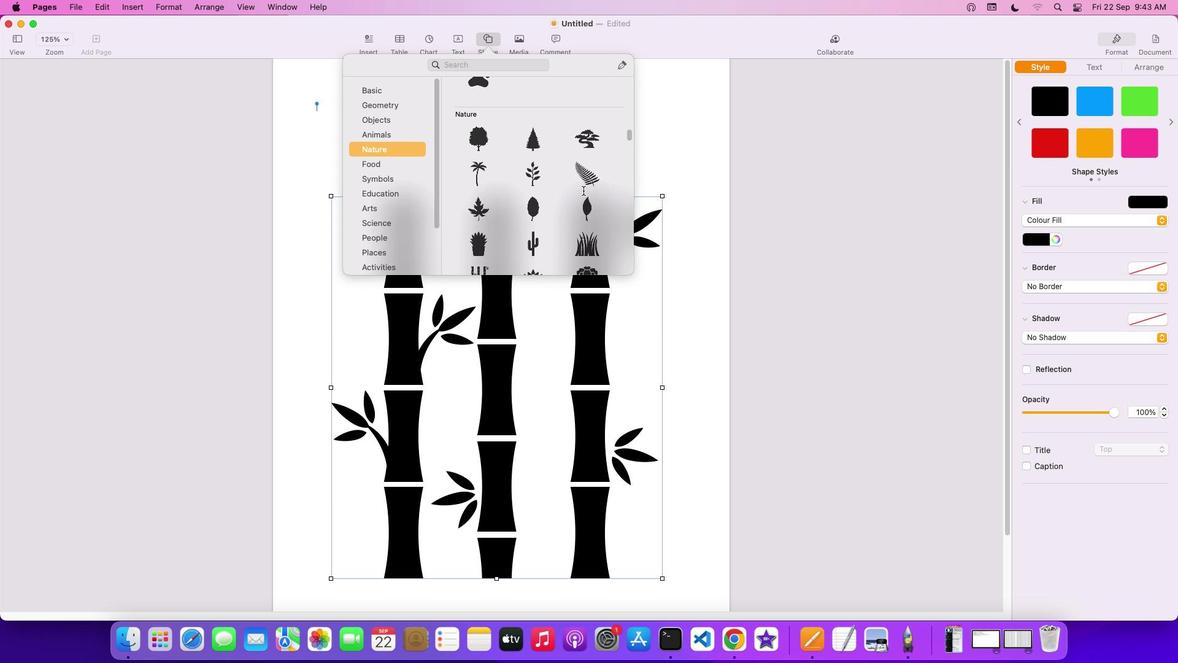 
Action: Mouse scrolled (1092, 330) with delta (1091, 330)
Screenshot: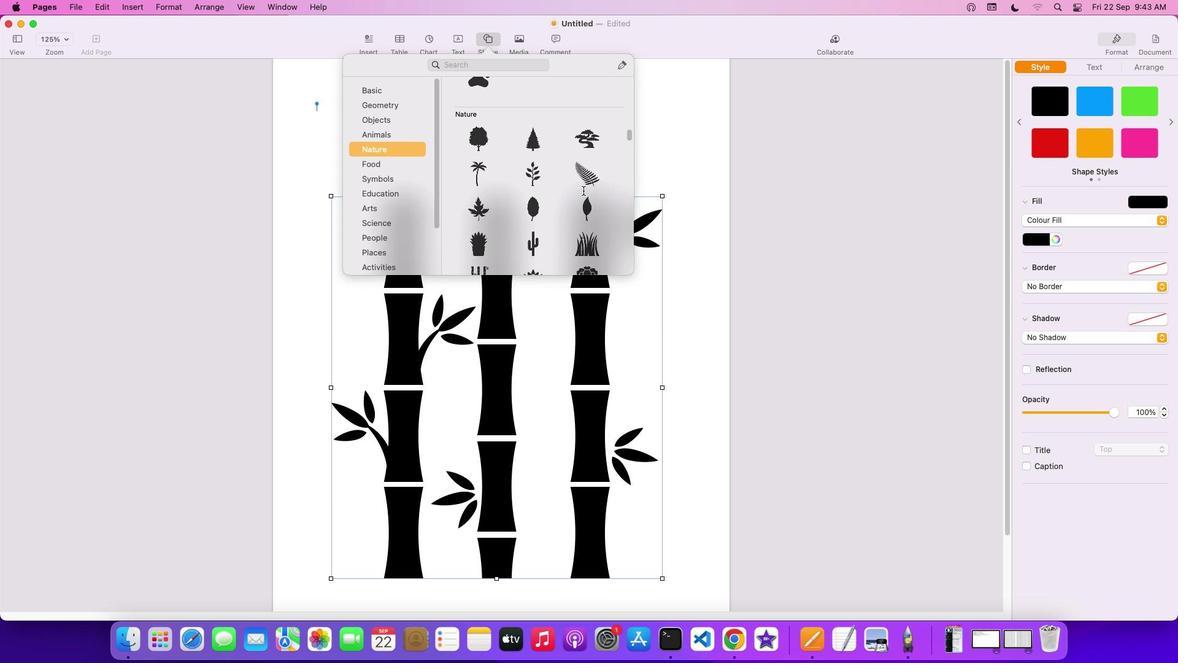 
Action: Mouse moved to (1092, 330)
Screenshot: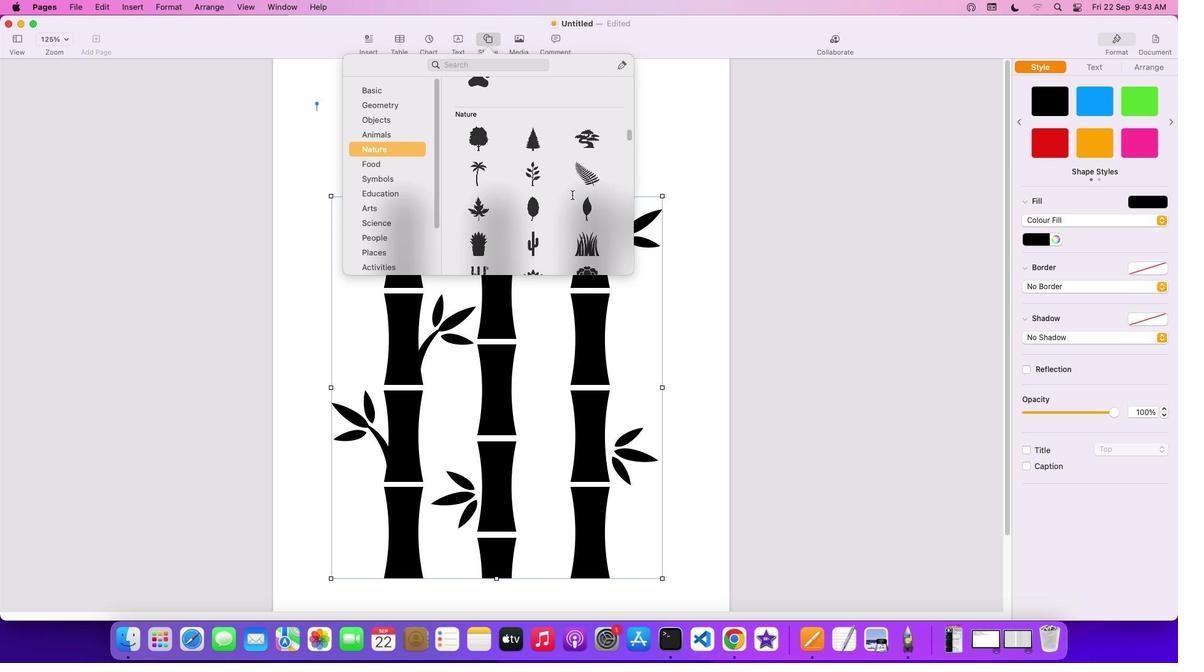 
Action: Mouse scrolled (1092, 330) with delta (1091, 330)
Screenshot: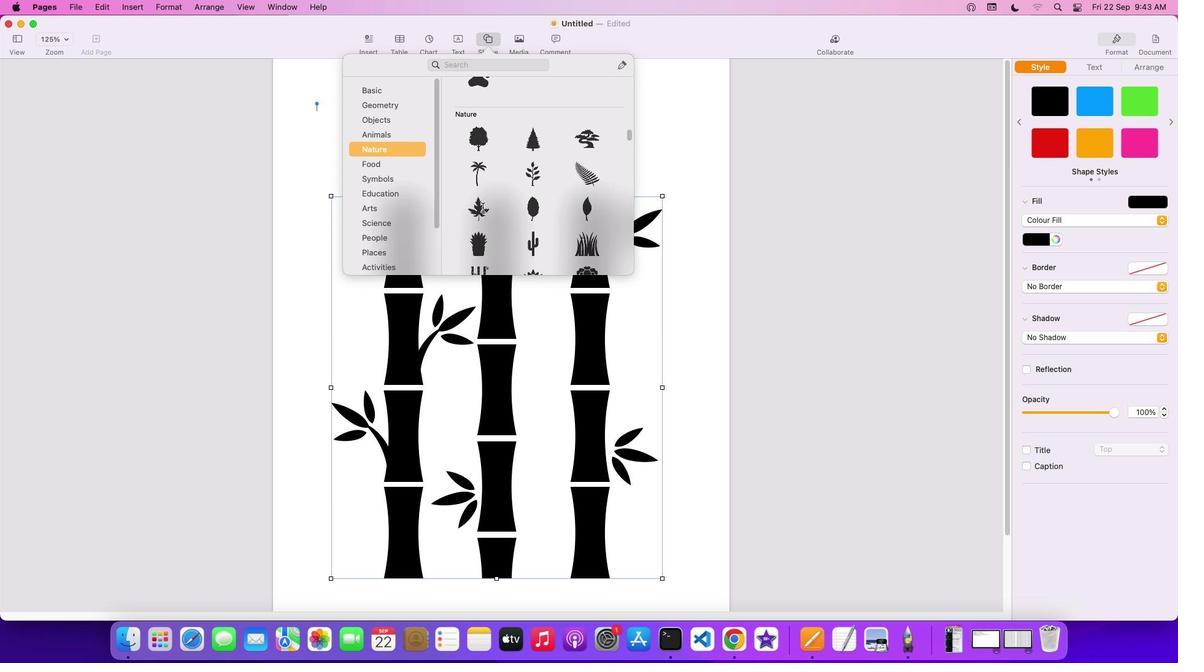 
Action: Mouse scrolled (1092, 330) with delta (1091, 330)
Screenshot: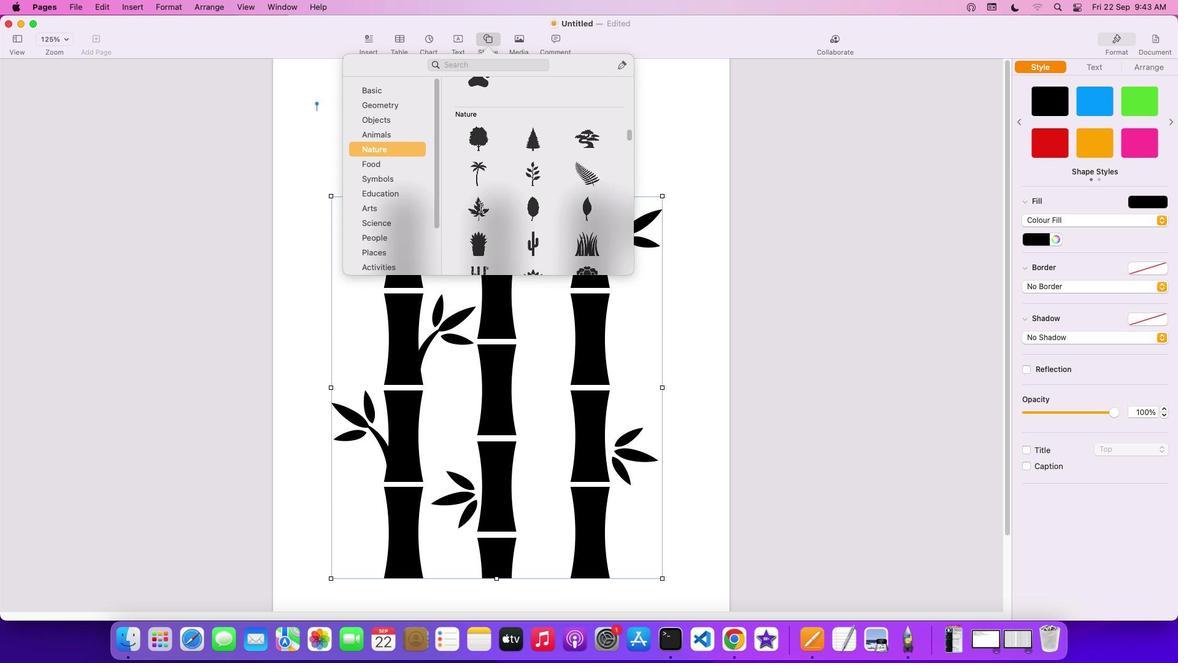 
Action: Mouse scrolled (1092, 330) with delta (1091, 330)
Screenshot: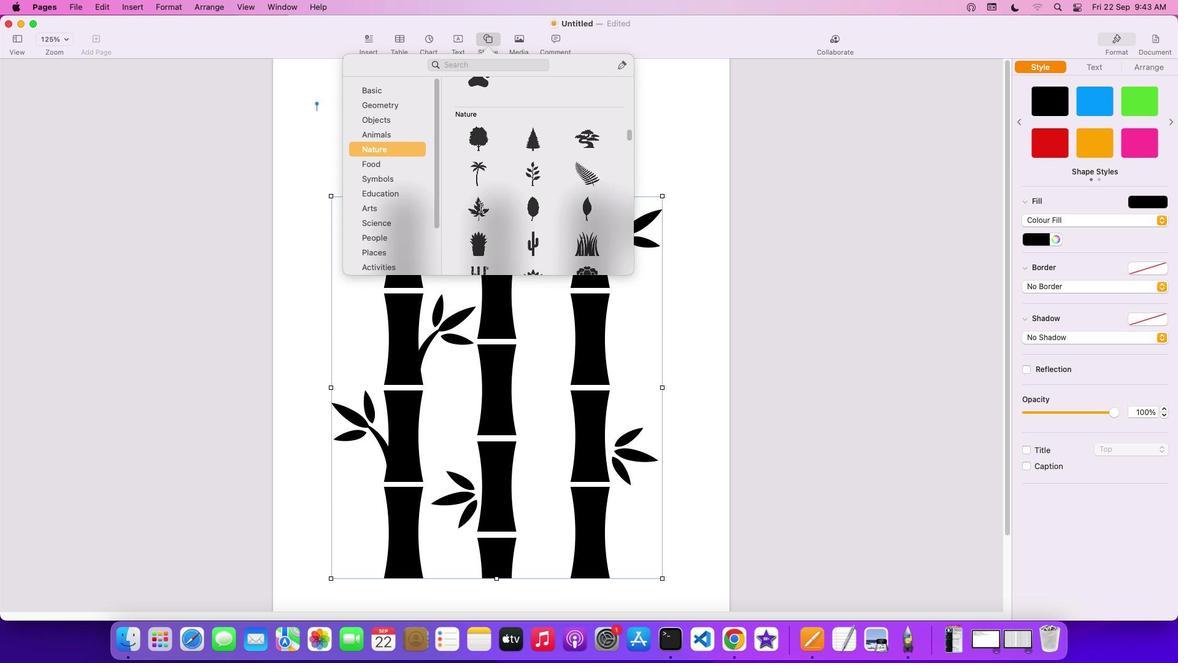 
Action: Mouse scrolled (1092, 330) with delta (1091, 330)
Screenshot: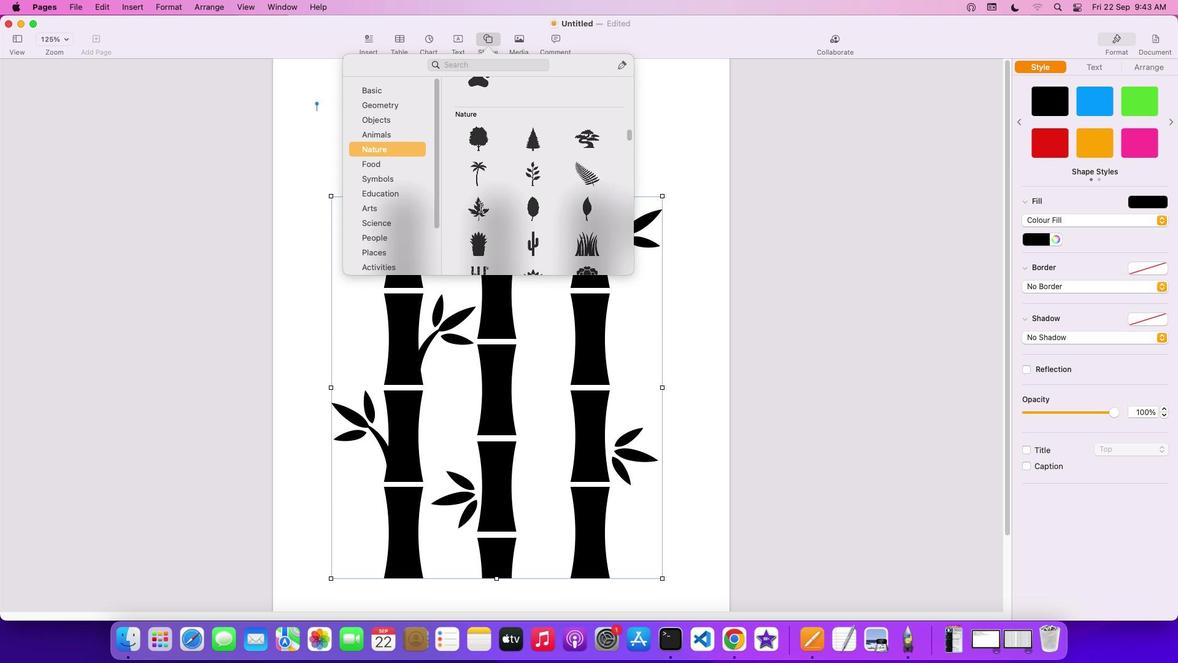 
Action: Mouse moved to (1092, 330)
Screenshot: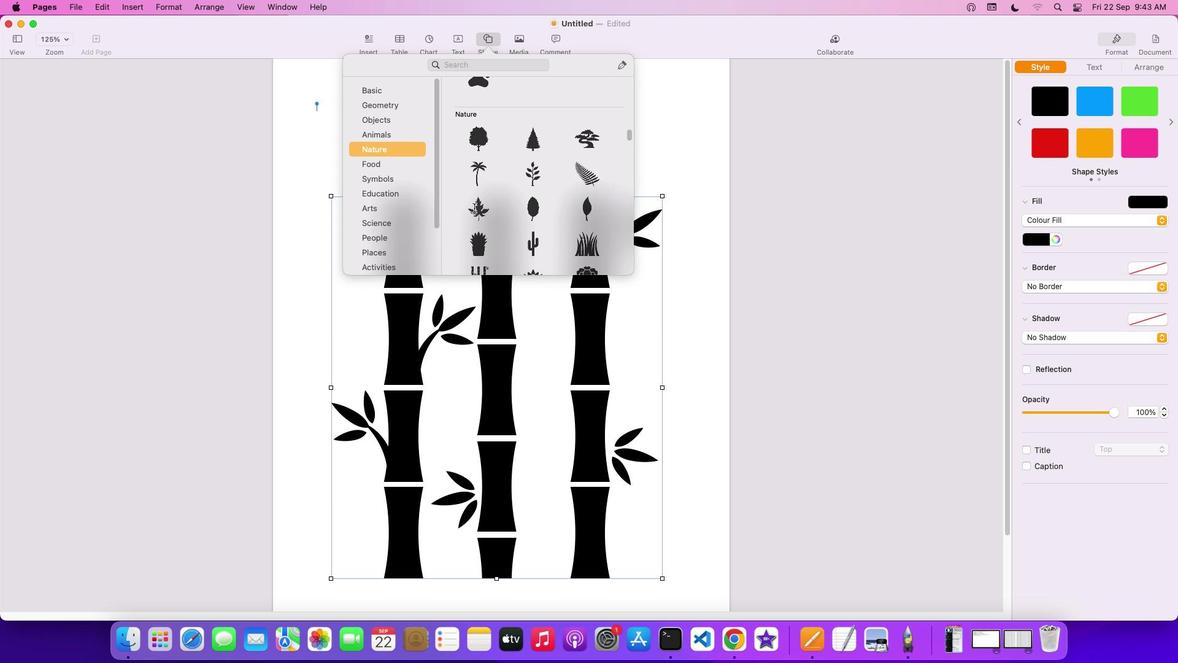 
Action: Mouse pressed left at (1092, 330)
Screenshot: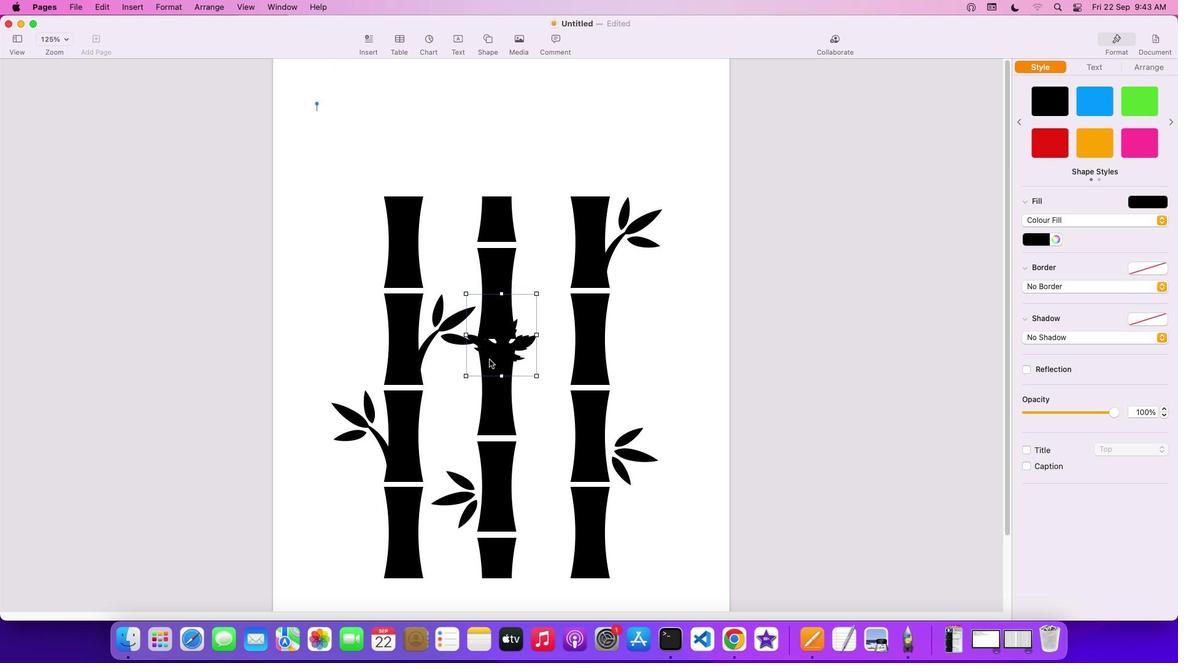 
Action: Mouse moved to (1092, 329)
Screenshot: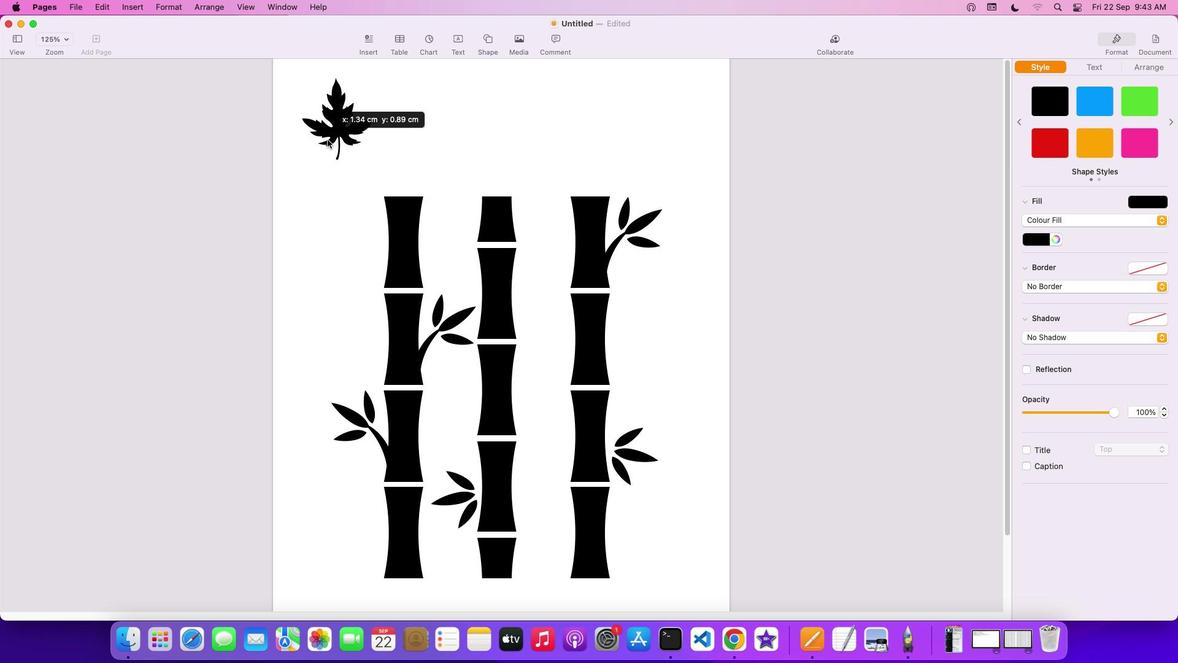 
Action: Mouse pressed left at (1092, 329)
Screenshot: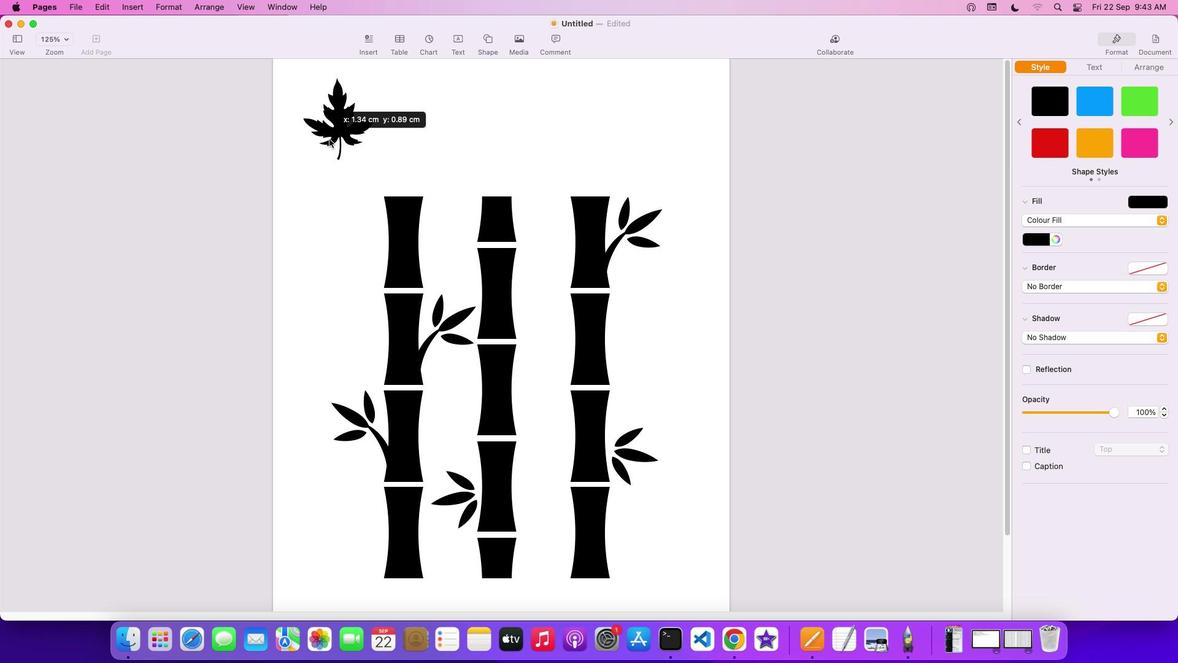 
Action: Mouse moved to (1093, 330)
Screenshot: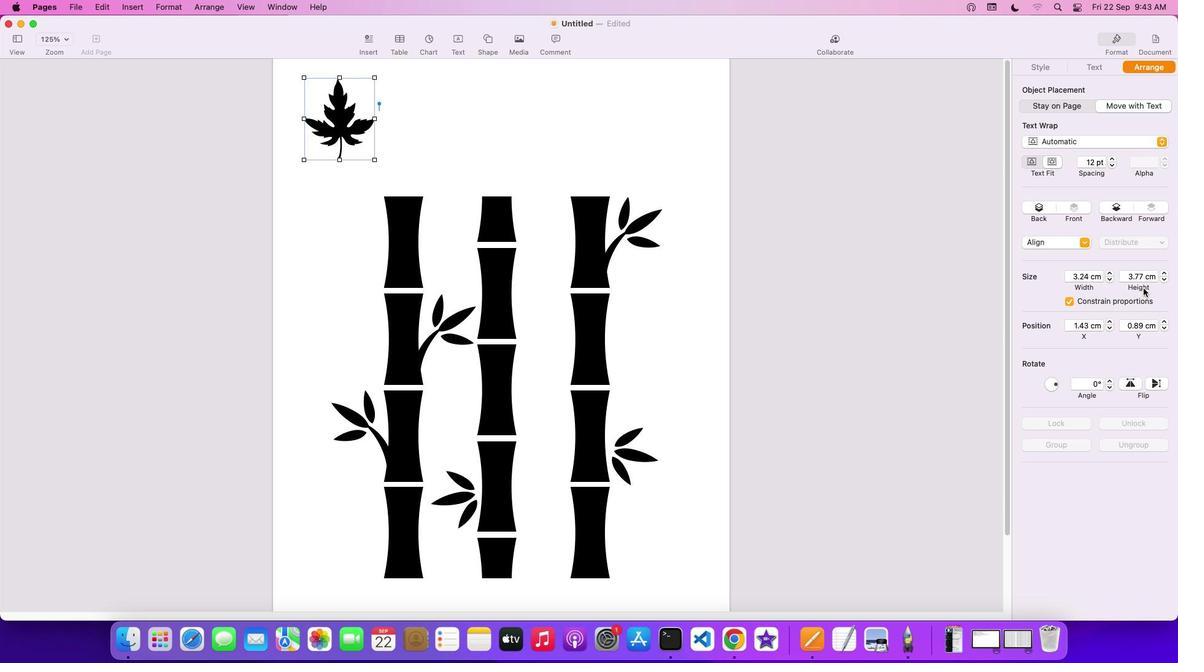 
Action: Mouse pressed left at (1093, 330)
Screenshot: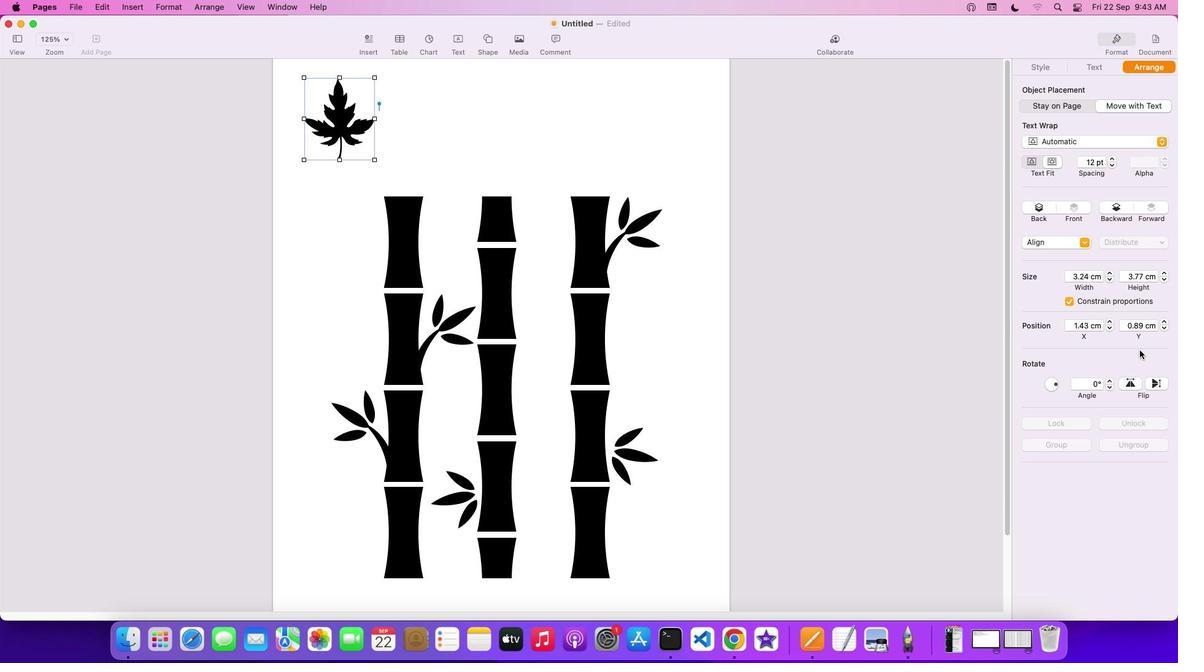 
Action: Mouse moved to (1093, 329)
Screenshot: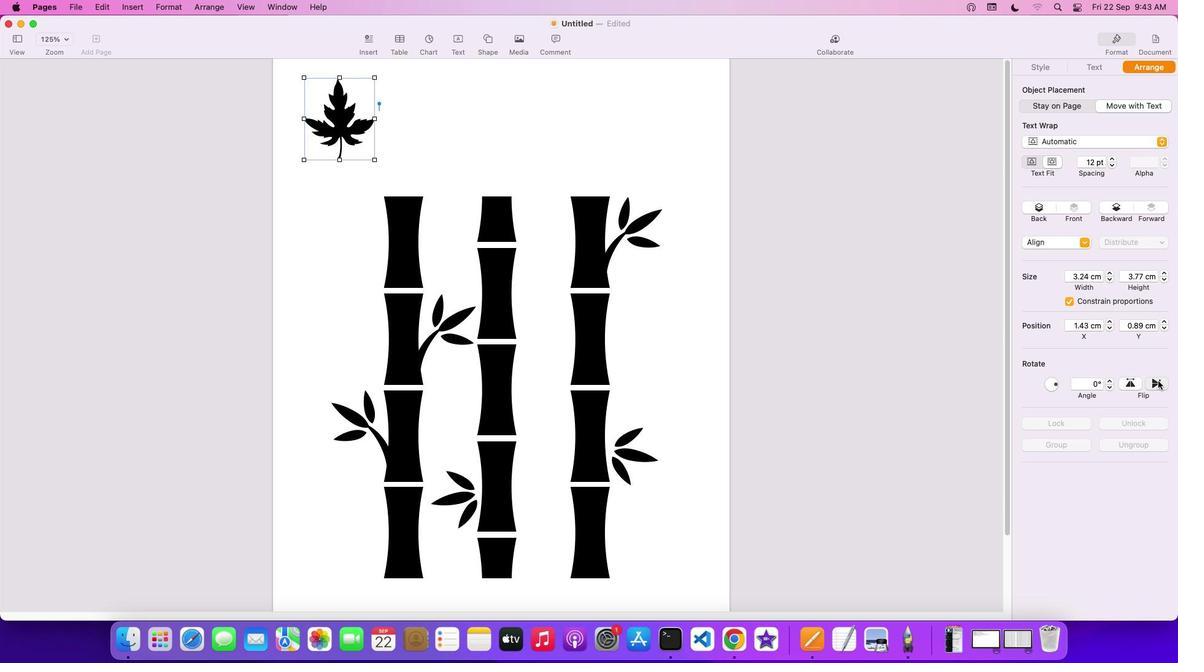 
Action: Mouse pressed left at (1093, 329)
Screenshot: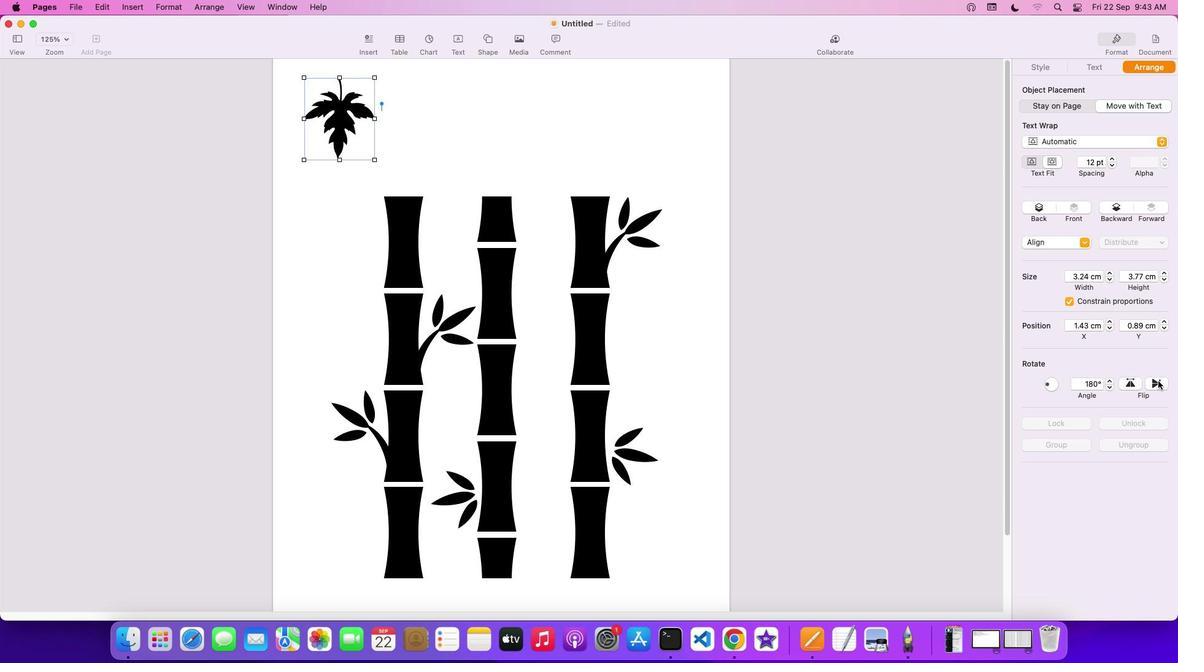 
Action: Mouse moved to (1093, 329)
Screenshot: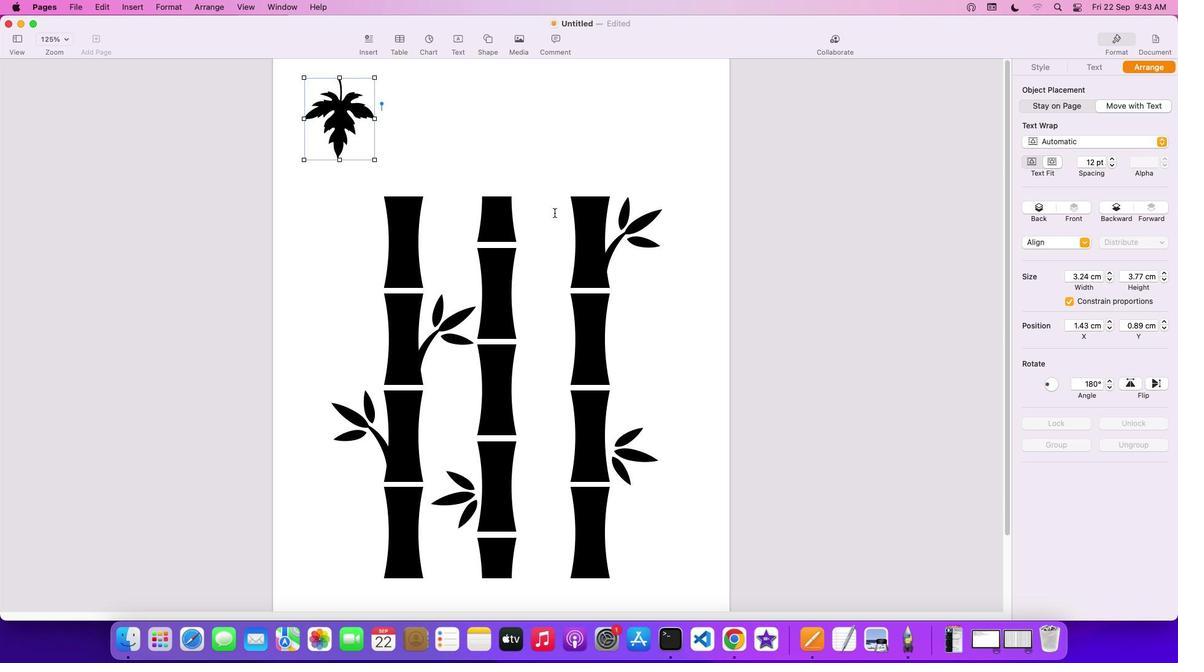 
Action: Mouse pressed left at (1093, 329)
Screenshot: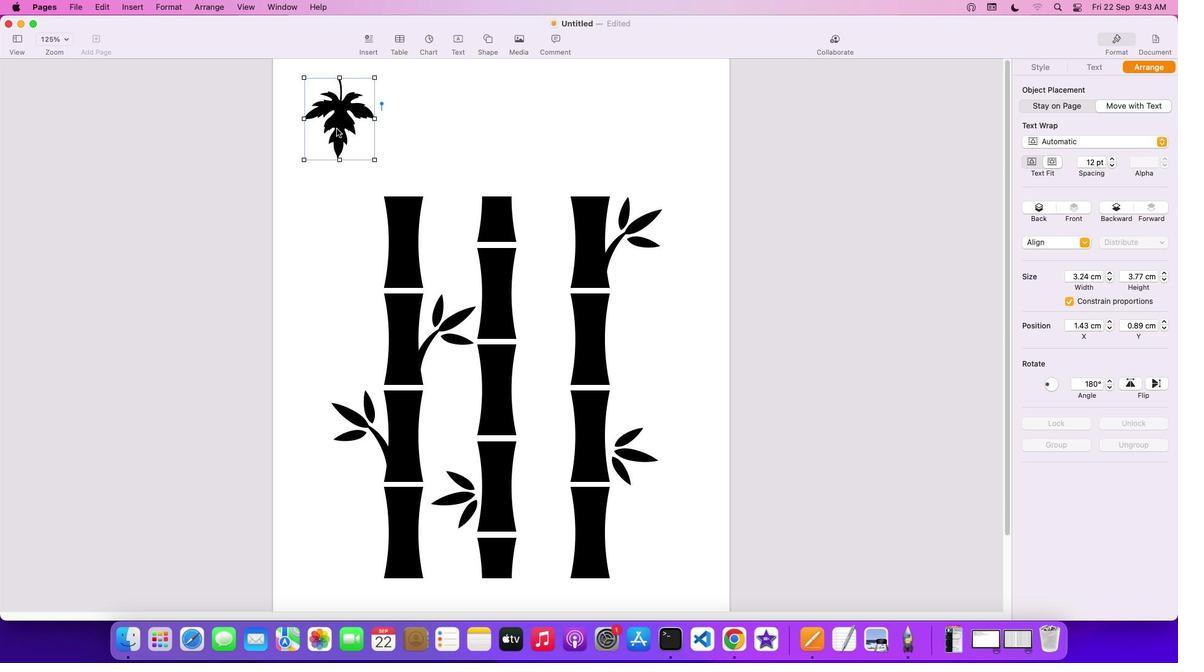 
Action: Mouse moved to (1092, 330)
Screenshot: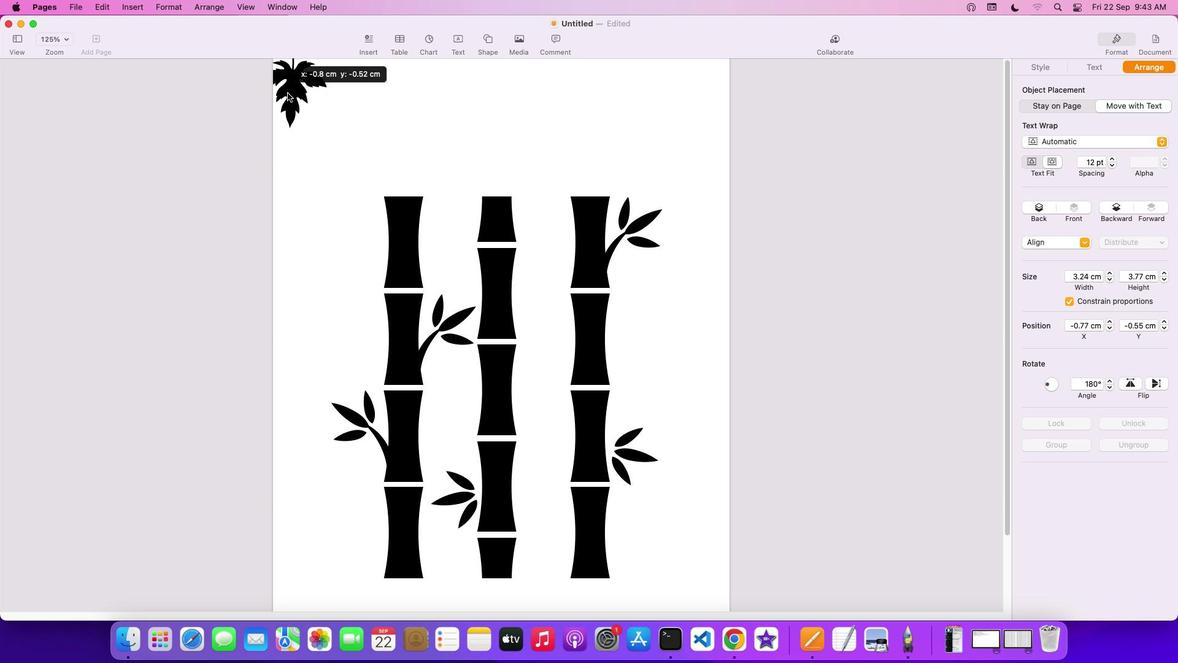 
Action: Mouse pressed left at (1092, 330)
Screenshot: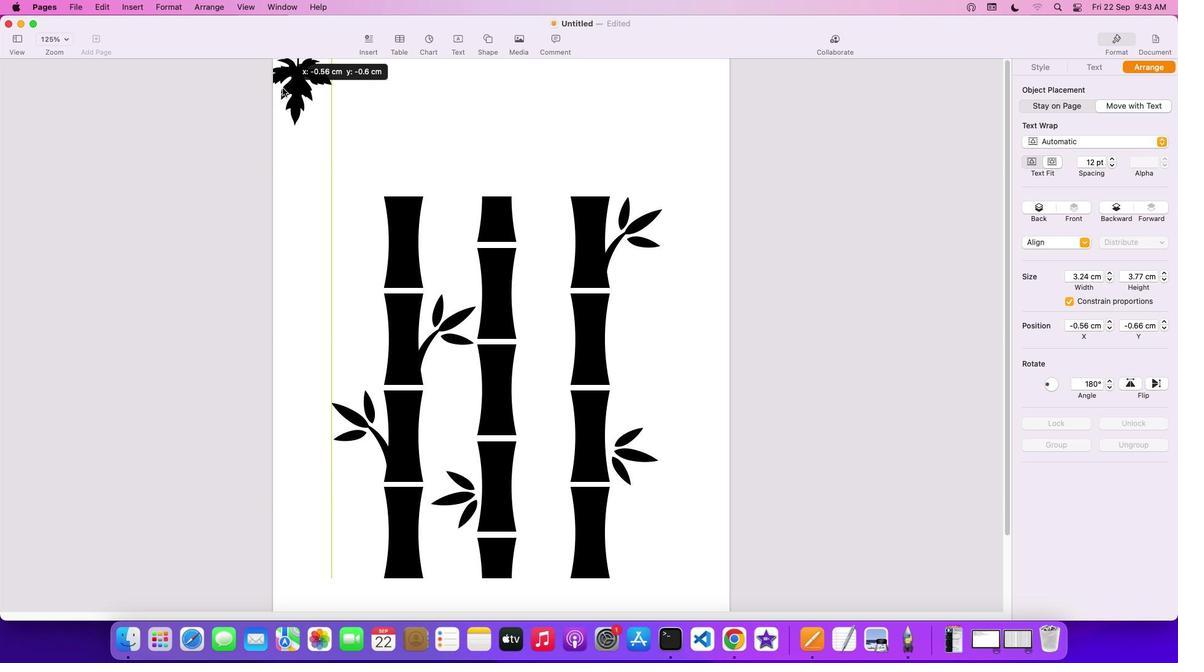 
Action: Mouse moved to (1092, 330)
Screenshot: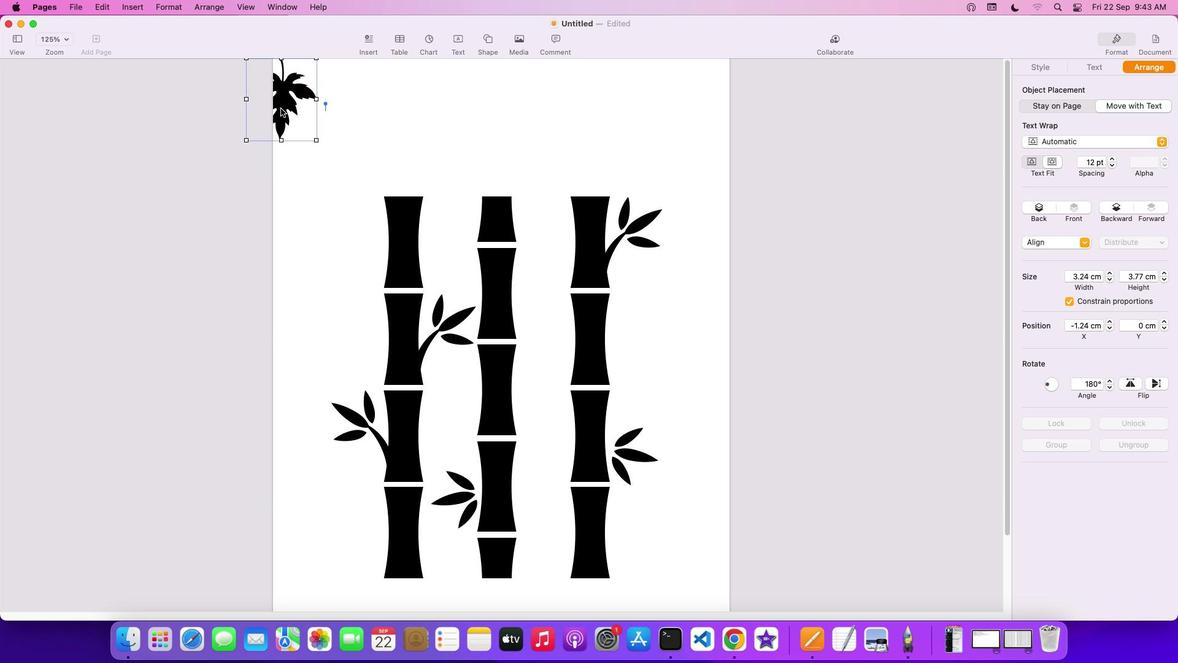 
Action: Key pressed Key.cmd
Screenshot: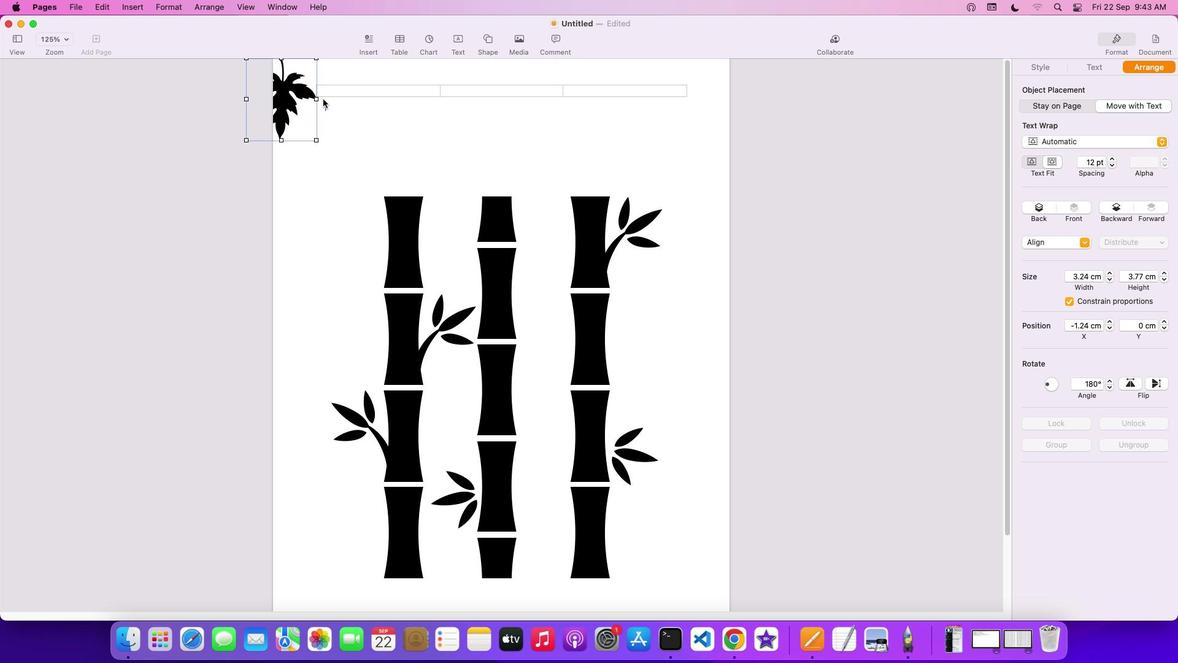 
Action: Mouse moved to (1092, 330)
Screenshot: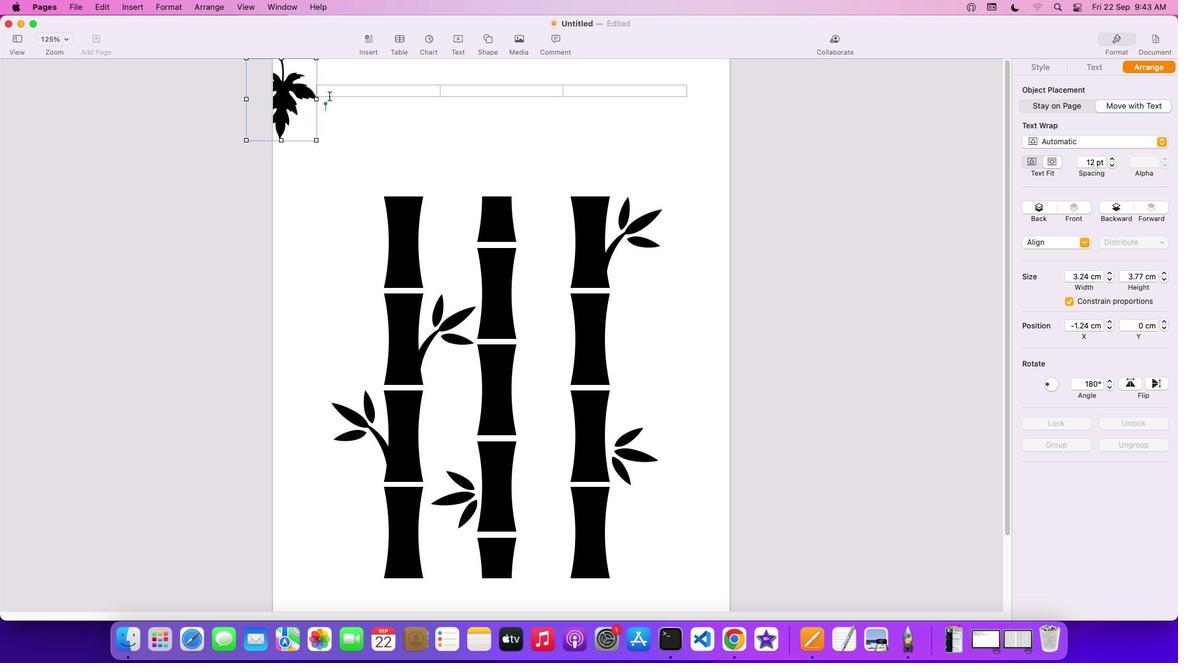 
Action: Key pressed 'c'
Screenshot: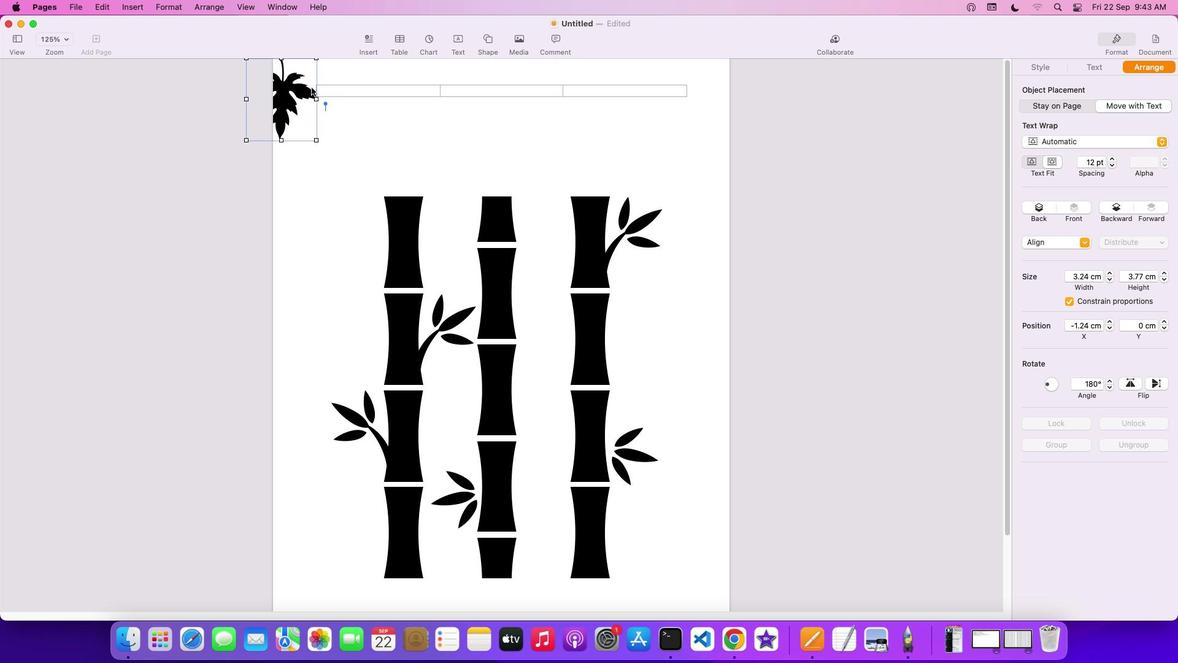 
Action: Mouse moved to (1092, 330)
Screenshot: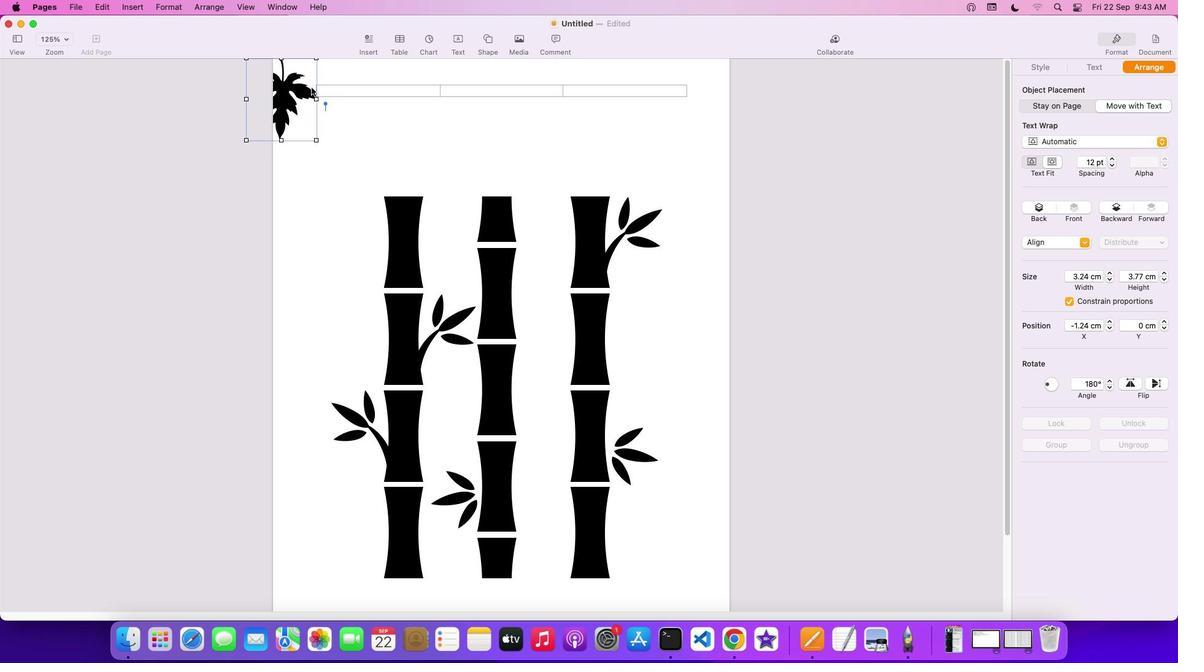 
Action: Key pressed 'v''v''v''v''v''v''v''v''v''v''v''v''v''v''v'
Screenshot: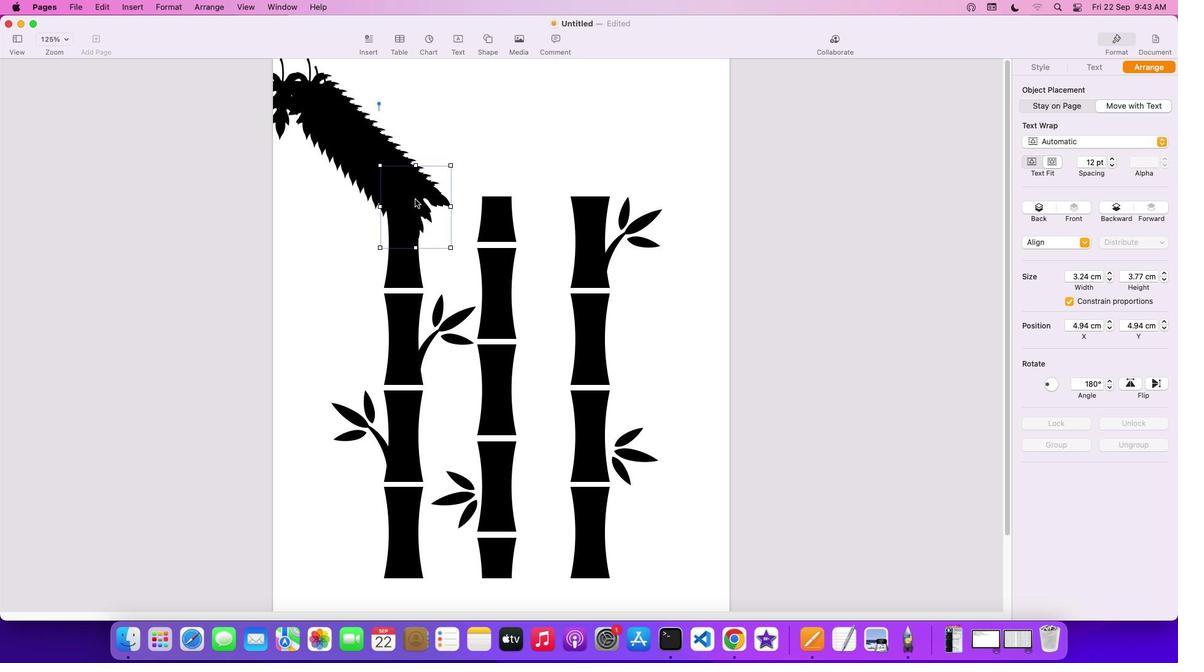 
Action: Mouse moved to (1092, 330)
Screenshot: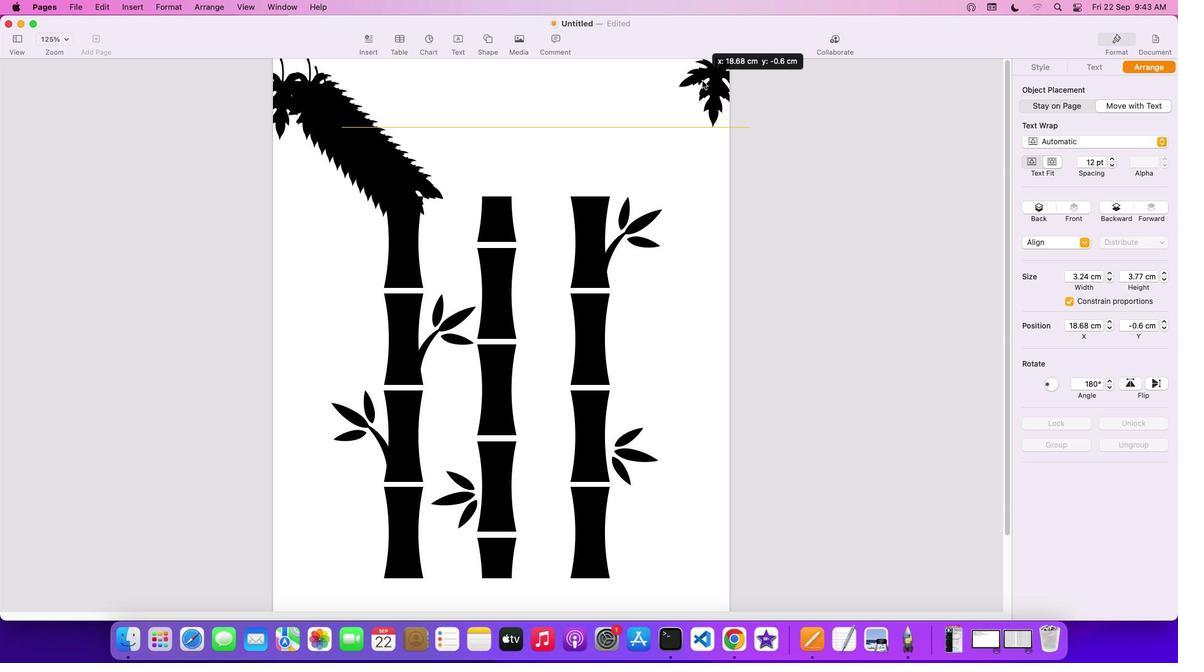 
Action: Mouse pressed left at (1092, 330)
Screenshot: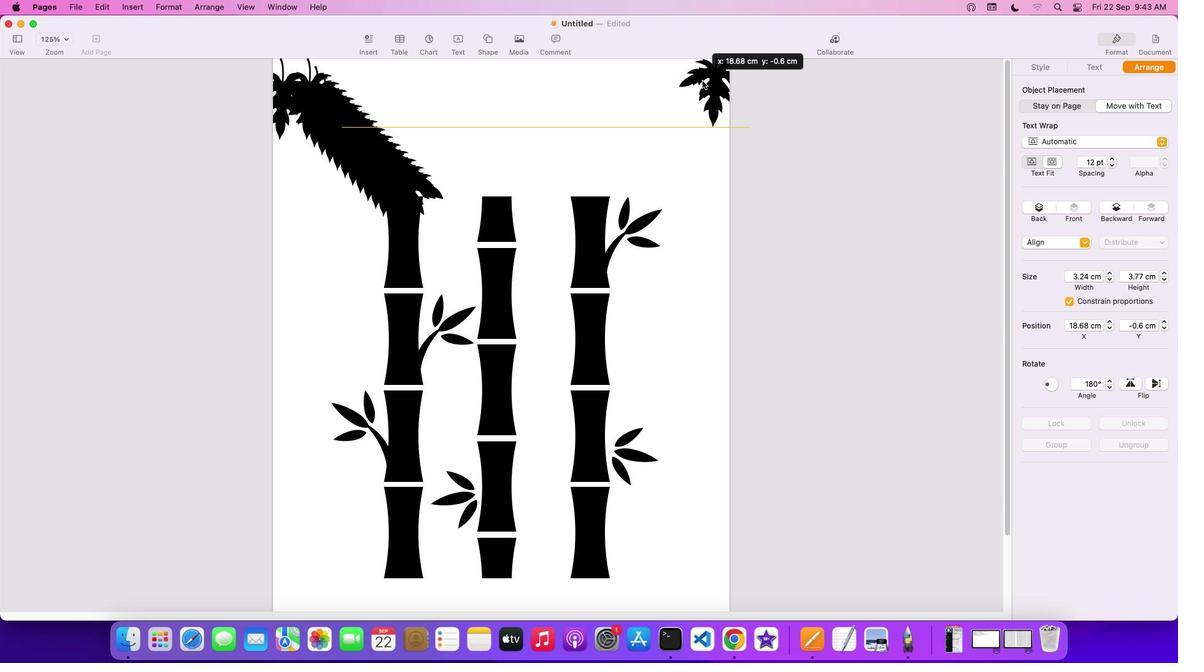 
Action: Mouse moved to (1092, 330)
Screenshot: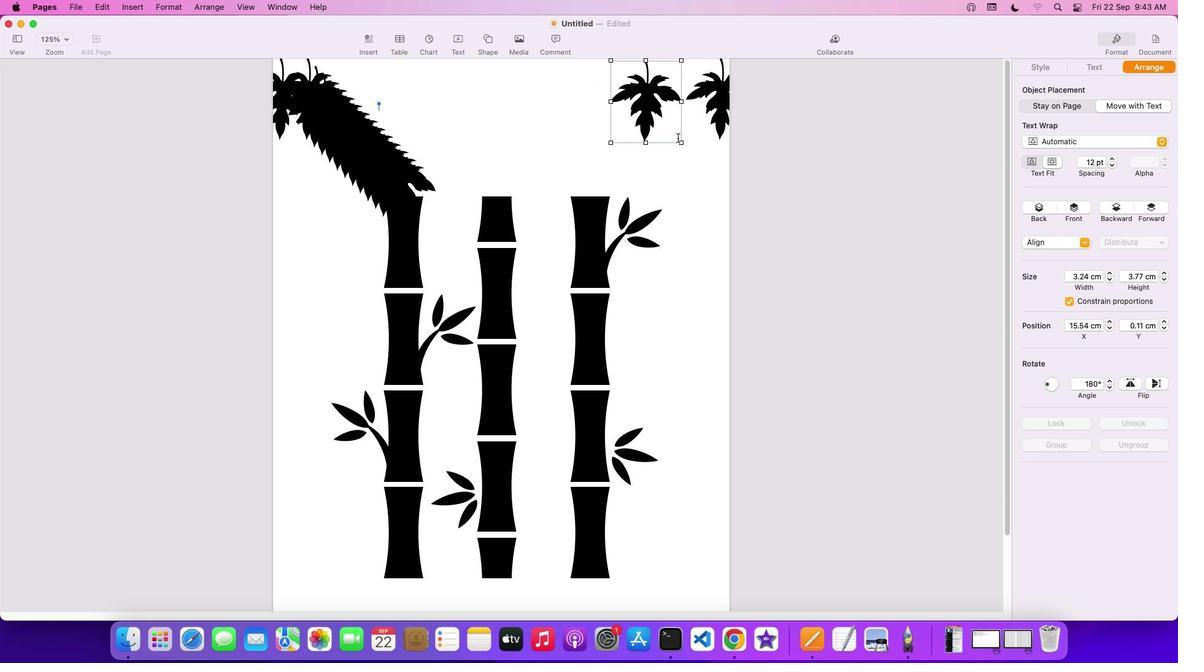 
Action: Mouse pressed left at (1092, 330)
Screenshot: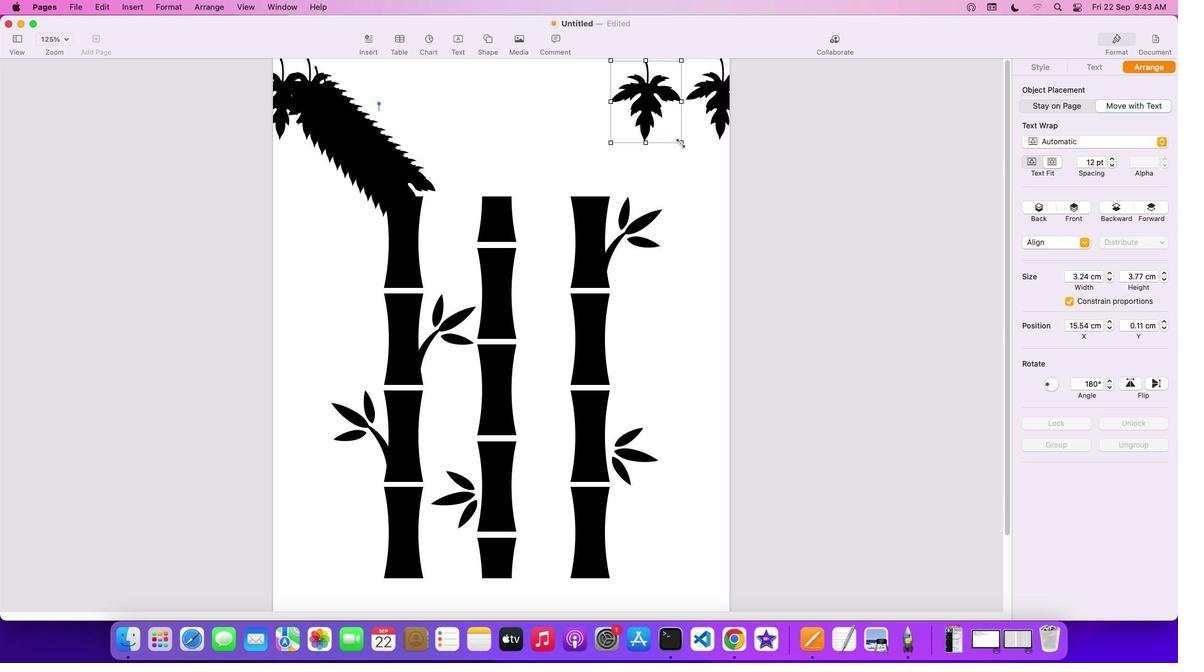 
Action: Mouse moved to (1092, 330)
Screenshot: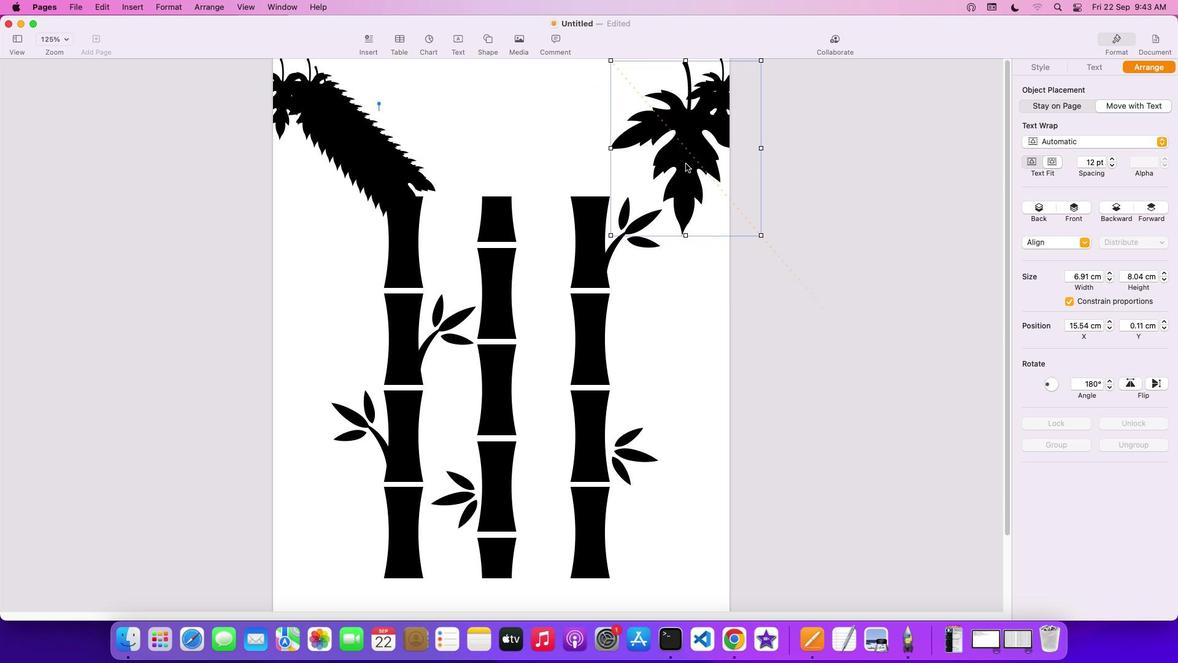 
Action: Mouse pressed left at (1092, 330)
Screenshot: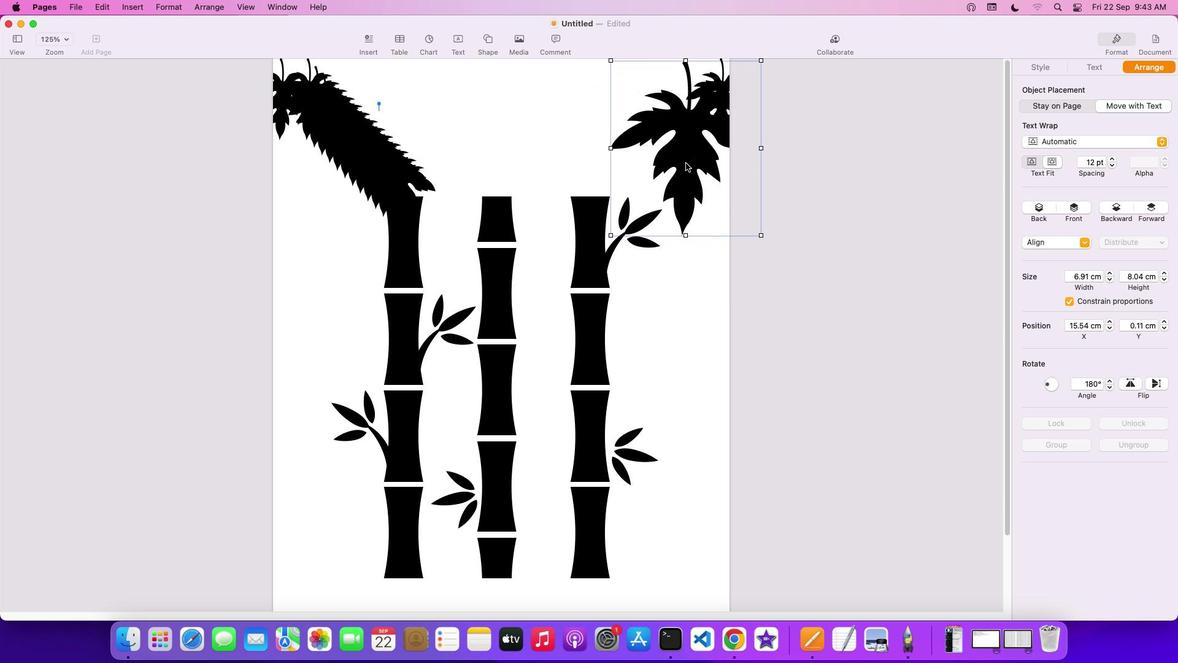 
Action: Mouse moved to (1092, 330)
Screenshot: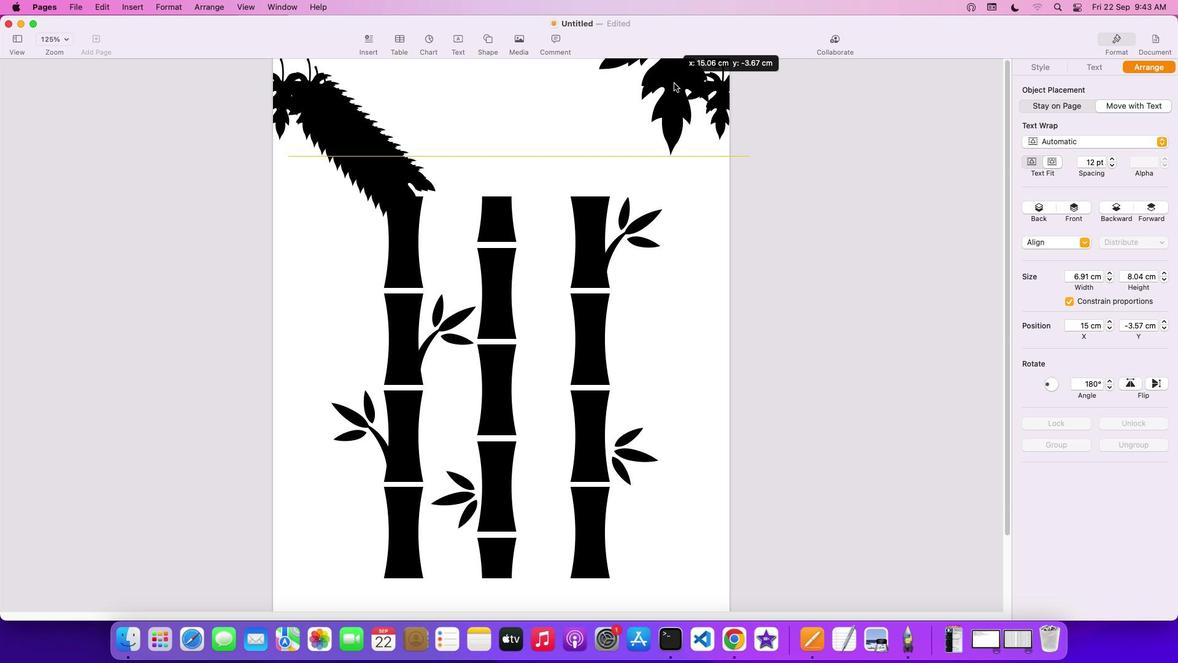 
Action: Mouse pressed left at (1092, 330)
Screenshot: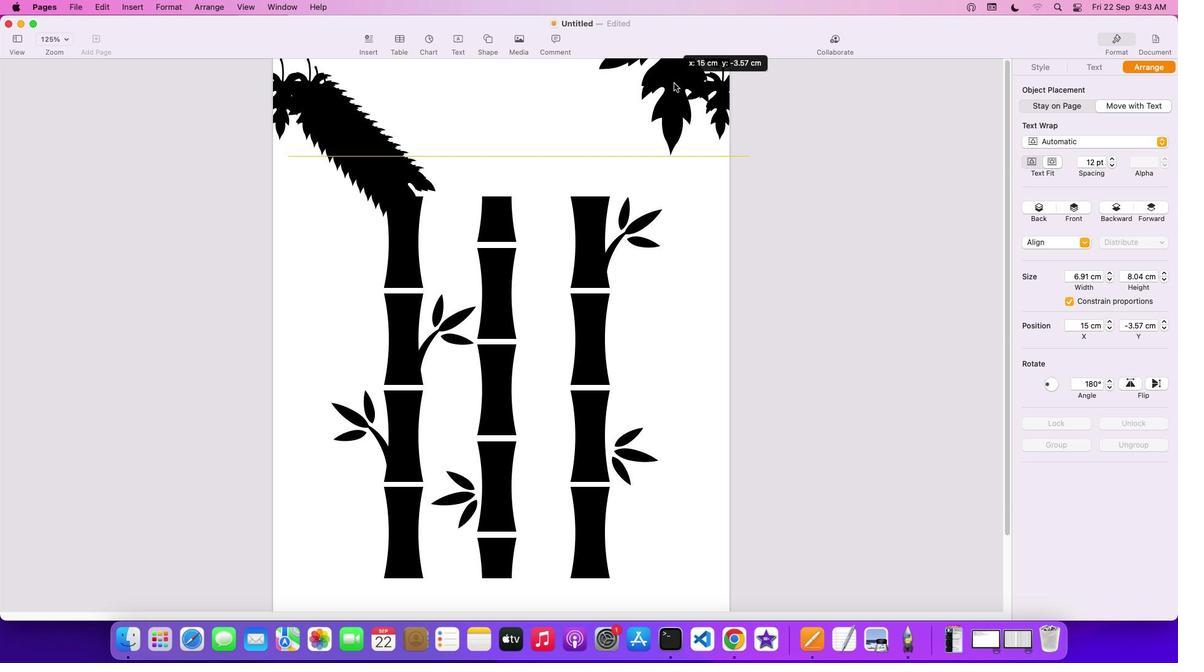
Action: Mouse moved to (1093, 330)
Screenshot: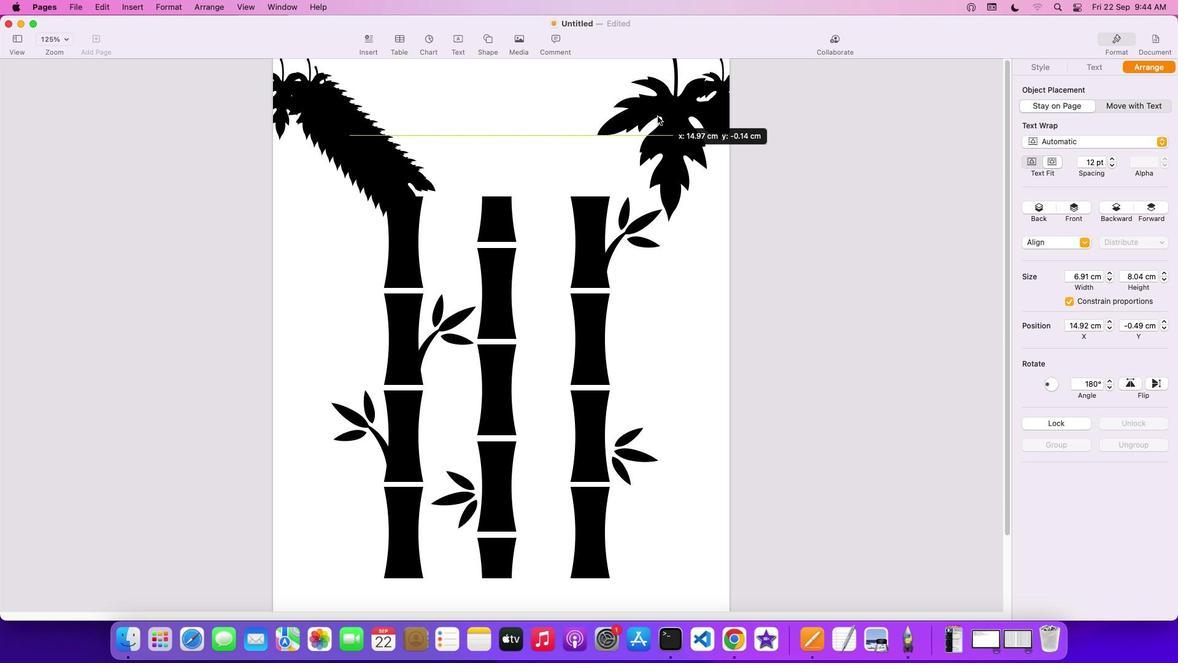 
Action: Mouse pressed left at (1093, 330)
Screenshot: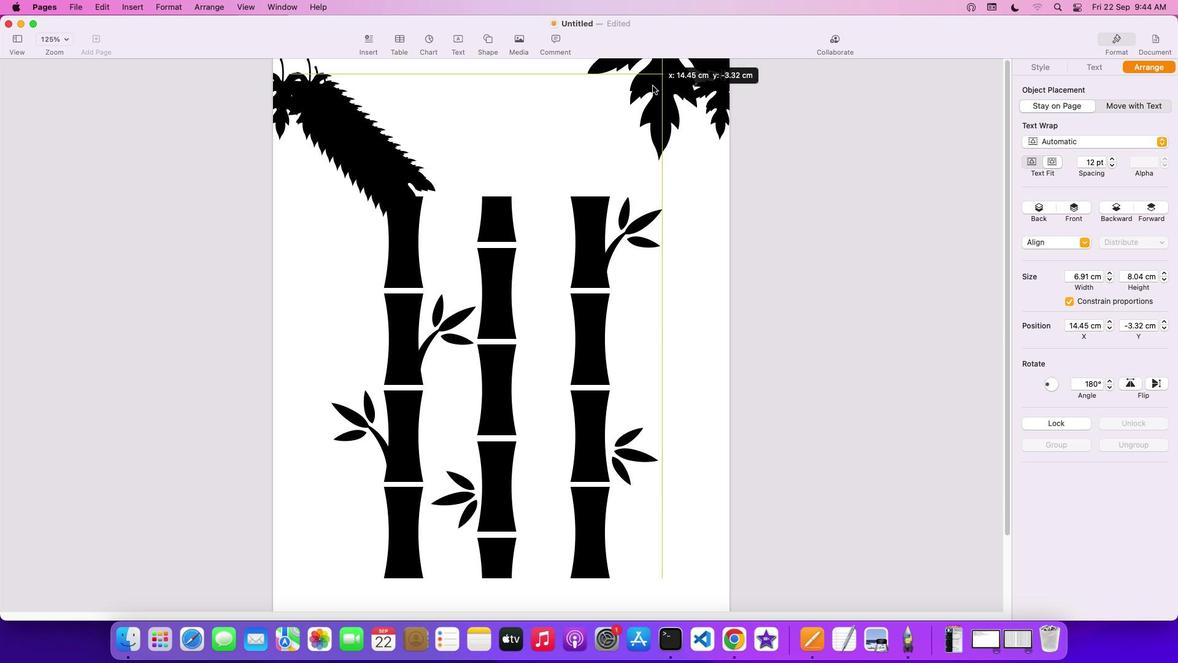 
Action: Mouse moved to (1092, 330)
Screenshot: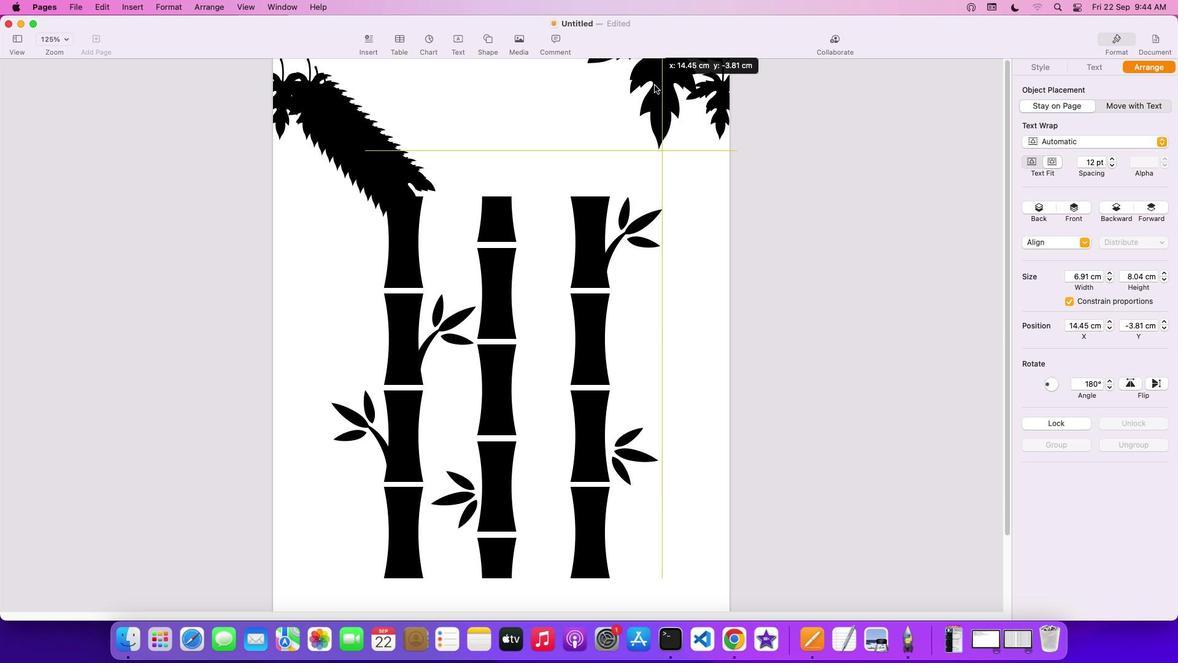 
Action: Mouse pressed left at (1092, 330)
Screenshot: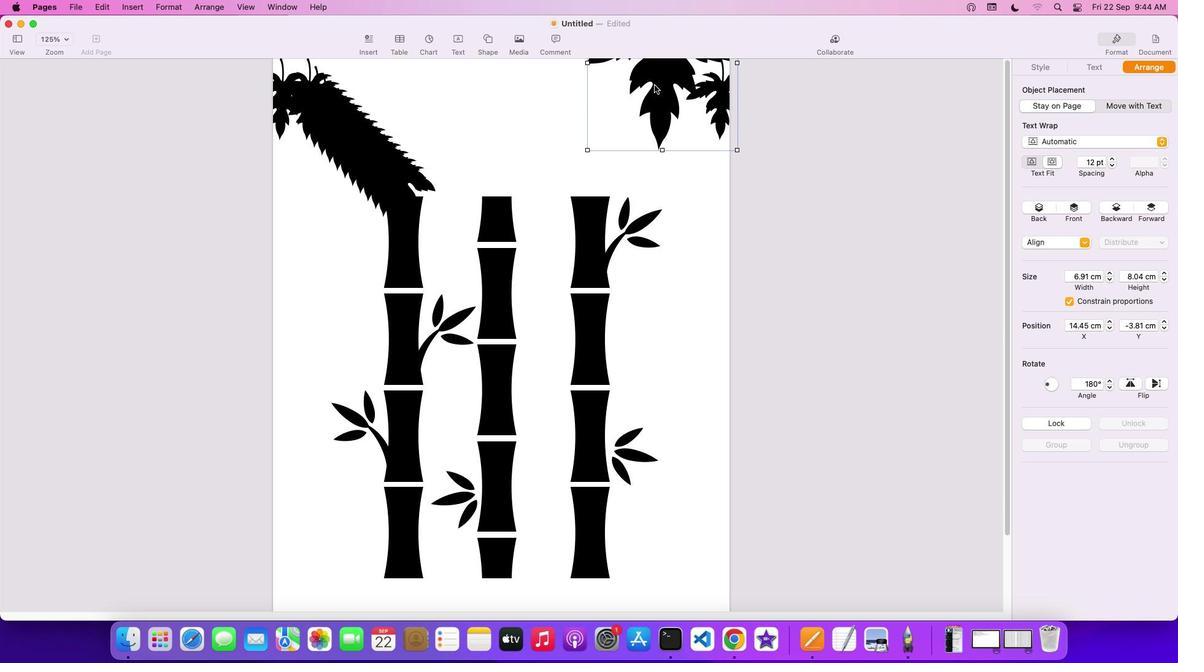 
Action: Mouse moved to (1092, 330)
Screenshot: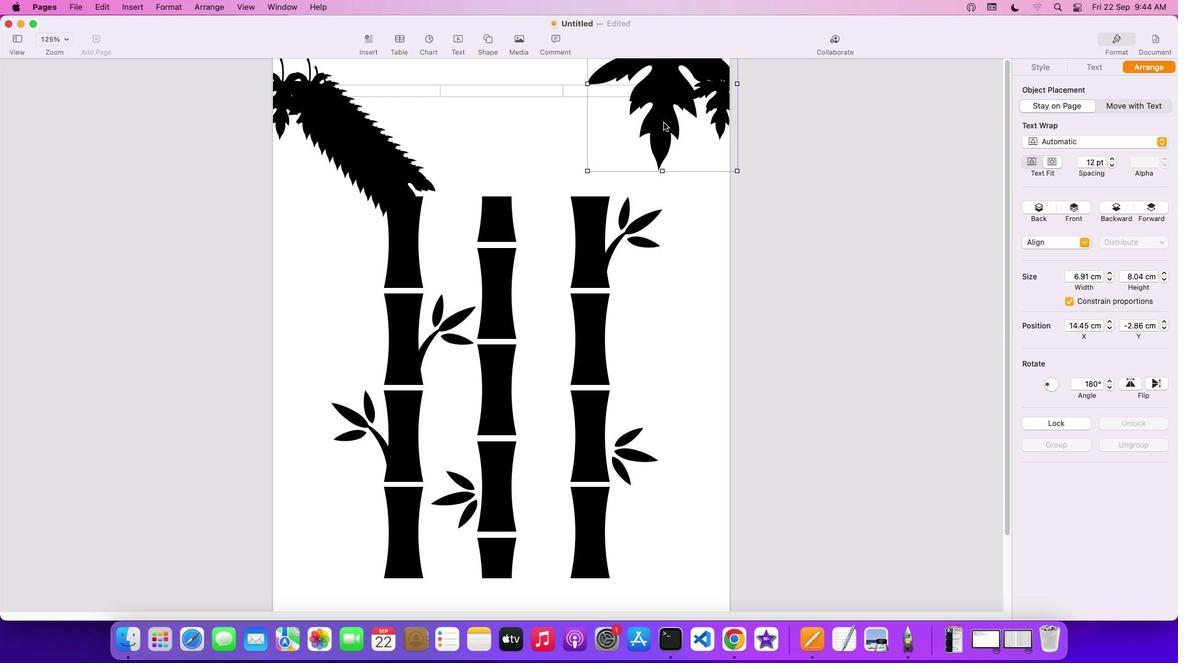 
Action: Mouse pressed left at (1092, 330)
Screenshot: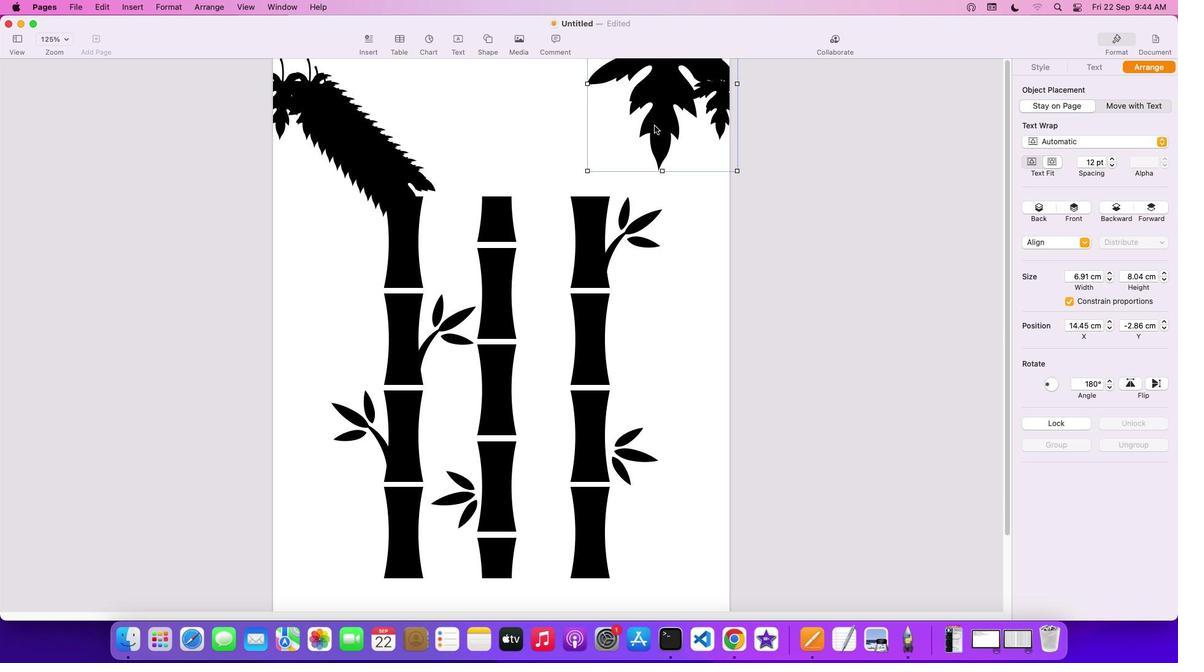 
Action: Mouse moved to (1092, 330)
Screenshot: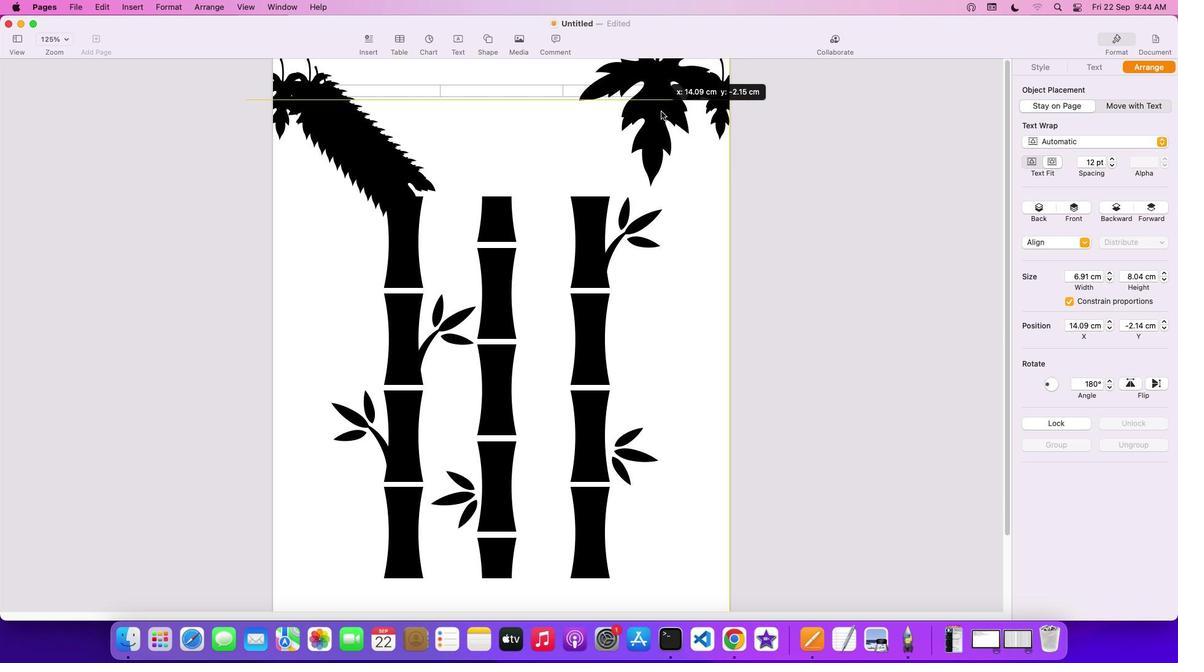 
Action: Mouse pressed left at (1092, 330)
Screenshot: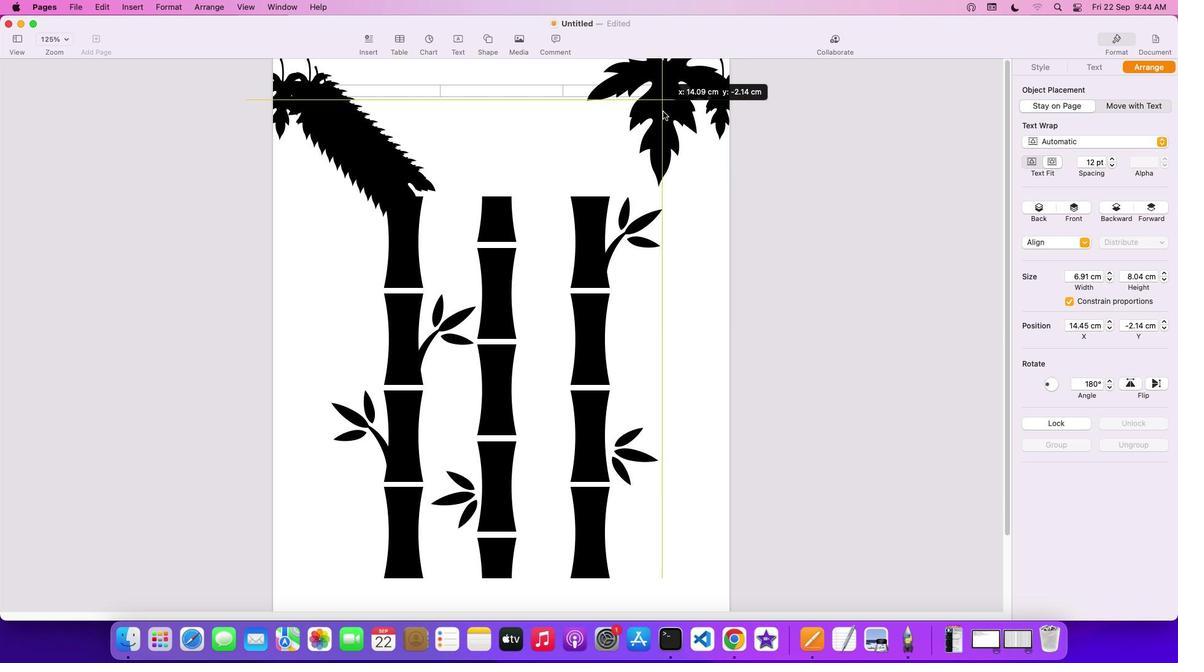 
Action: Mouse moved to (1092, 330)
Screenshot: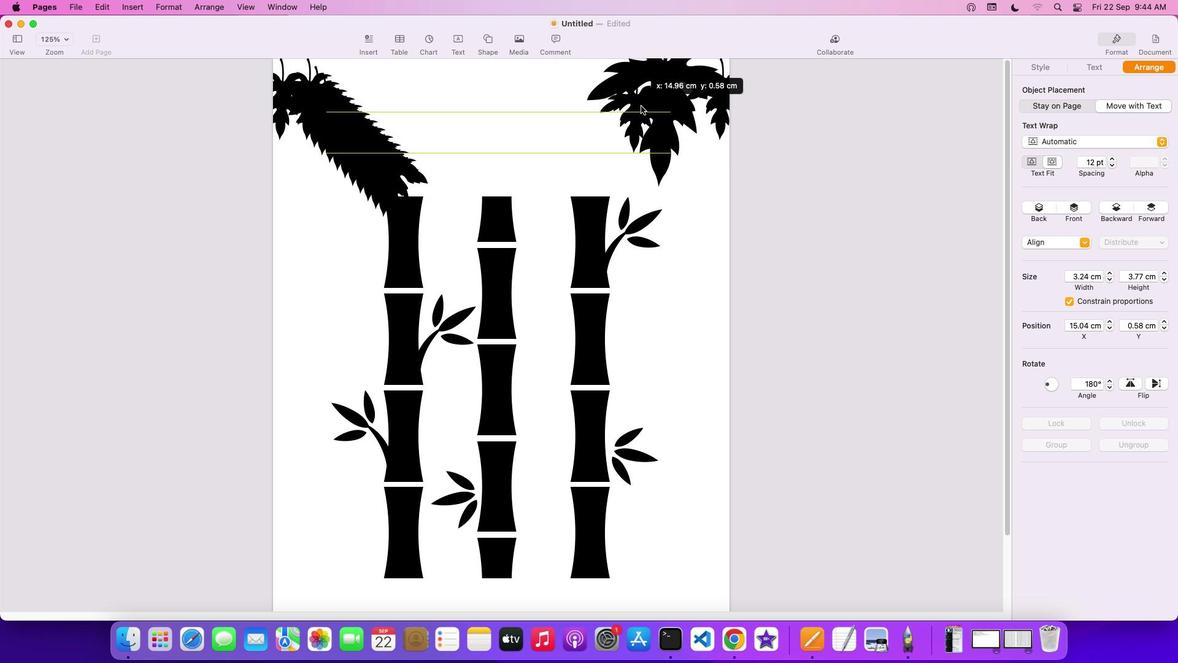 
Action: Mouse pressed left at (1092, 330)
Screenshot: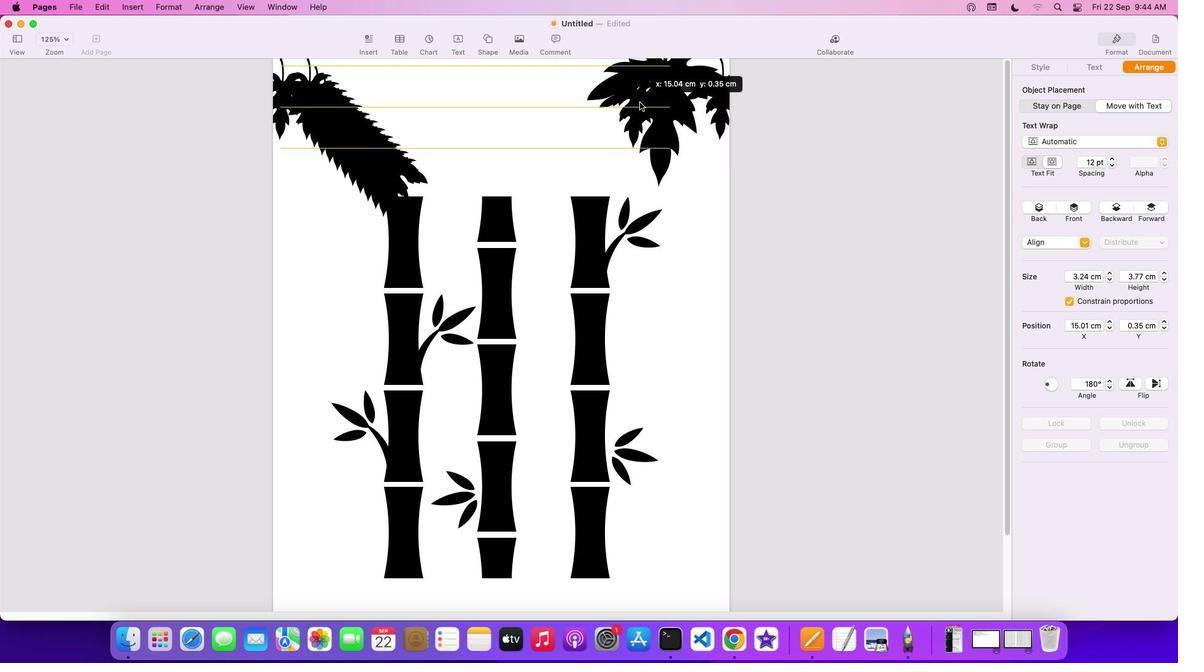 
Action: Mouse moved to (1092, 330)
Screenshot: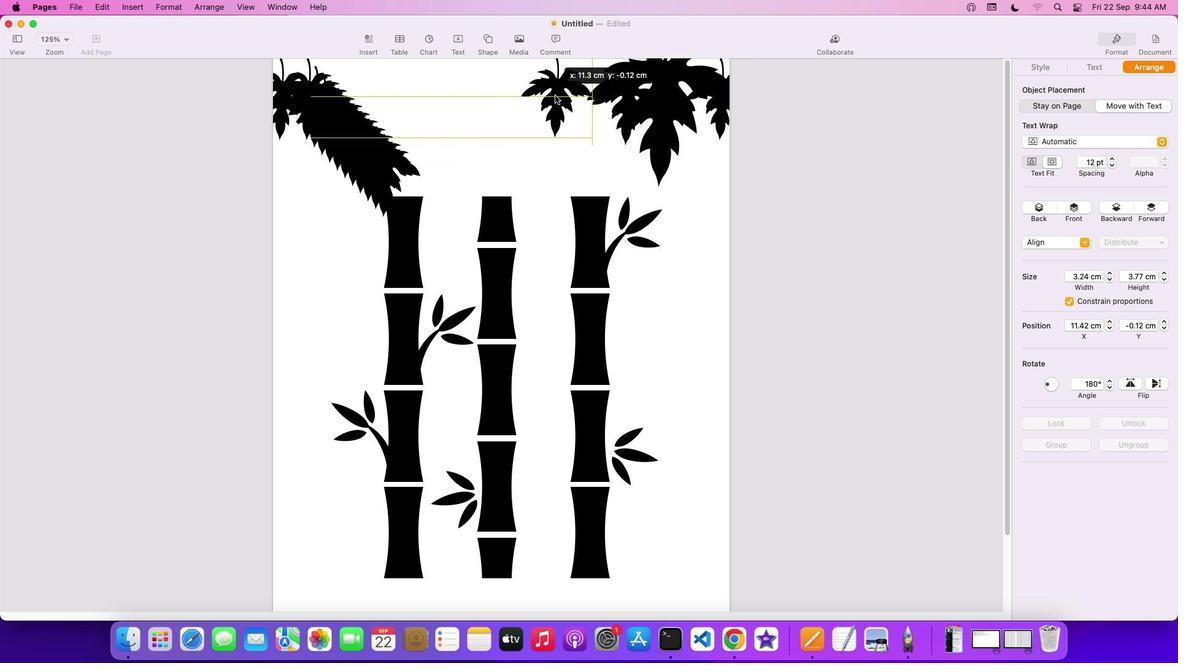 
Action: Mouse pressed left at (1092, 330)
Screenshot: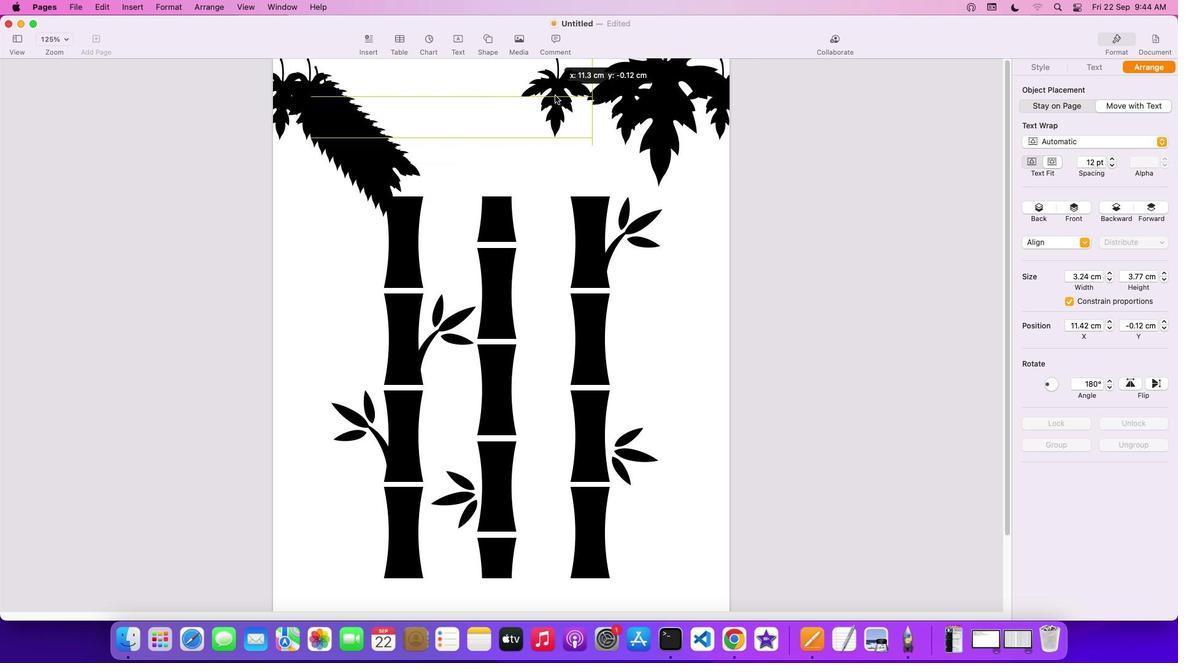 
Action: Mouse moved to (1092, 330)
Screenshot: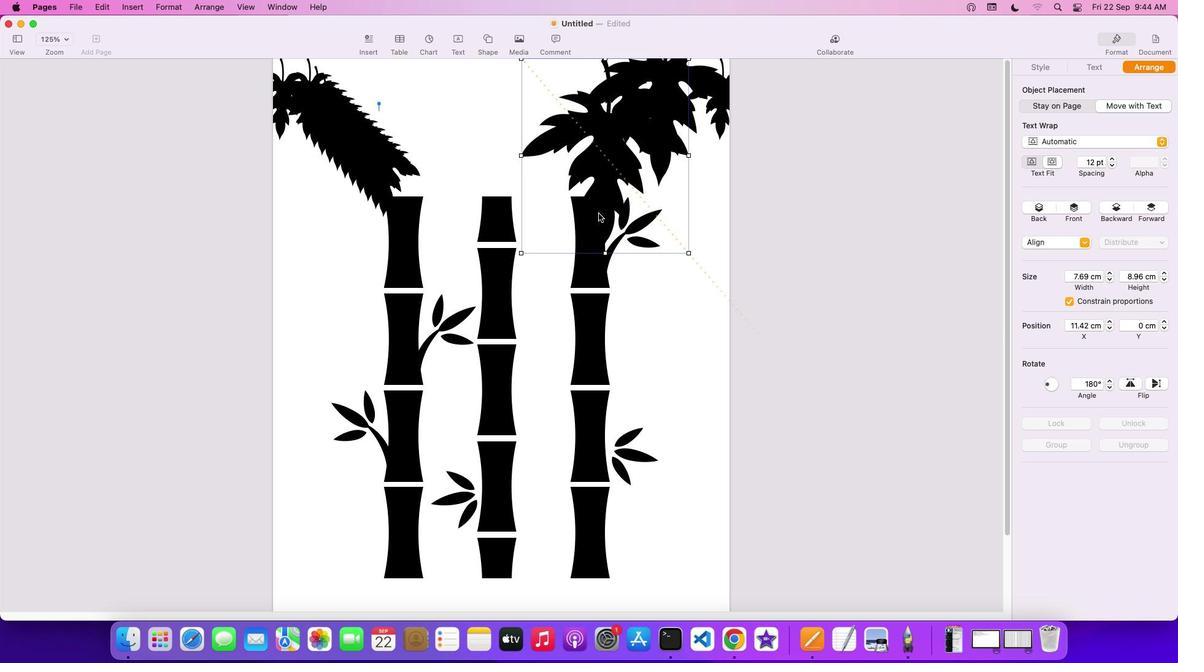 
Action: Mouse pressed left at (1092, 330)
Screenshot: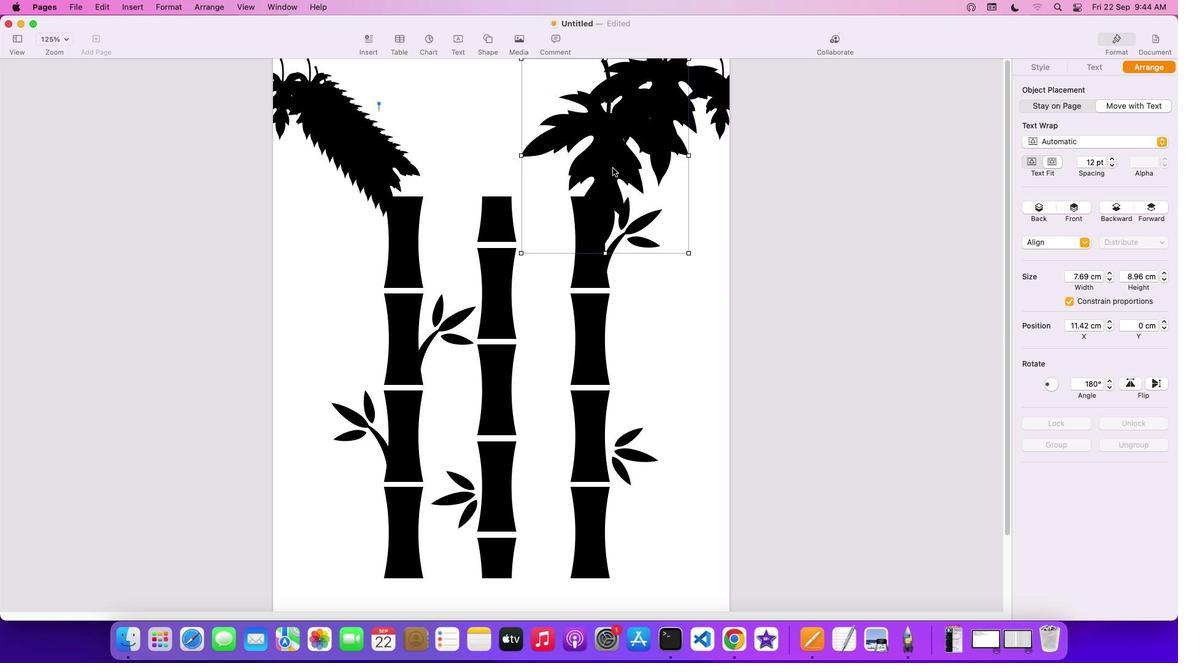 
Action: Mouse moved to (1092, 330)
Screenshot: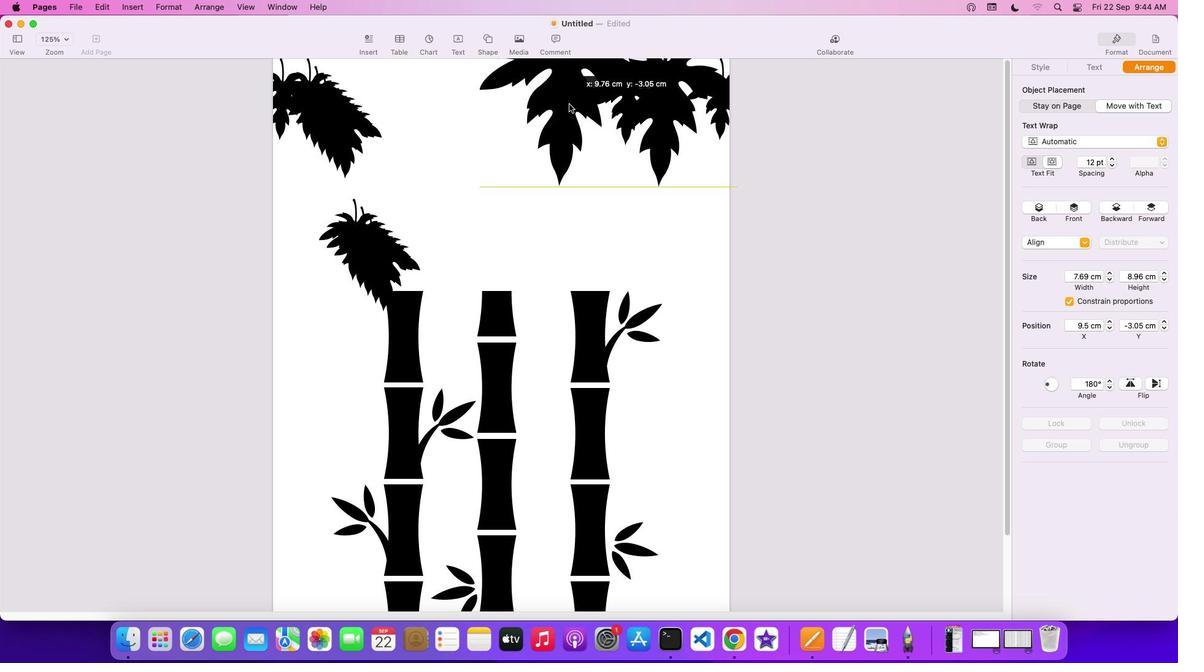 
Action: Mouse pressed left at (1092, 330)
Screenshot: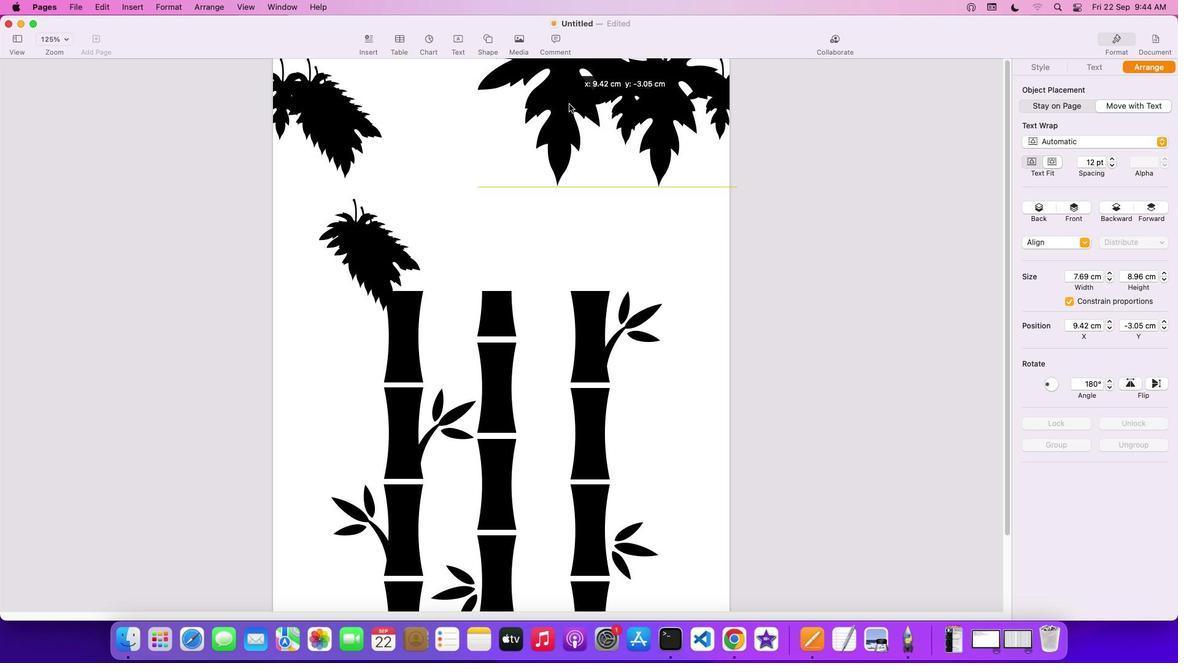 
Action: Mouse moved to (1093, 330)
Screenshot: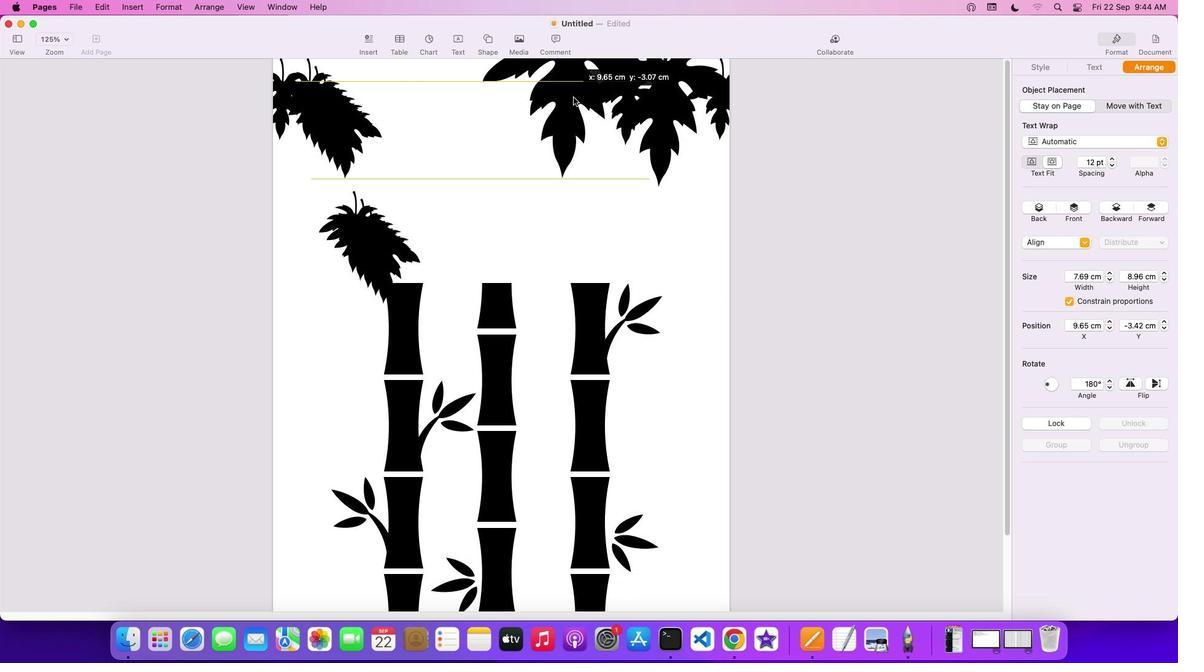 
Action: Mouse pressed left at (1093, 330)
Screenshot: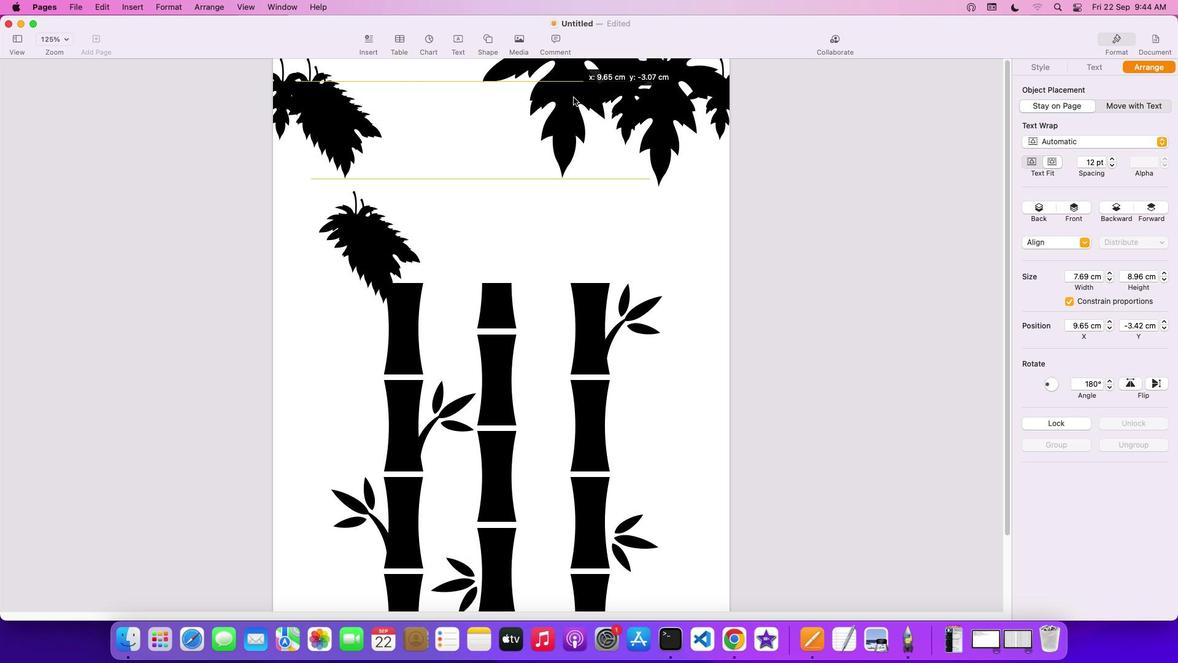 
Action: Mouse moved to (1092, 330)
Screenshot: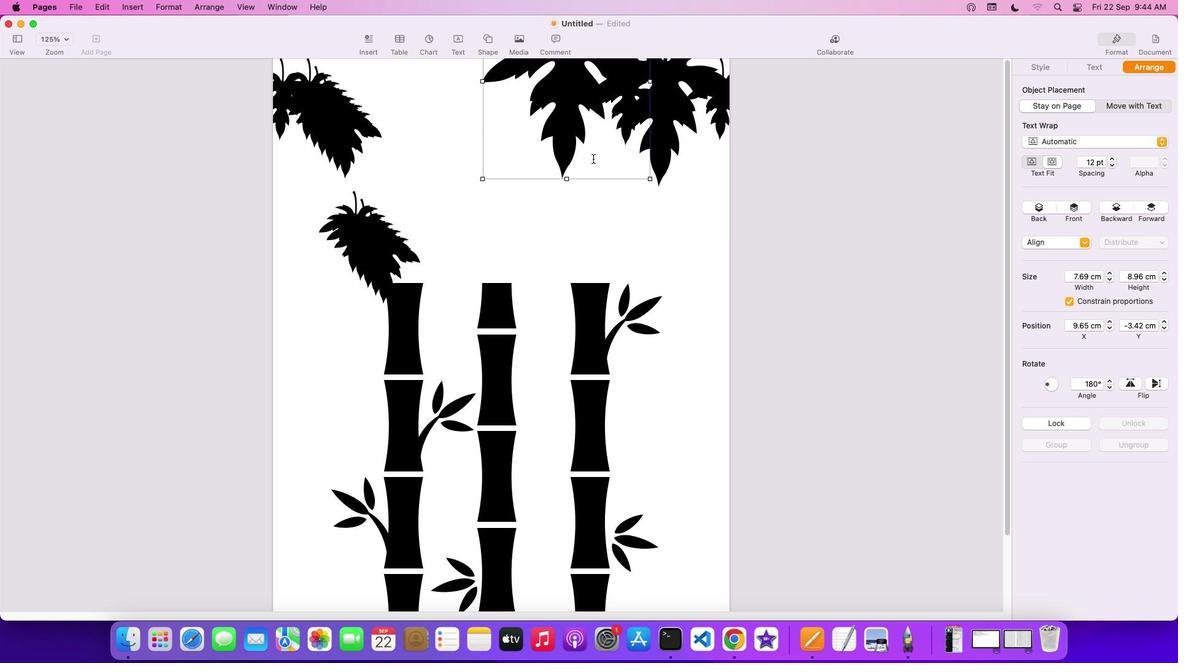 
Action: Mouse pressed left at (1092, 330)
Screenshot: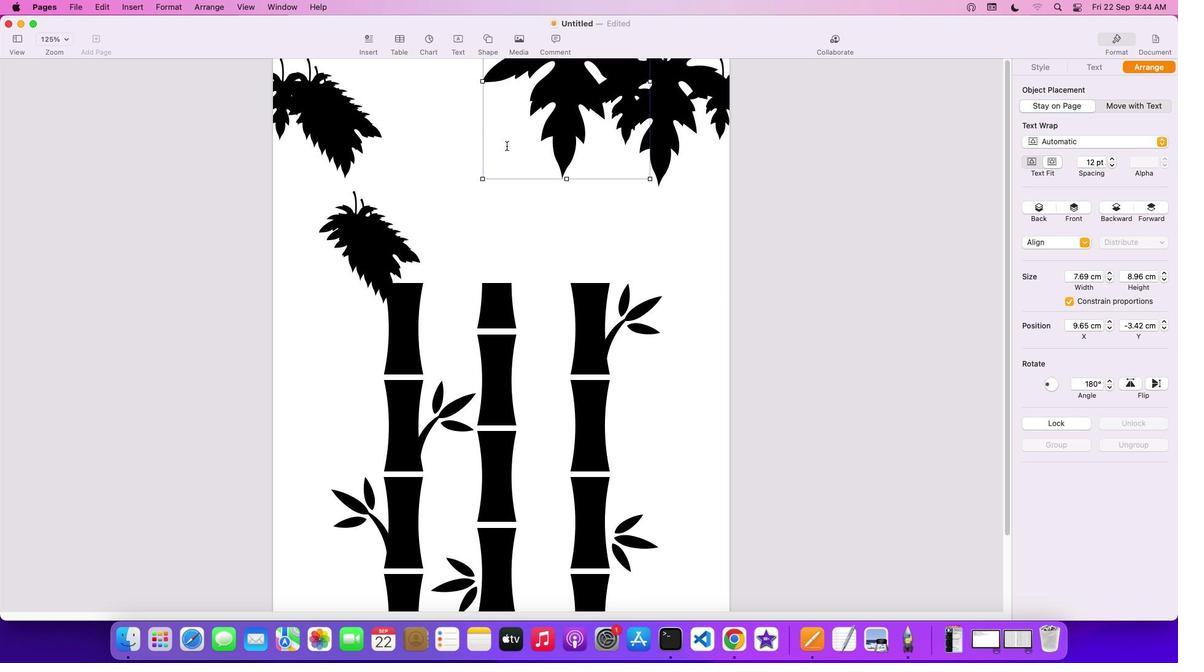 
Action: Mouse moved to (1092, 330)
Screenshot: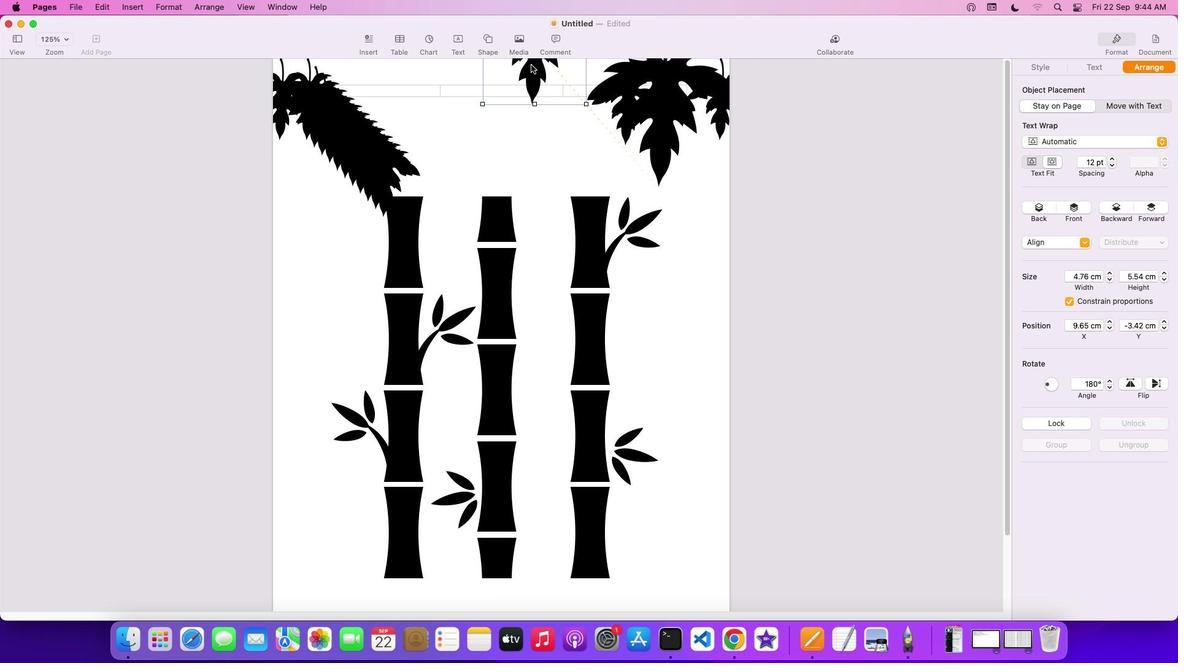 
Action: Mouse pressed left at (1092, 330)
Screenshot: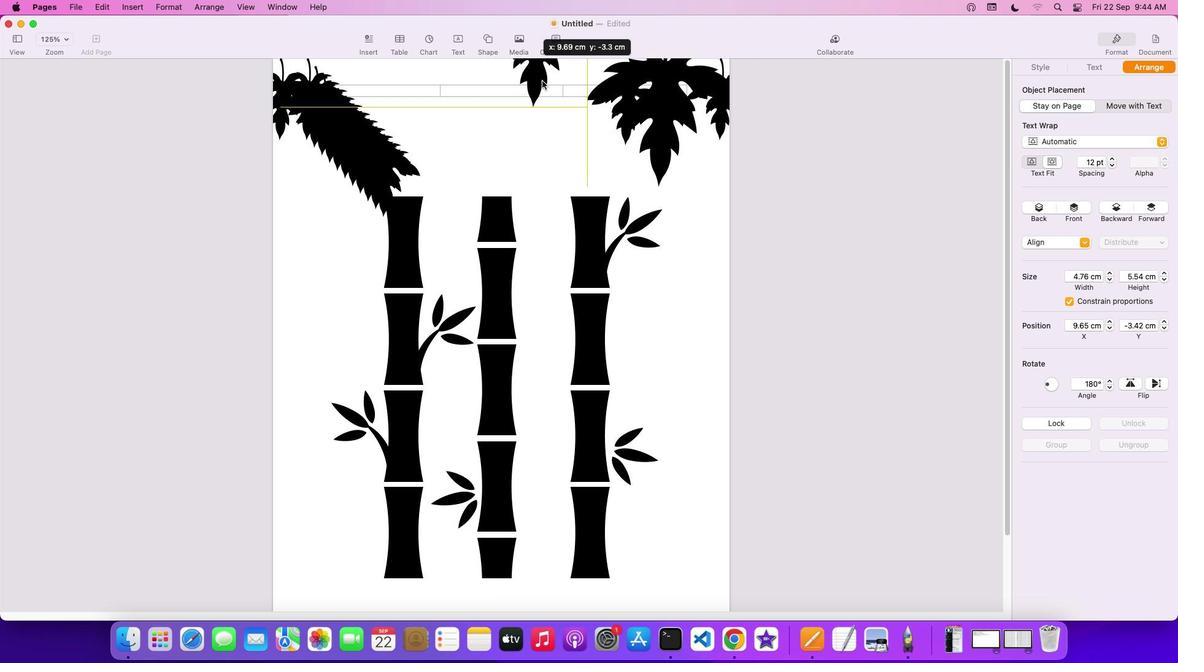 
Action: Mouse moved to (1092, 330)
Screenshot: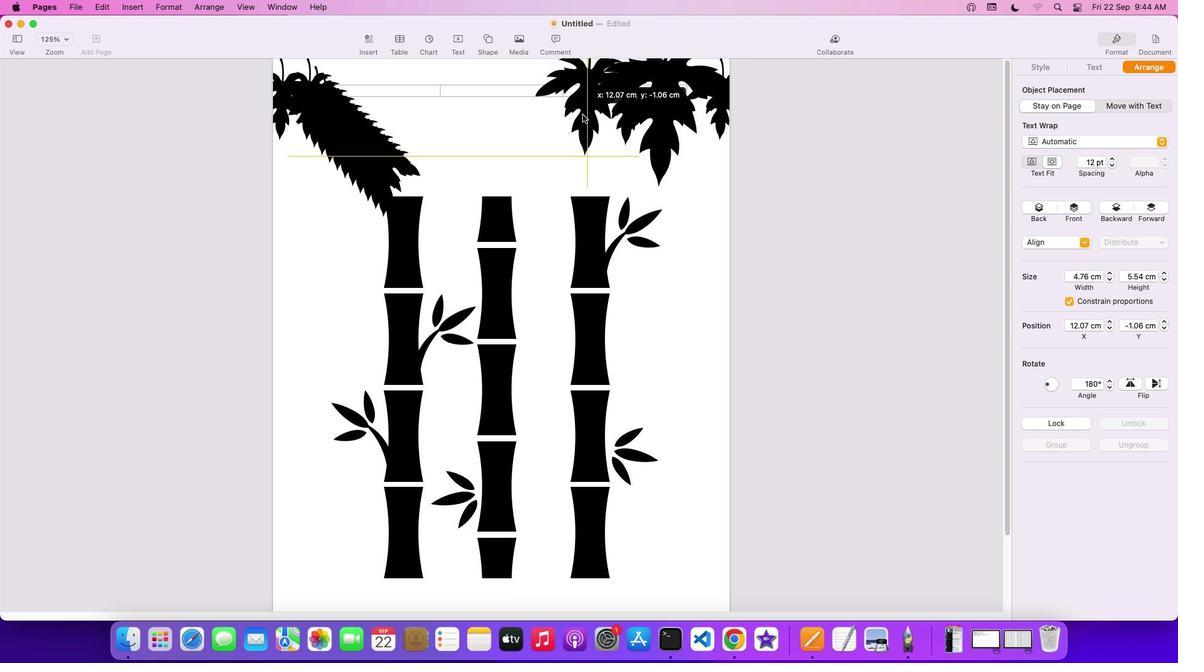 
Action: Mouse pressed left at (1092, 330)
Screenshot: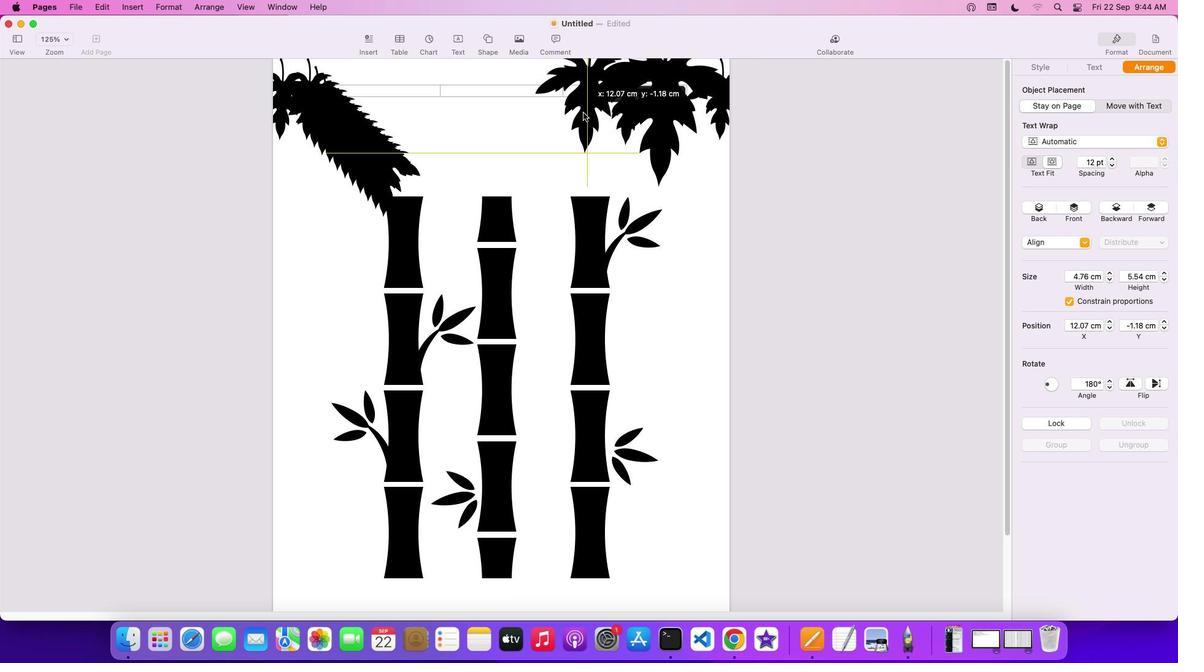 
Action: Mouse moved to (1092, 330)
Screenshot: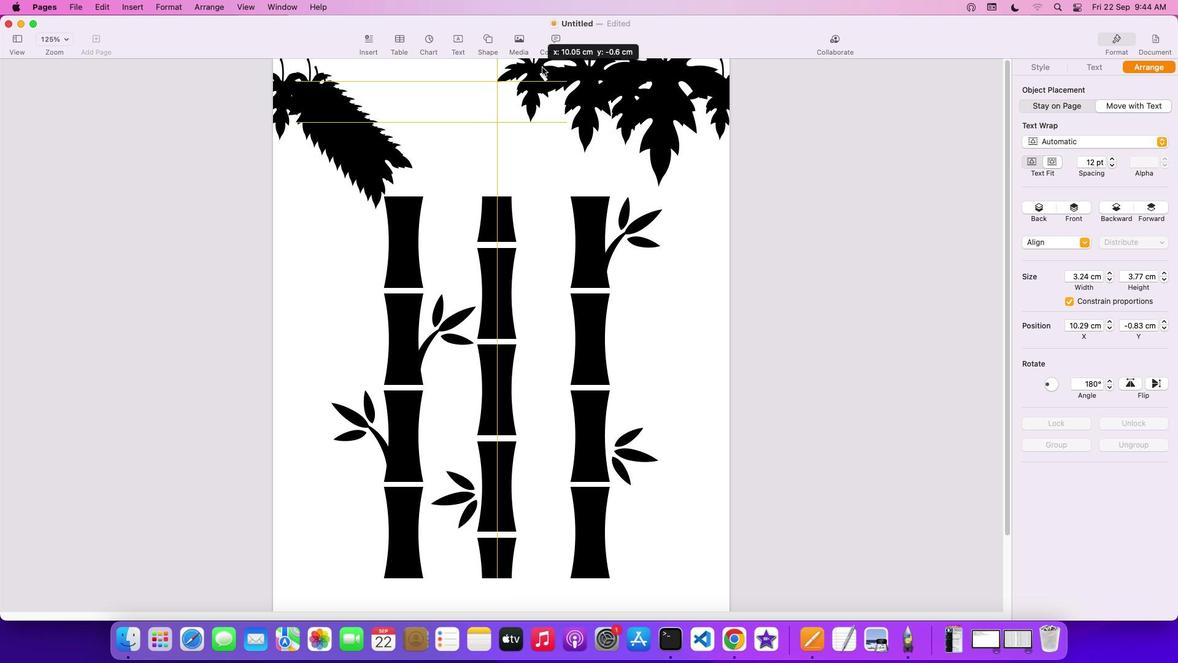 
Action: Mouse pressed left at (1092, 330)
Screenshot: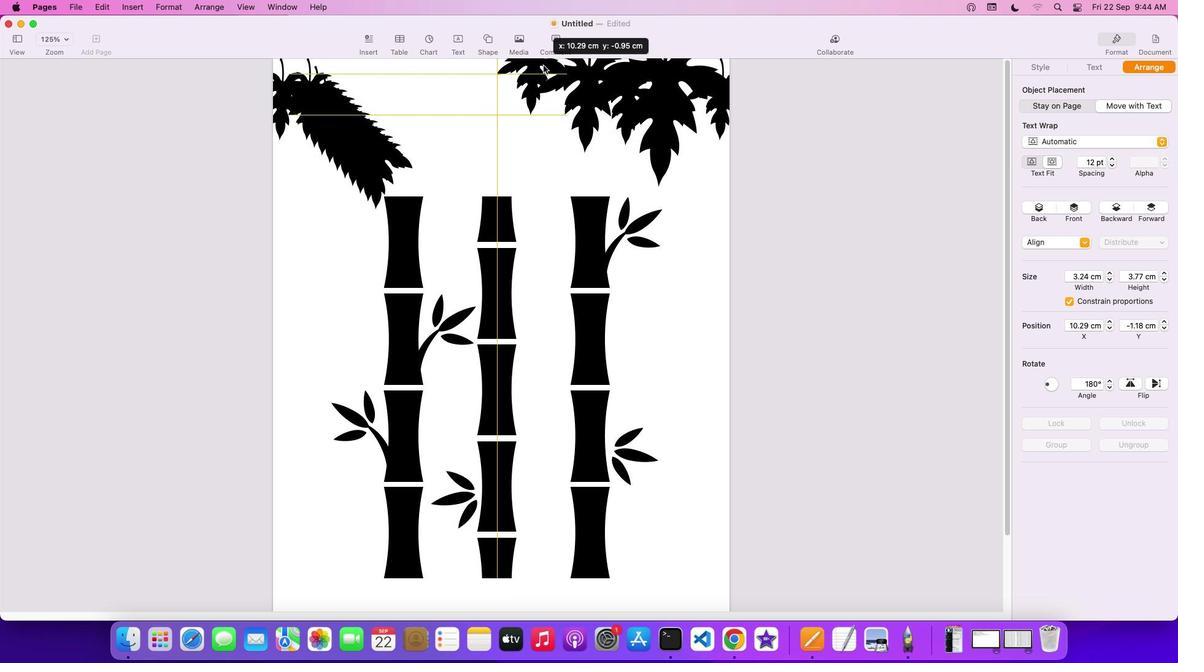
Action: Mouse moved to (1093, 330)
Screenshot: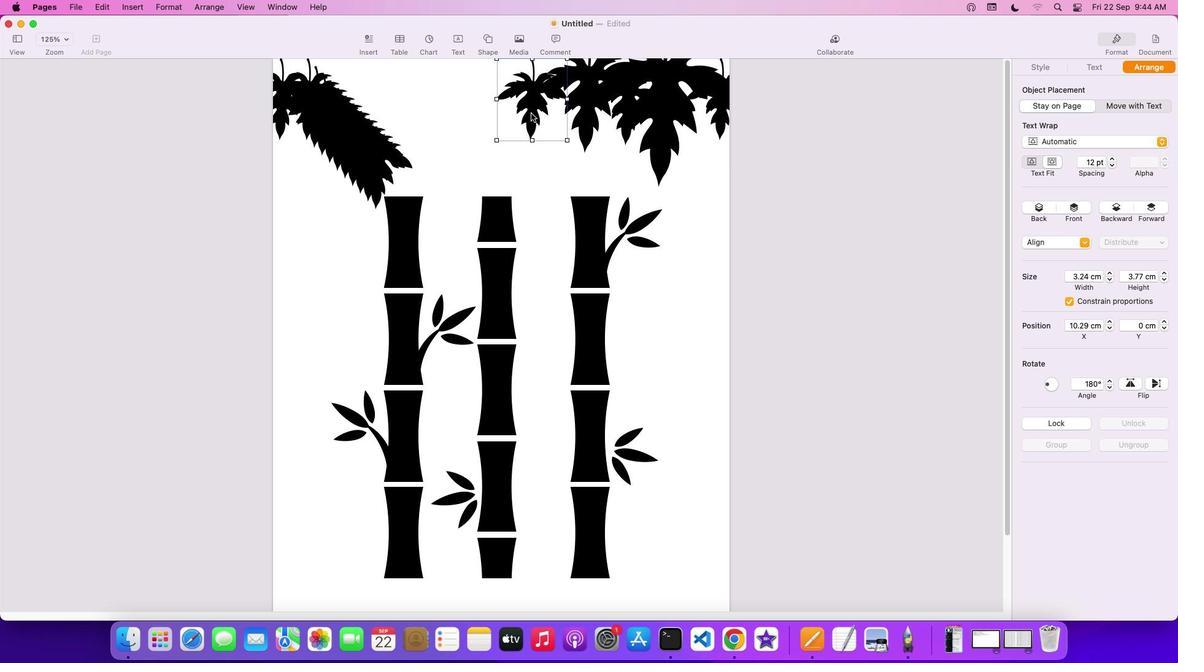 
Action: Mouse pressed left at (1093, 330)
Screenshot: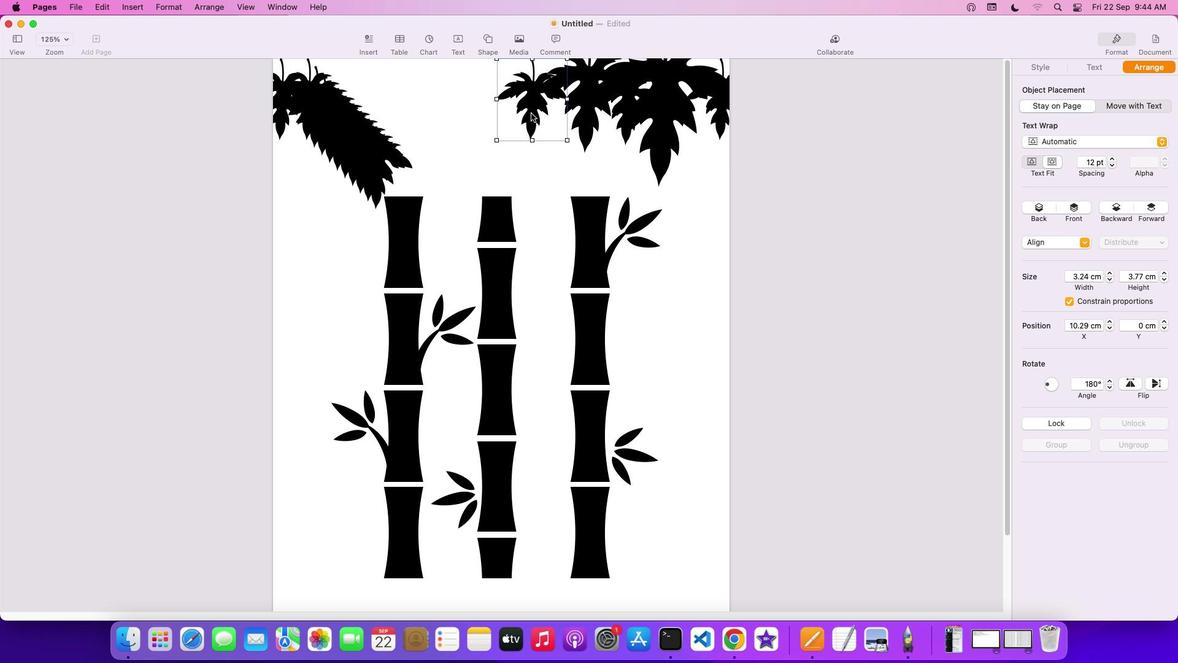 
Action: Mouse moved to (1092, 330)
Screenshot: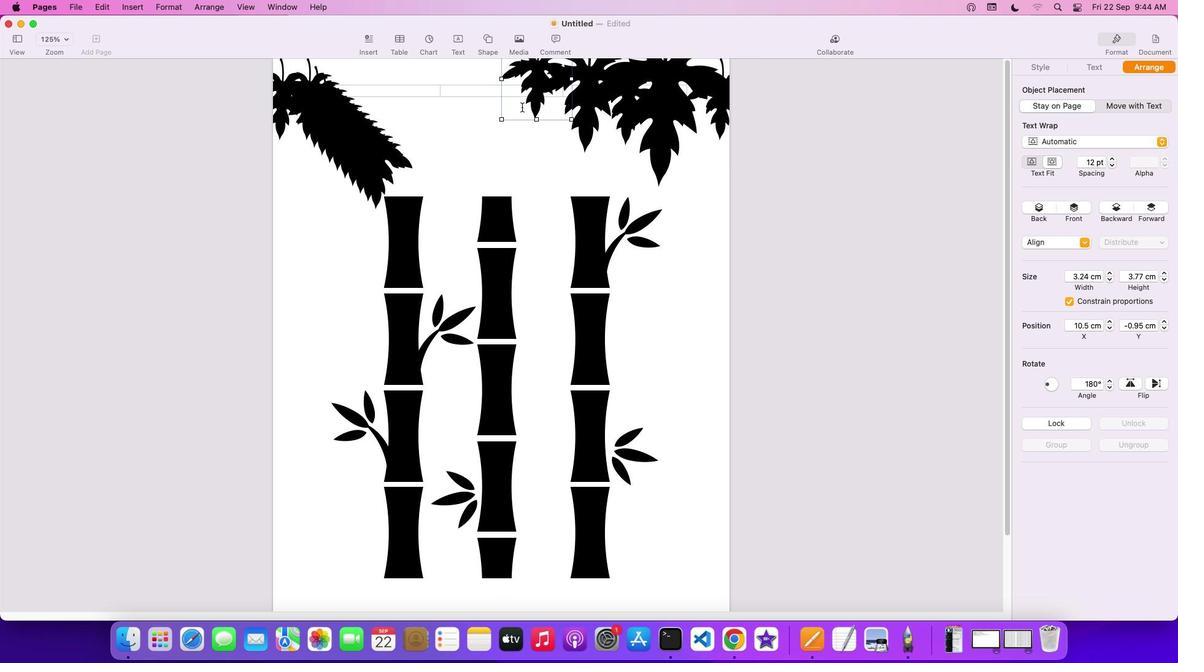 
Action: Mouse pressed left at (1092, 330)
Screenshot: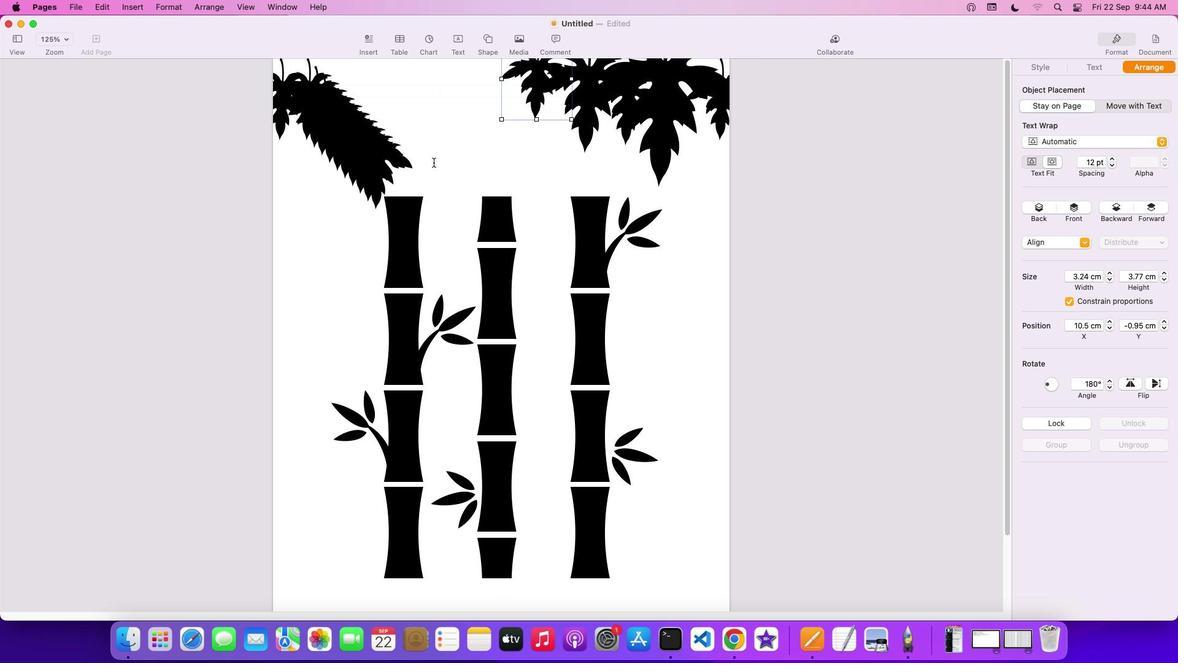 
Action: Mouse moved to (1092, 330)
Screenshot: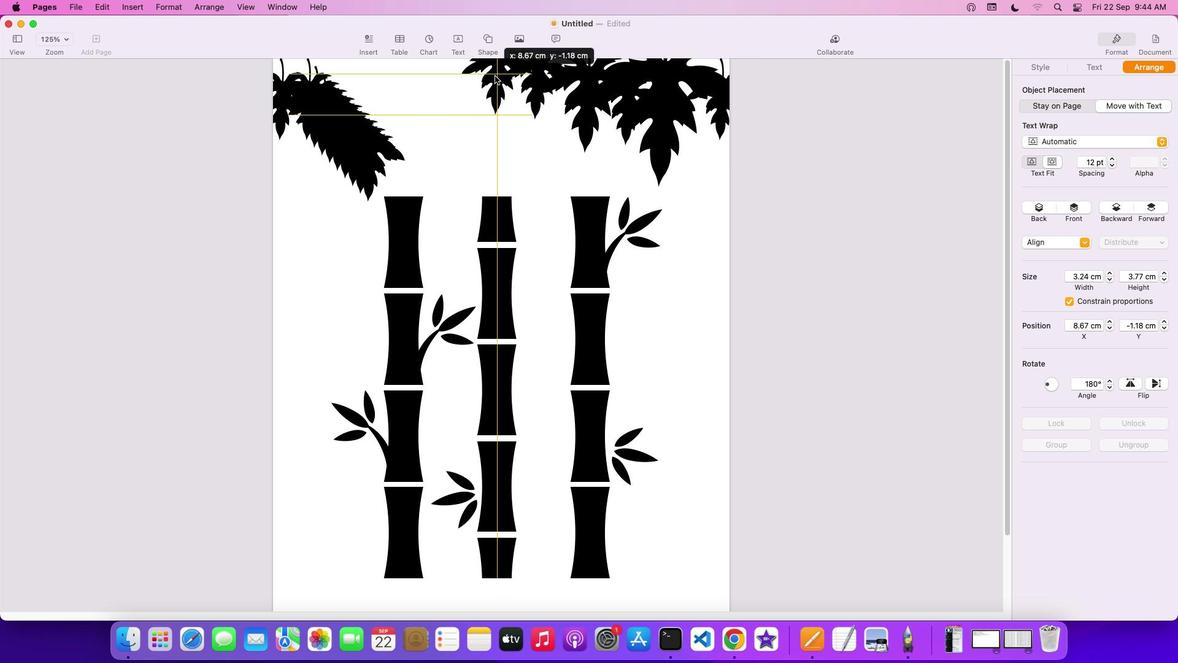 
Action: Mouse pressed left at (1092, 330)
Screenshot: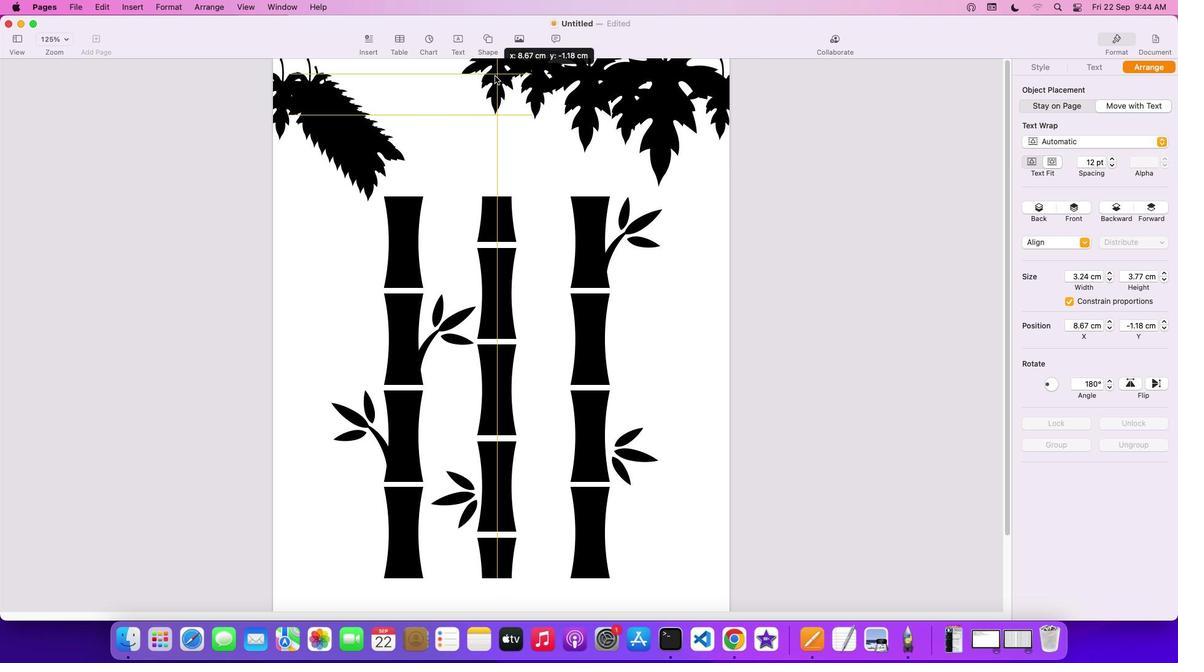 
Action: Mouse moved to (1092, 330)
Screenshot: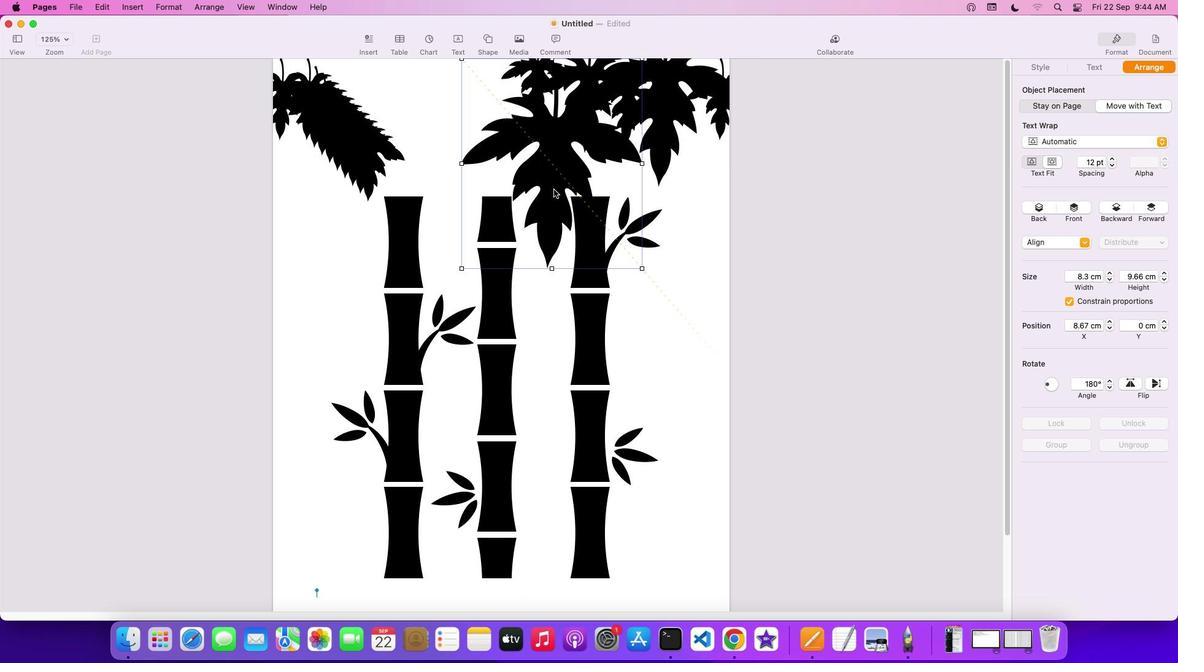 
Action: Mouse pressed left at (1092, 330)
Screenshot: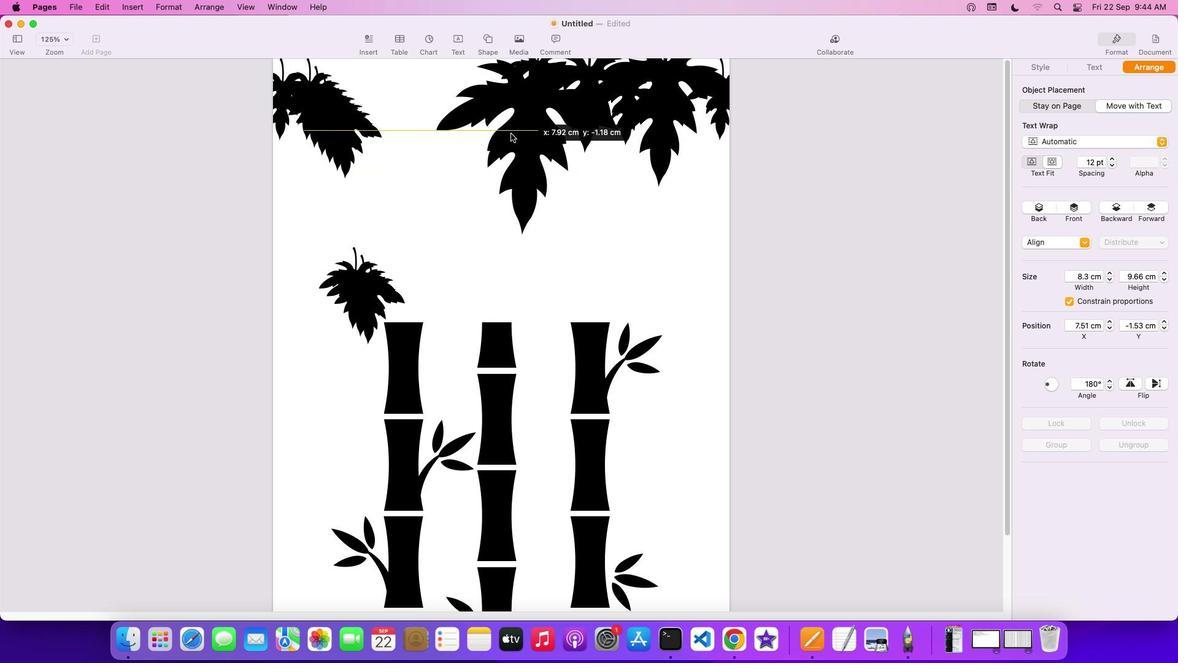 
Action: Mouse moved to (1092, 330)
Screenshot: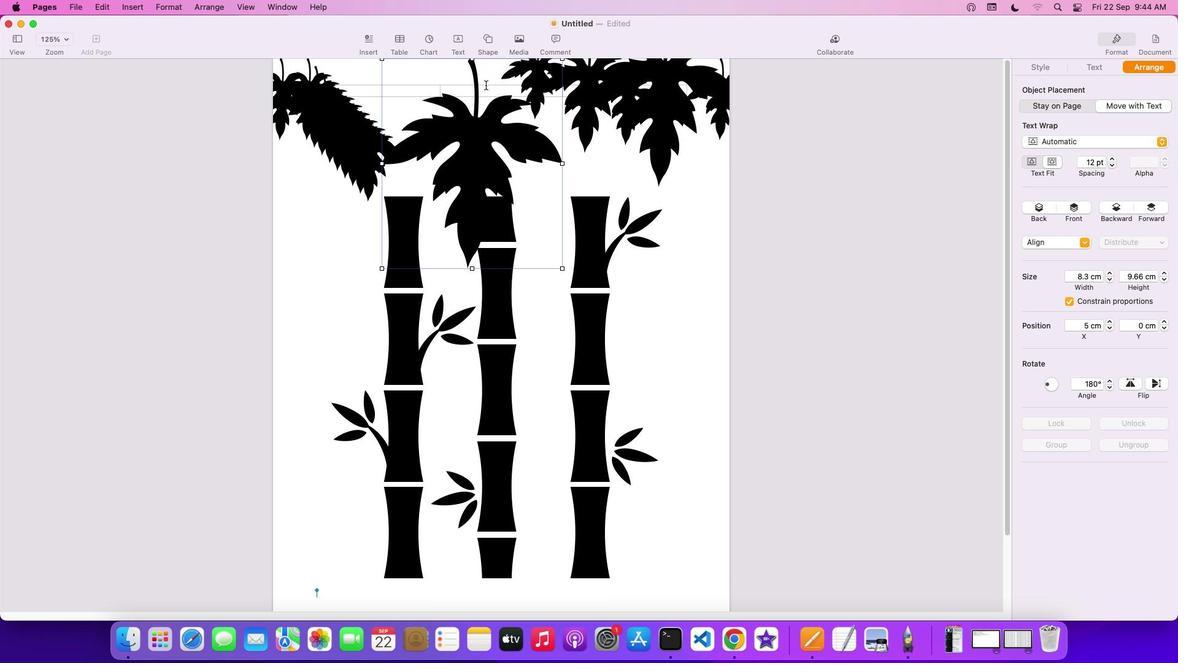 
Action: Mouse pressed left at (1092, 330)
Screenshot: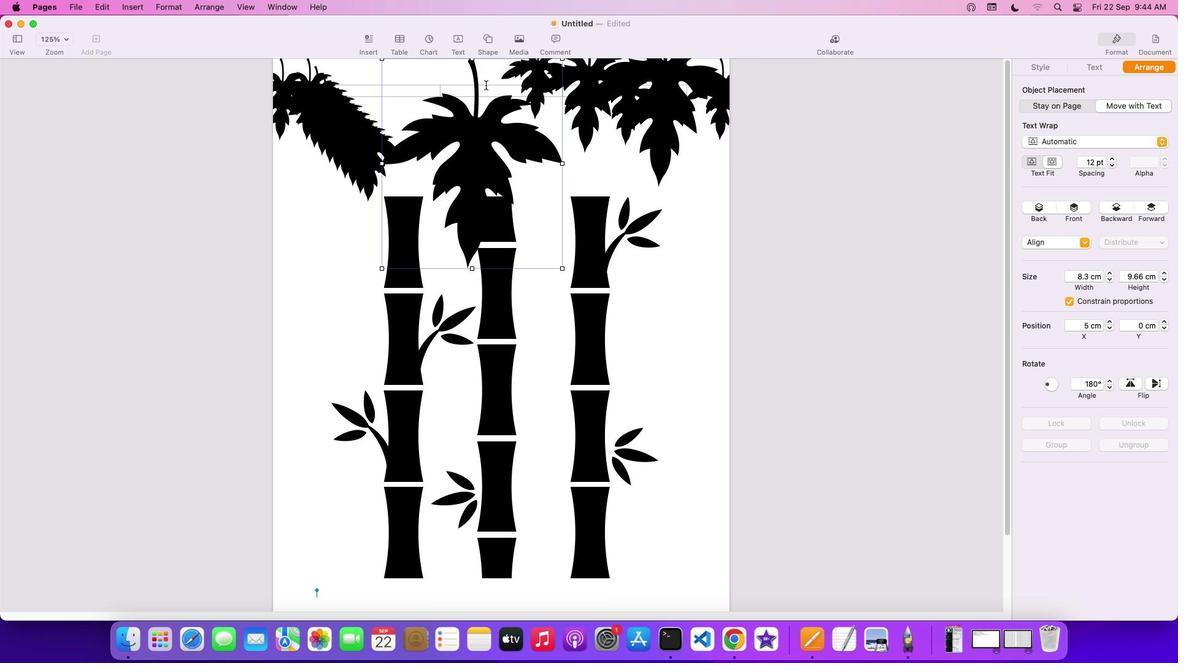 
Action: Mouse moved to (1093, 330)
Screenshot: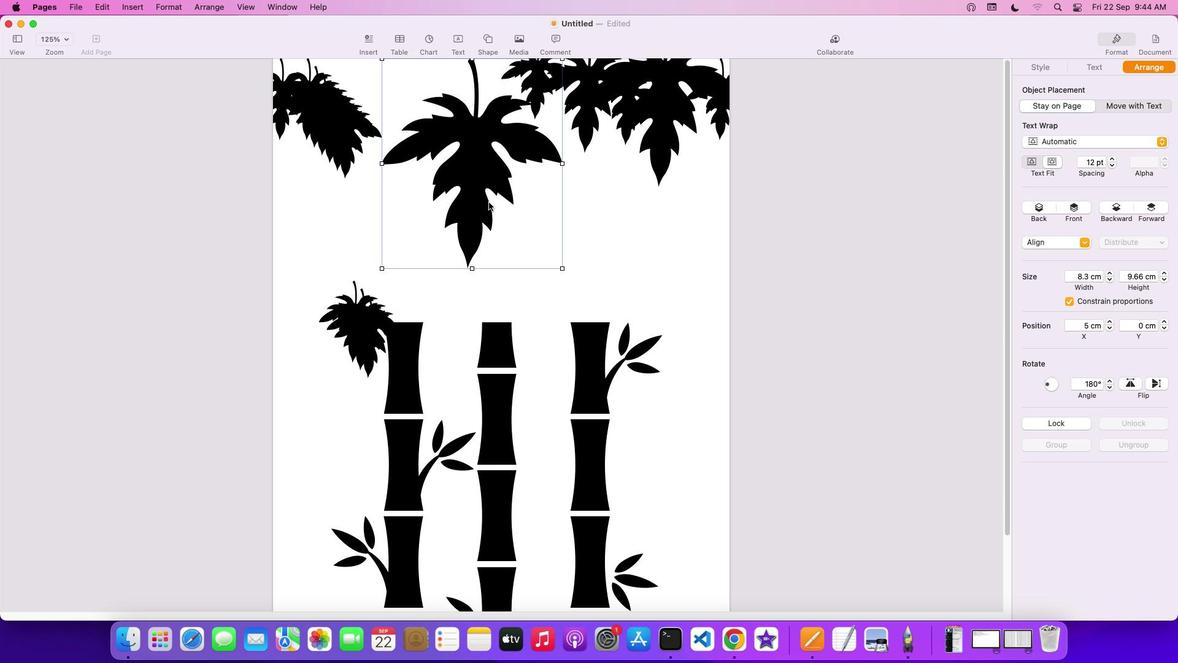 
Action: Mouse pressed left at (1093, 330)
Screenshot: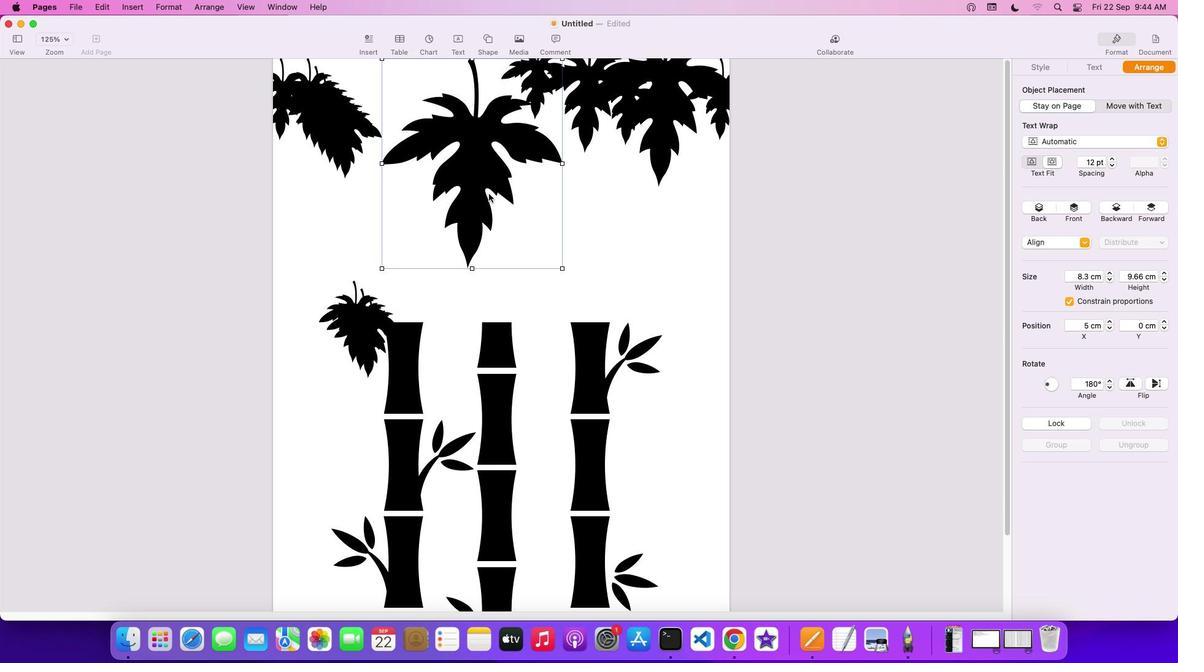 
Action: Mouse moved to (1092, 330)
Screenshot: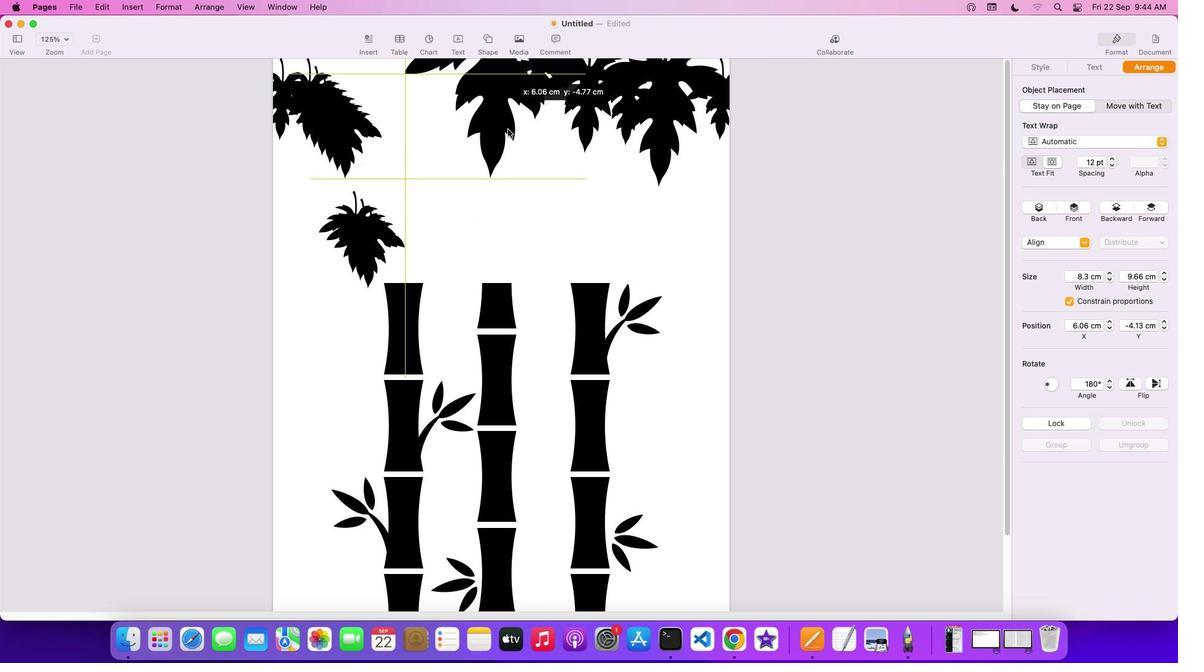 
Action: Mouse pressed left at (1092, 330)
Screenshot: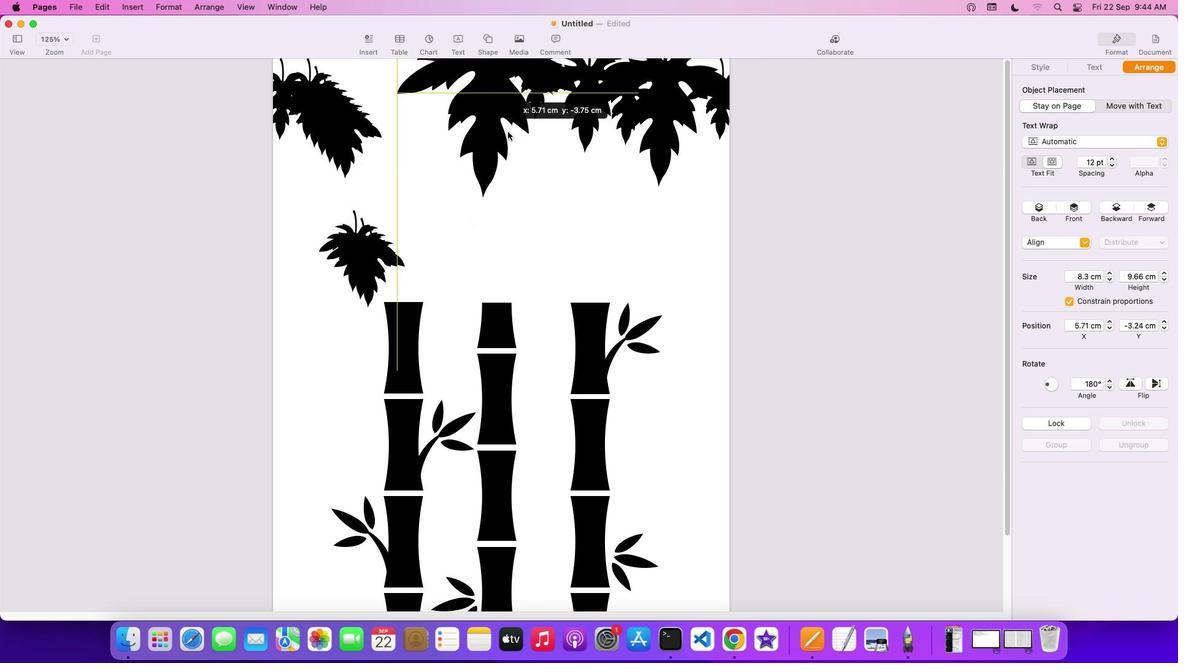 
Action: Mouse moved to (1092, 330)
Screenshot: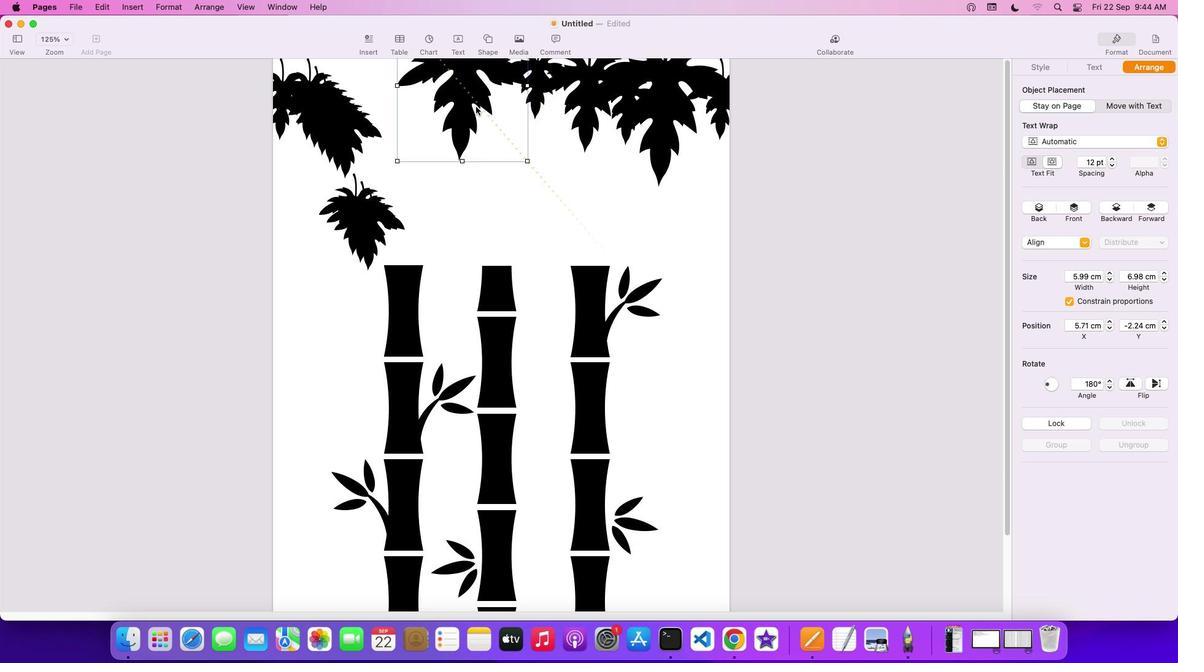 
Action: Mouse pressed left at (1092, 330)
Screenshot: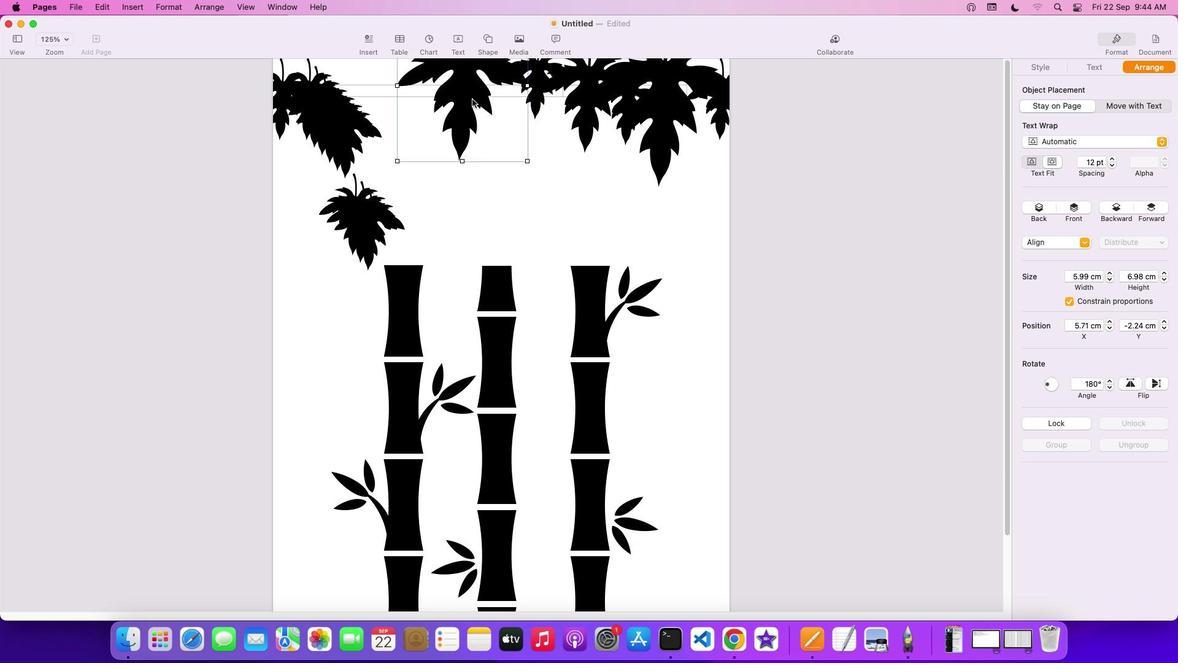 
Action: Mouse moved to (1092, 330)
Screenshot: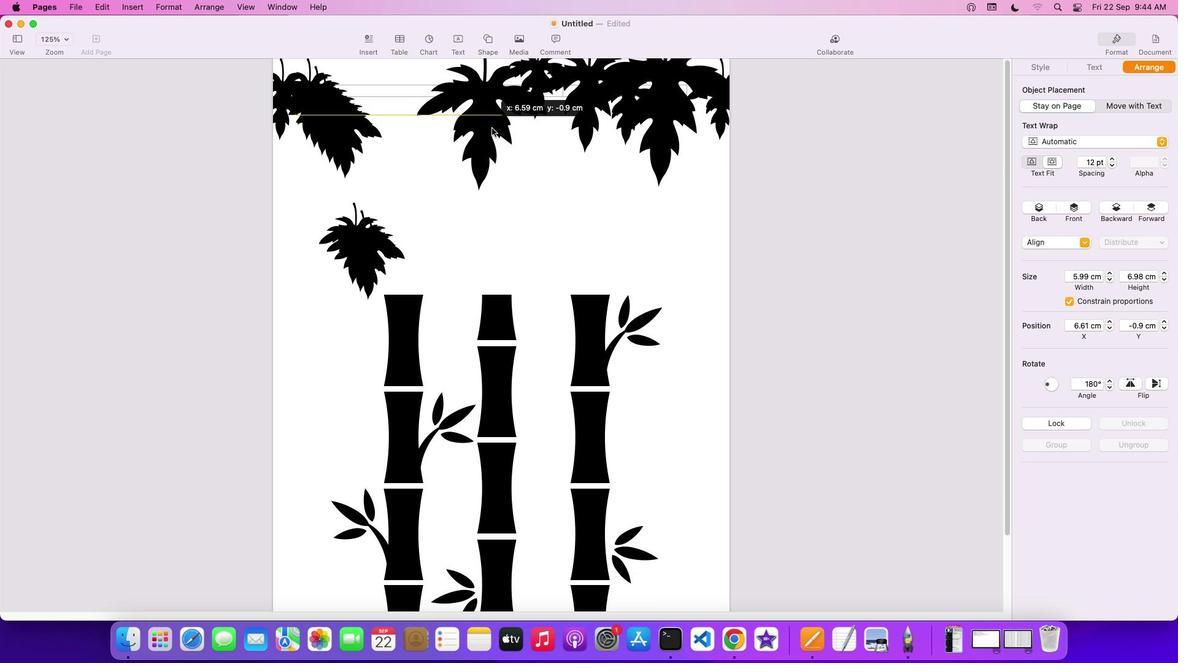 
Action: Mouse pressed left at (1092, 330)
Screenshot: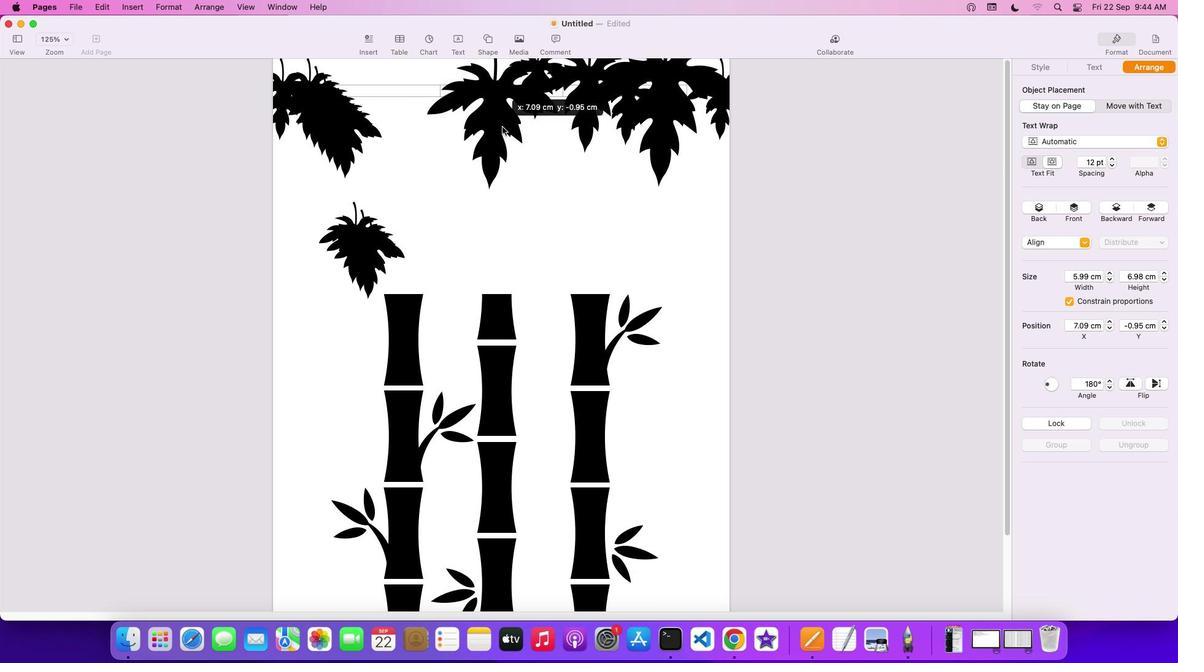 
Action: Mouse moved to (1092, 330)
Screenshot: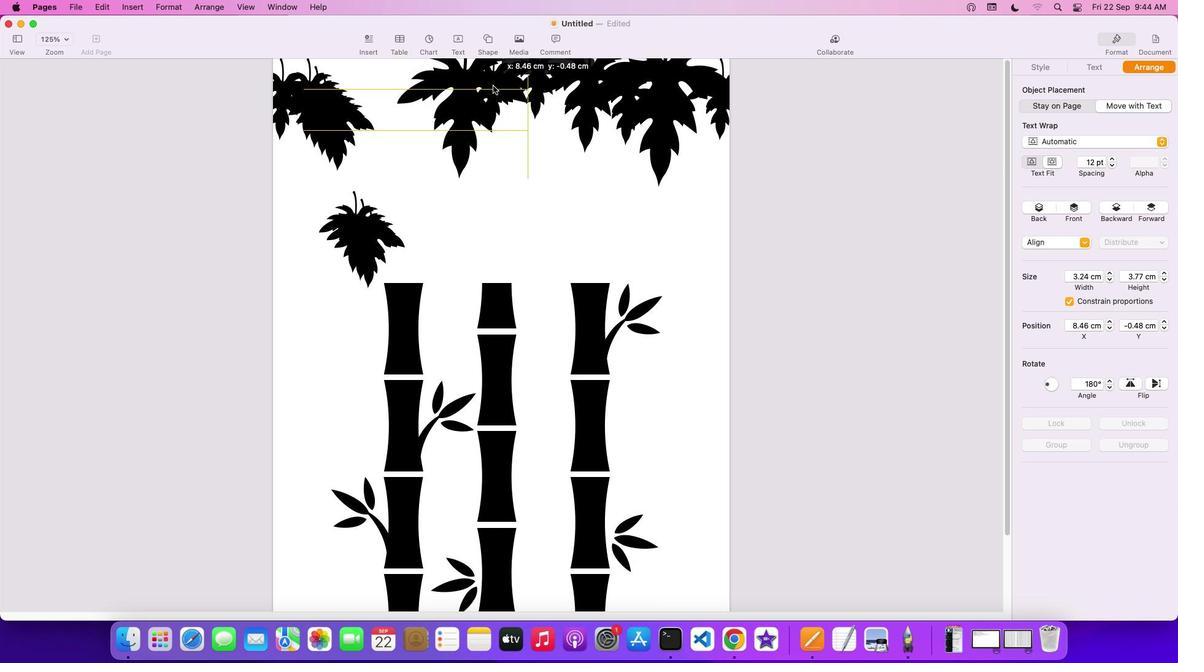 
Action: Mouse pressed left at (1092, 330)
